 Task: Prepare the resume (37)
Action: Mouse moved to (54, 101)
Screenshot: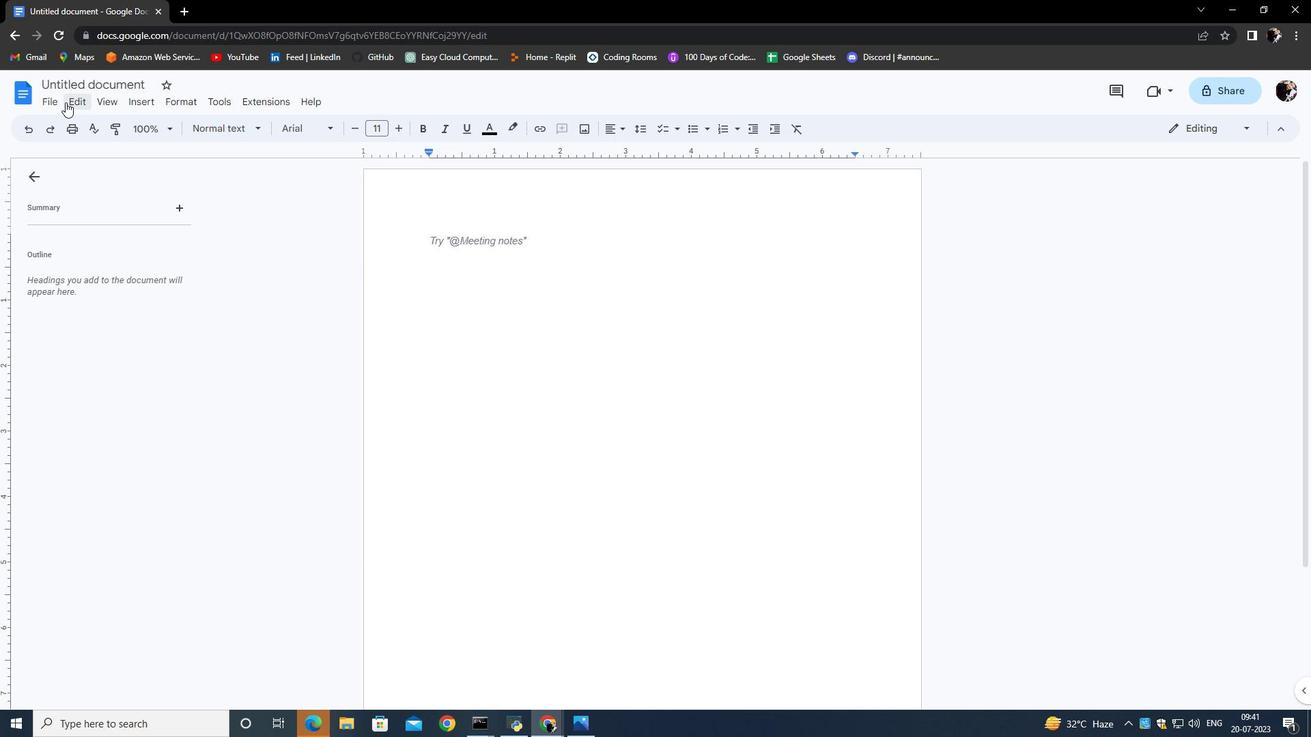 
Action: Mouse pressed left at (54, 101)
Screenshot: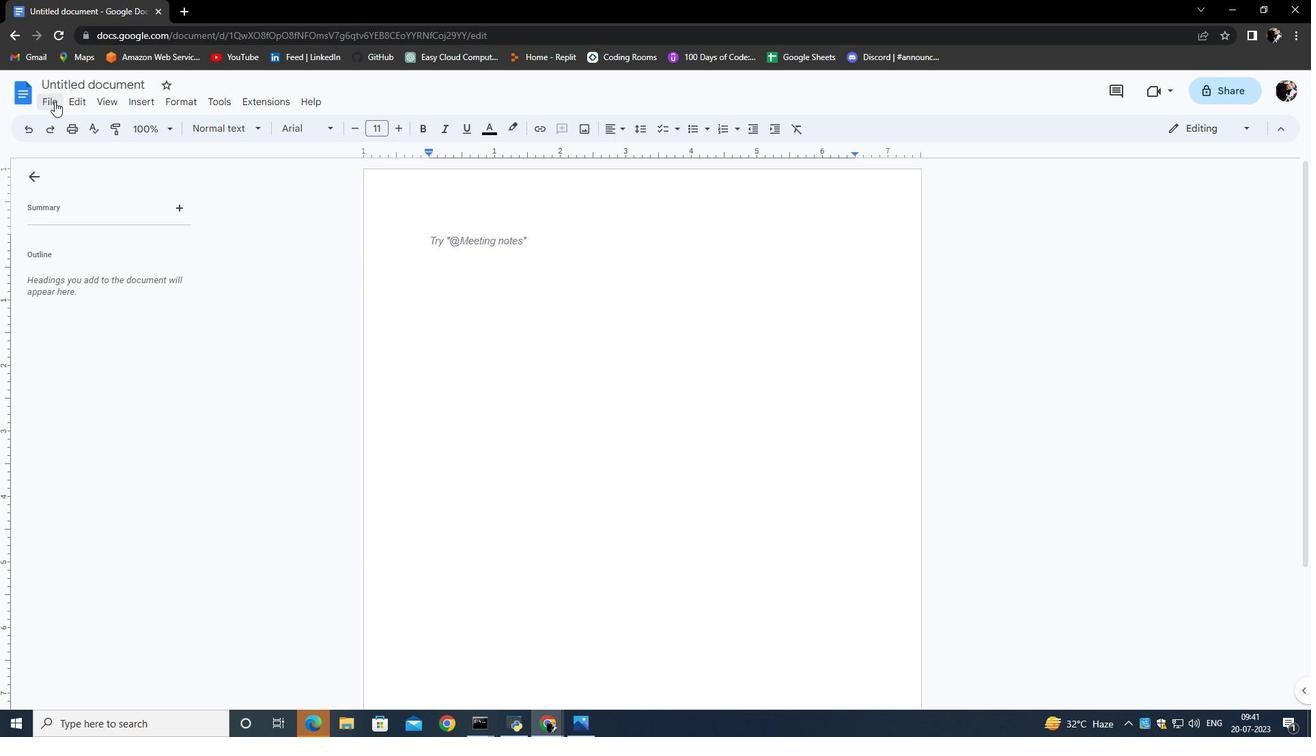
Action: Mouse moved to (94, 427)
Screenshot: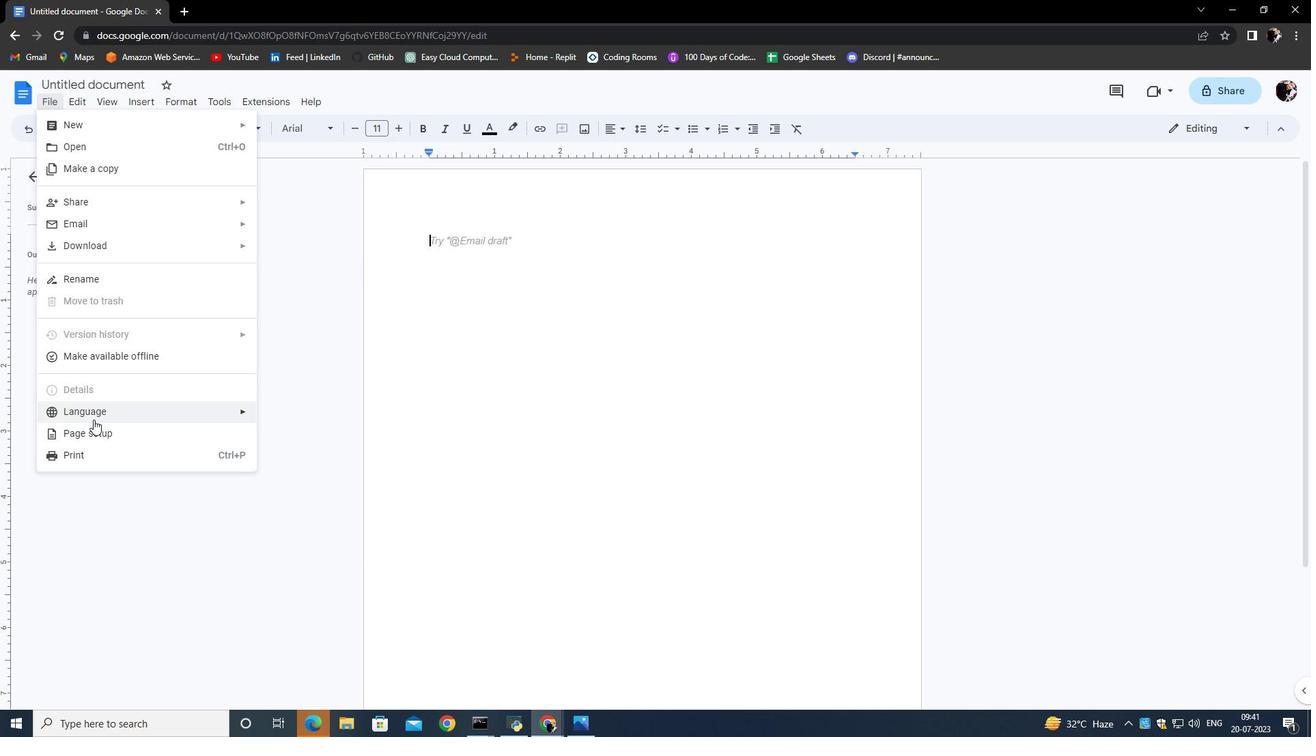 
Action: Mouse pressed left at (94, 427)
Screenshot: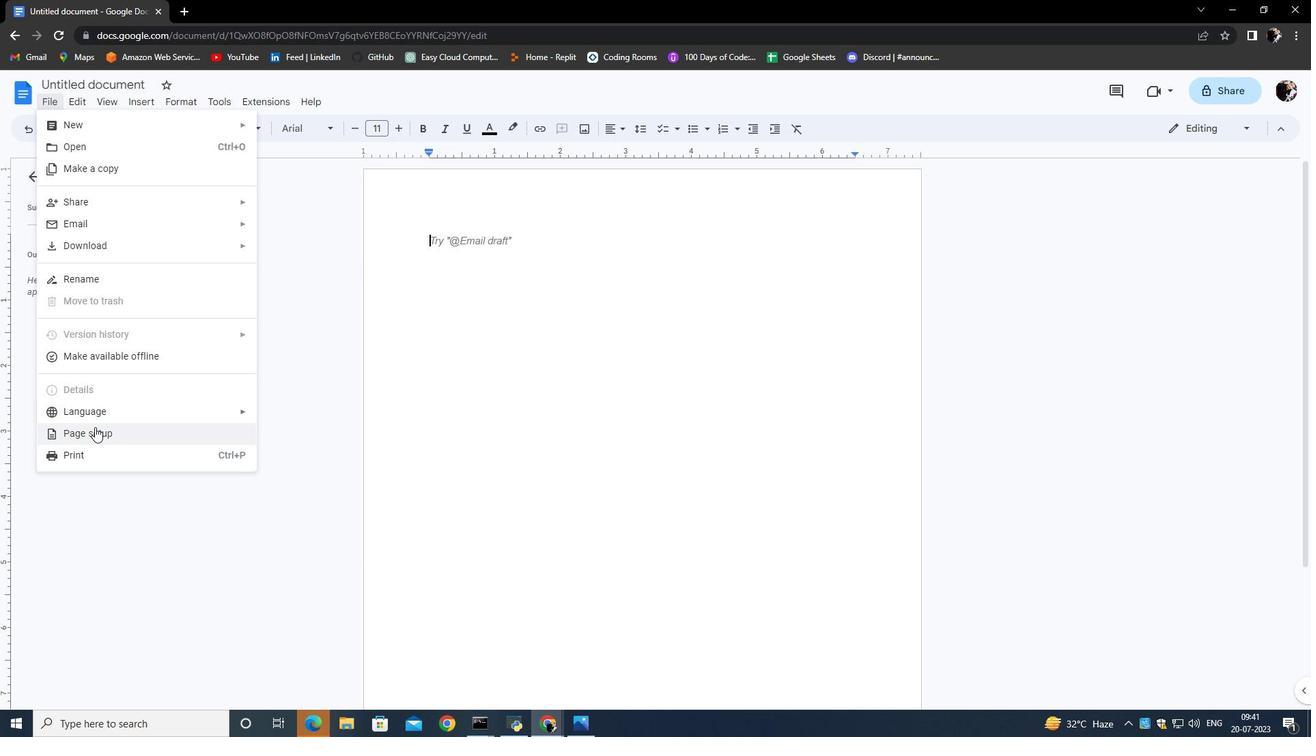 
Action: Mouse moved to (759, 370)
Screenshot: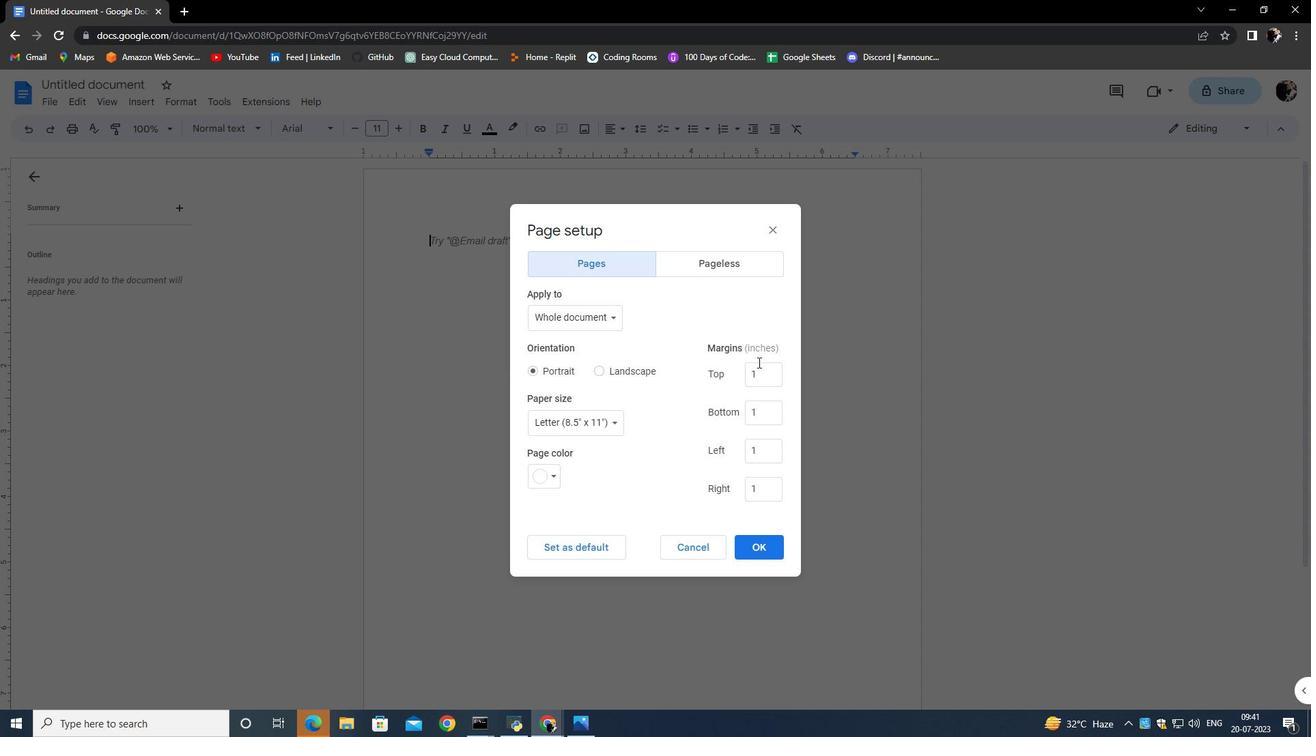 
Action: Mouse pressed left at (759, 370)
Screenshot: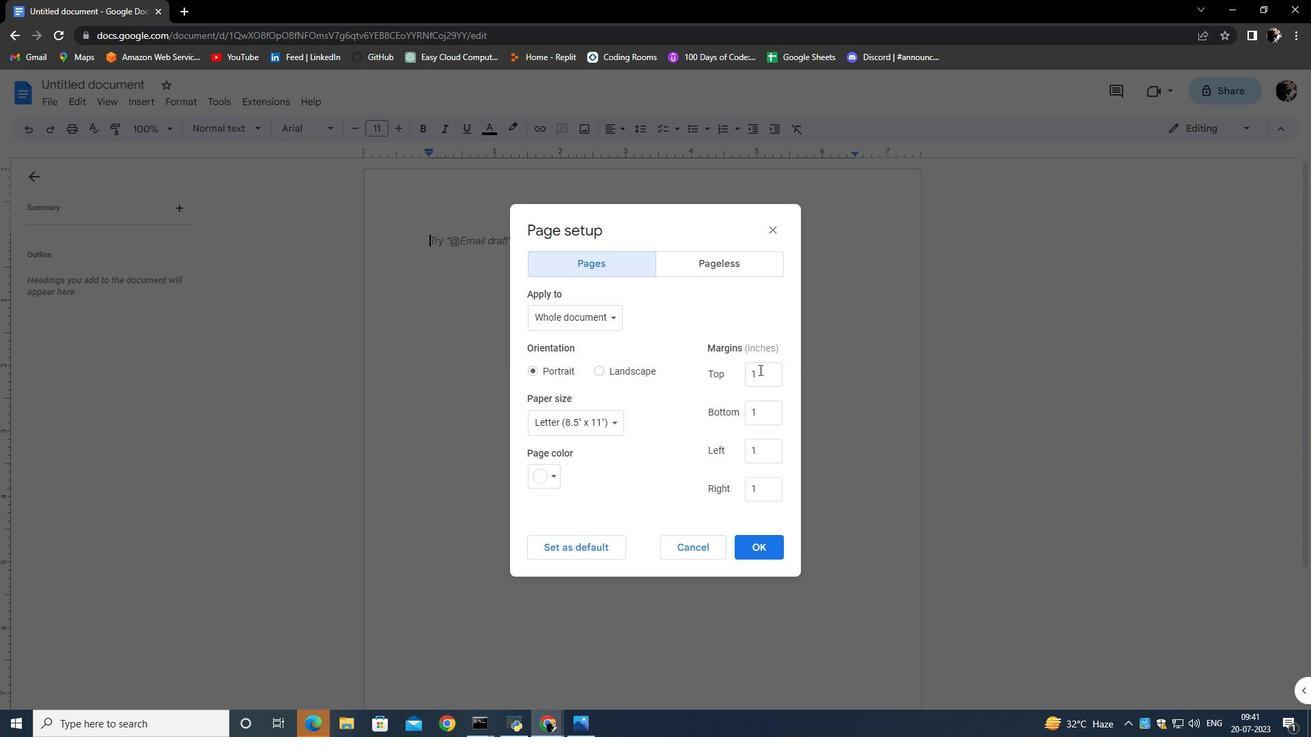 
Action: Key pressed <Key.backspace>0<Key.enter>
Screenshot: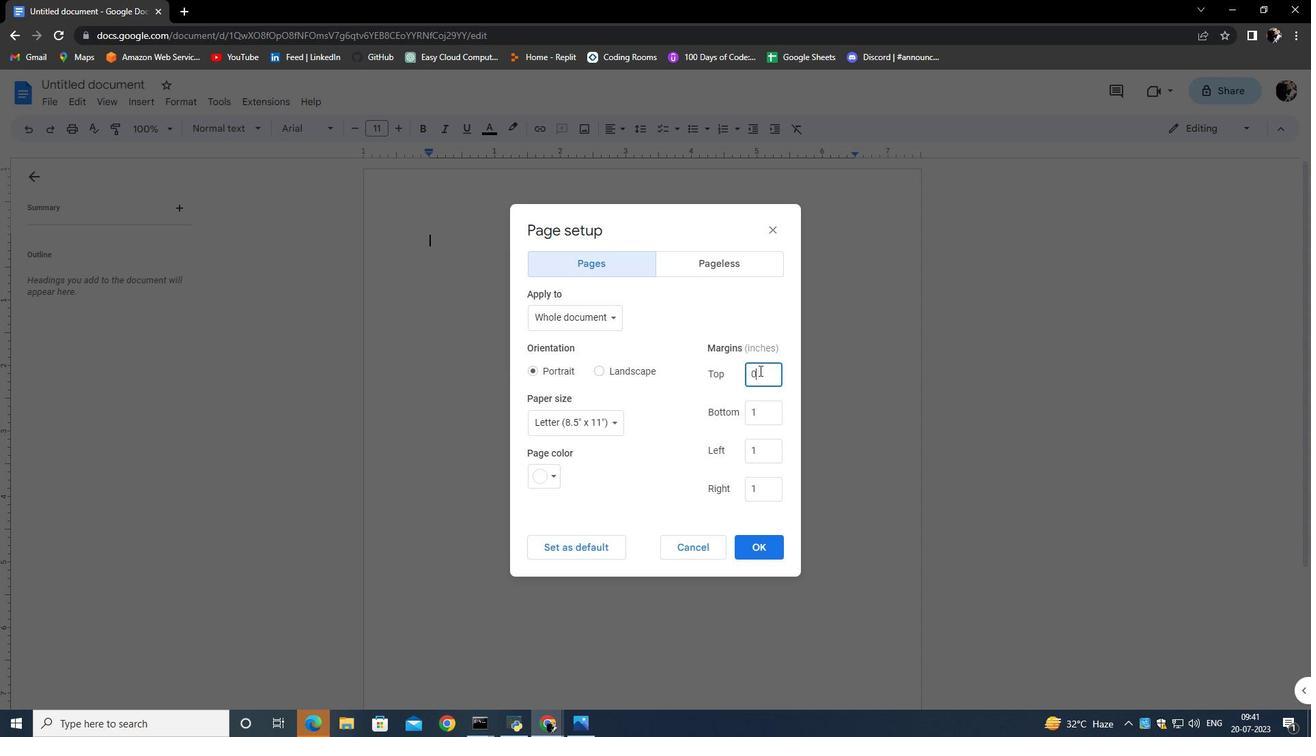 
Action: Mouse moved to (429, 152)
Screenshot: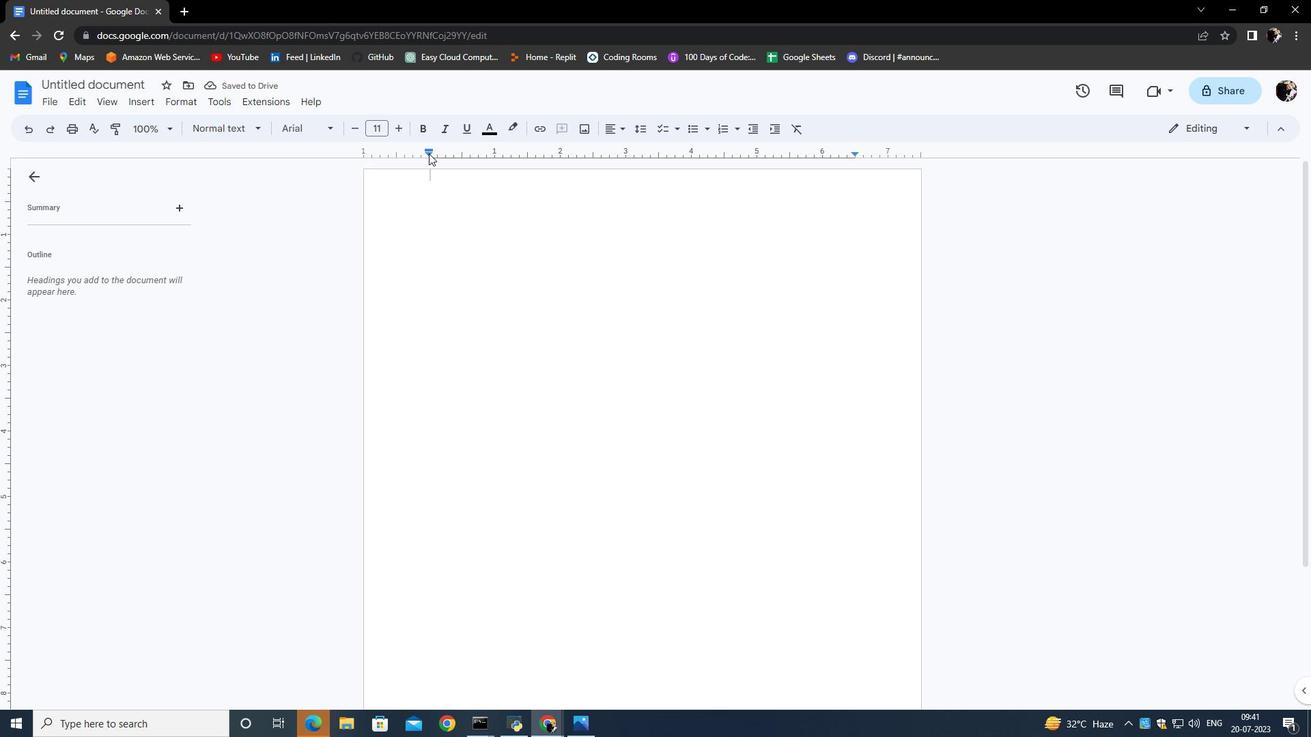 
Action: Mouse pressed left at (429, 152)
Screenshot: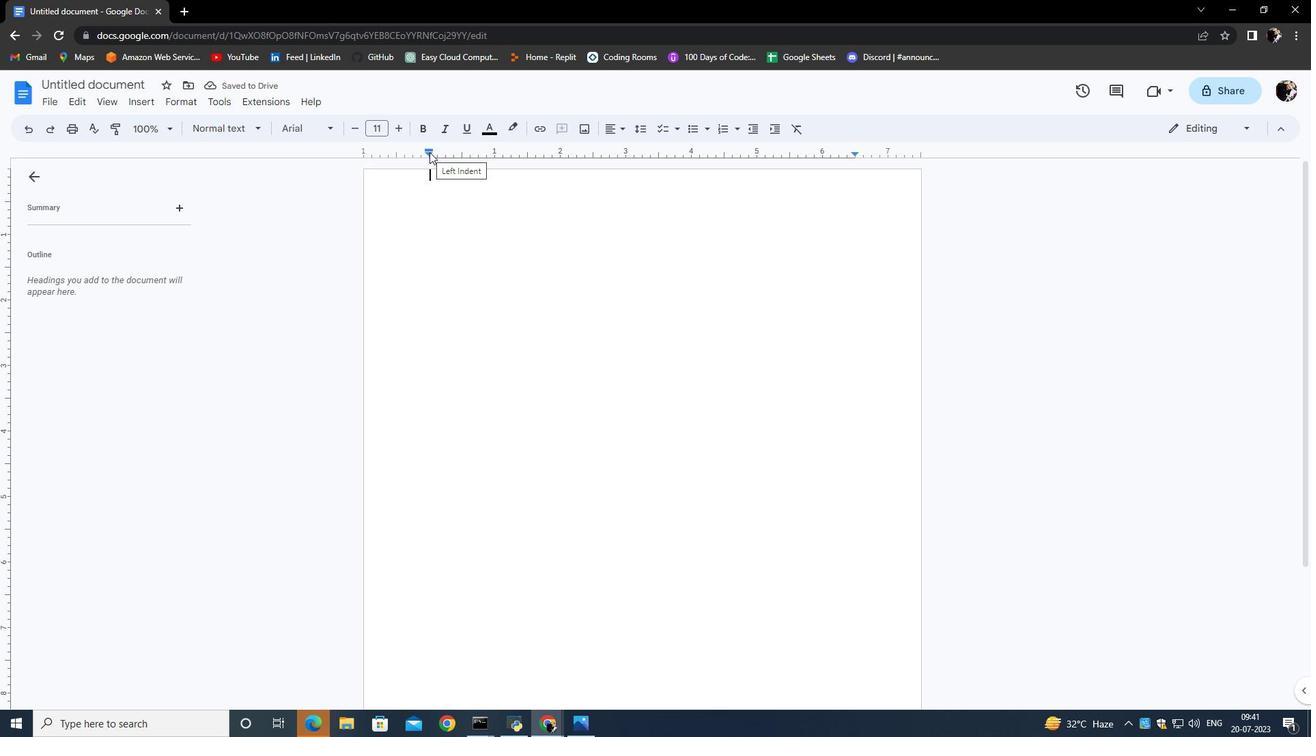
Action: Mouse pressed left at (429, 152)
Screenshot: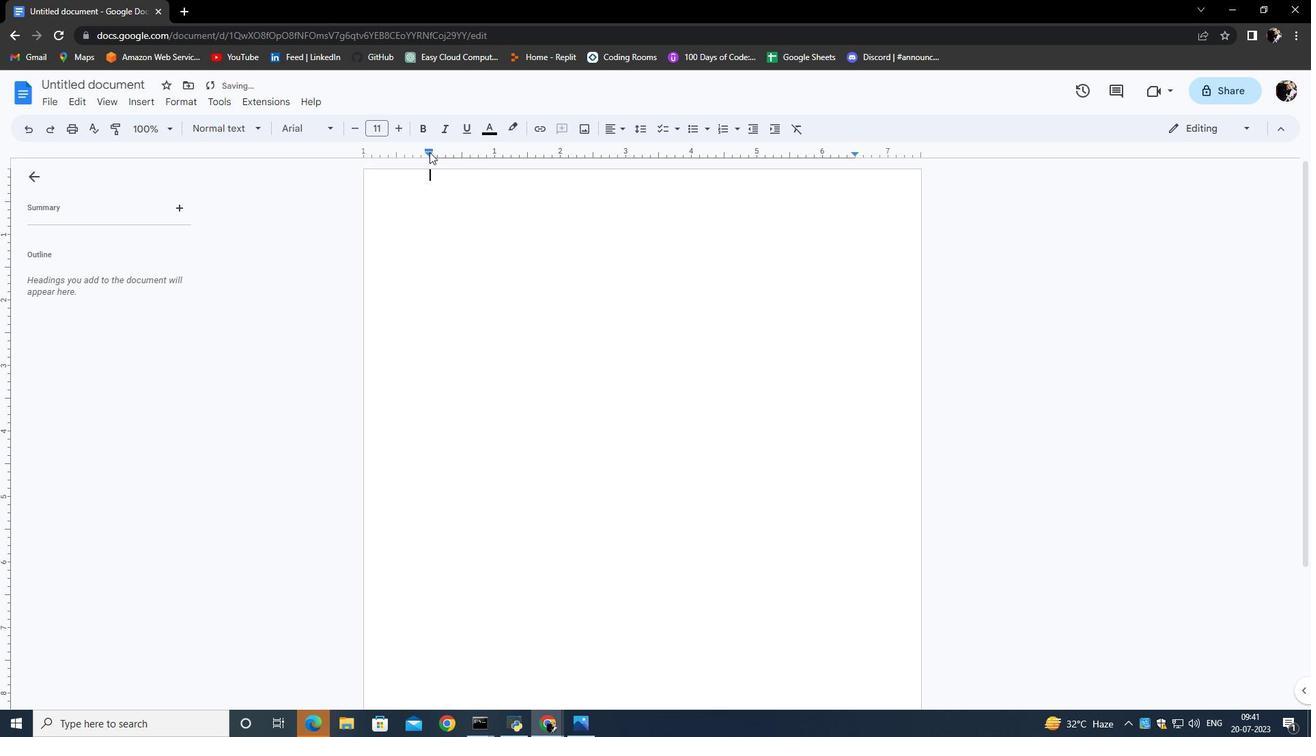 
Action: Mouse moved to (853, 155)
Screenshot: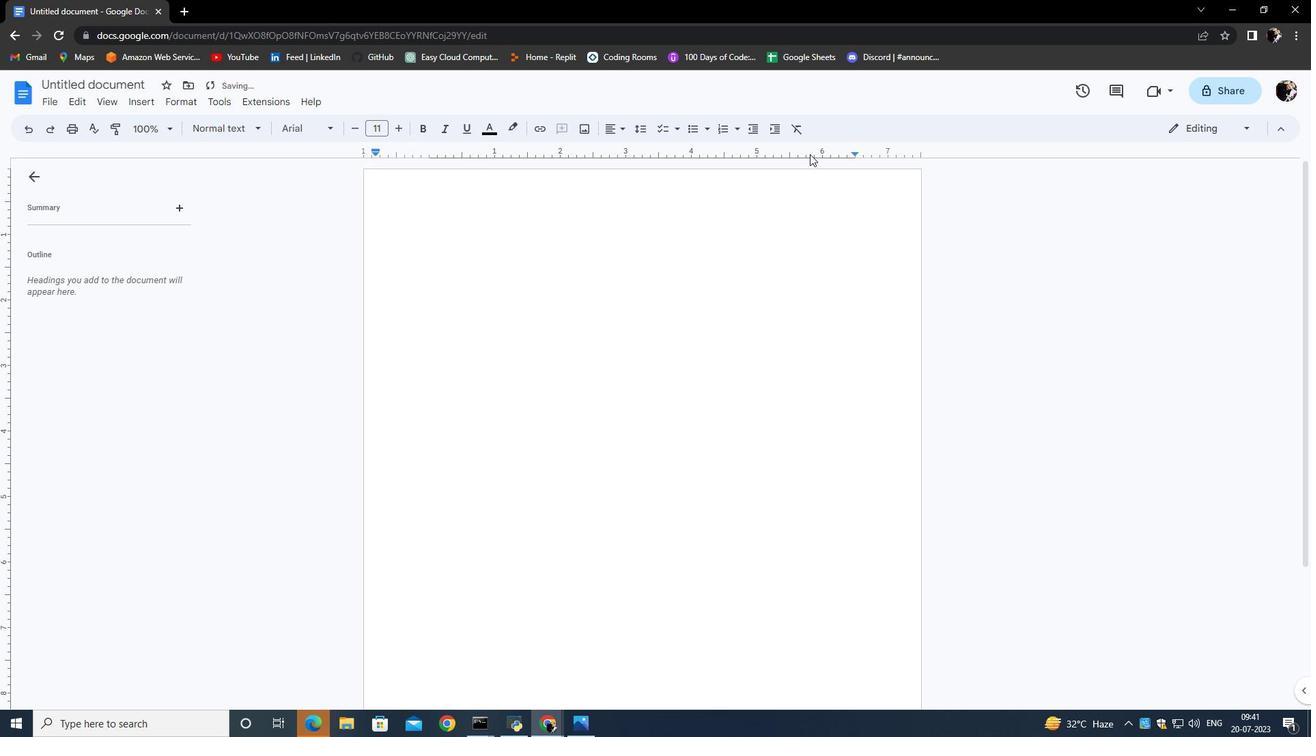 
Action: Mouse pressed left at (853, 155)
Screenshot: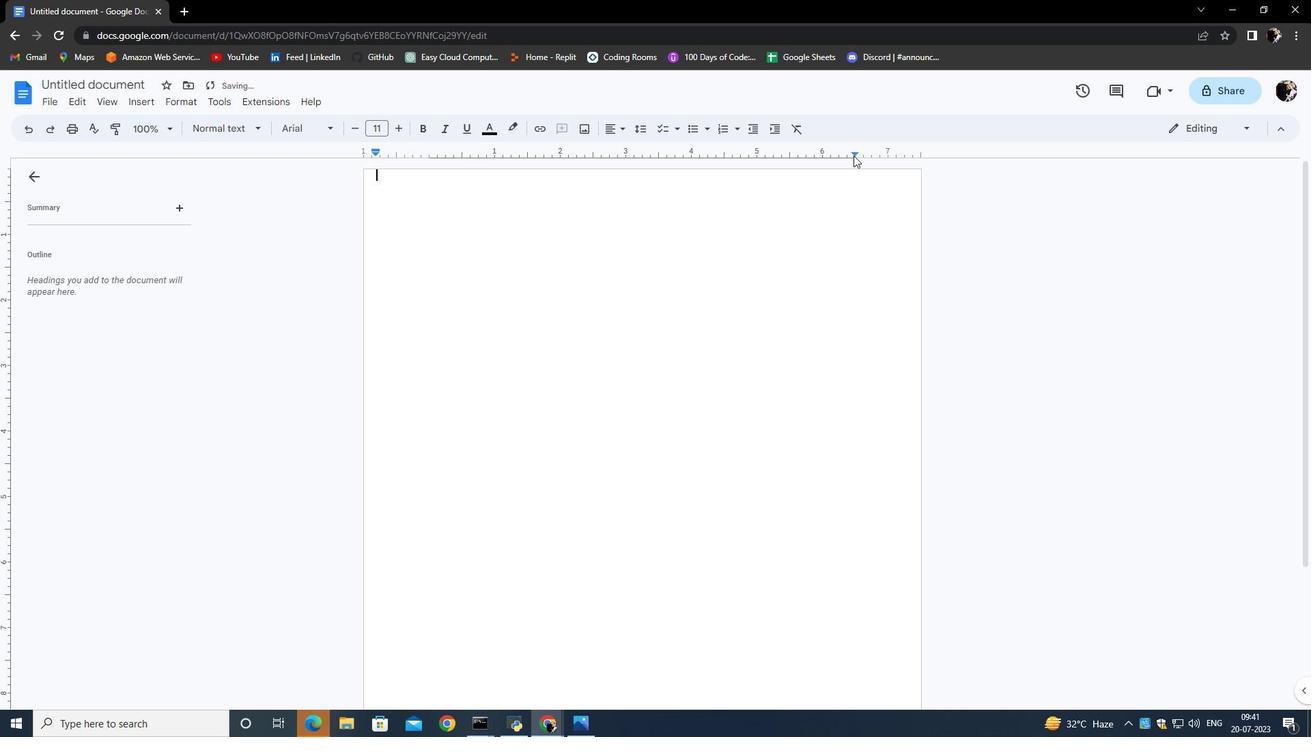 
Action: Mouse moved to (434, 194)
Screenshot: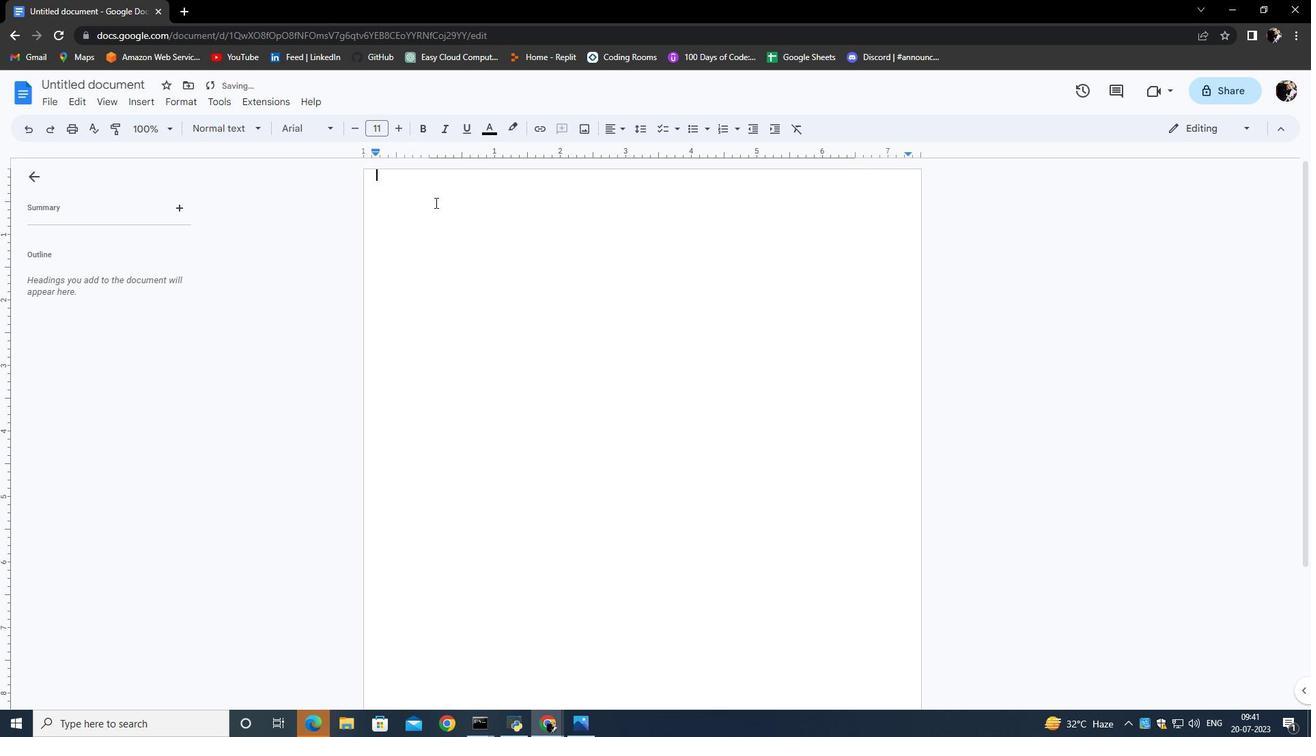 
Action: Mouse pressed left at (434, 194)
Screenshot: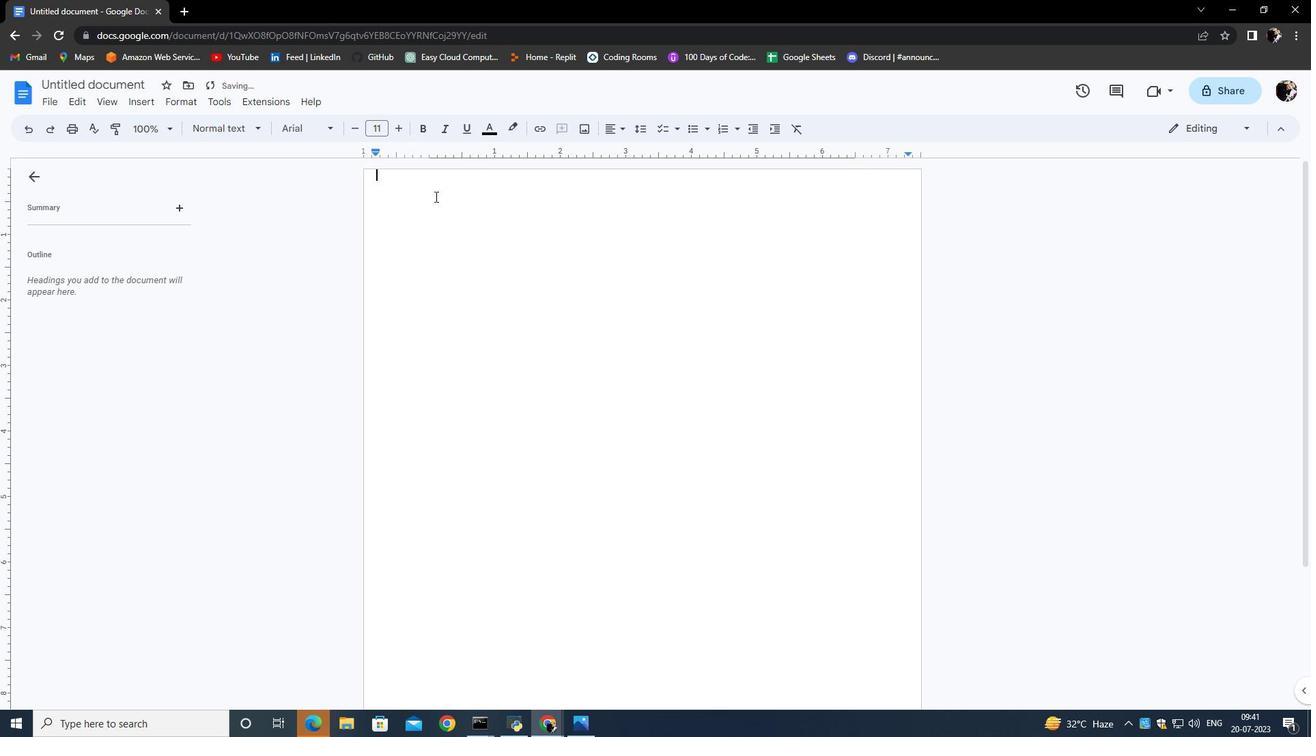 
Action: Mouse moved to (385, 181)
Screenshot: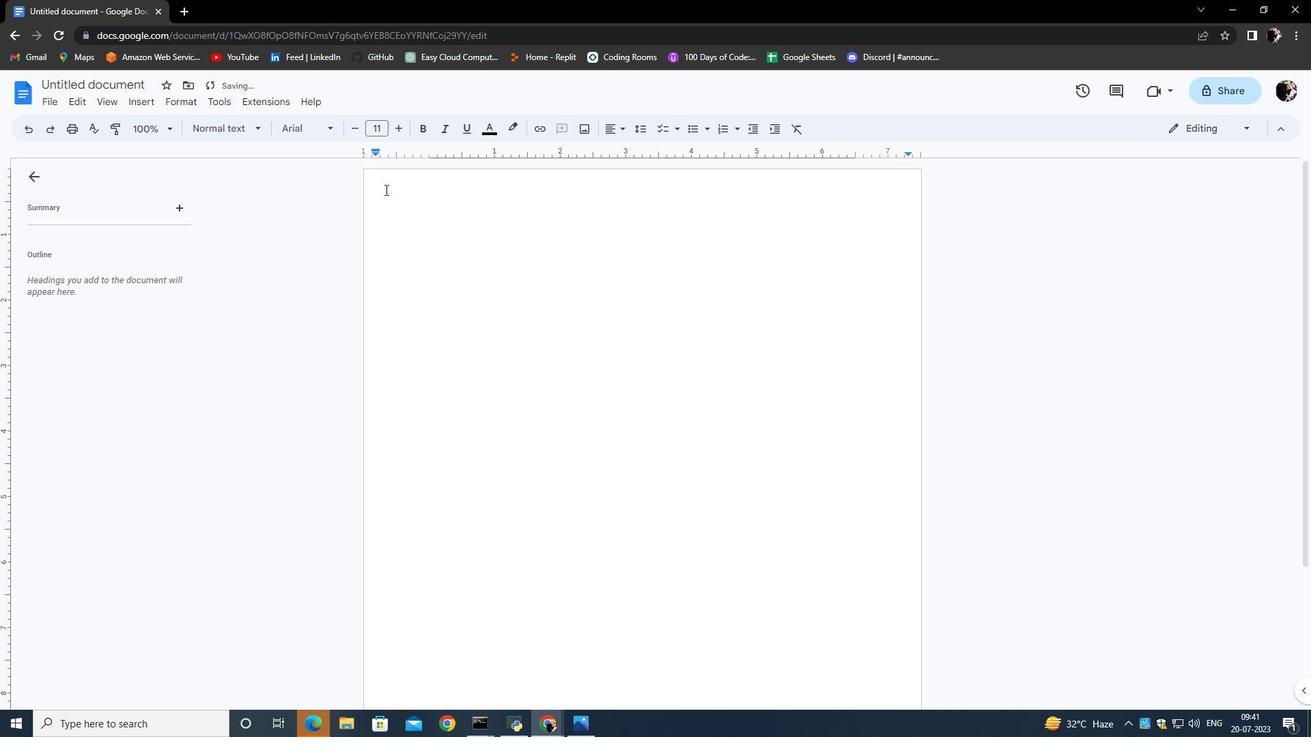
Action: Mouse pressed left at (385, 181)
Screenshot: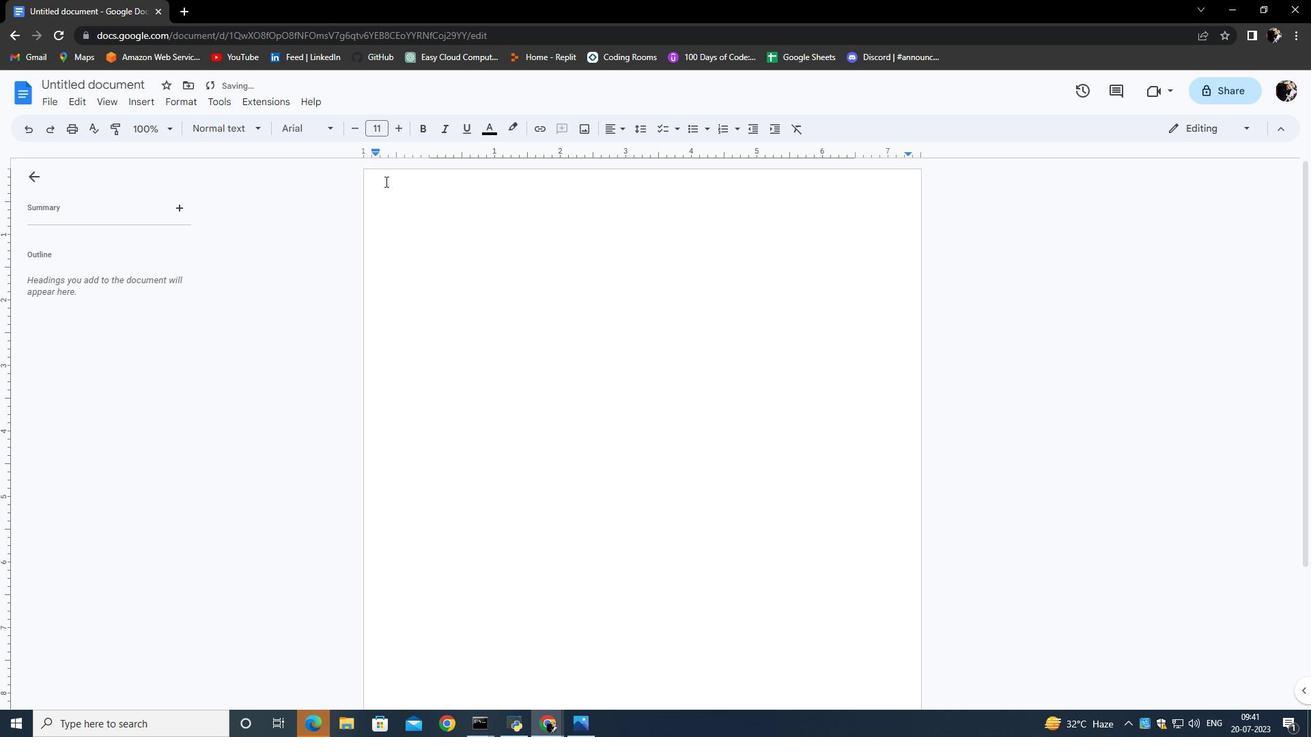 
Action: Mouse moved to (143, 107)
Screenshot: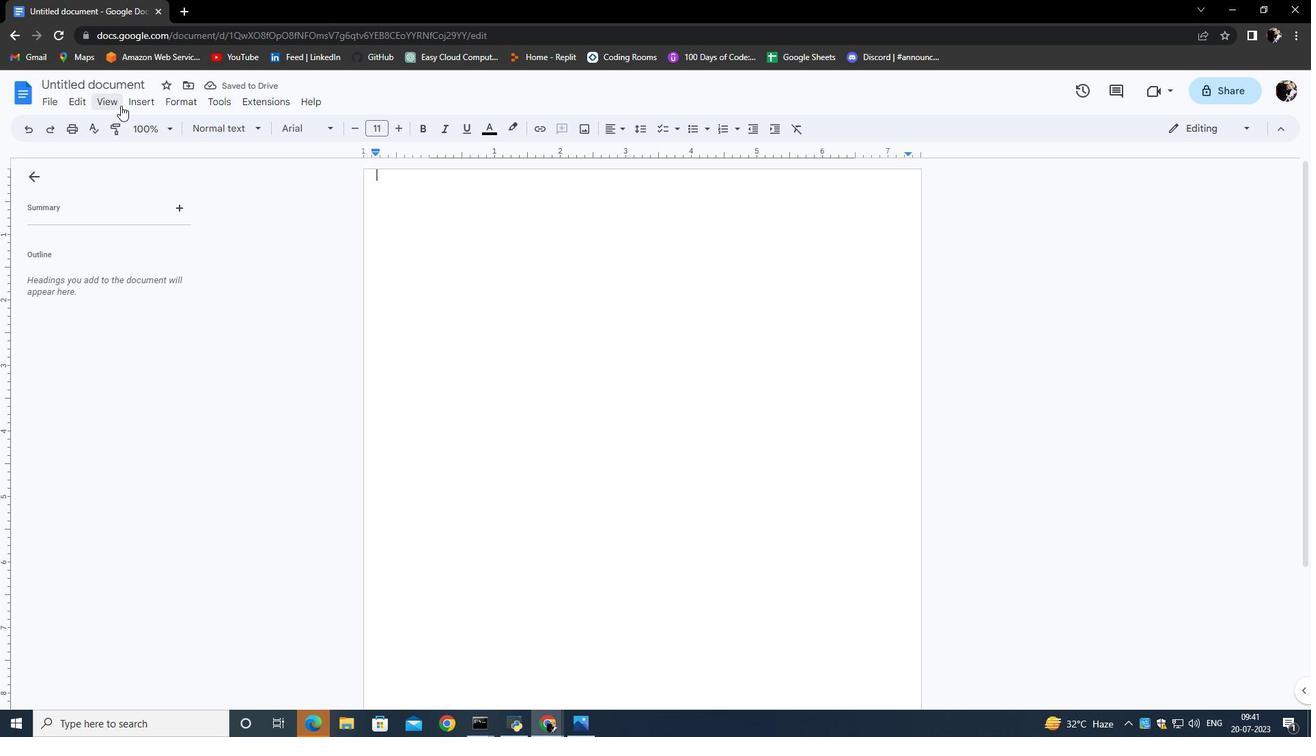 
Action: Mouse pressed left at (143, 107)
Screenshot: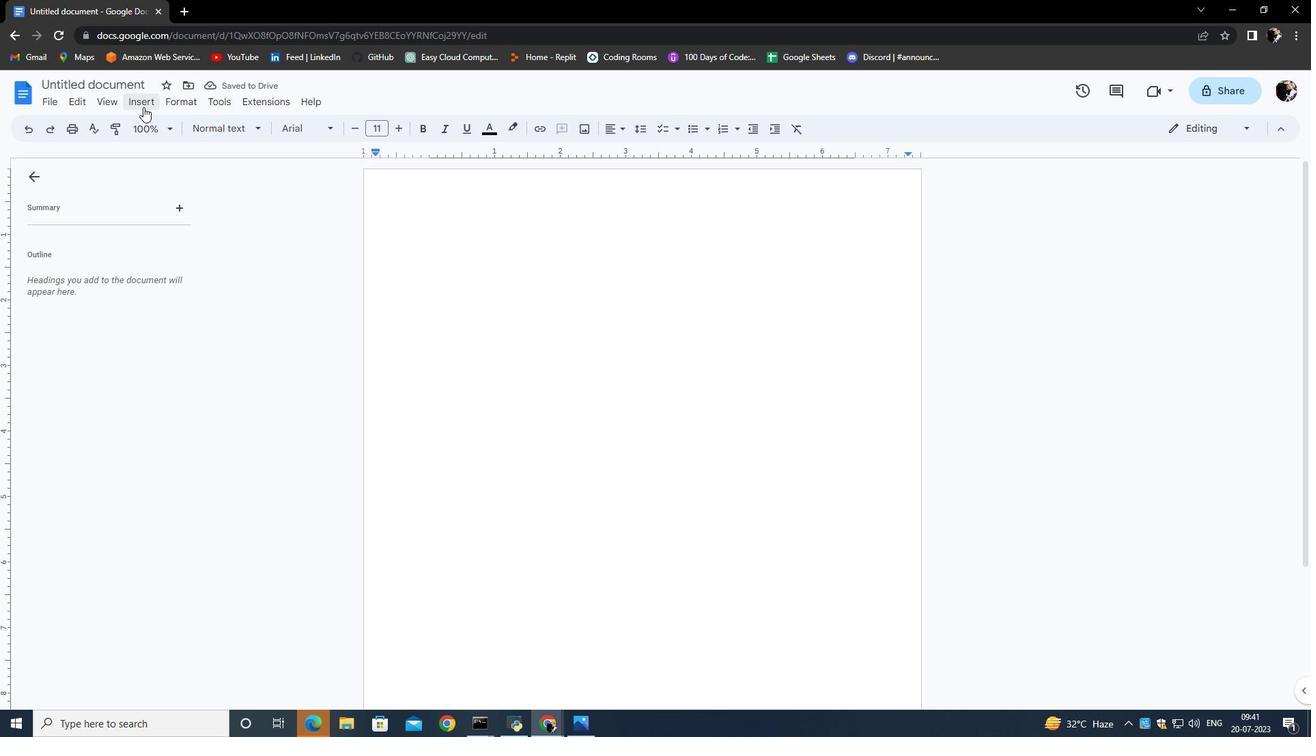 
Action: Mouse moved to (388, 135)
Screenshot: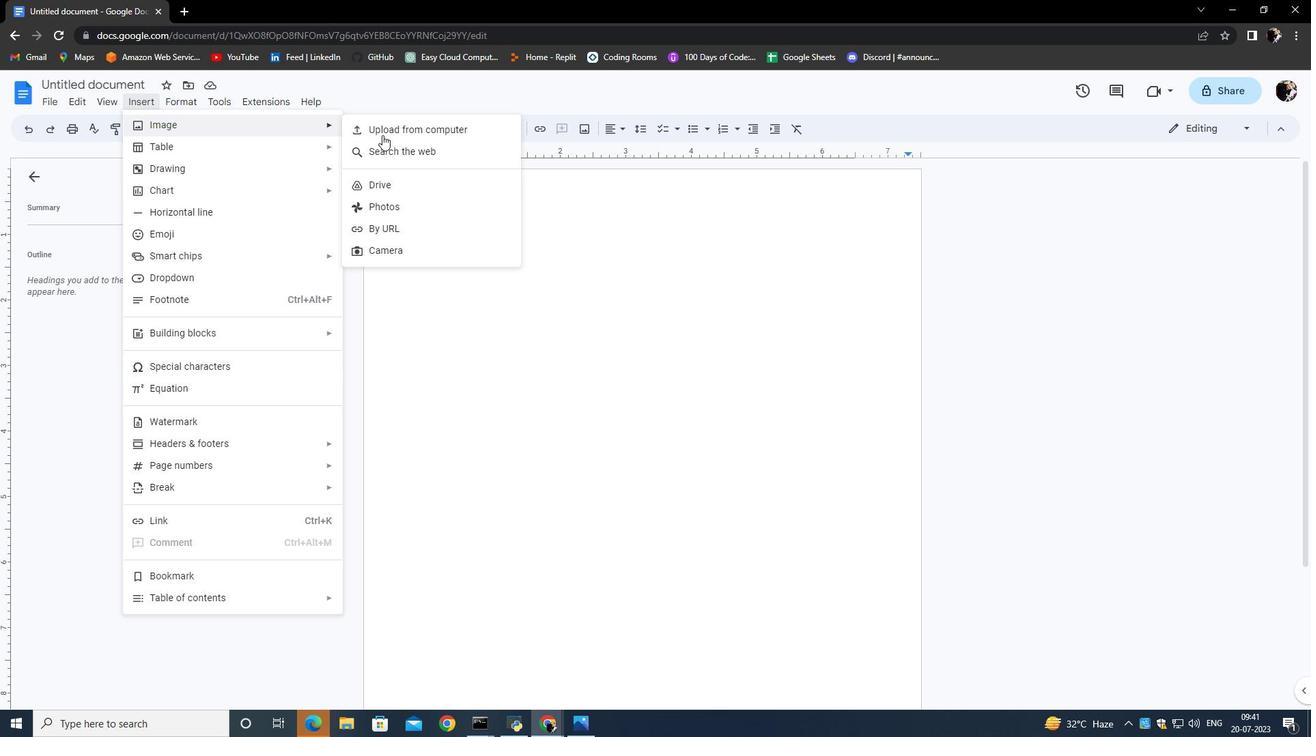
Action: Mouse pressed left at (388, 135)
Screenshot: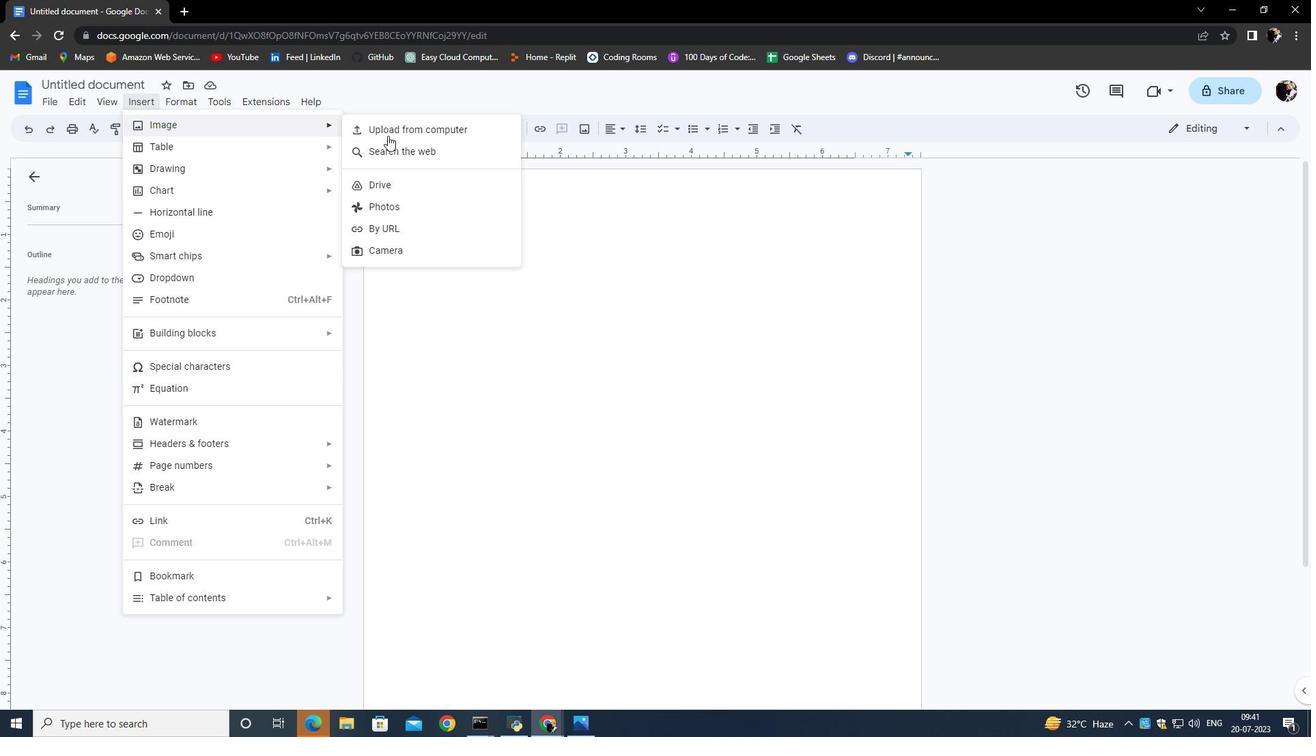 
Action: Mouse moved to (203, 137)
Screenshot: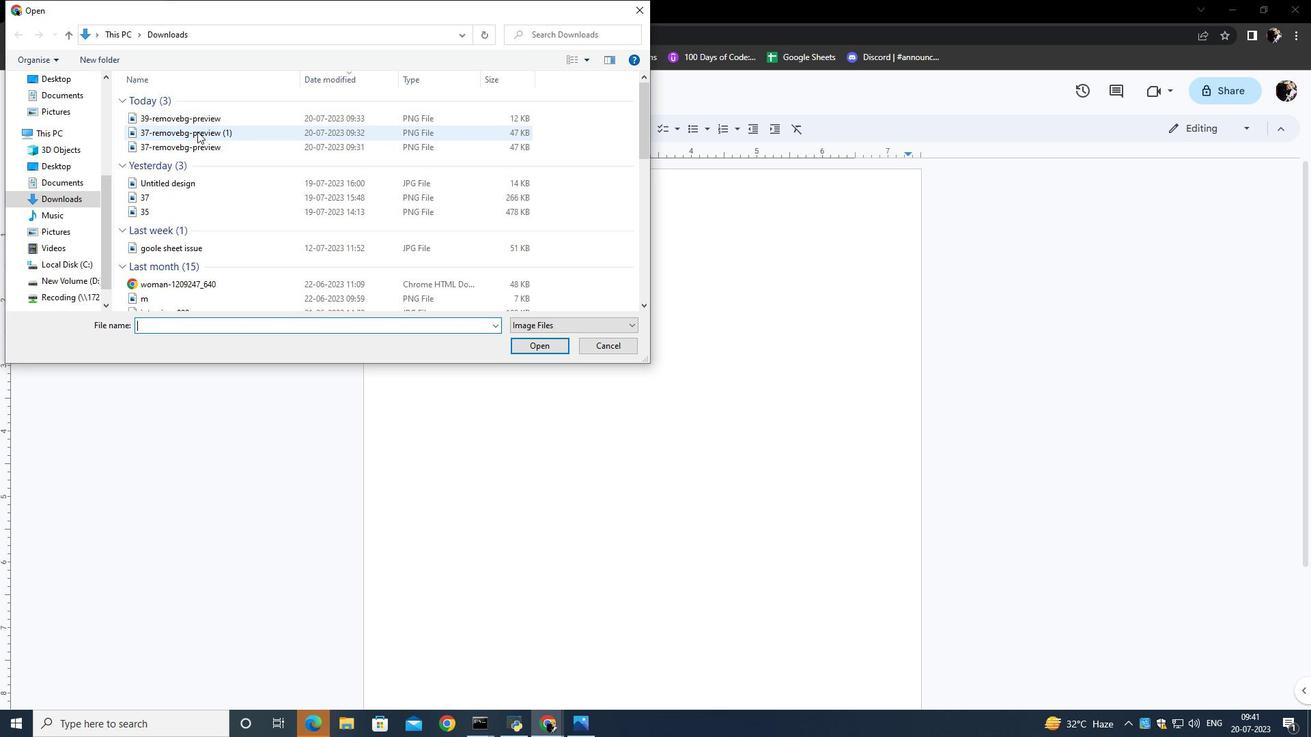 
Action: Mouse pressed left at (203, 137)
Screenshot: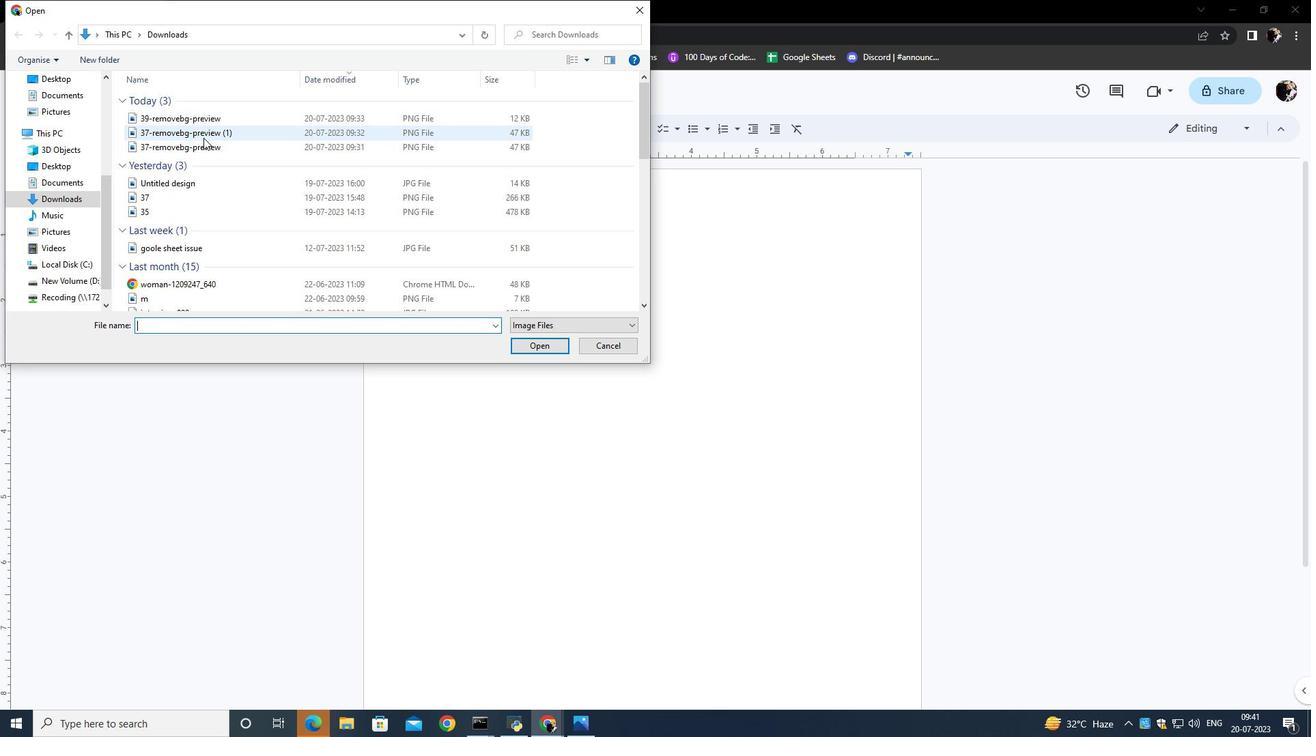 
Action: Mouse moved to (523, 349)
Screenshot: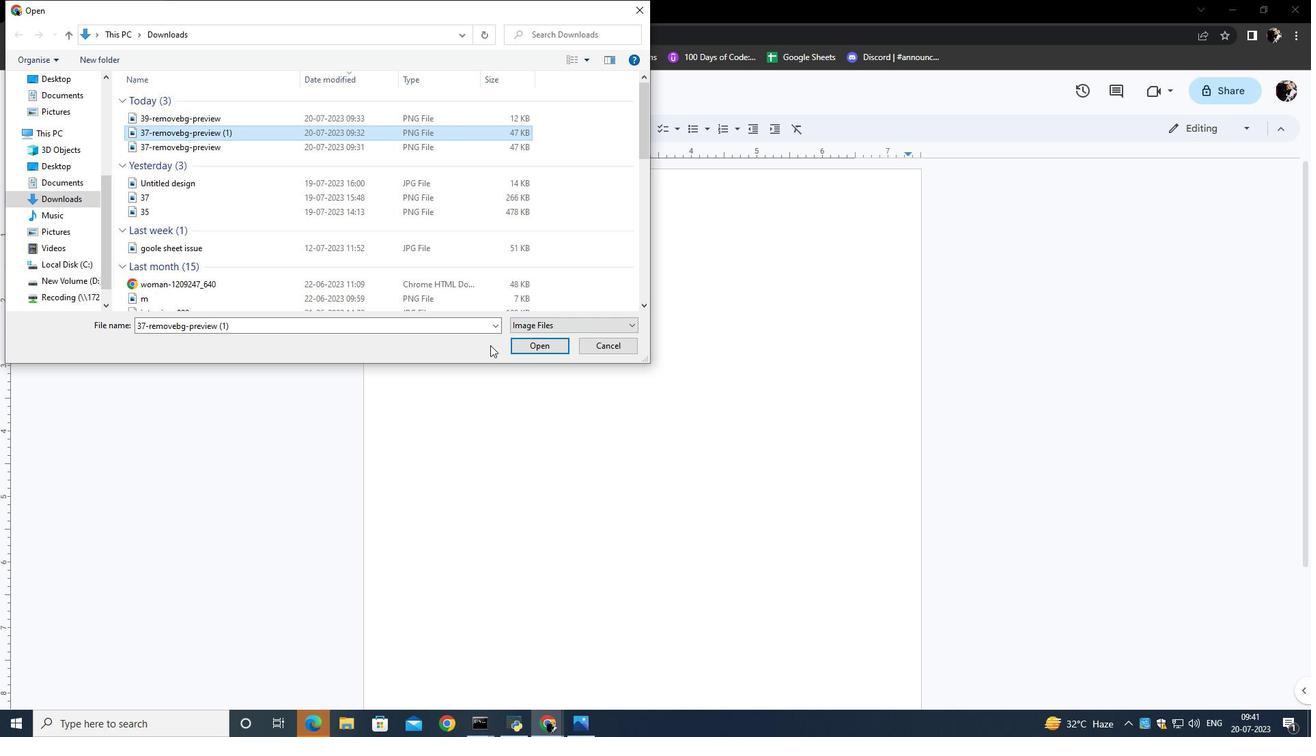 
Action: Mouse pressed left at (523, 349)
Screenshot: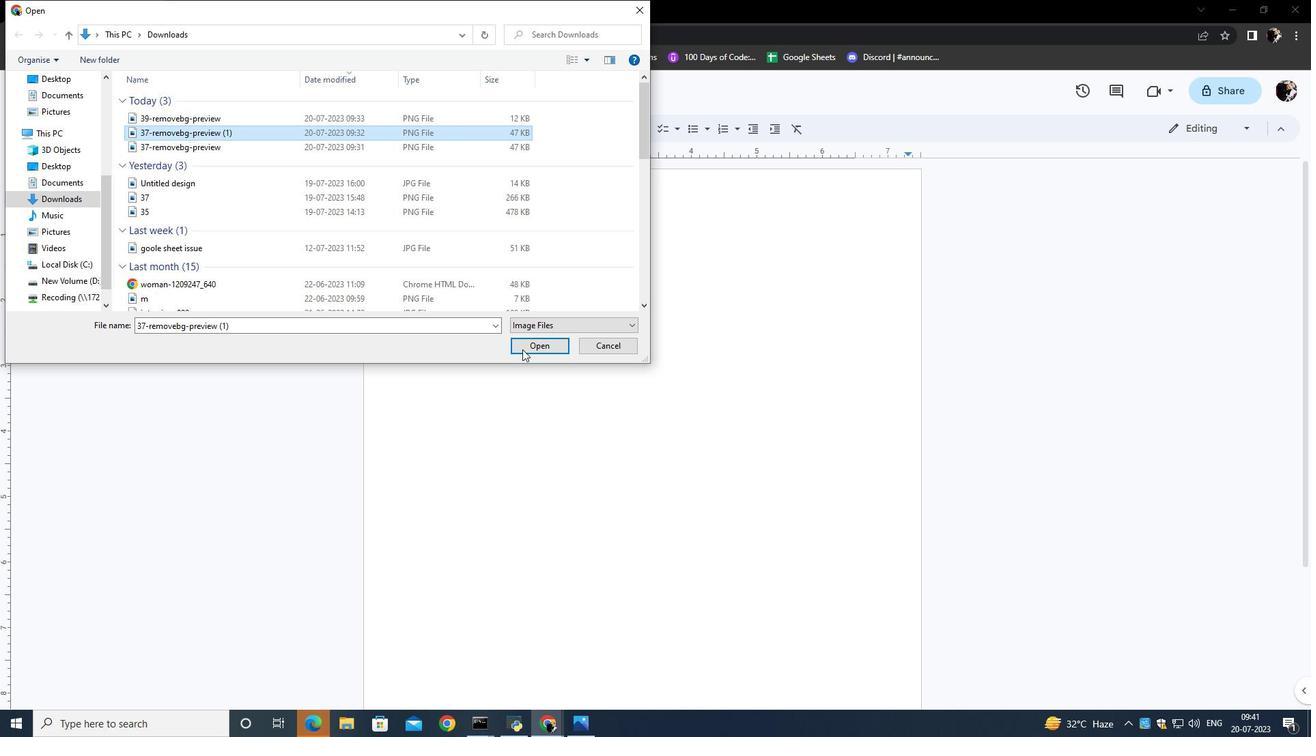 
Action: Mouse moved to (494, 261)
Screenshot: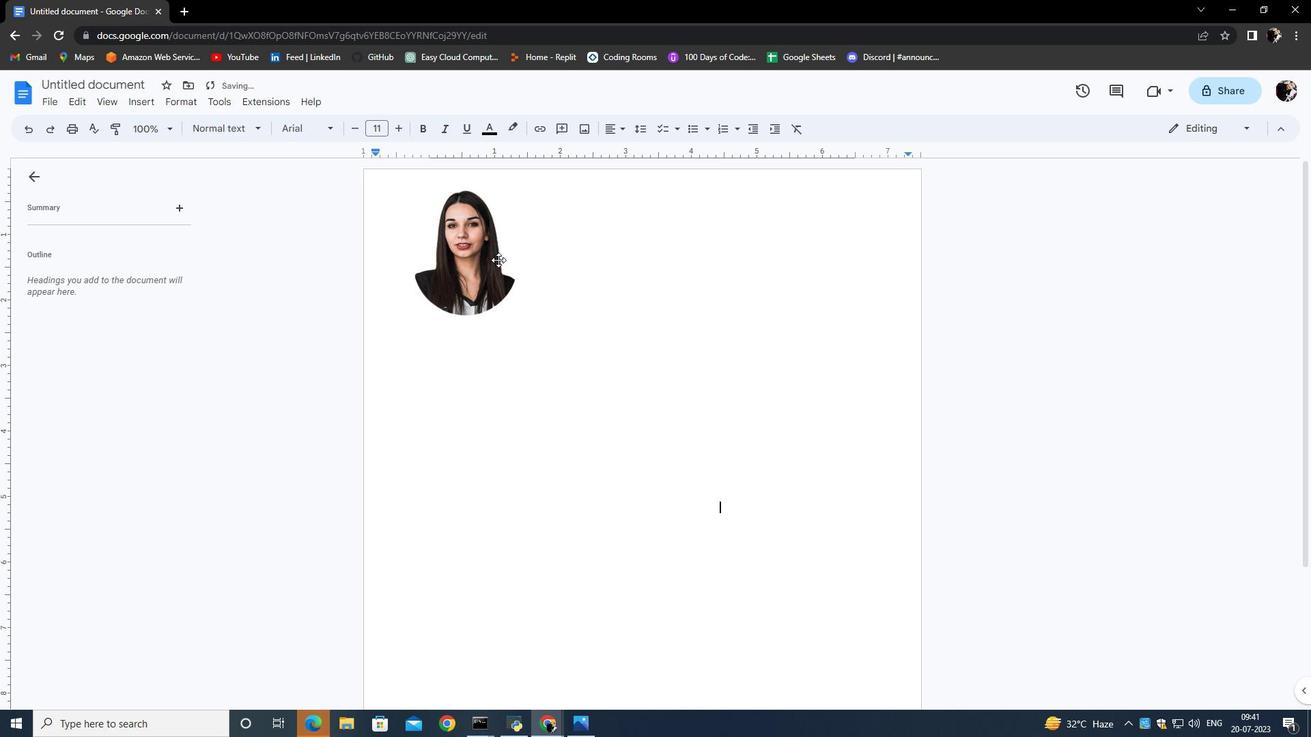 
Action: Mouse pressed left at (494, 261)
Screenshot: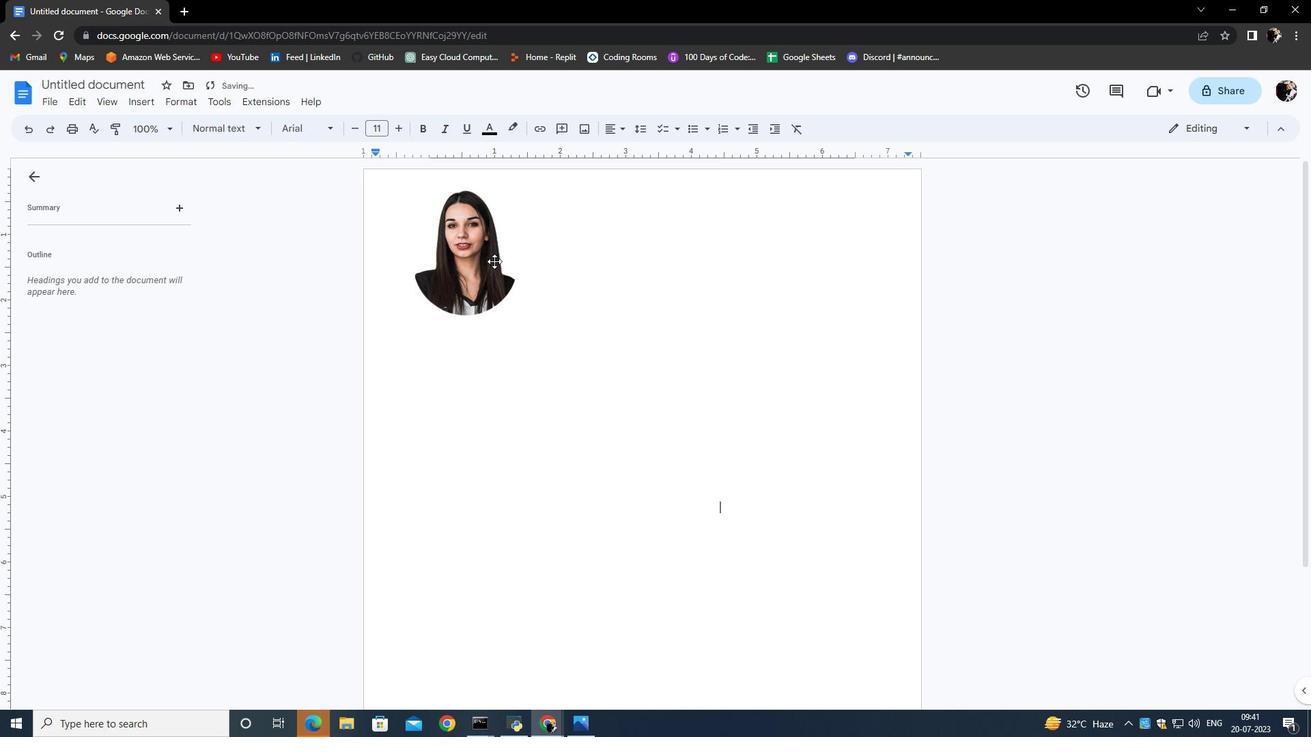 
Action: Mouse moved to (440, 257)
Screenshot: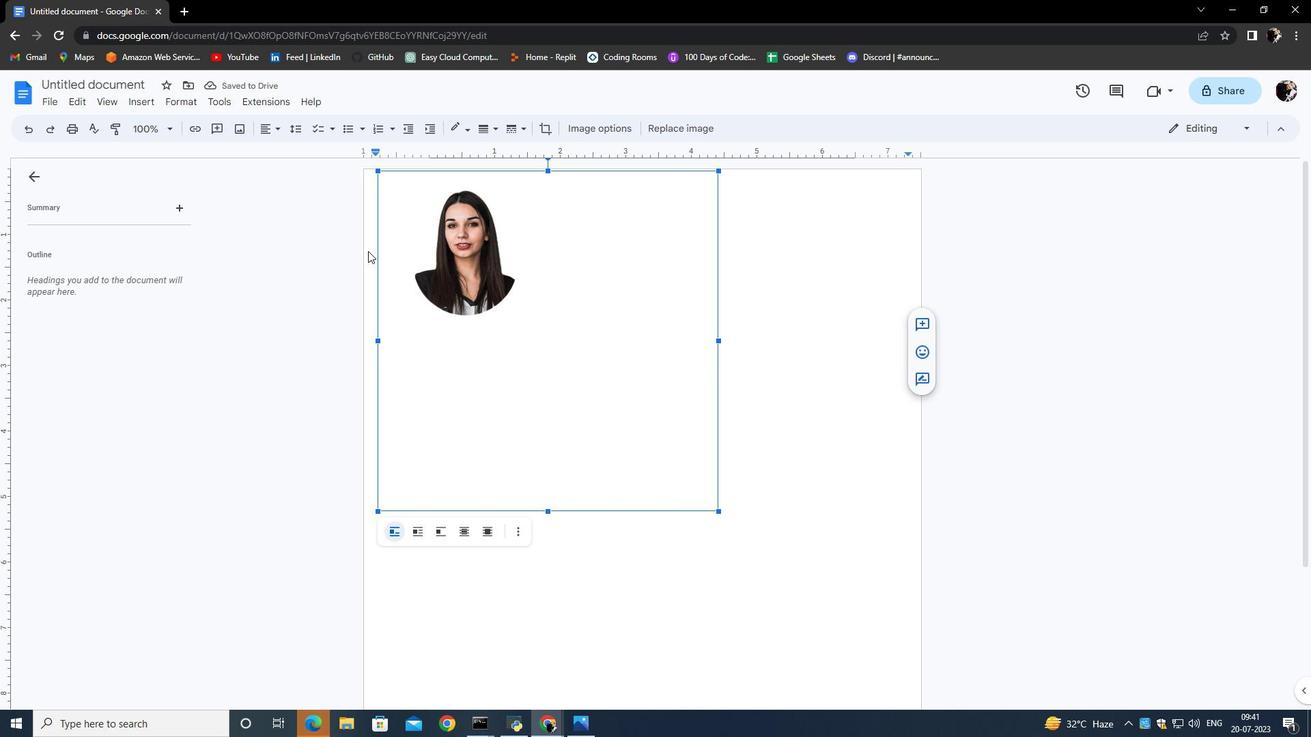 
Action: Mouse pressed left at (440, 257)
Screenshot: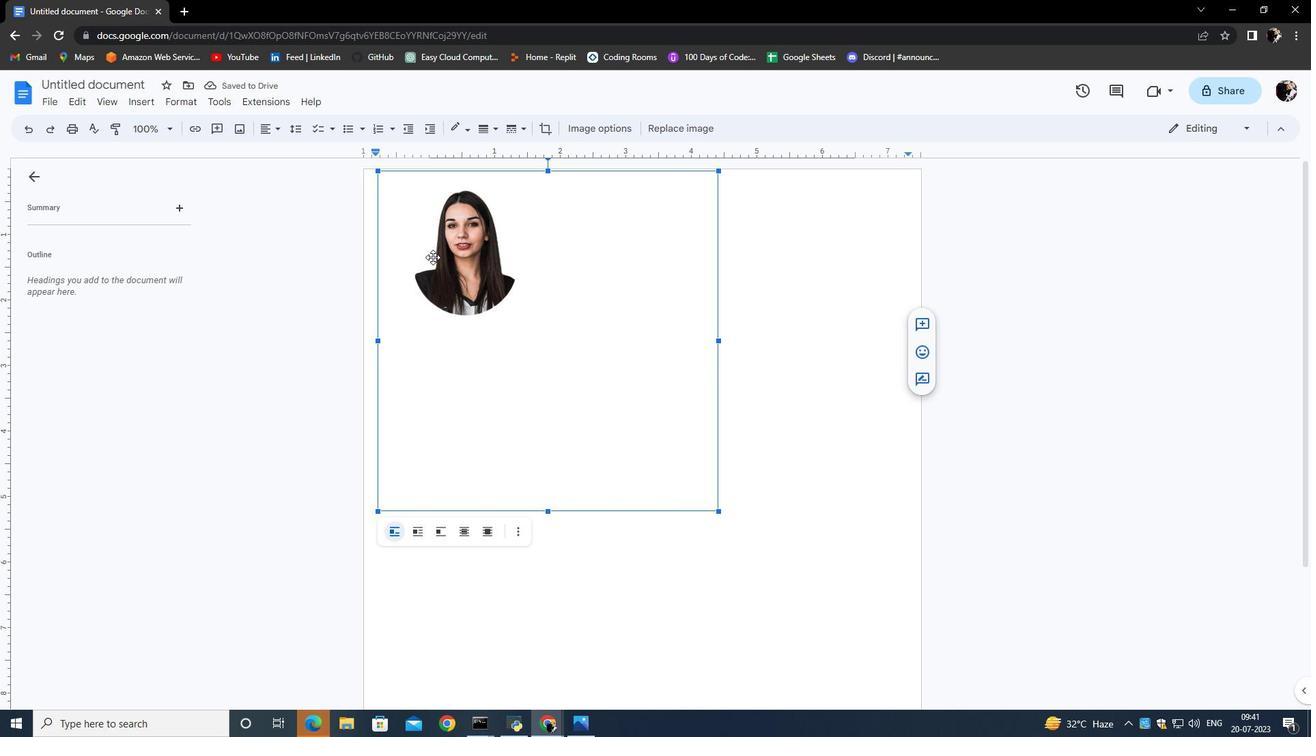 
Action: Mouse pressed left at (440, 257)
Screenshot: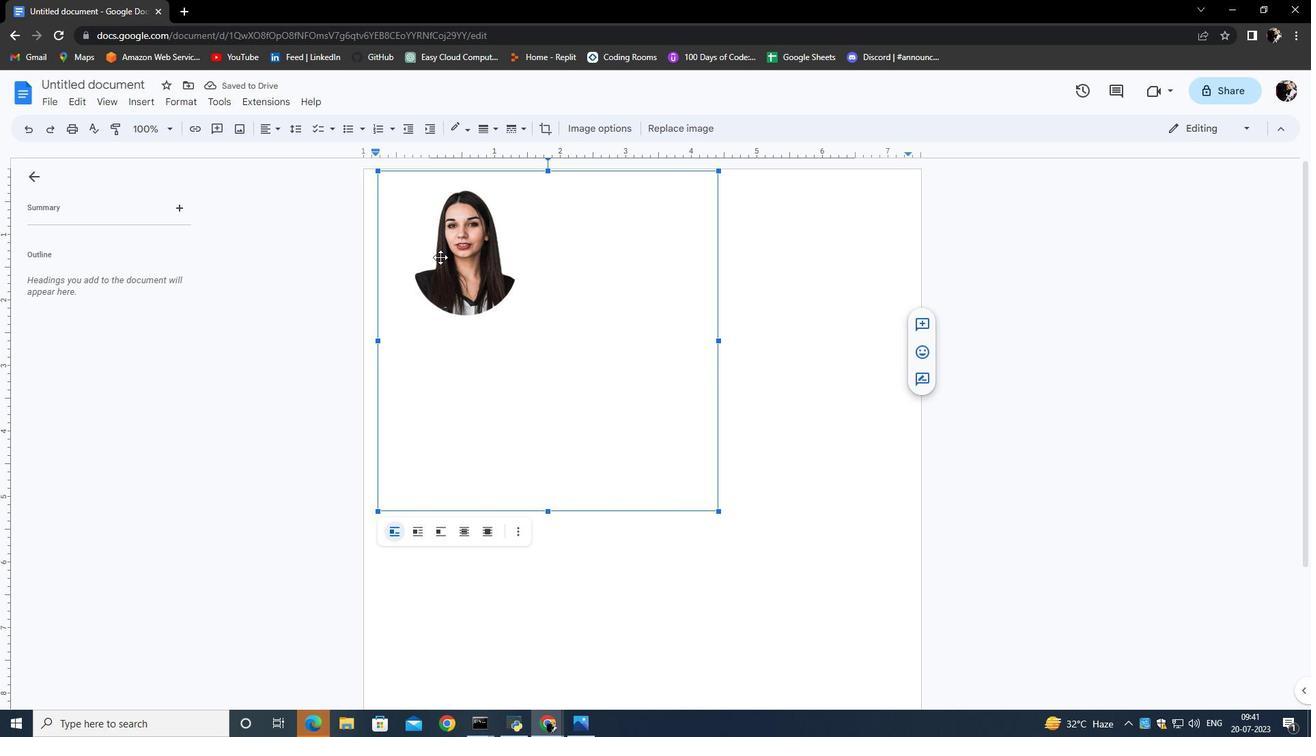 
Action: Mouse moved to (711, 510)
Screenshot: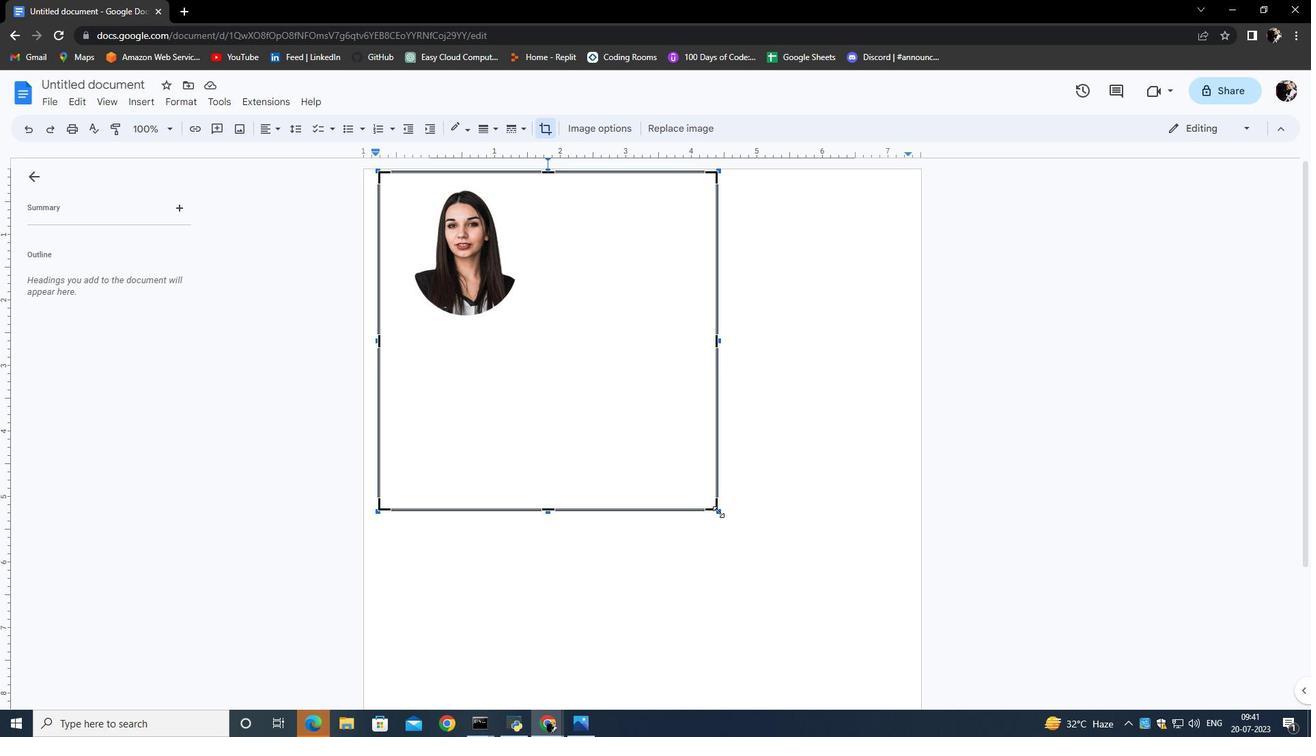 
Action: Mouse pressed left at (711, 510)
Screenshot: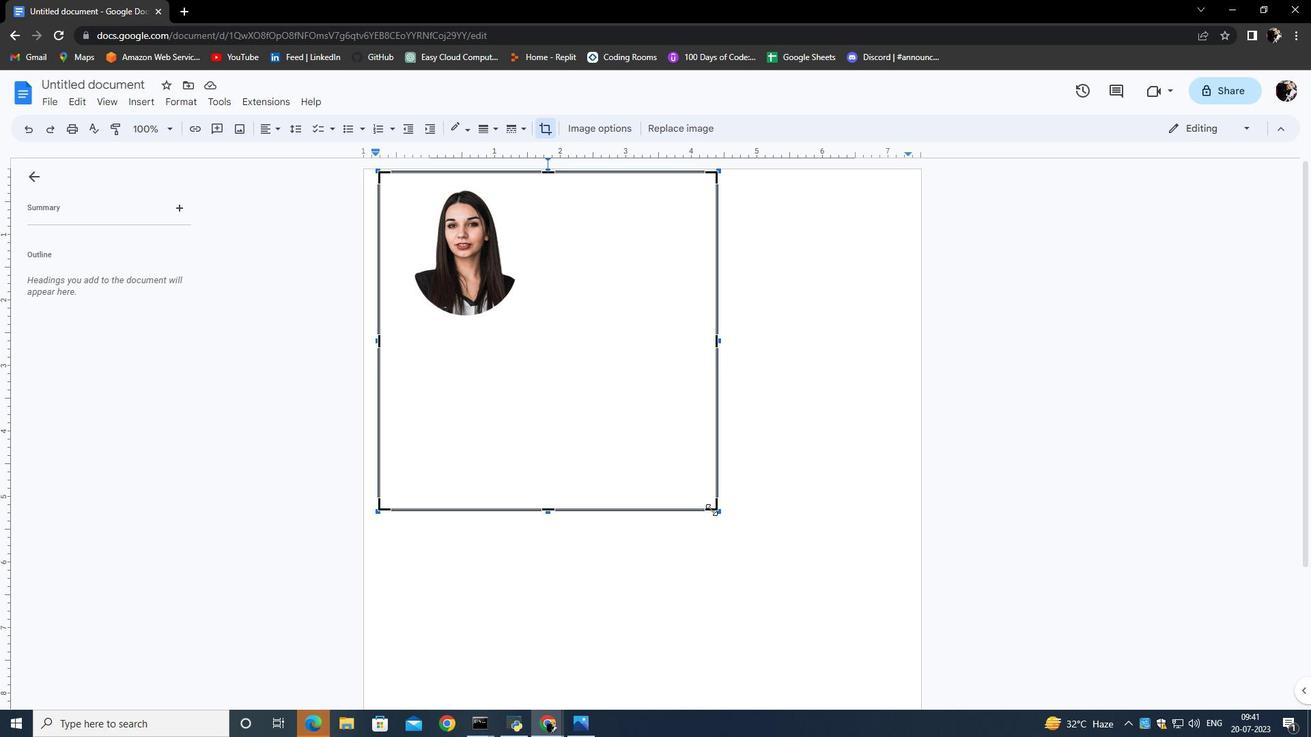 
Action: Mouse moved to (592, 245)
Screenshot: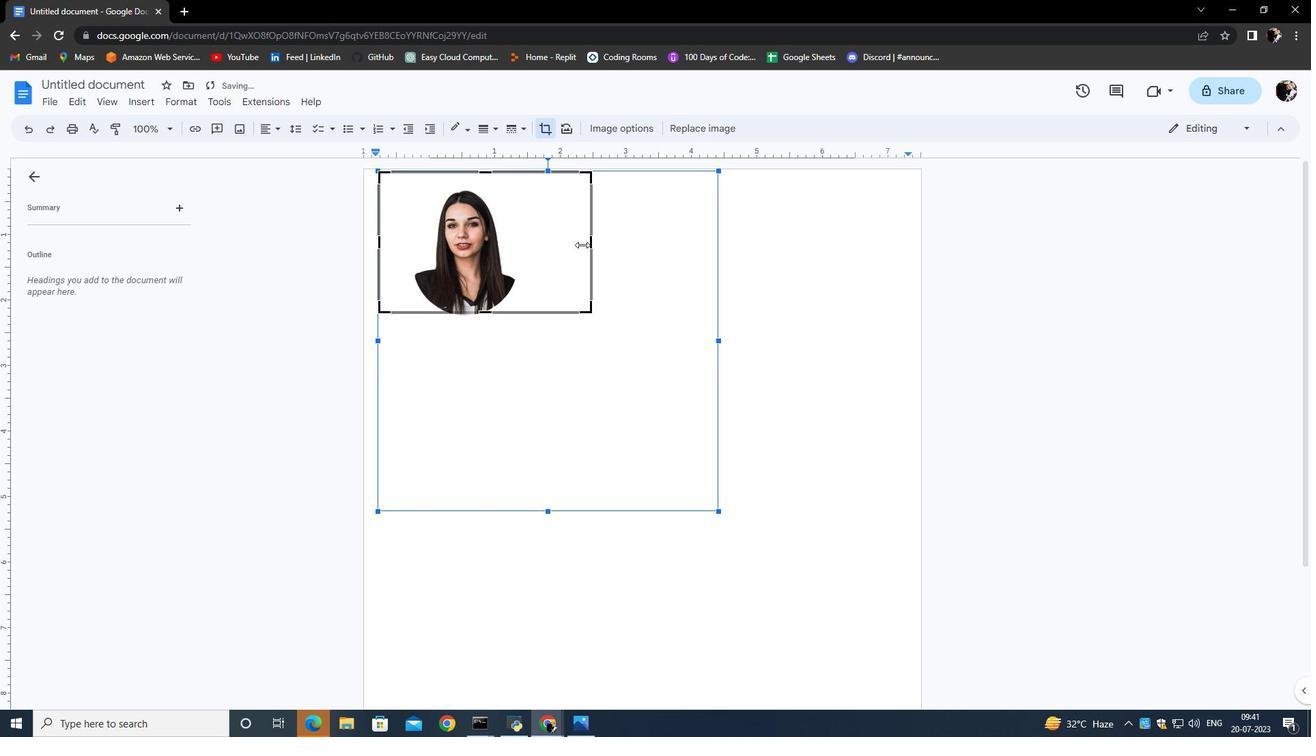 
Action: Mouse pressed left at (592, 245)
Screenshot: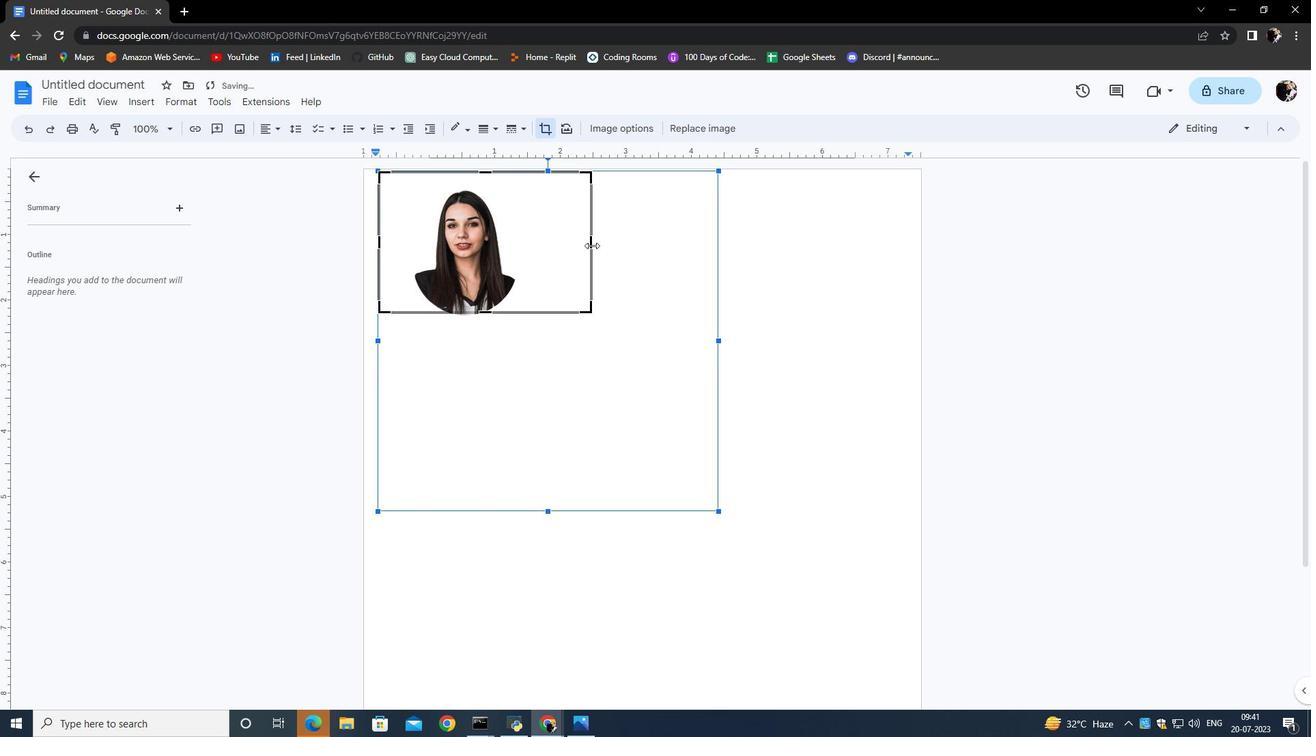 
Action: Mouse moved to (379, 245)
Screenshot: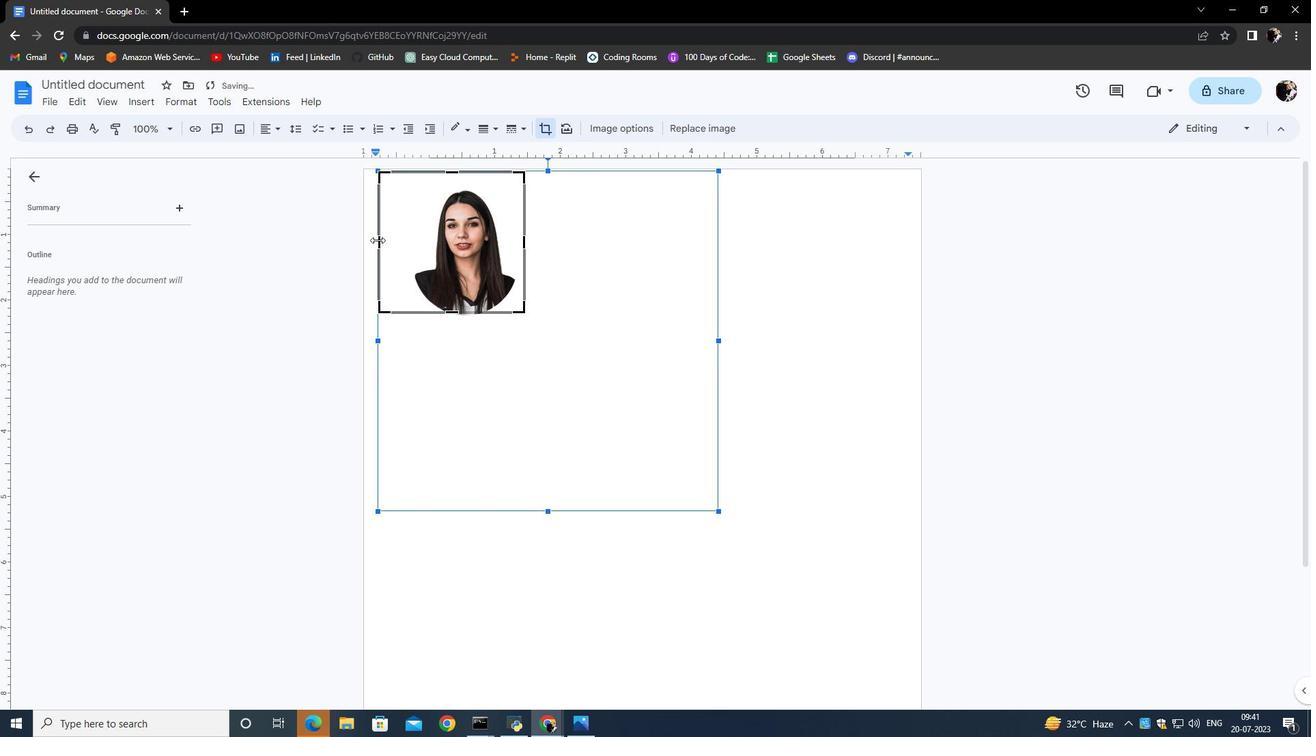 
Action: Mouse pressed left at (379, 245)
Screenshot: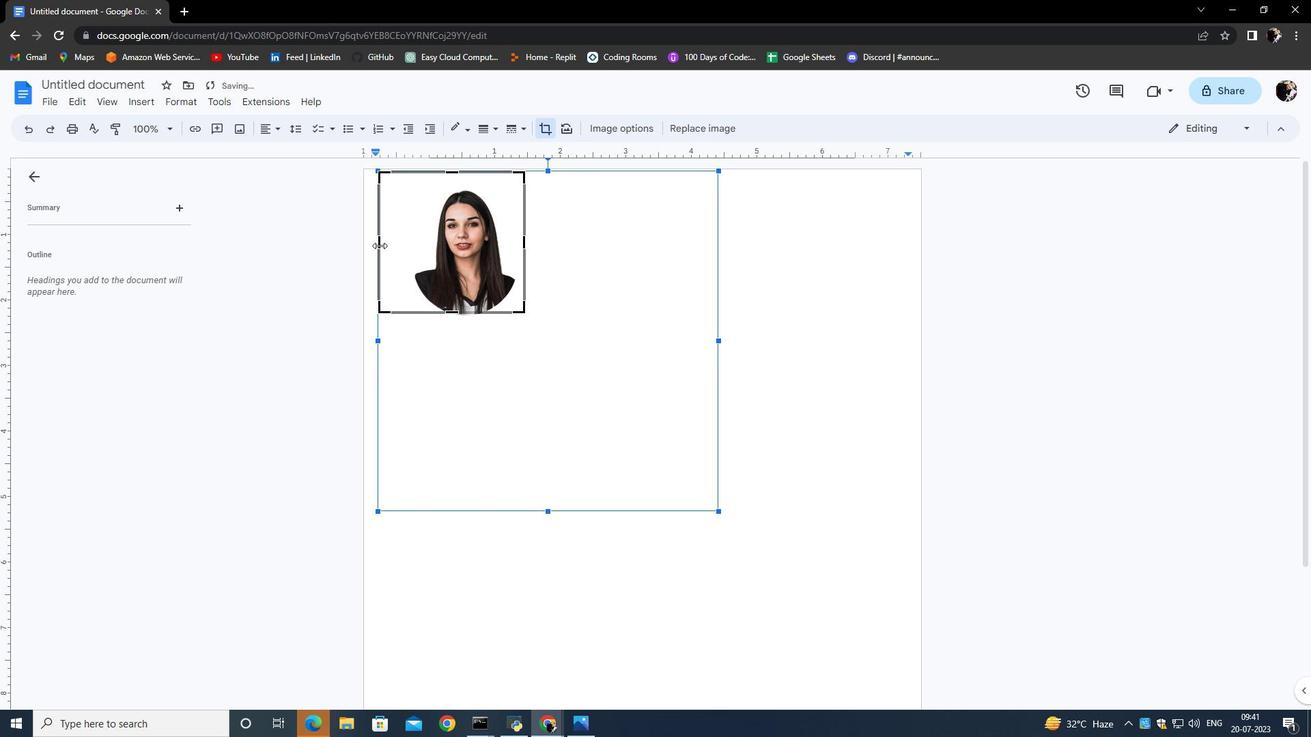 
Action: Mouse moved to (454, 357)
Screenshot: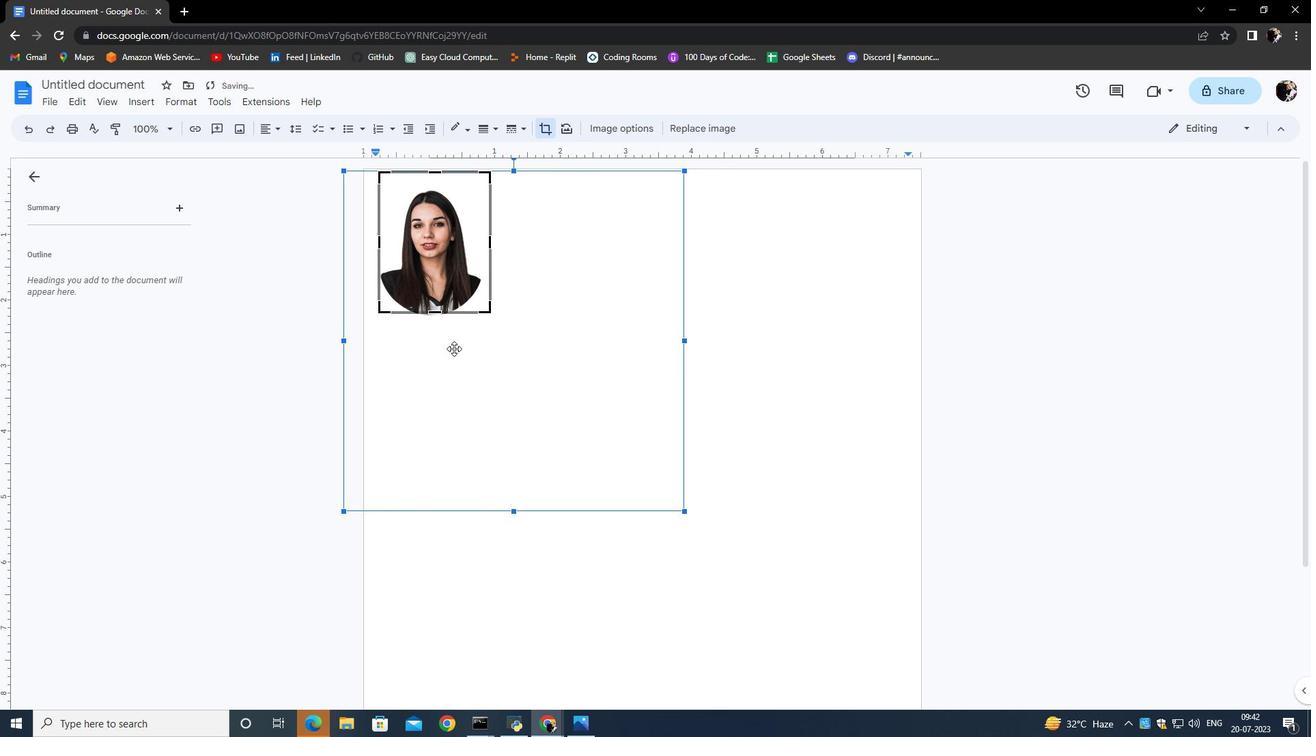 
Action: Mouse pressed left at (454, 357)
Screenshot: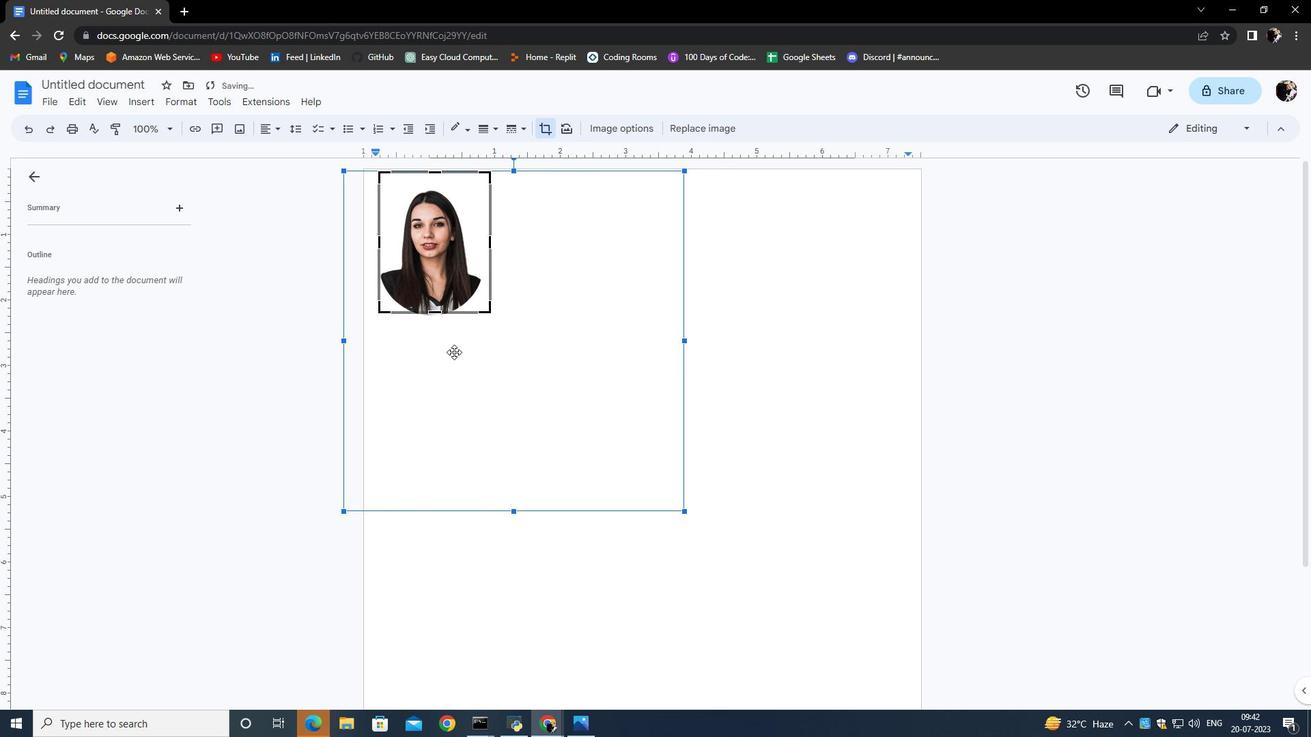 
Action: Mouse moved to (534, 267)
Screenshot: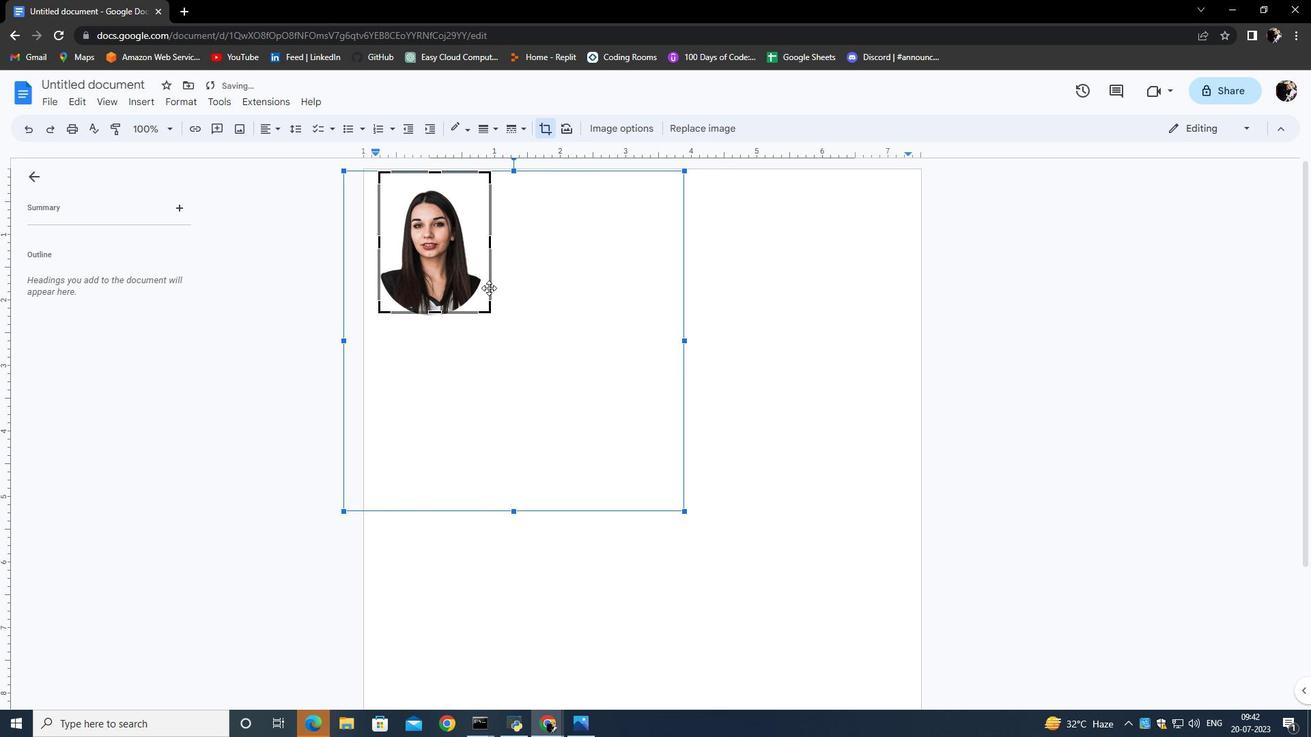 
Action: Mouse pressed left at (534, 267)
Screenshot: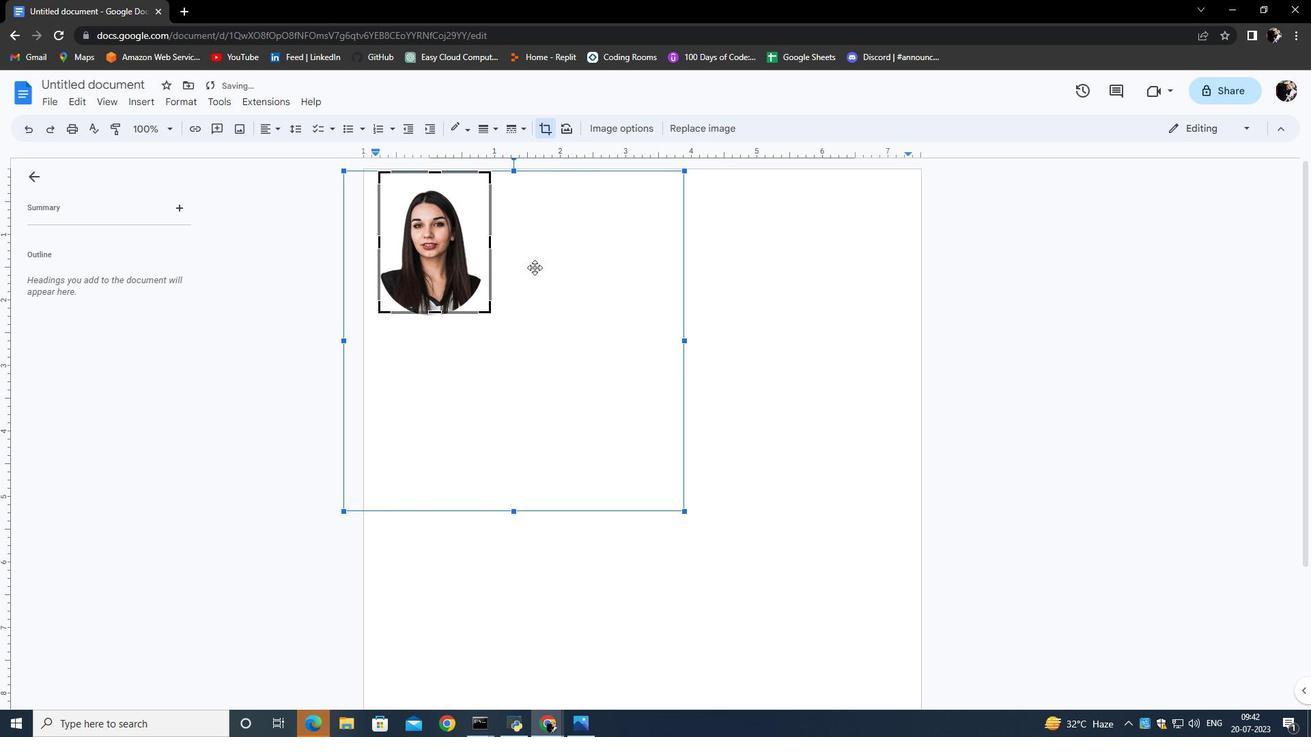 
Action: Mouse moved to (682, 637)
Screenshot: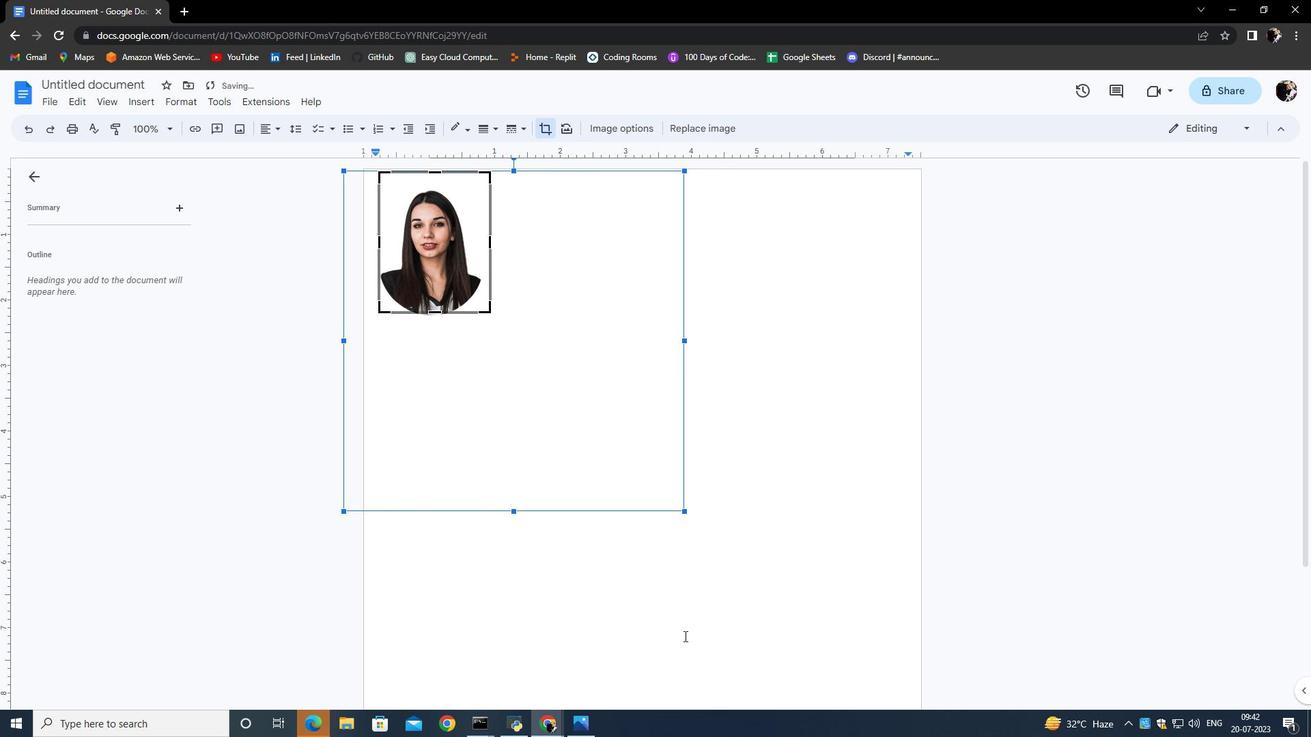 
Action: Mouse pressed left at (682, 637)
Screenshot: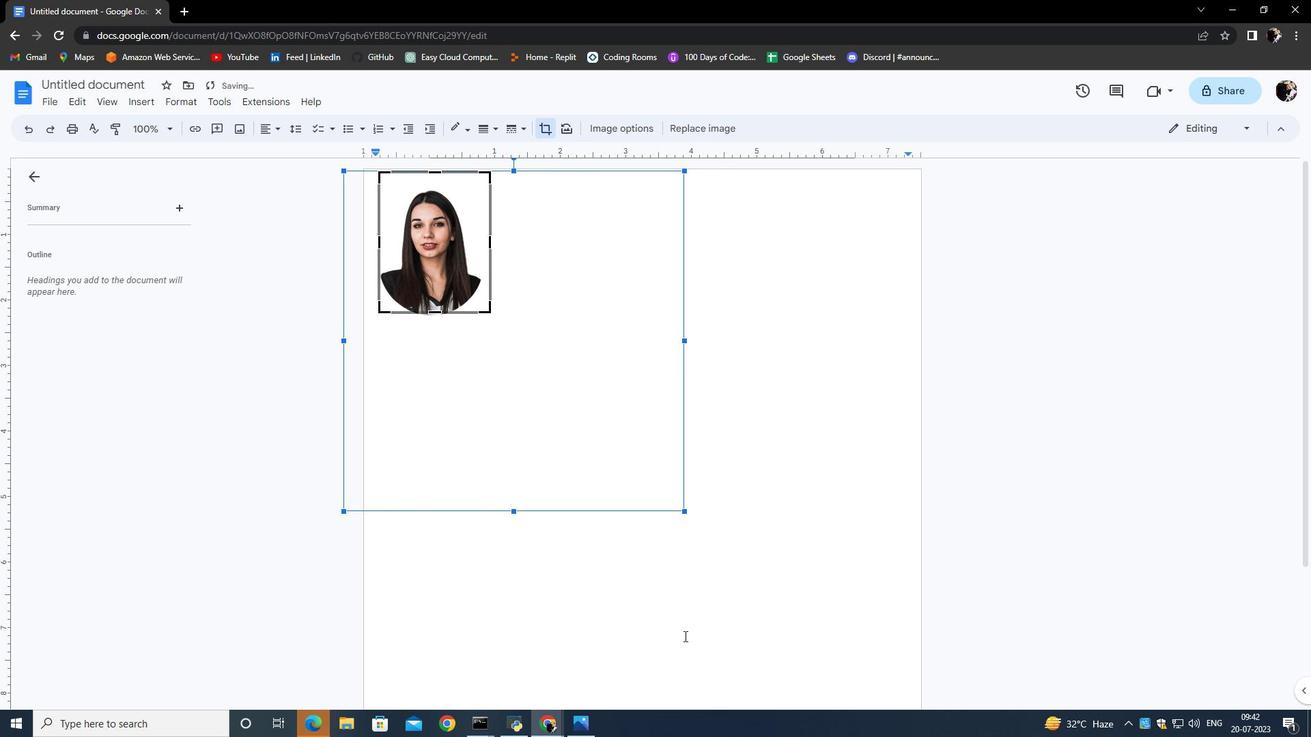 
Action: Mouse moved to (500, 375)
Screenshot: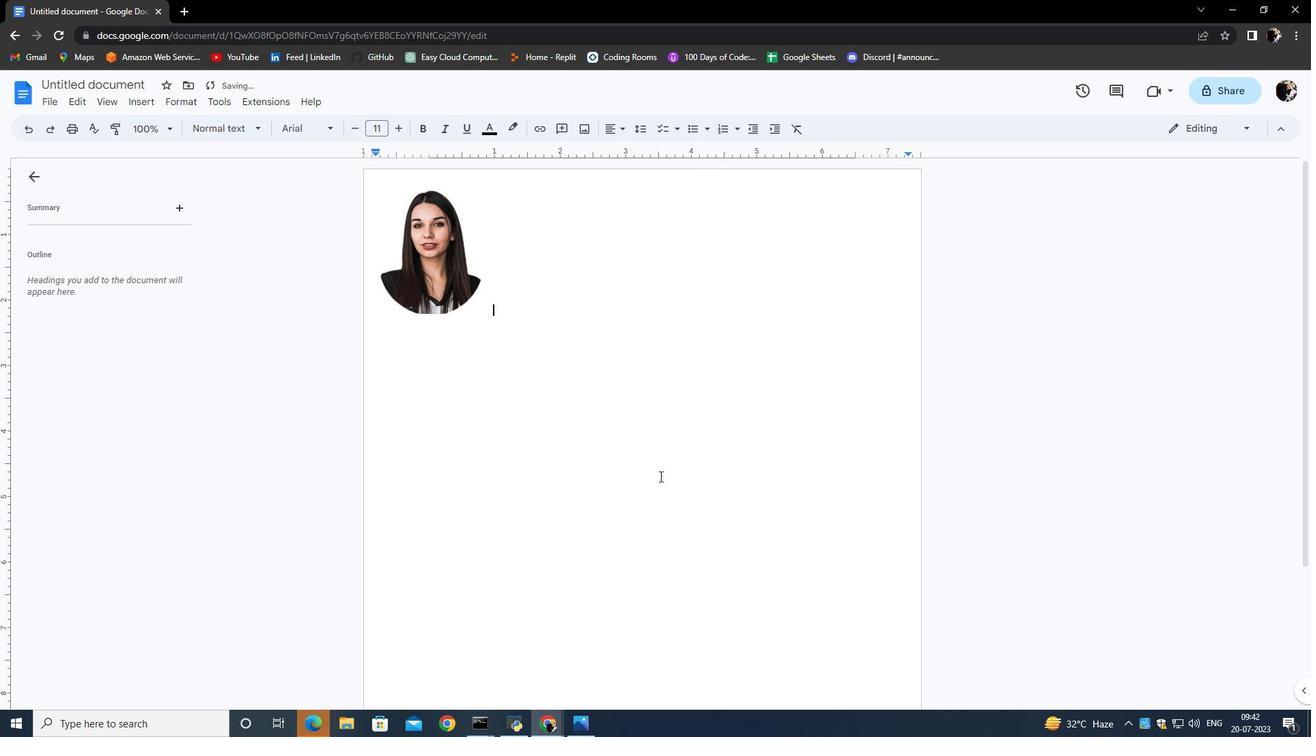 
Action: Mouse pressed left at (500, 375)
Screenshot: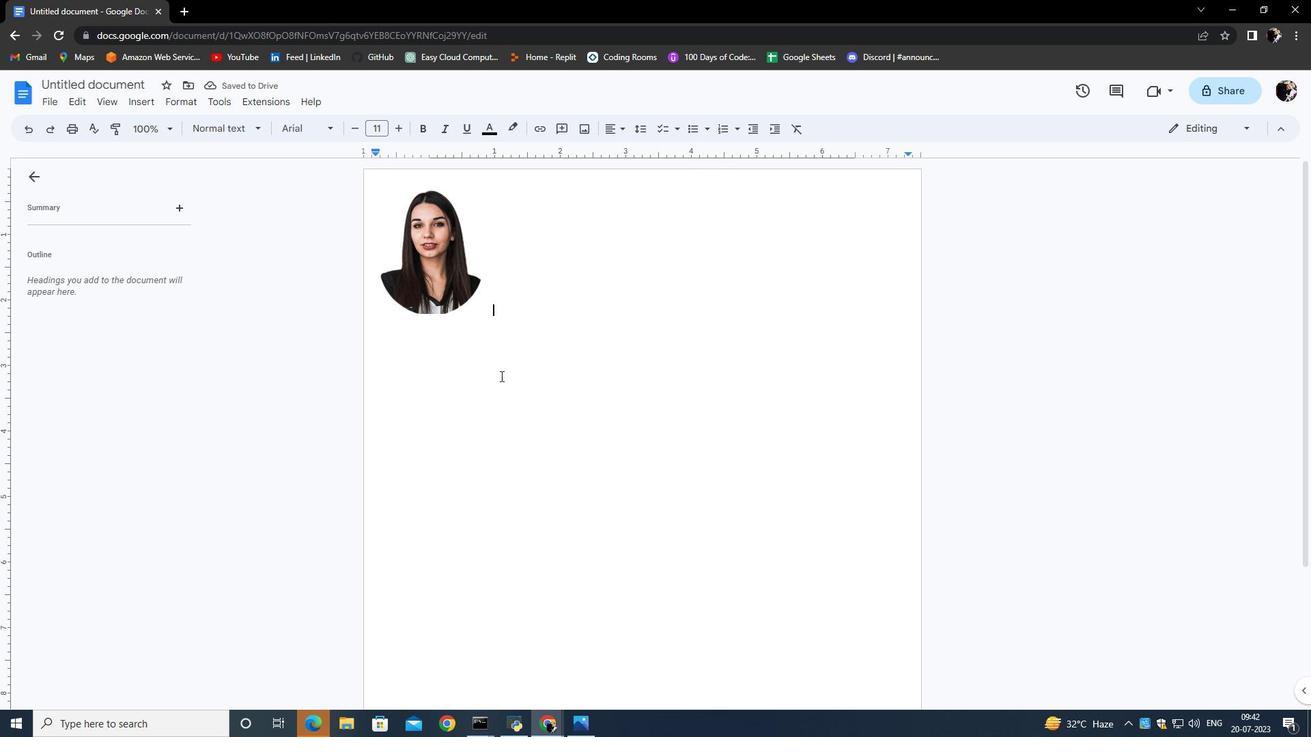 
Action: Mouse moved to (457, 323)
Screenshot: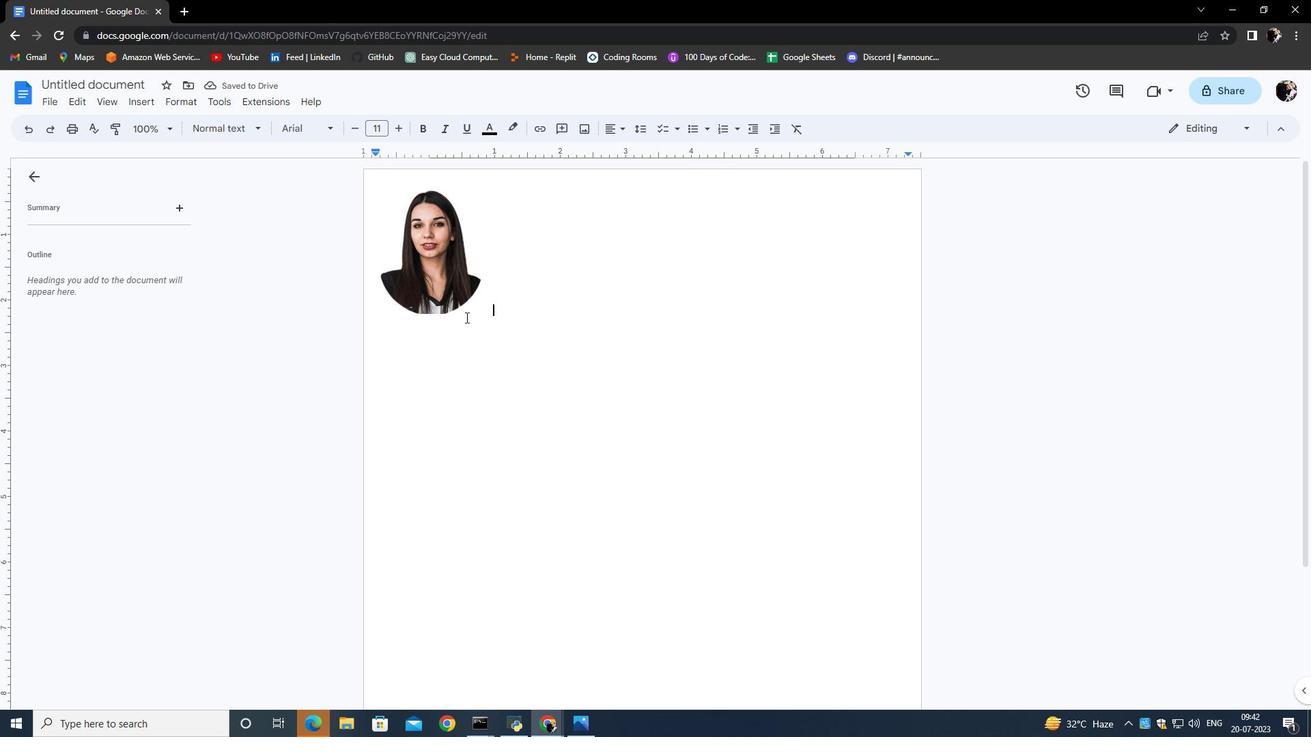 
Action: Mouse pressed left at (457, 323)
Screenshot: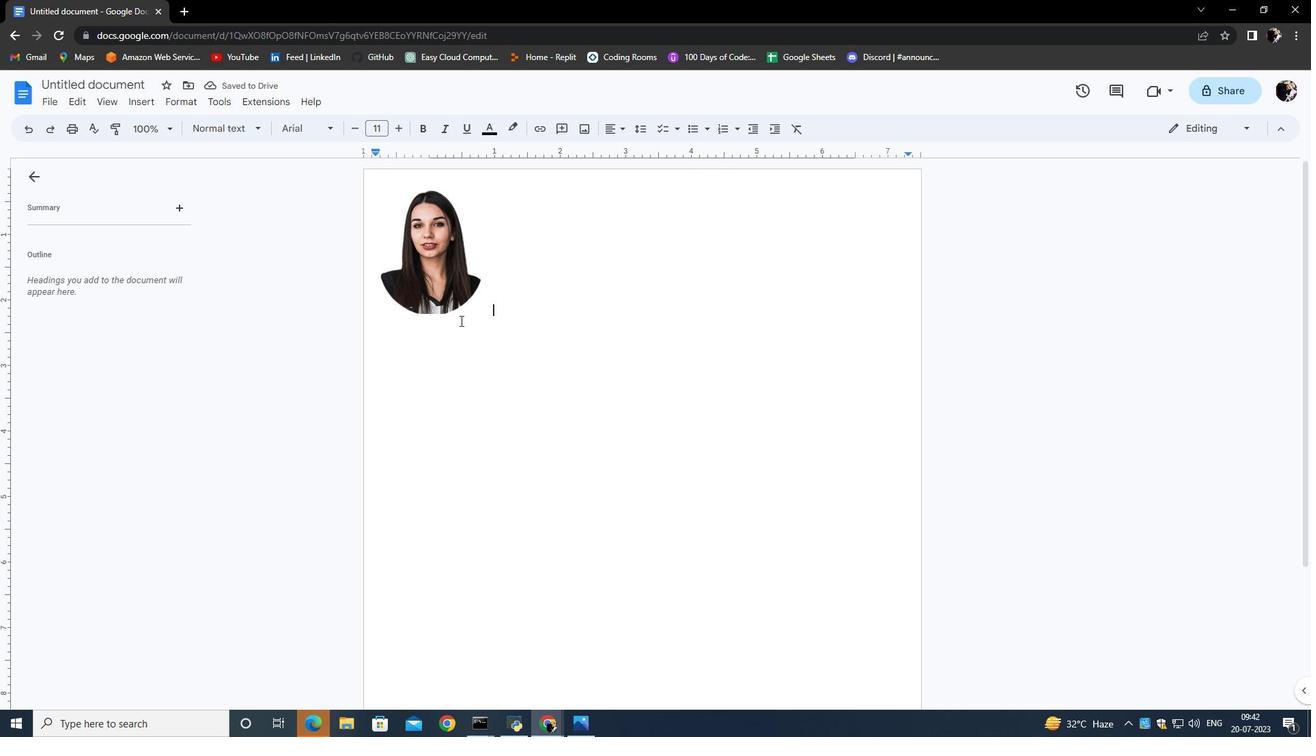 
Action: Mouse moved to (449, 372)
Screenshot: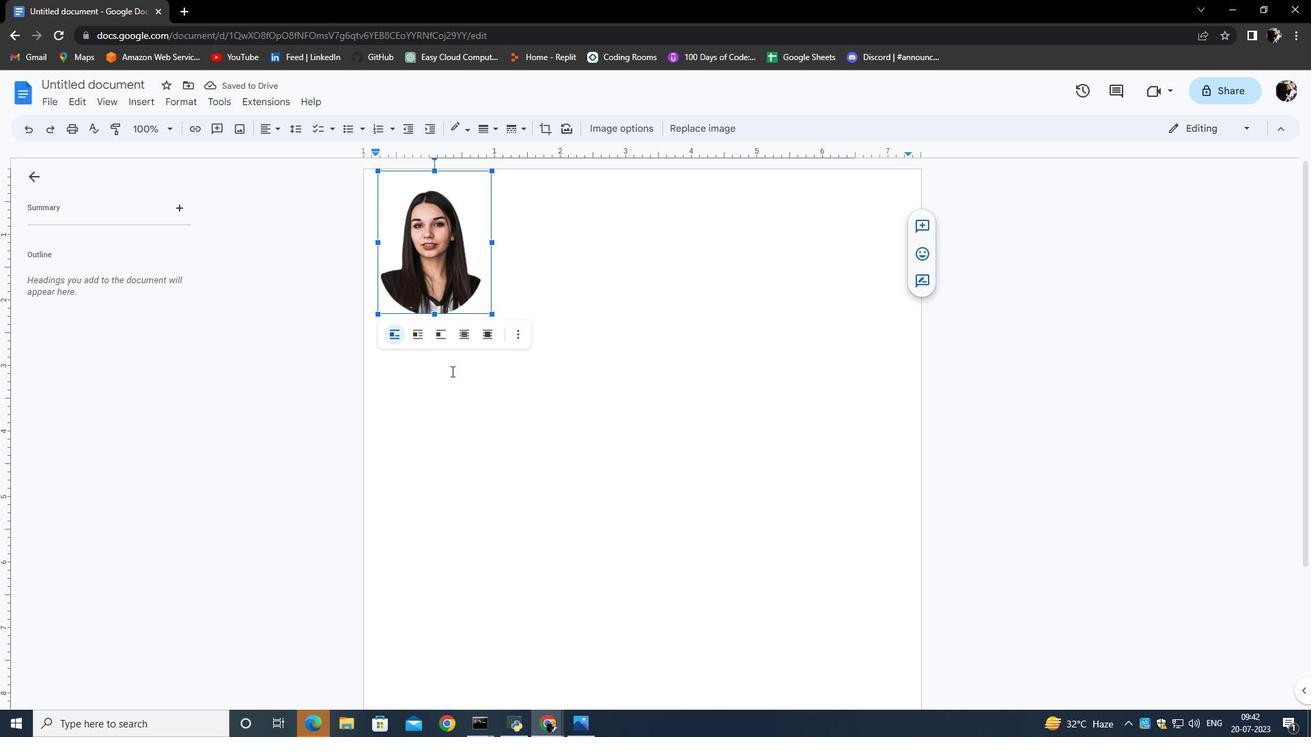 
Action: Mouse pressed left at (449, 372)
Screenshot: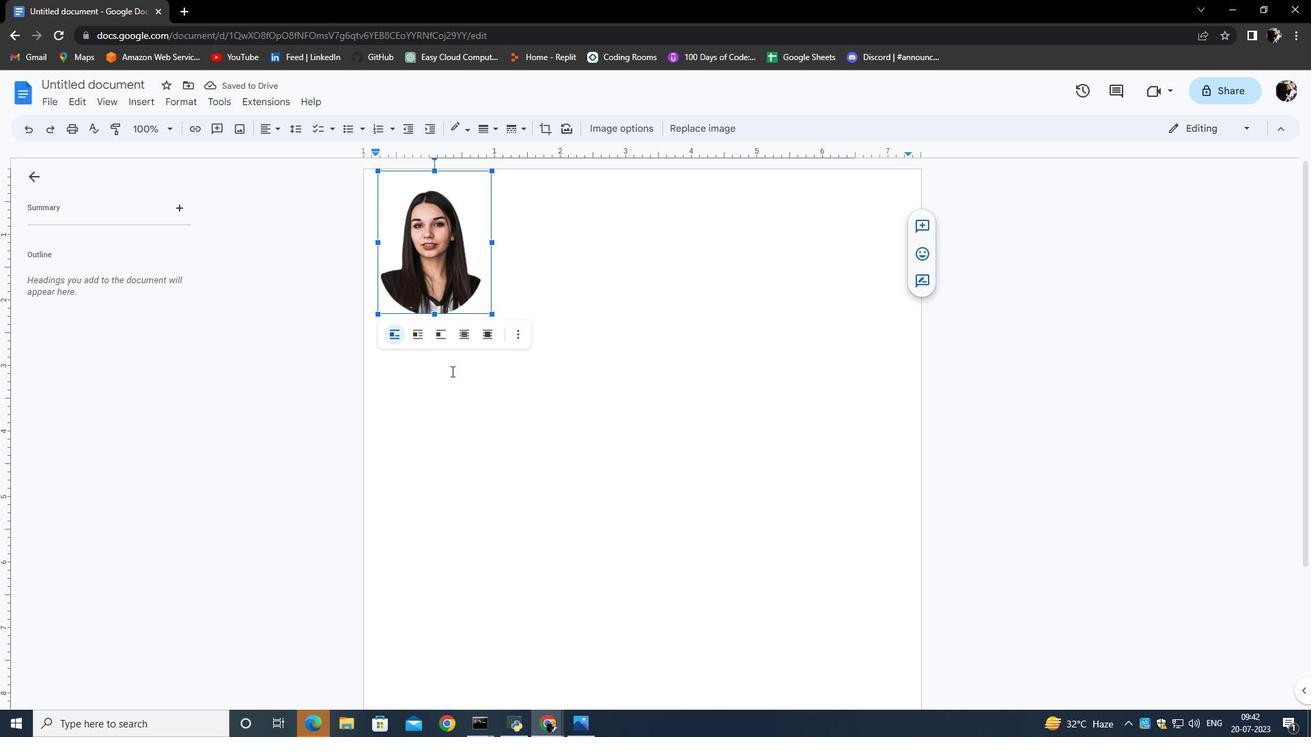 
Action: Mouse moved to (410, 363)
Screenshot: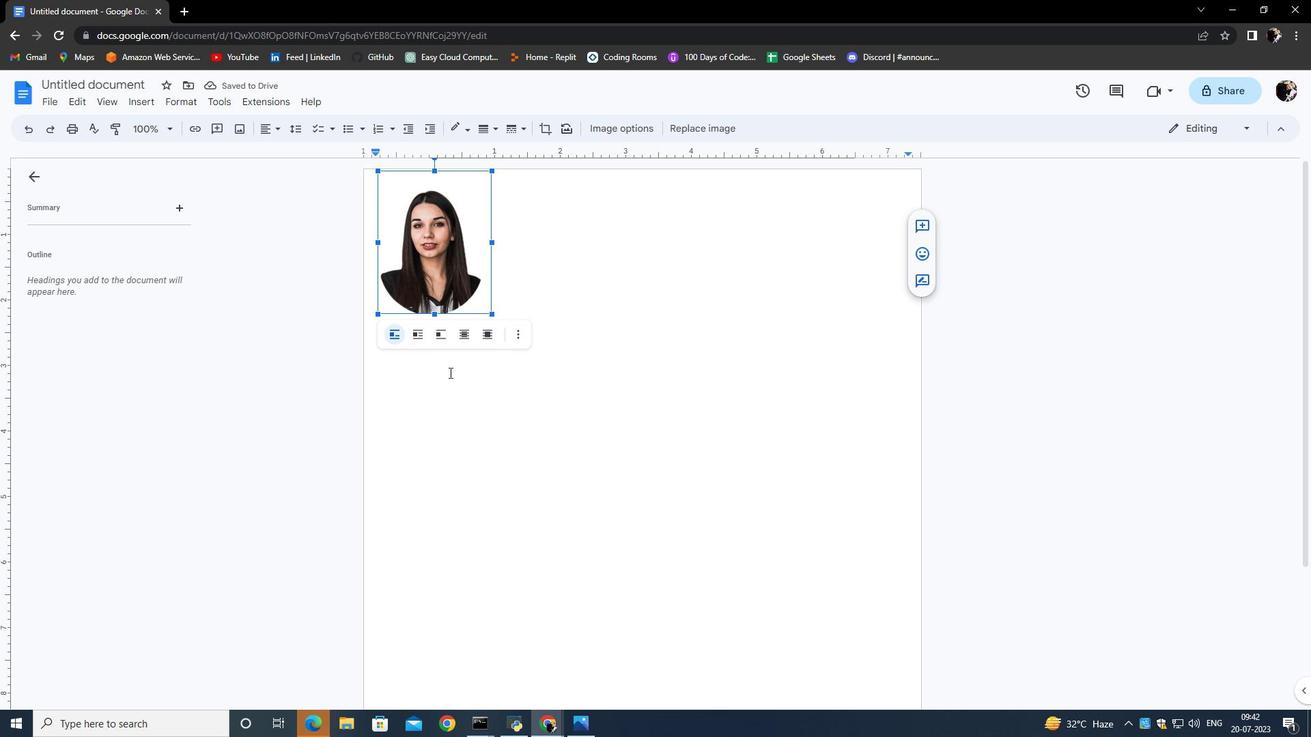 
Action: Mouse pressed left at (410, 363)
Screenshot: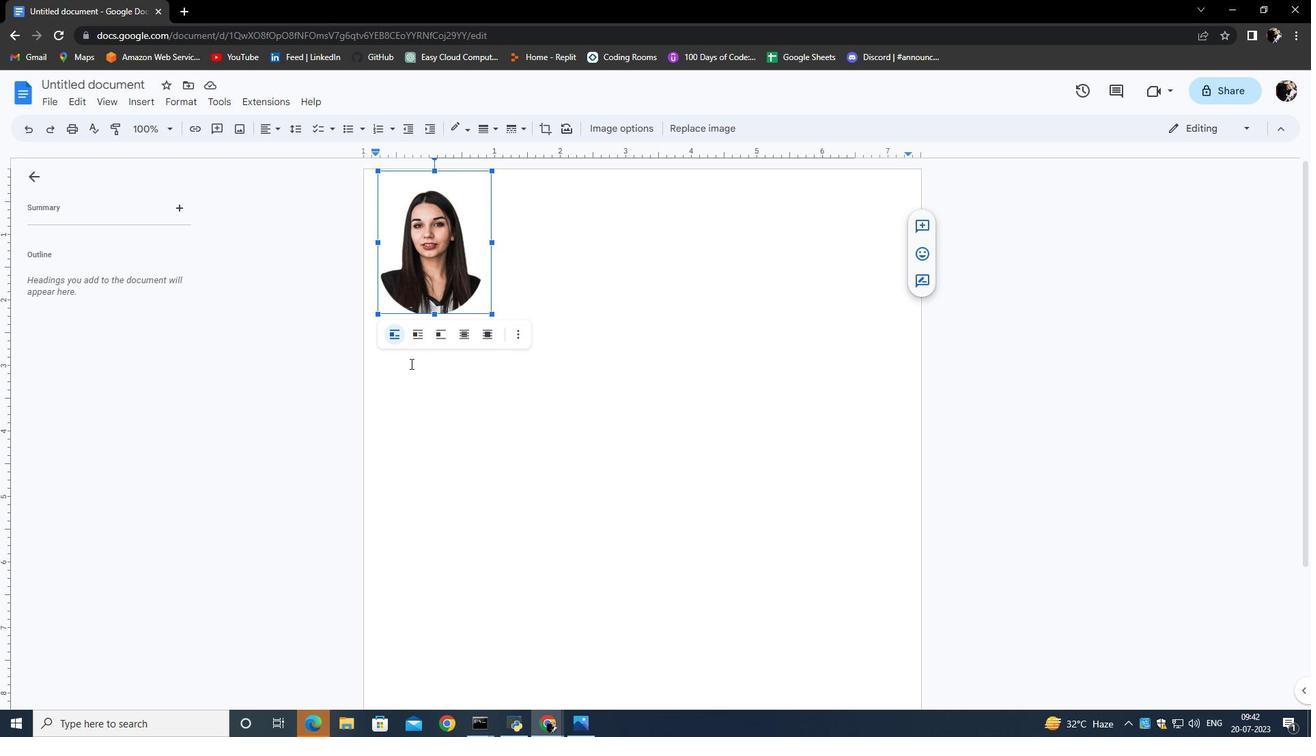 
Action: Mouse moved to (488, 381)
Screenshot: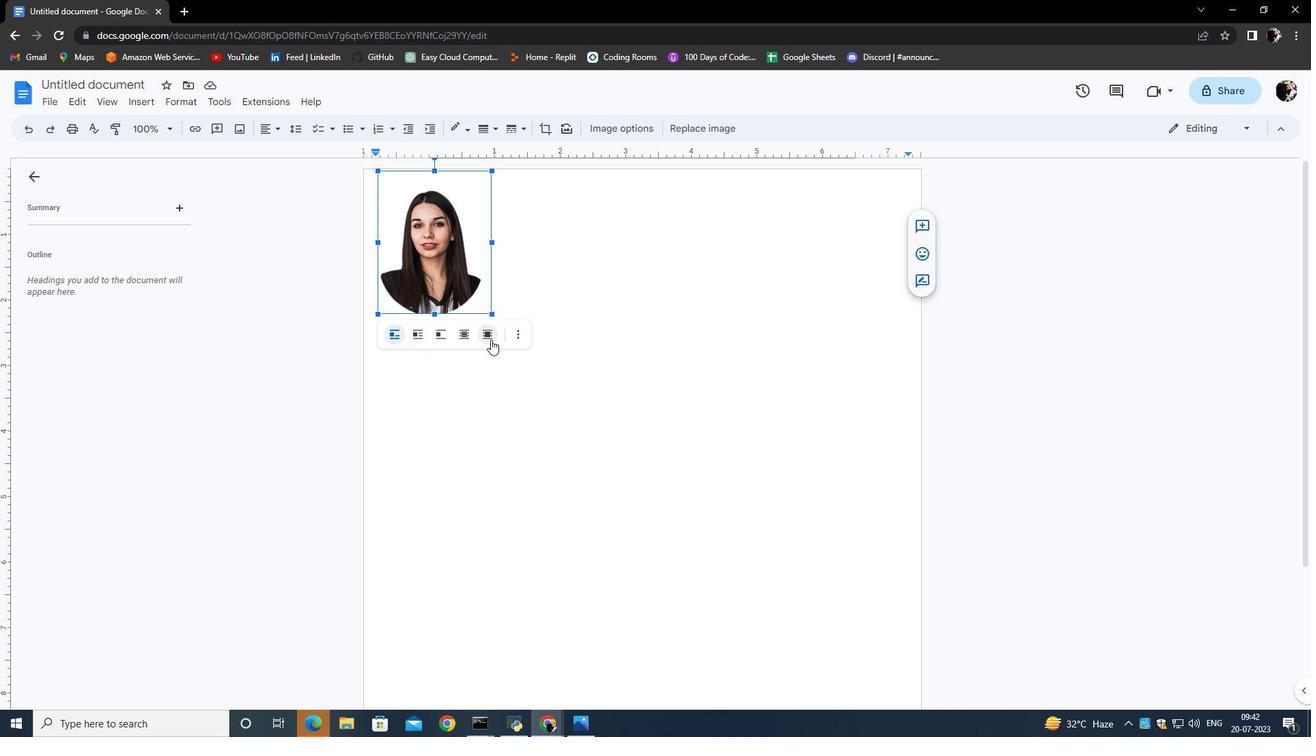 
Action: Mouse pressed left at (488, 381)
Screenshot: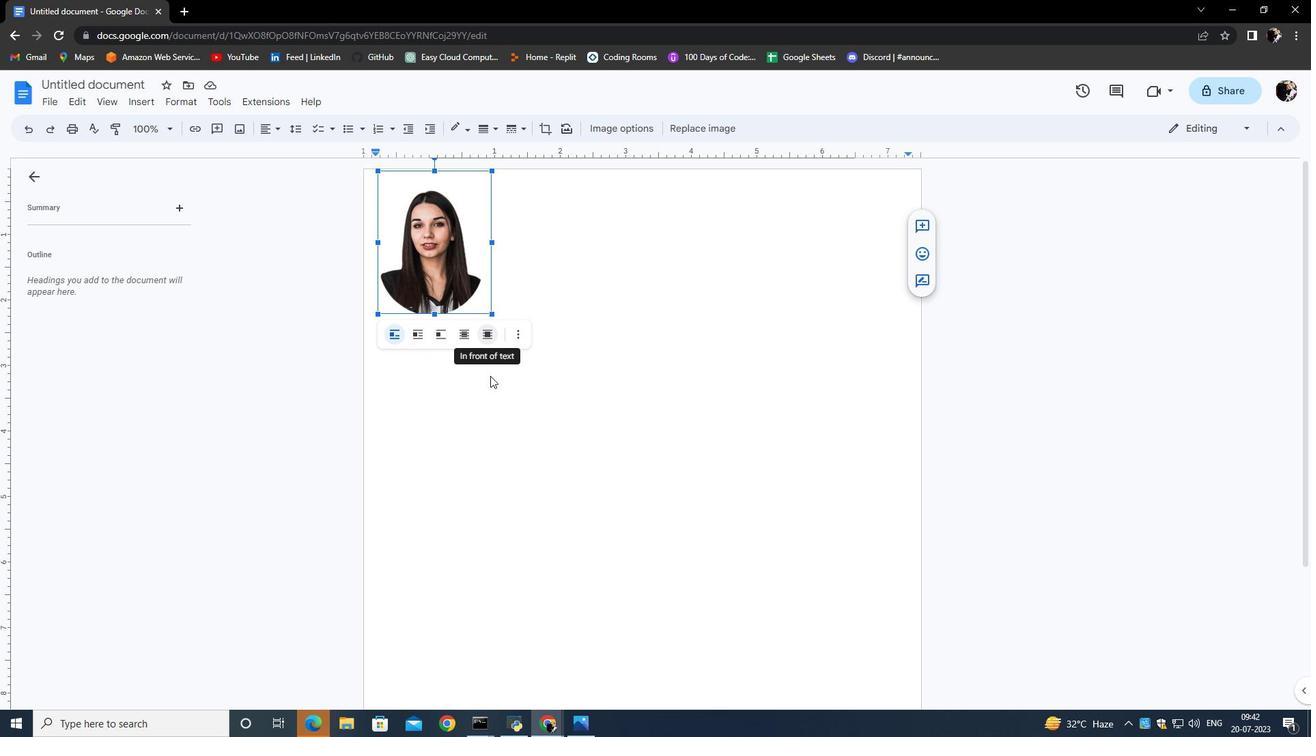 
Action: Mouse moved to (516, 330)
Screenshot: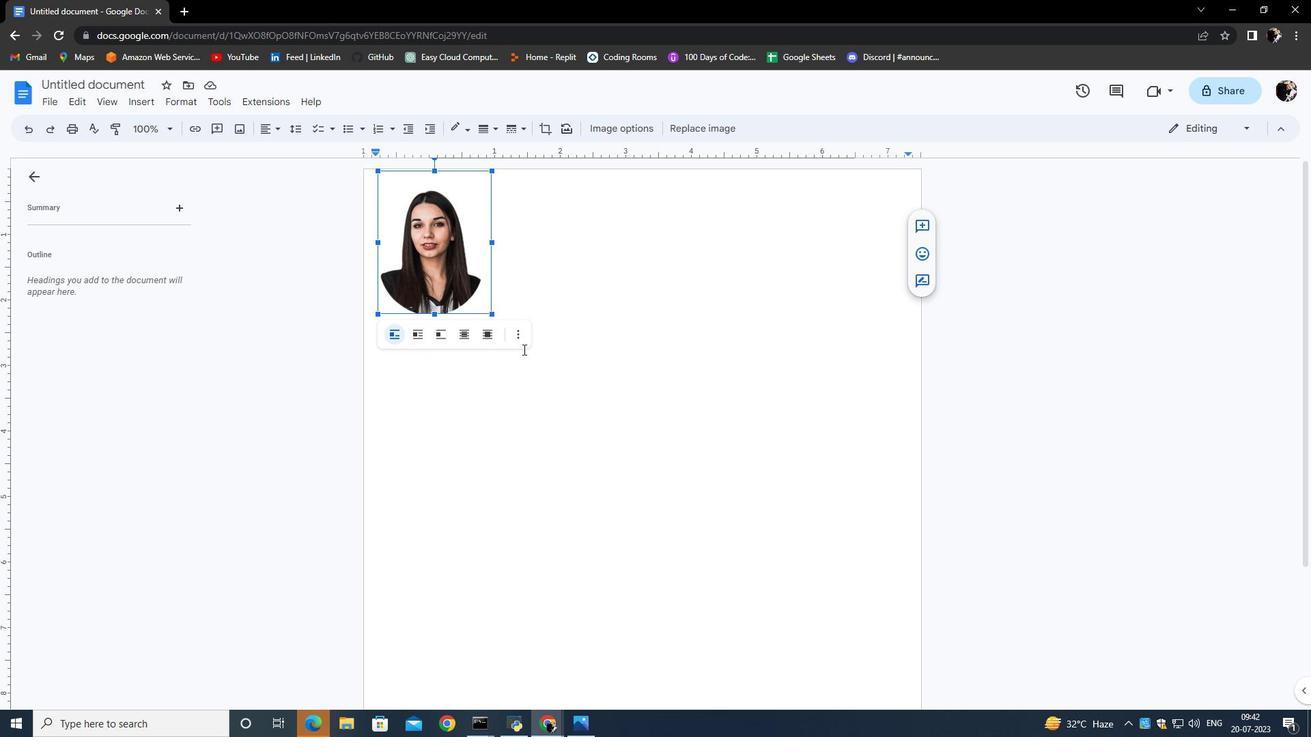
Action: Mouse pressed left at (516, 330)
Screenshot: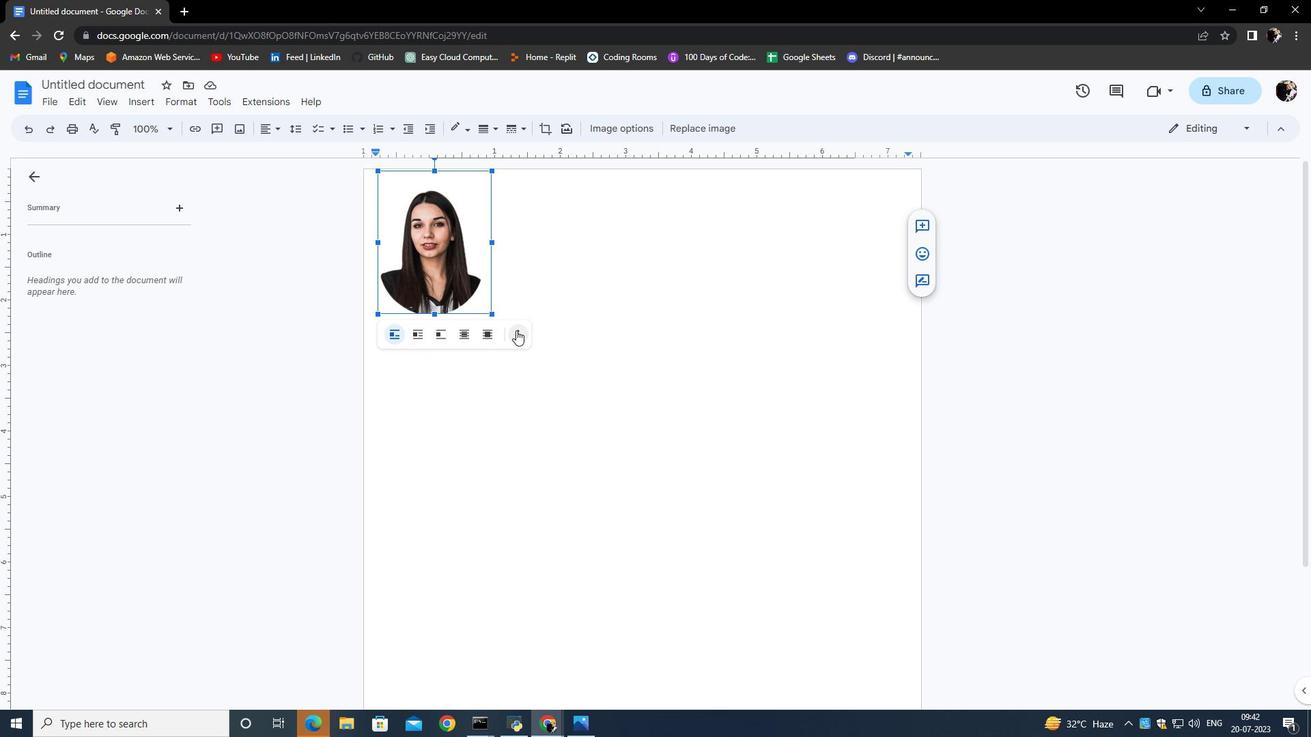 
Action: Mouse moved to (488, 340)
Screenshot: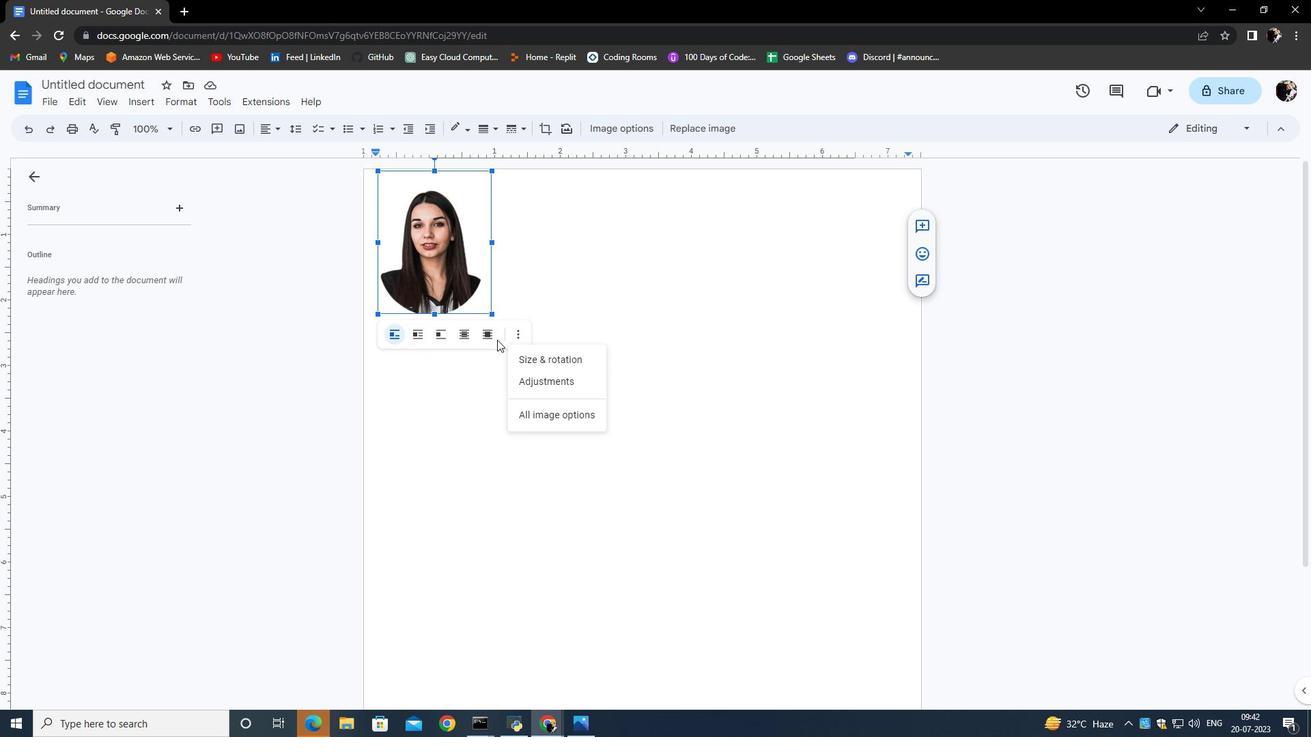 
Action: Mouse pressed left at (488, 340)
Screenshot: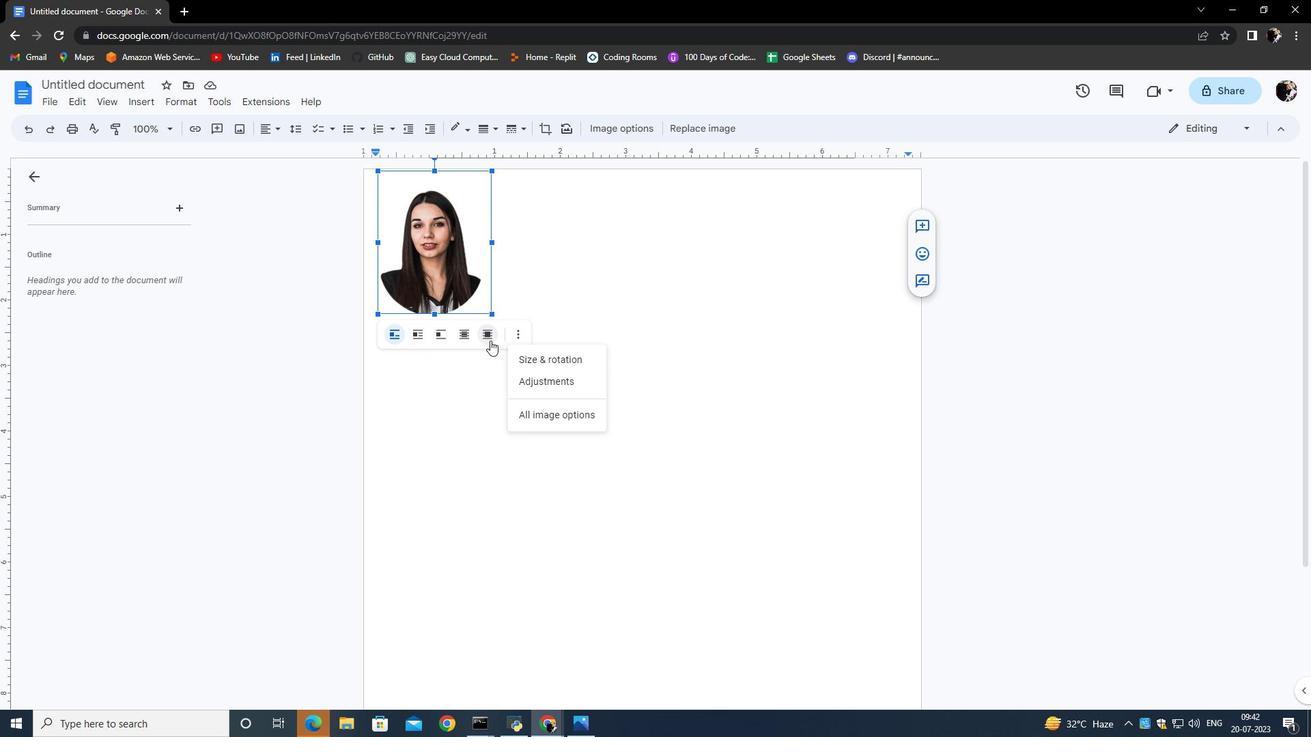 
Action: Mouse moved to (538, 346)
Screenshot: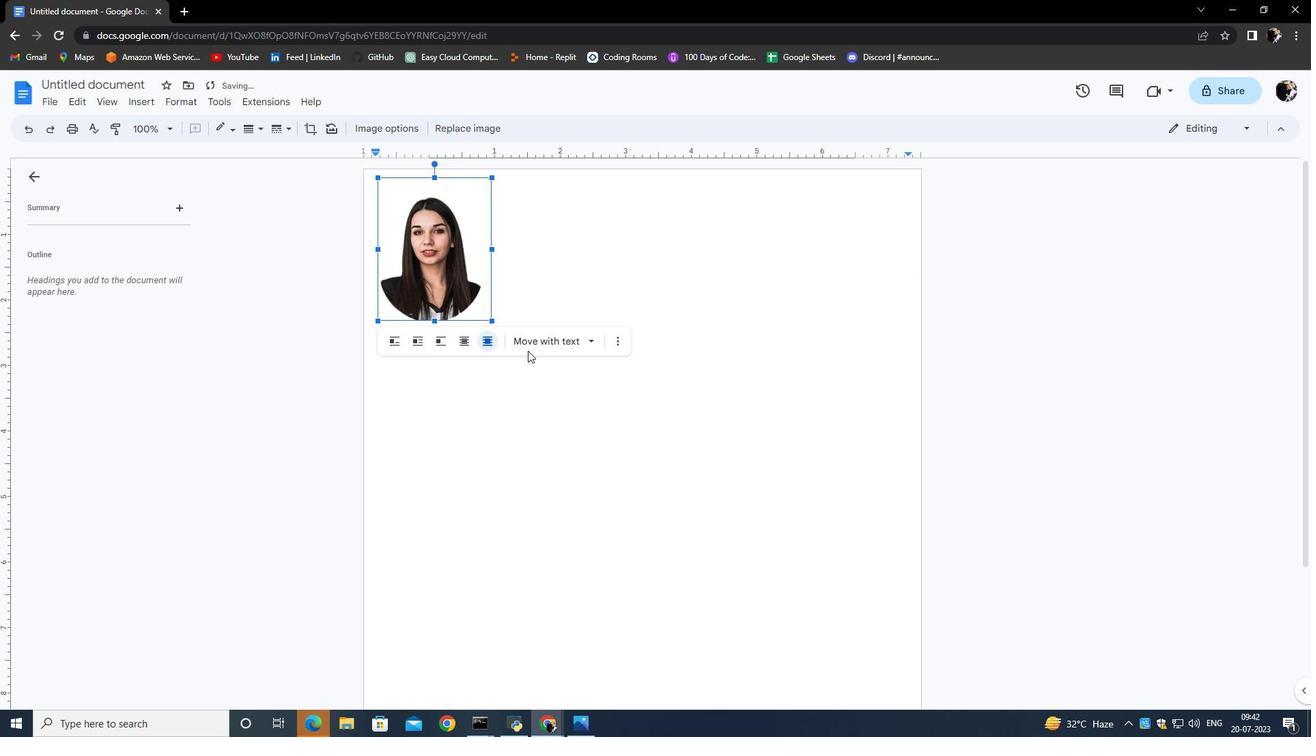 
Action: Mouse pressed left at (538, 346)
Screenshot: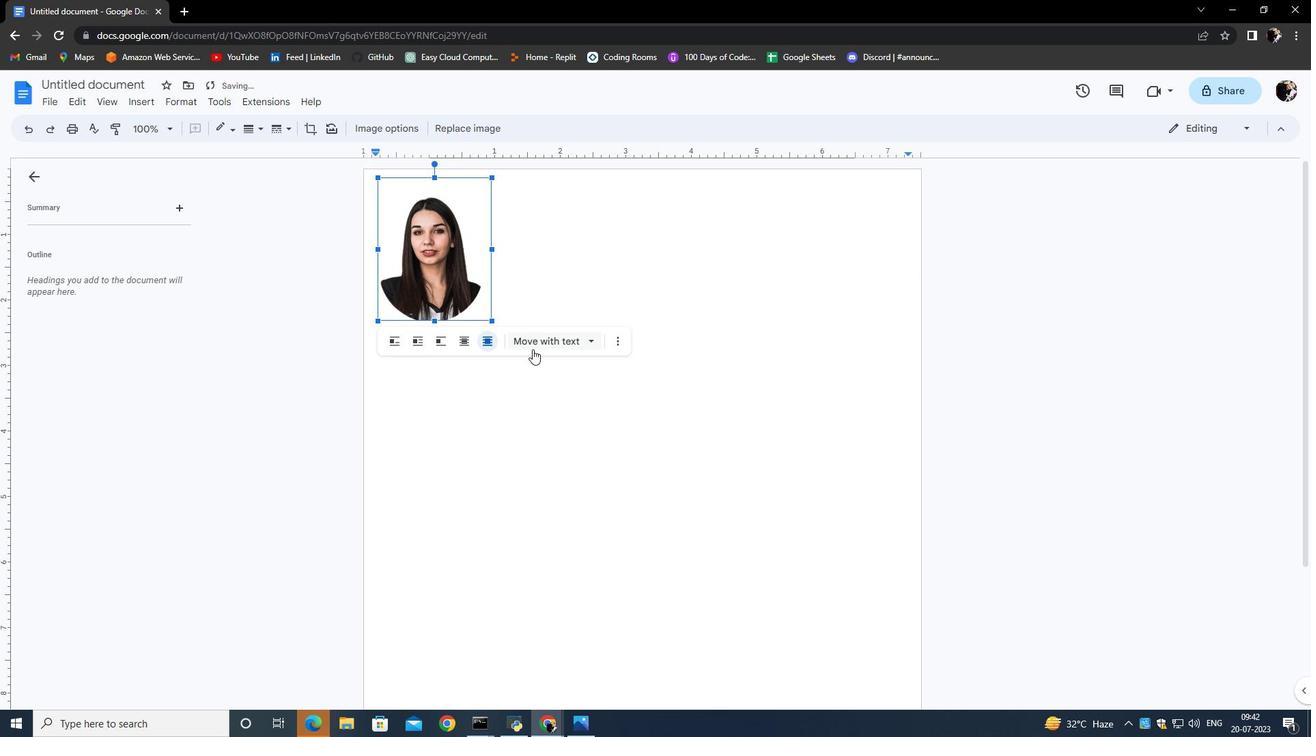 
Action: Mouse moved to (543, 391)
Screenshot: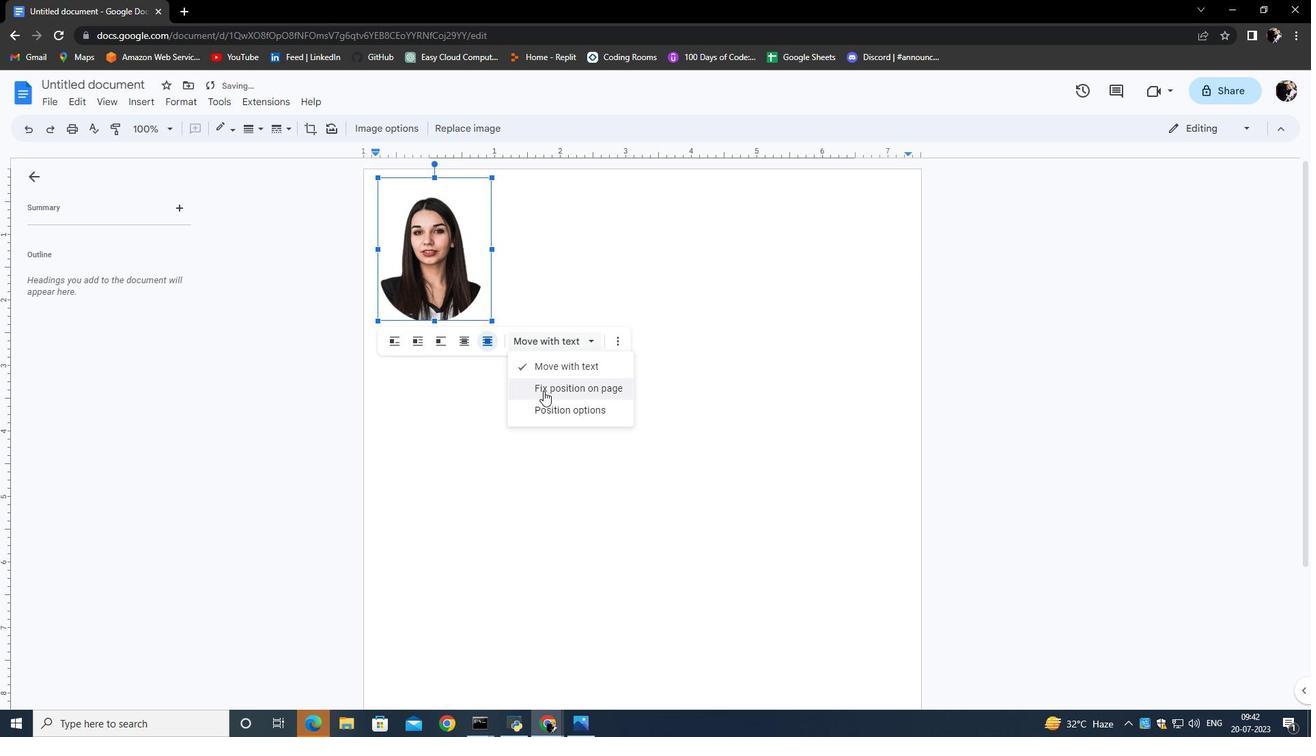 
Action: Mouse pressed left at (543, 391)
Screenshot: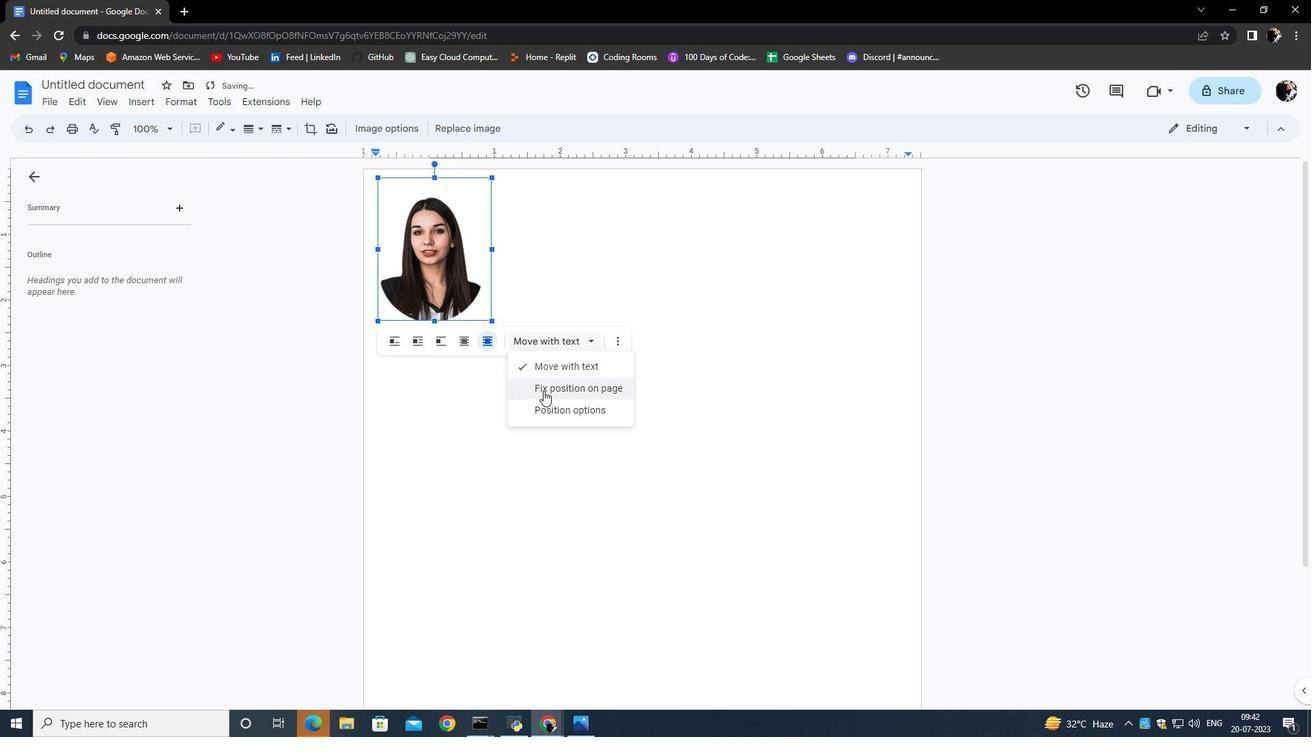 
Action: Mouse moved to (424, 402)
Screenshot: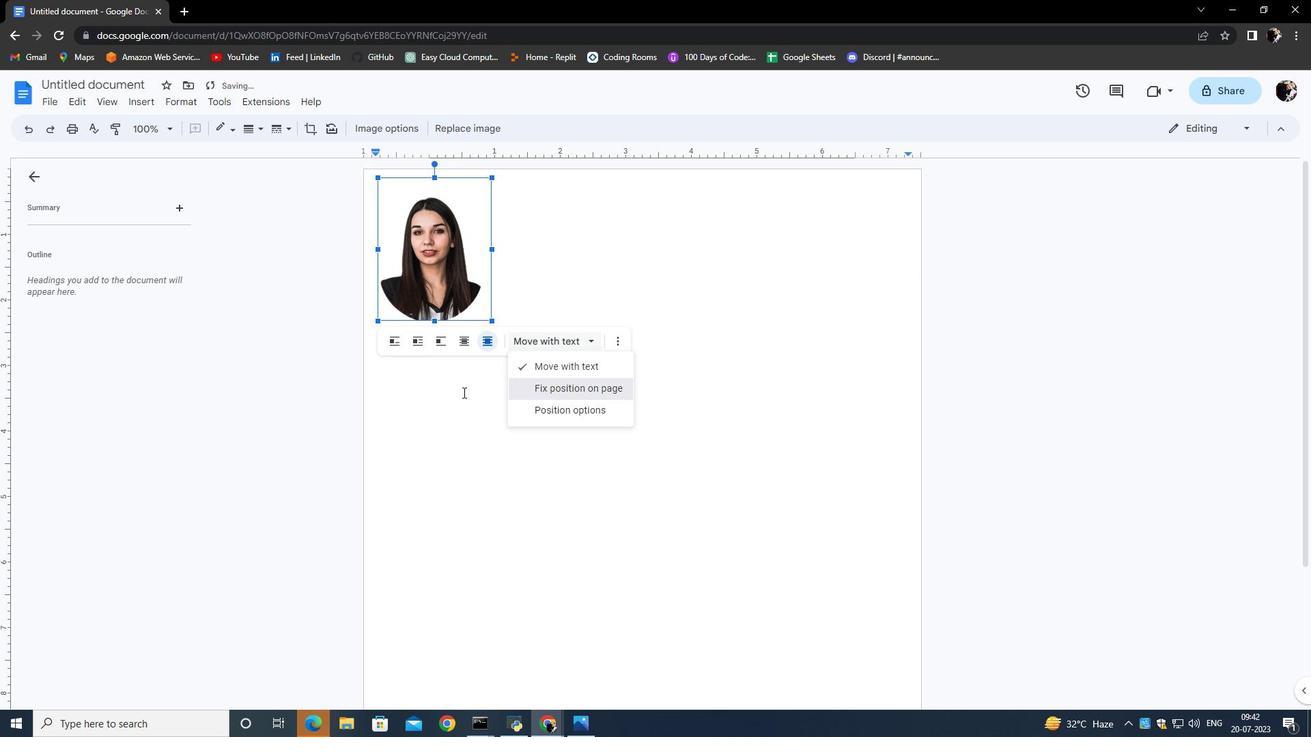 
Action: Mouse pressed left at (424, 402)
Screenshot: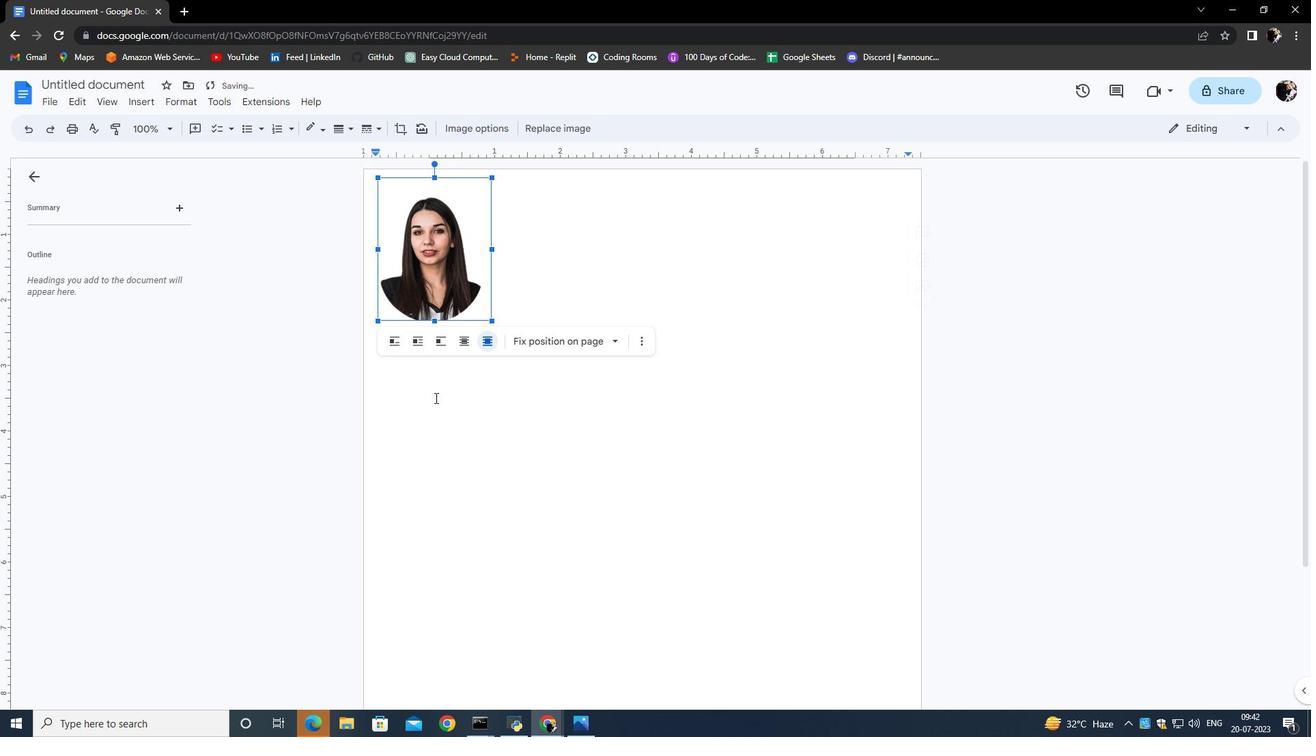 
Action: Mouse moved to (425, 372)
Screenshot: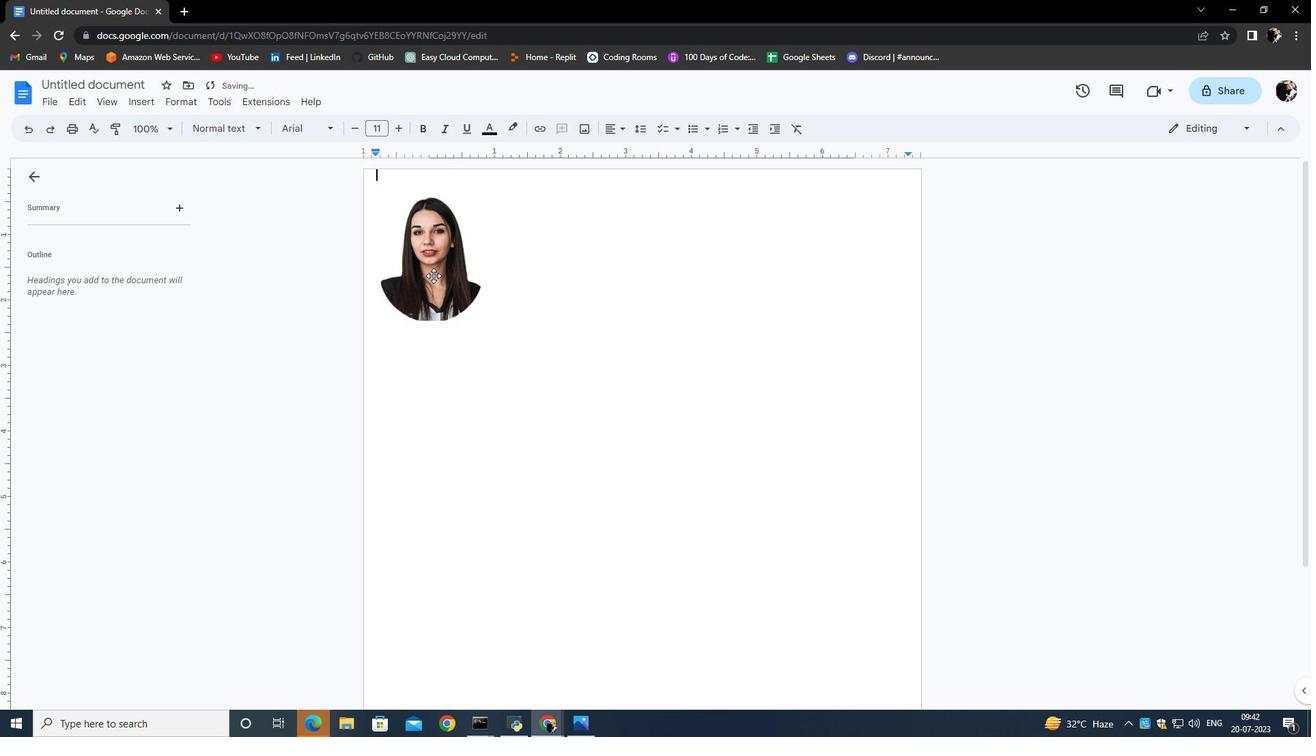 
Action: Mouse pressed left at (425, 372)
Screenshot: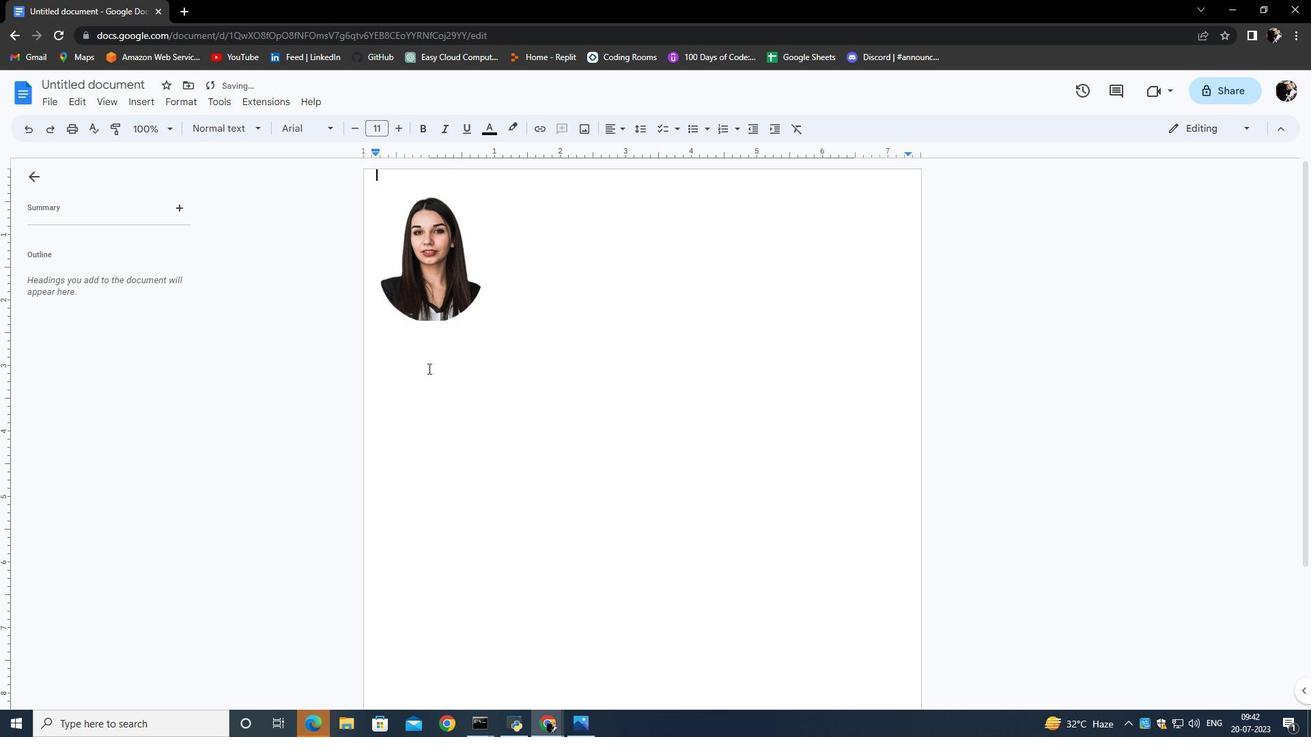 
Action: Mouse moved to (424, 371)
Screenshot: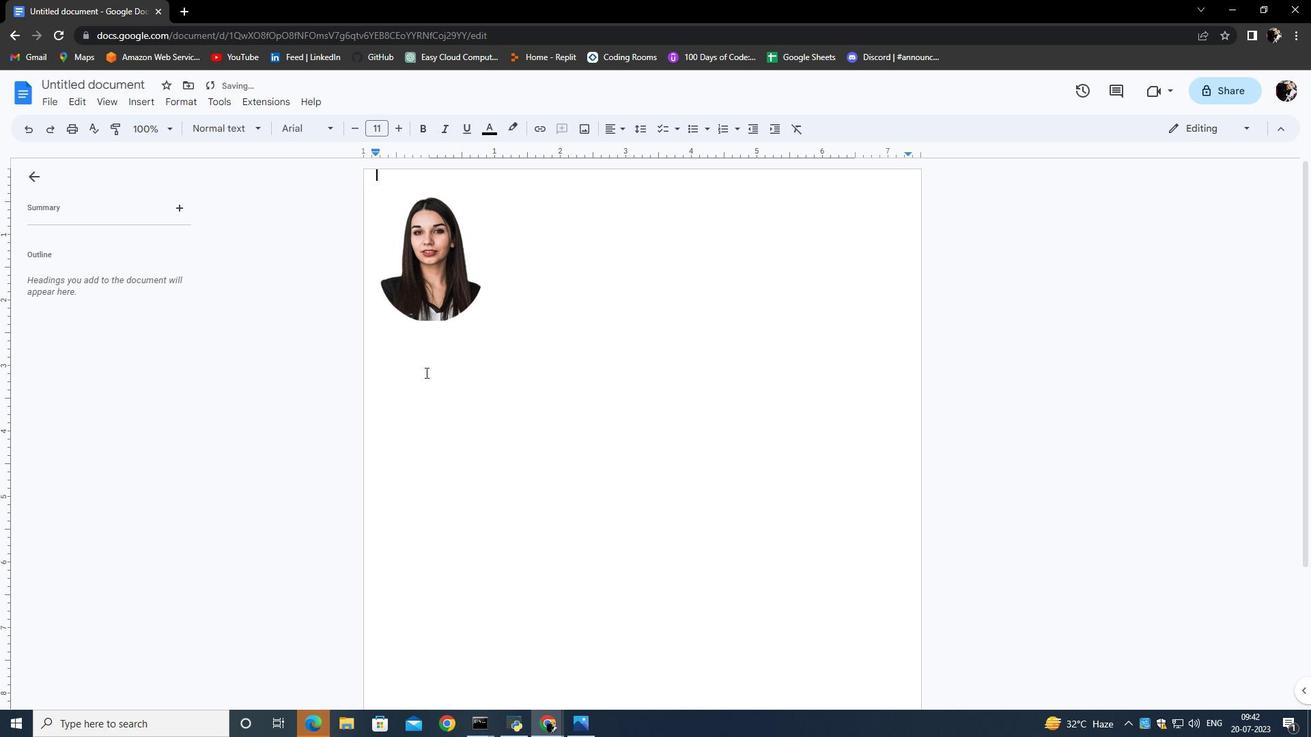 
Action: Mouse pressed left at (424, 371)
Screenshot: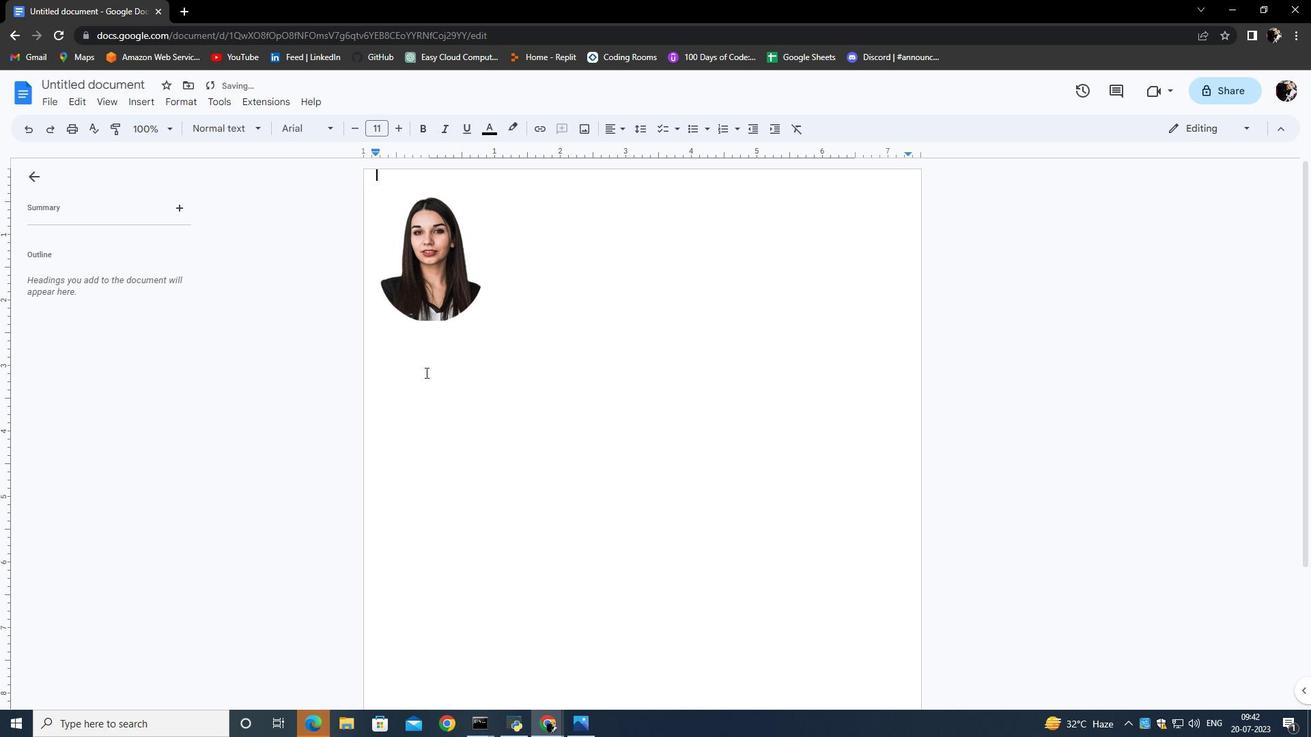 
Action: Mouse moved to (401, 349)
Screenshot: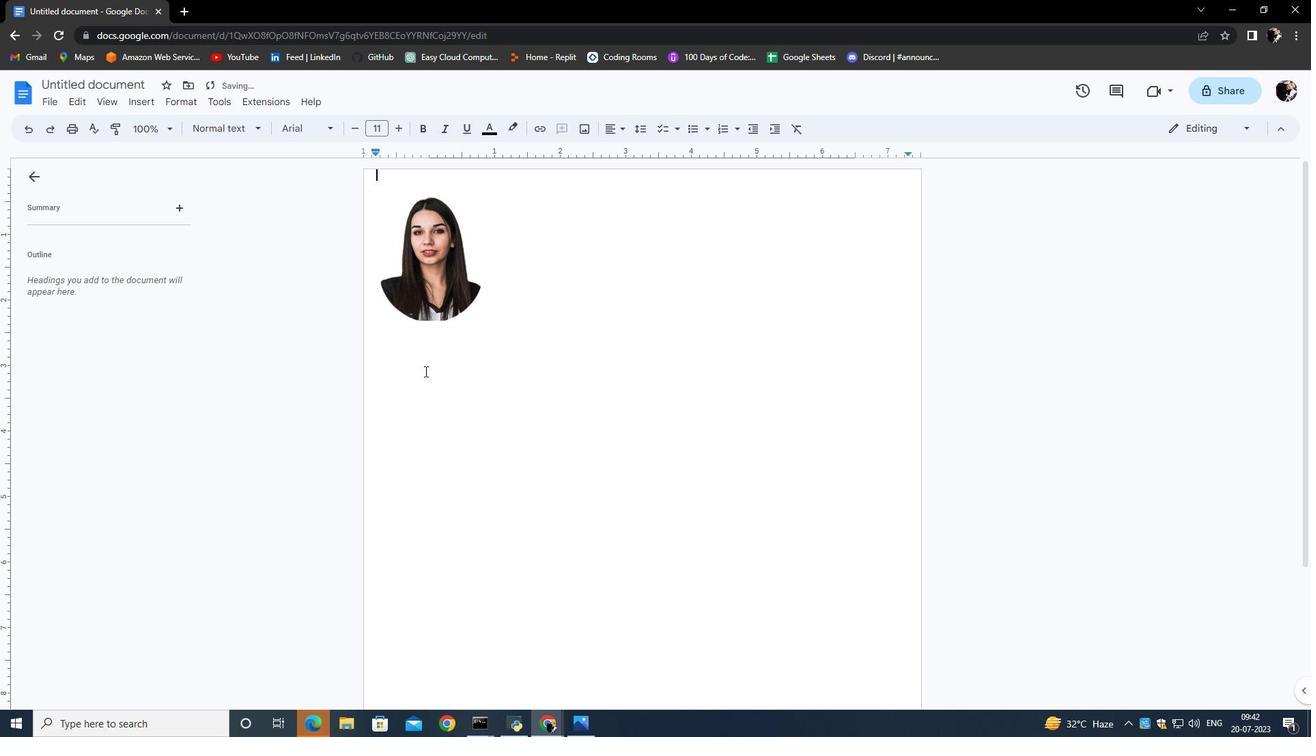 
Action: Mouse pressed left at (401, 349)
Screenshot: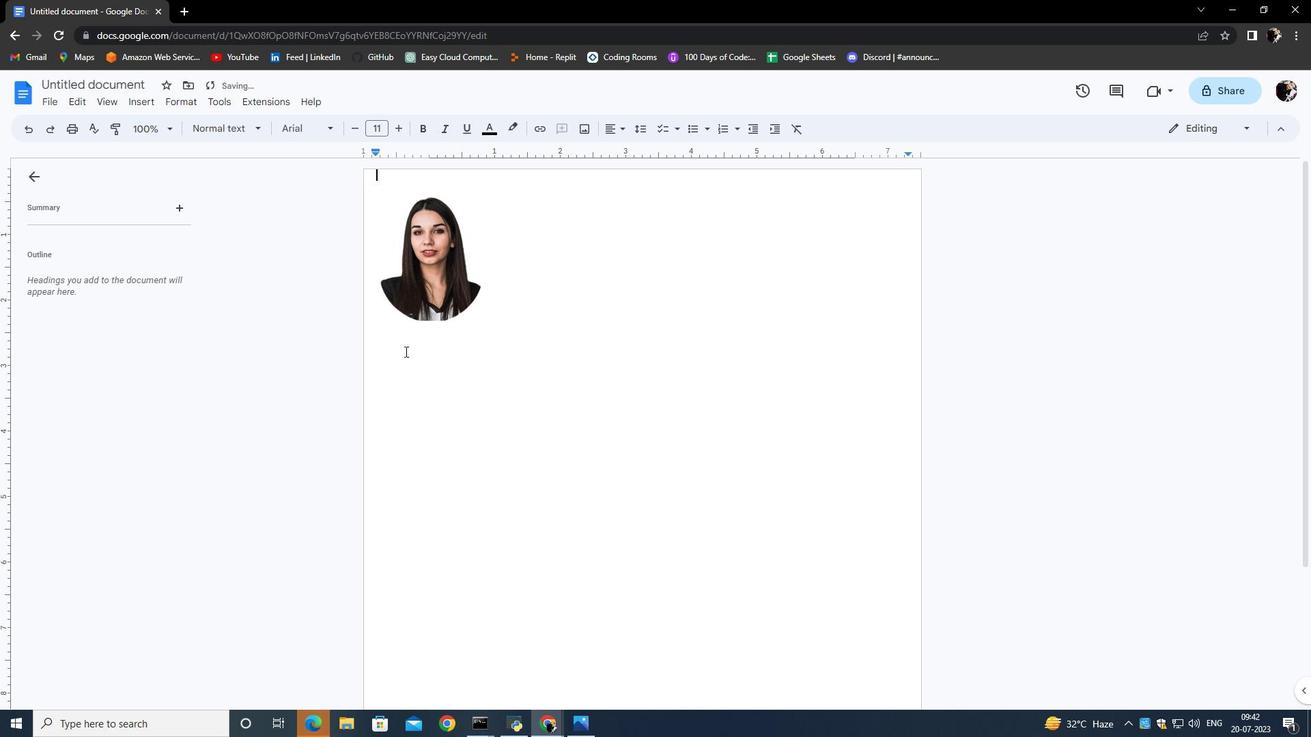 
Action: Mouse pressed left at (401, 349)
Screenshot: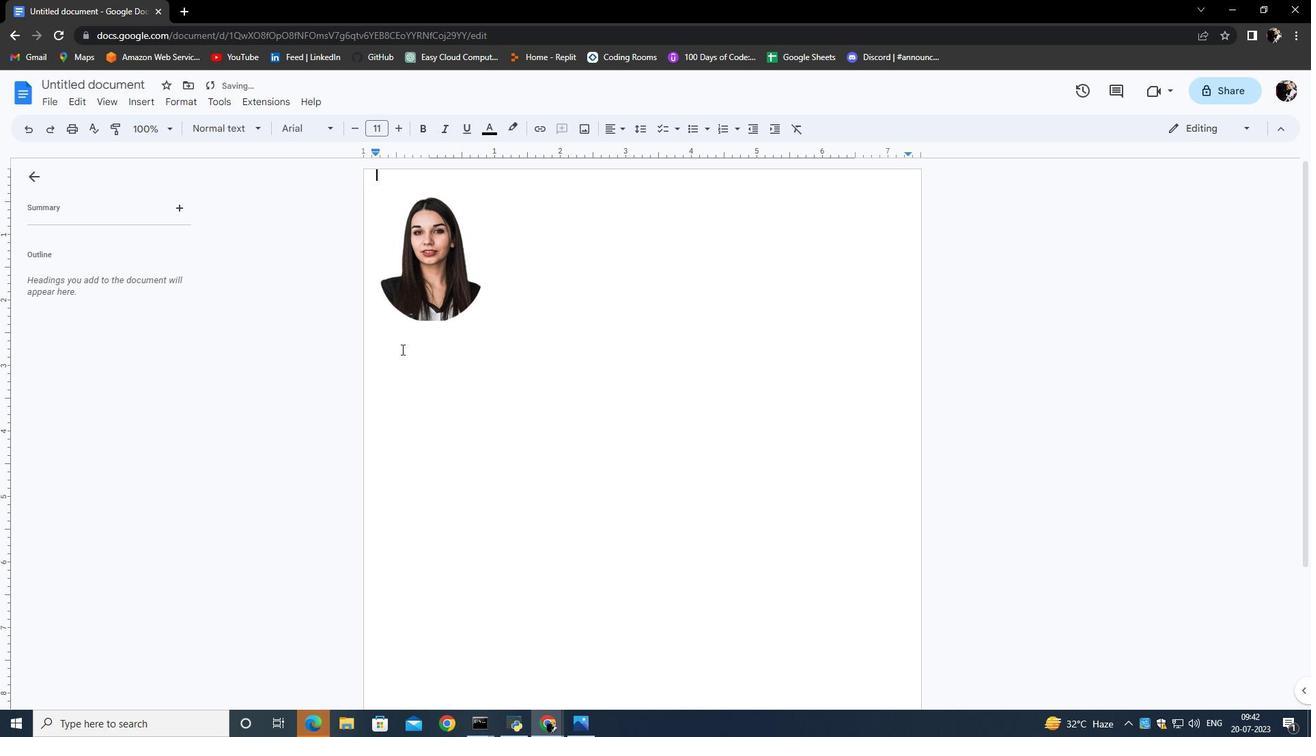 
Action: Mouse moved to (431, 239)
Screenshot: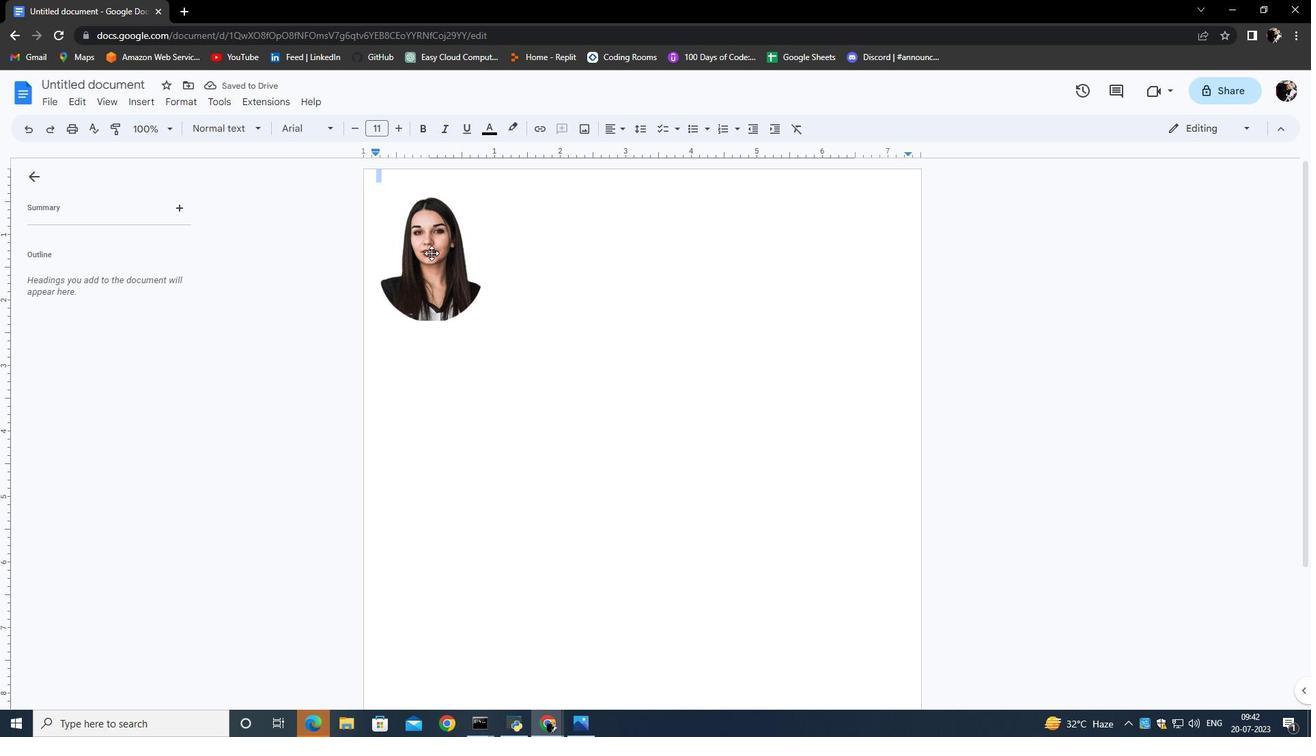 
Action: Mouse pressed left at (431, 239)
Screenshot: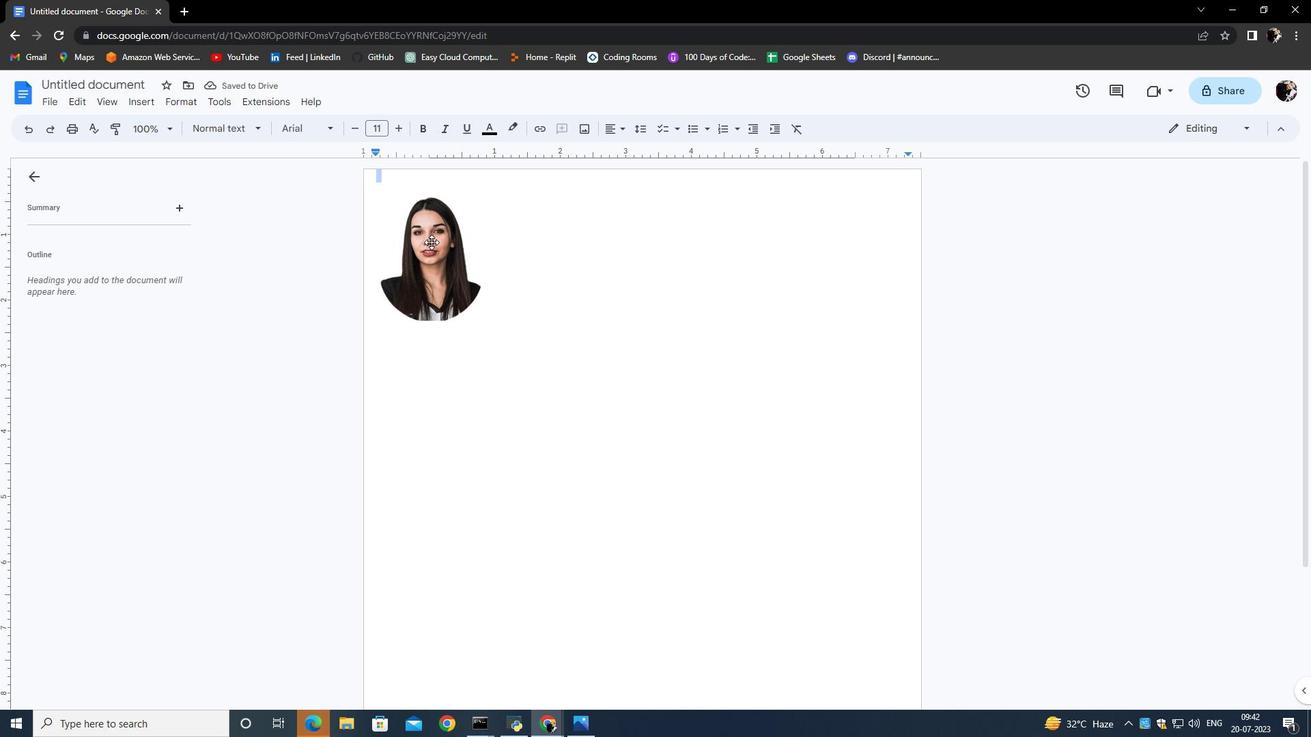 
Action: Mouse moved to (450, 286)
Screenshot: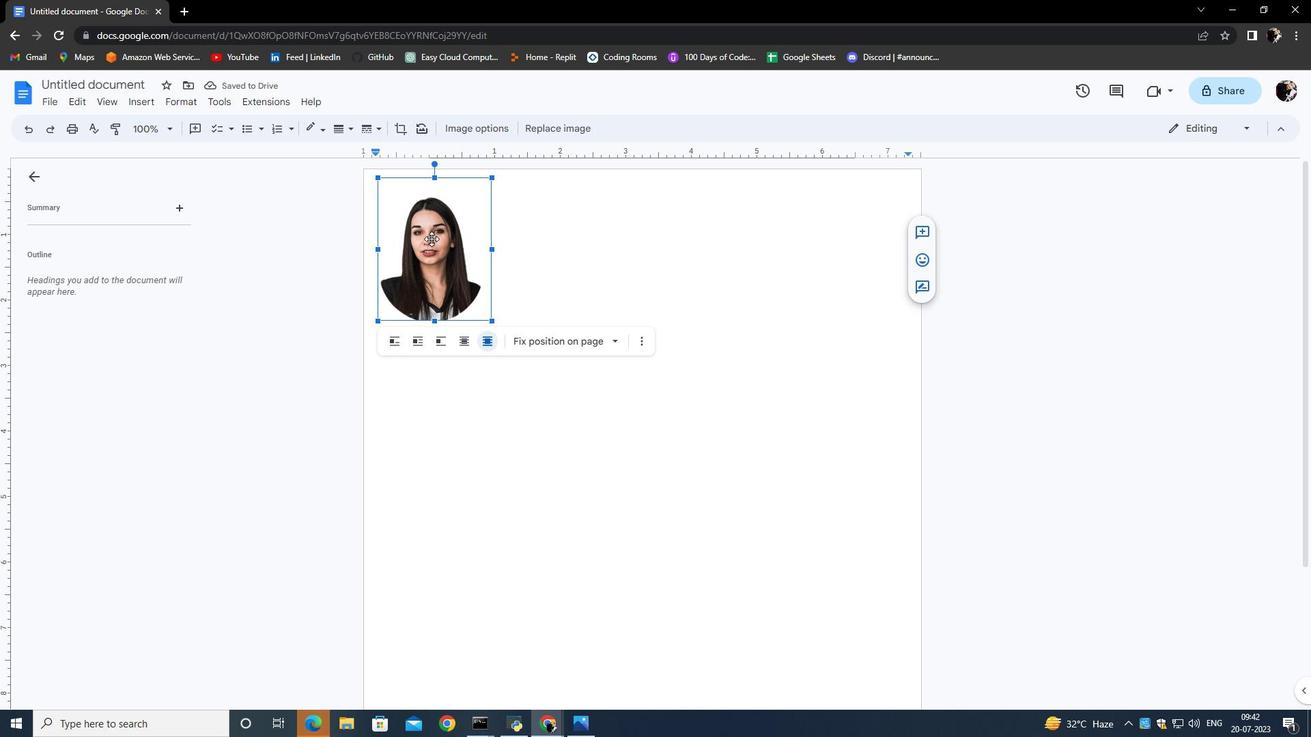 
Action: Mouse pressed left at (450, 286)
Screenshot: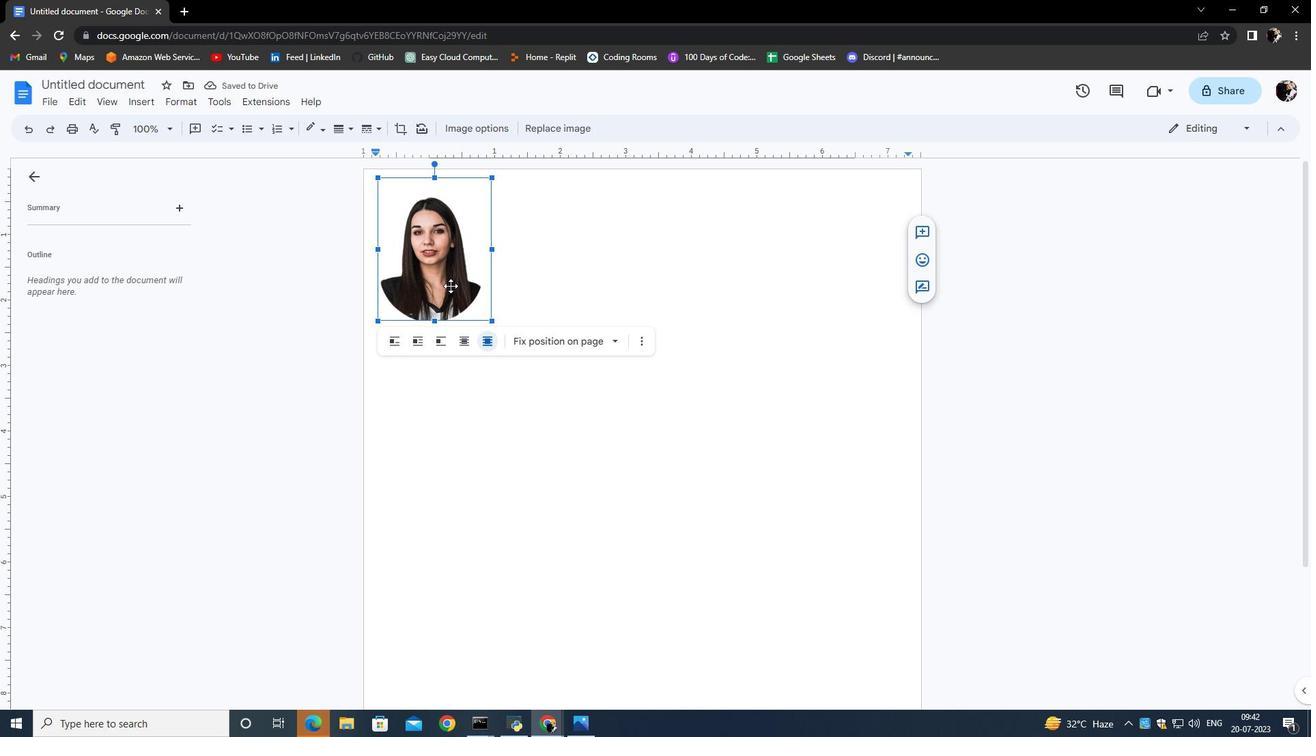 
Action: Mouse moved to (554, 279)
Screenshot: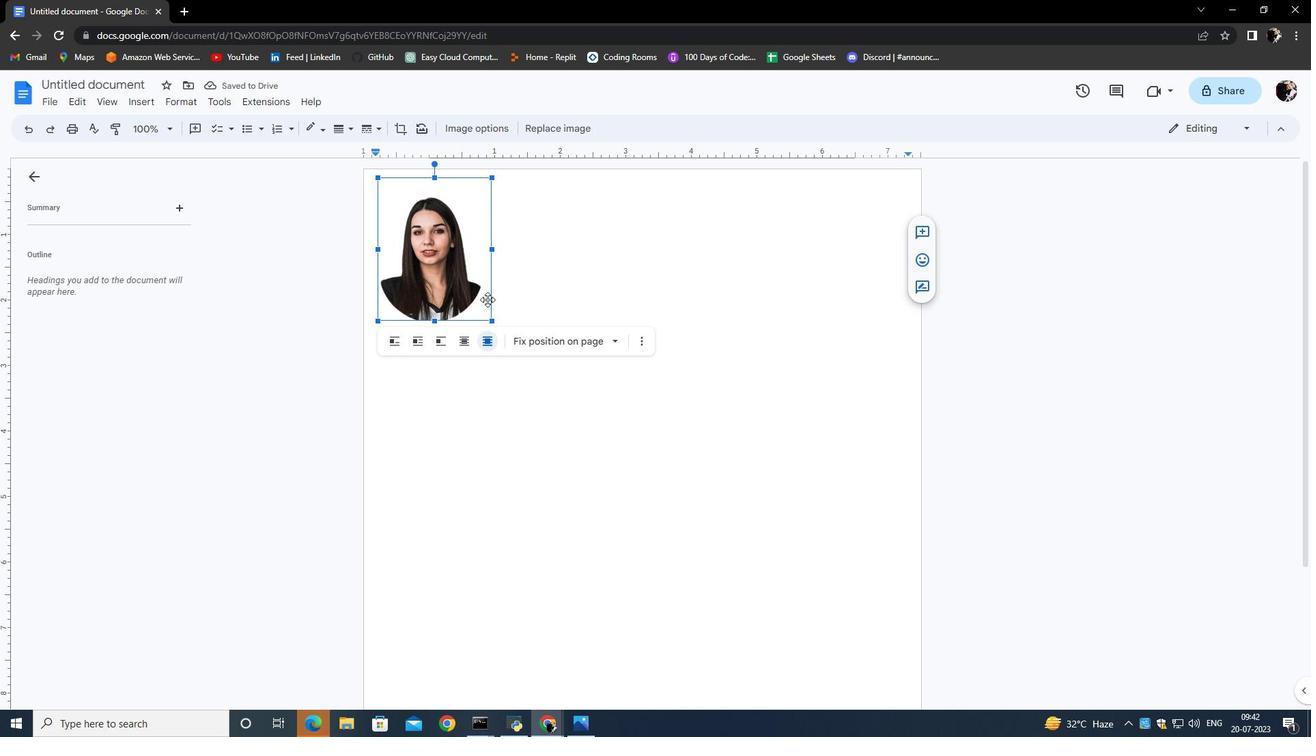 
Action: Mouse pressed left at (554, 279)
Screenshot: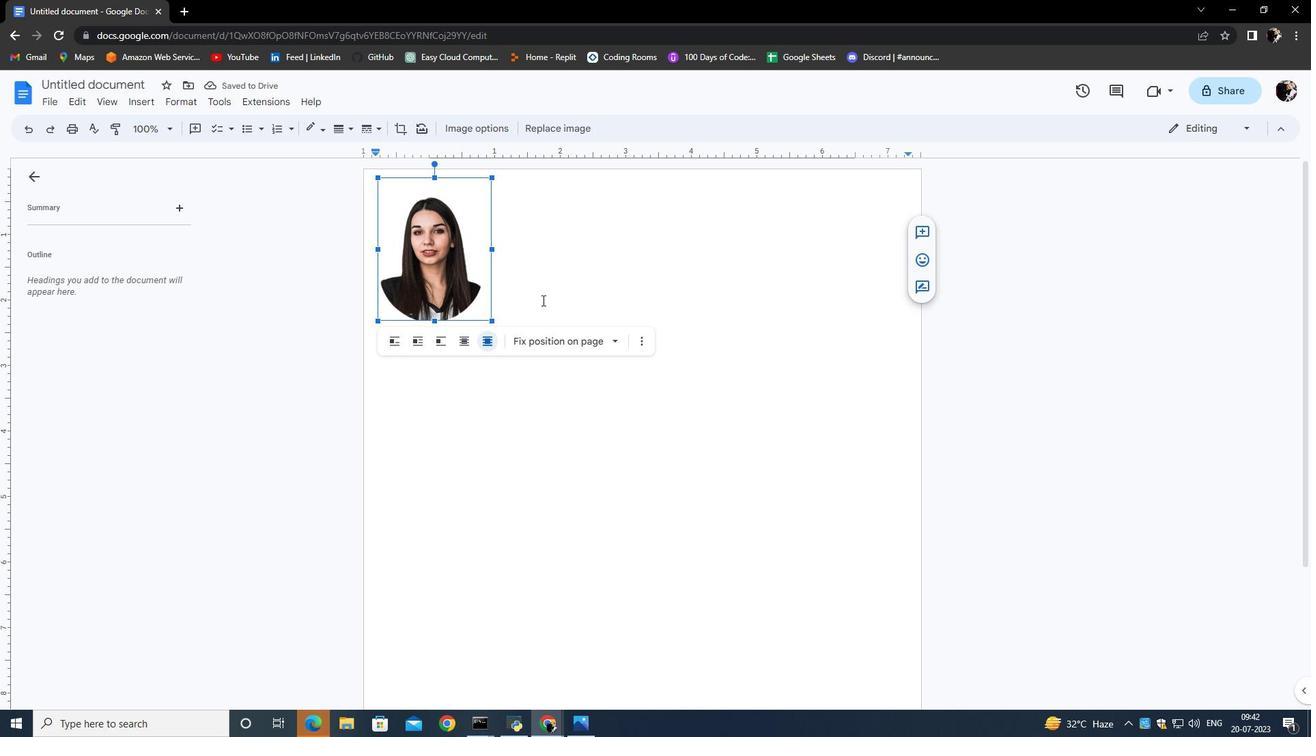 
Action: Mouse pressed left at (554, 279)
Screenshot: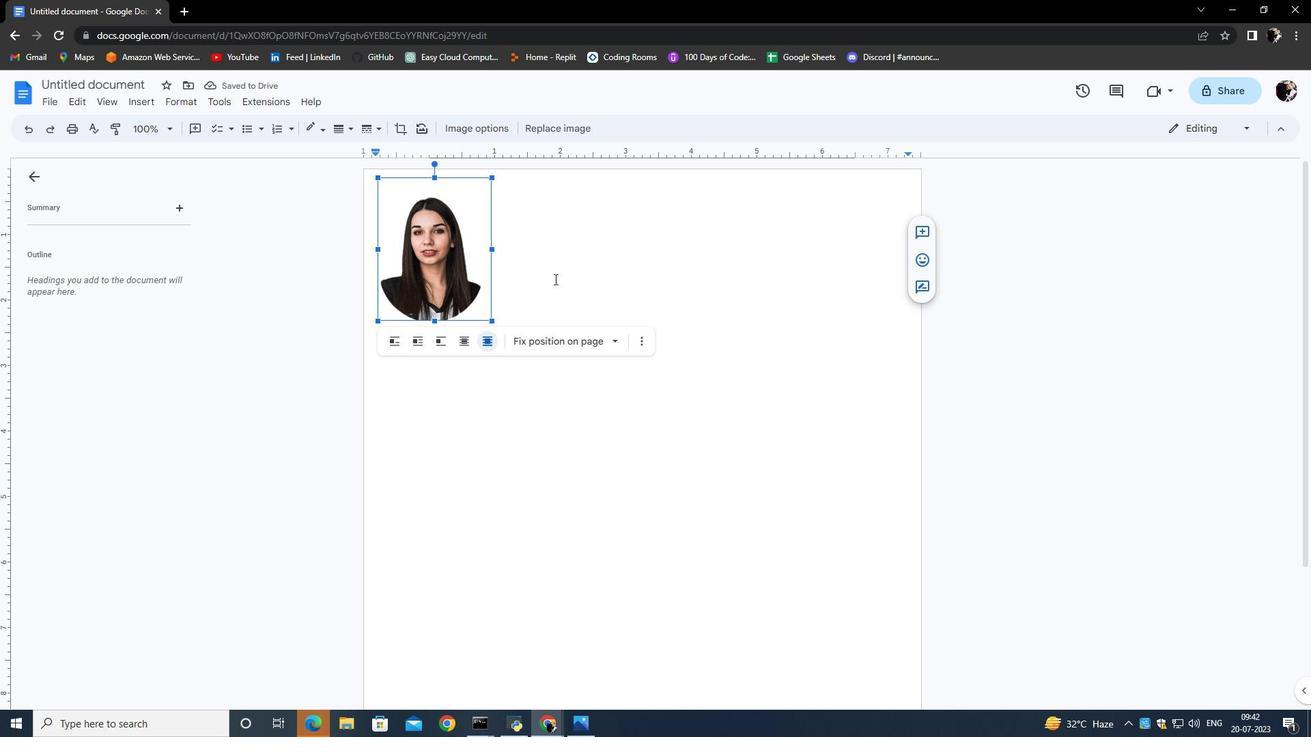
Action: Mouse moved to (530, 216)
Screenshot: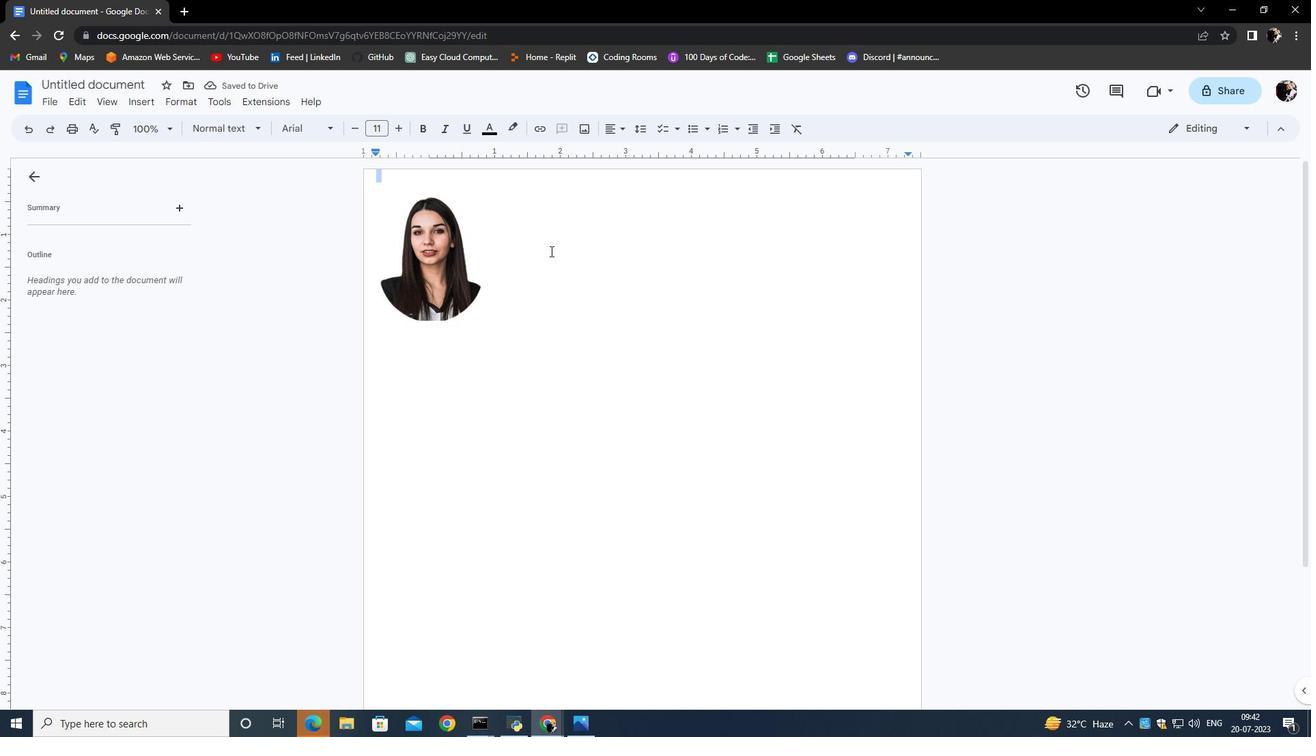 
Action: Mouse pressed left at (530, 216)
Screenshot: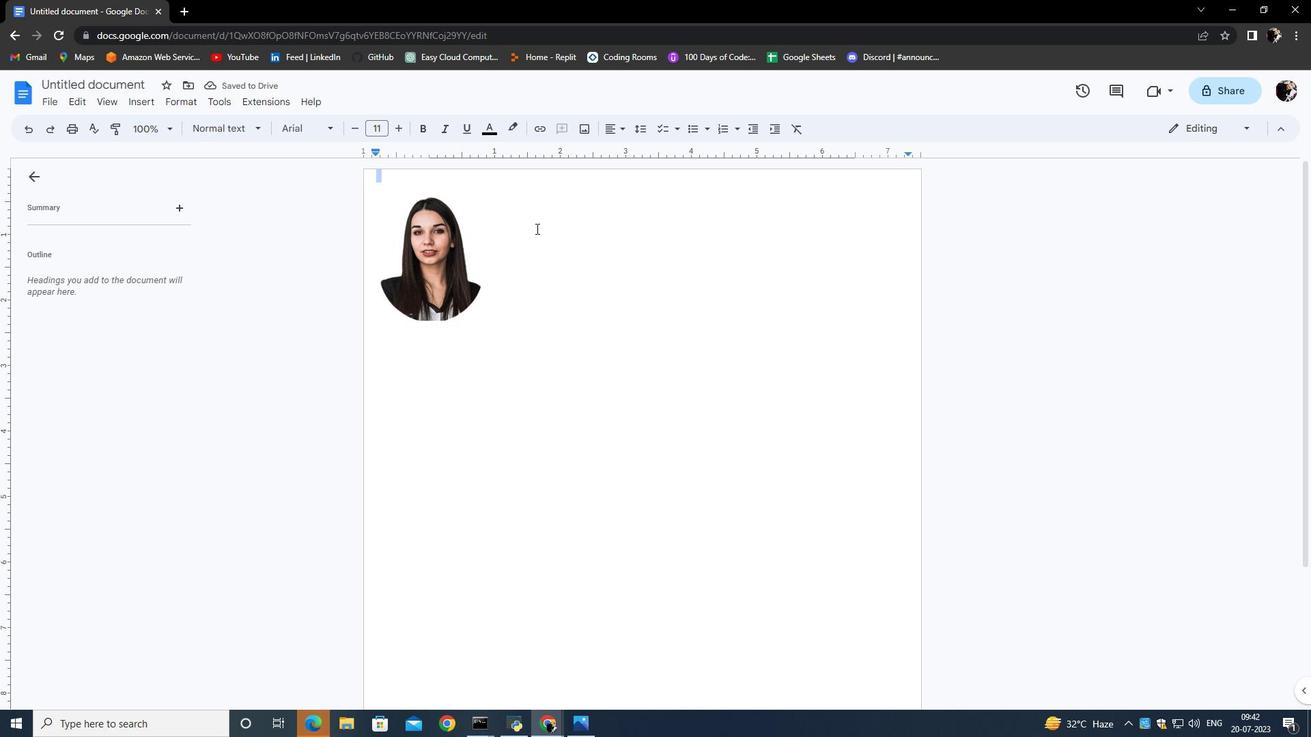 
Action: Mouse moved to (417, 248)
Screenshot: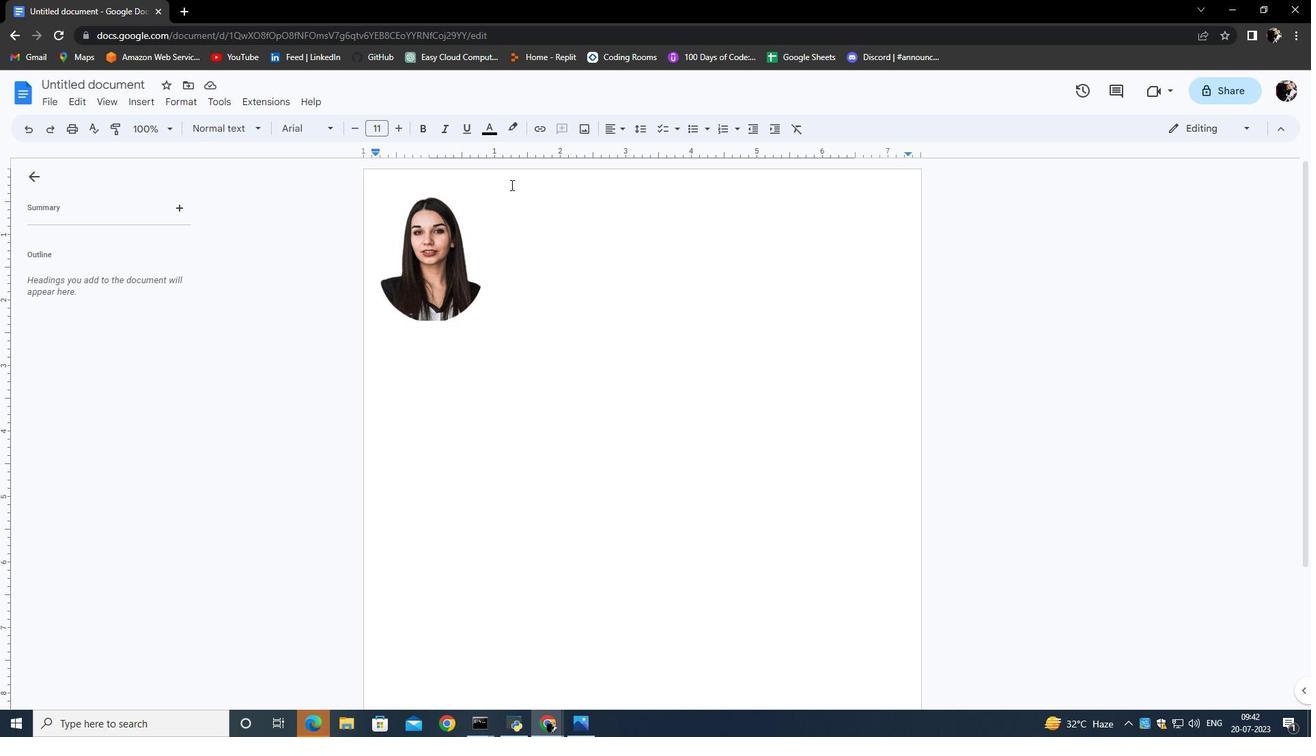 
Action: Mouse pressed left at (417, 248)
Screenshot: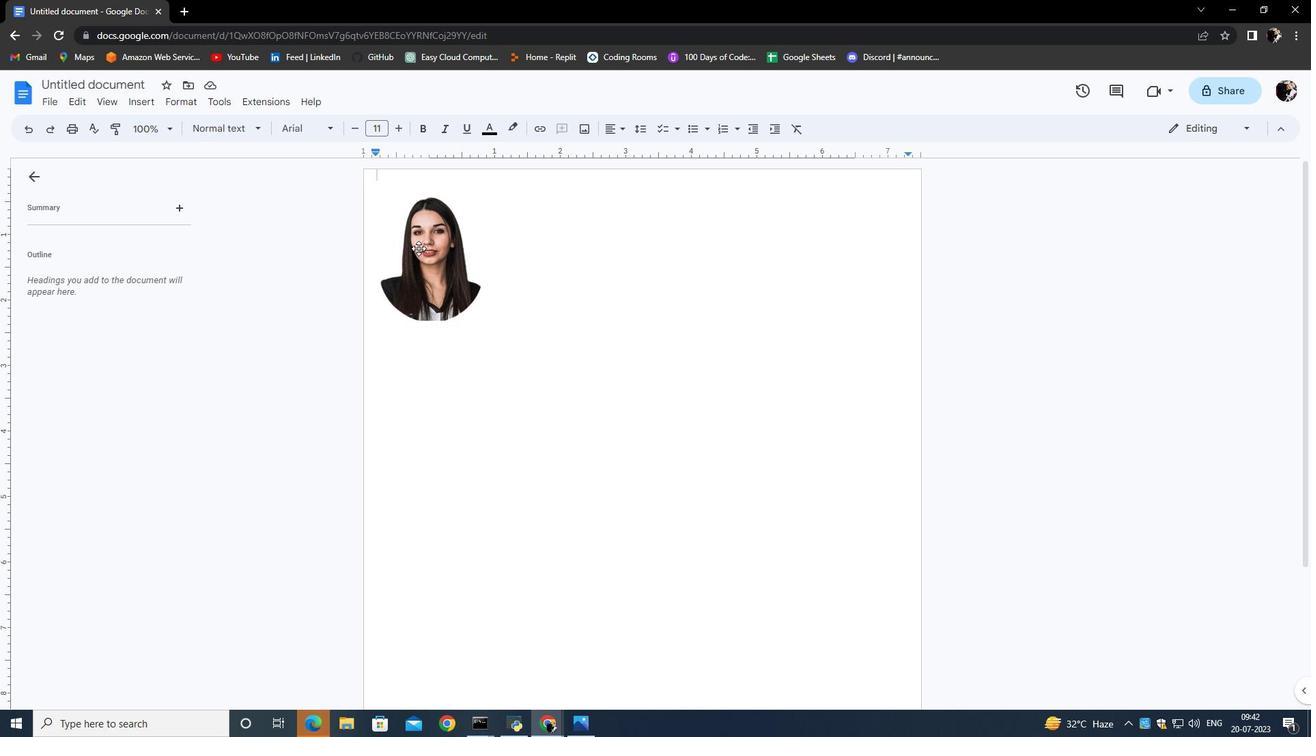 
Action: Key pressed ctrl+Zctrl+Zctrl+Zctrl+Zctrl+Zctrl+Z
Screenshot: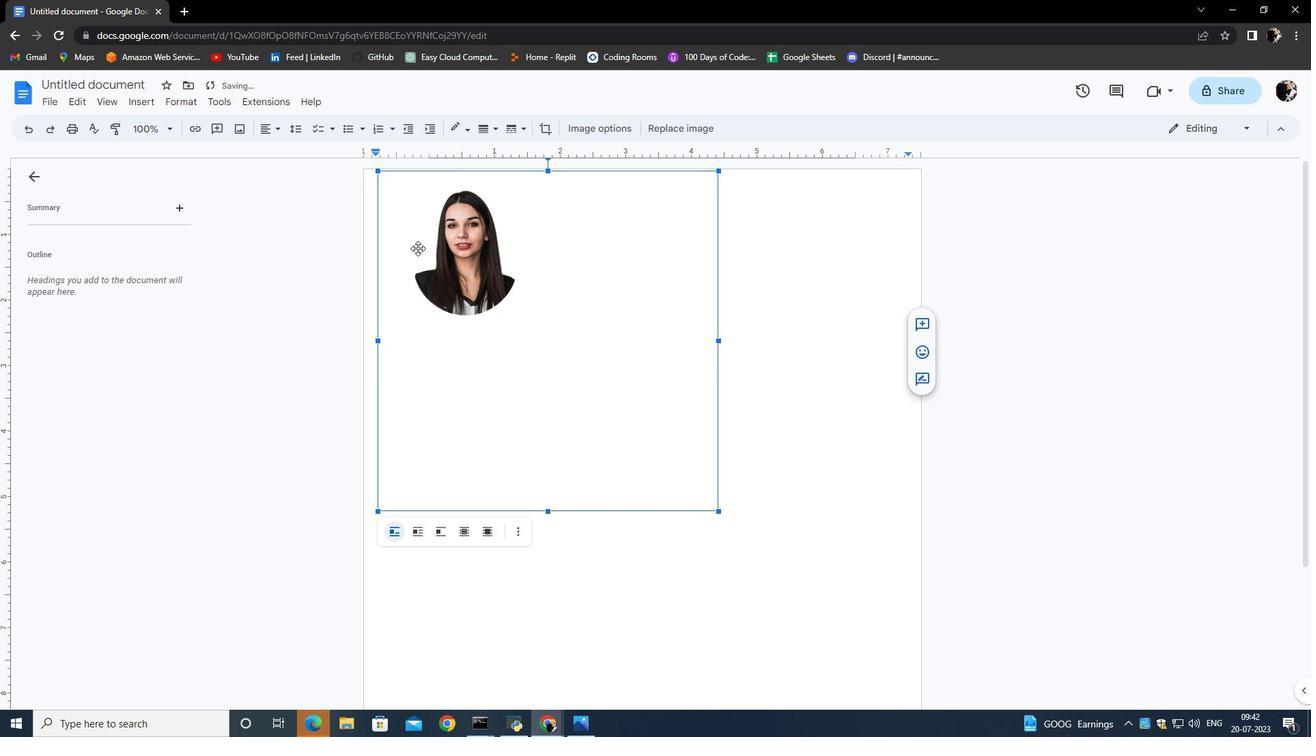 
Action: Mouse moved to (417, 213)
Screenshot: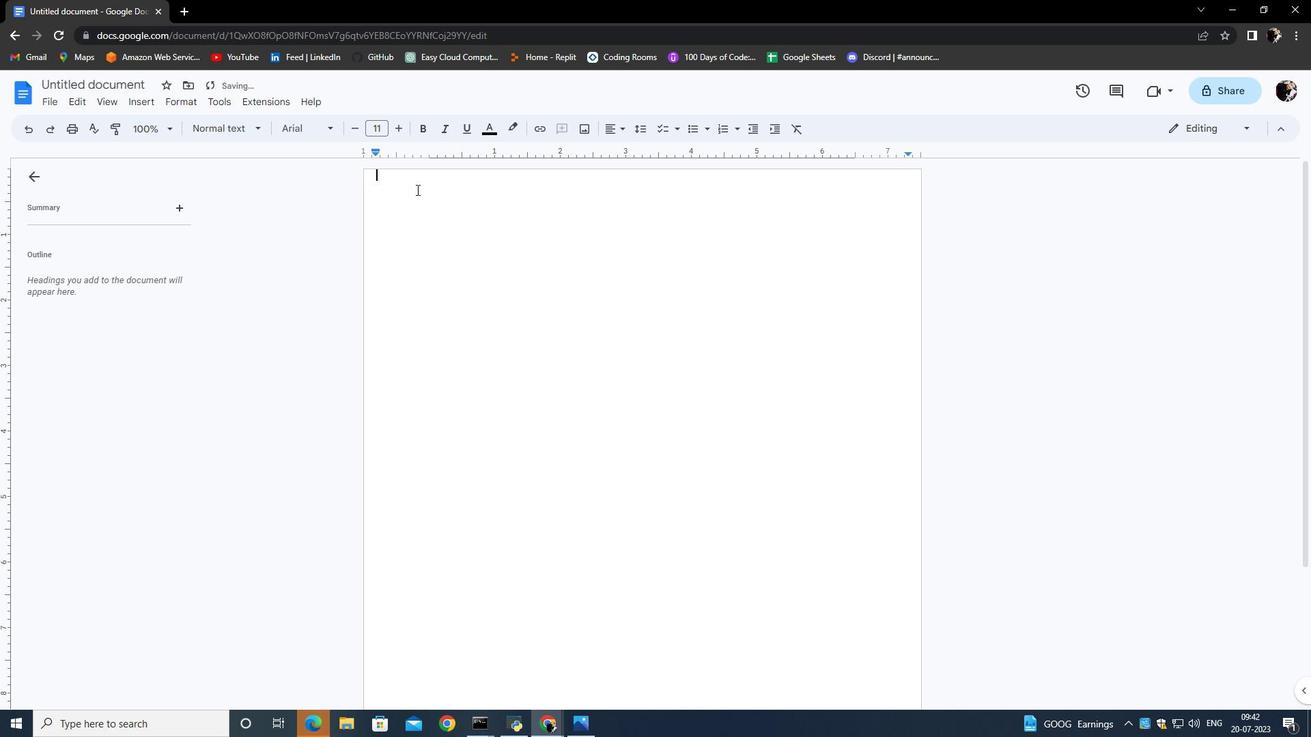 
Action: Mouse pressed left at (417, 213)
Screenshot: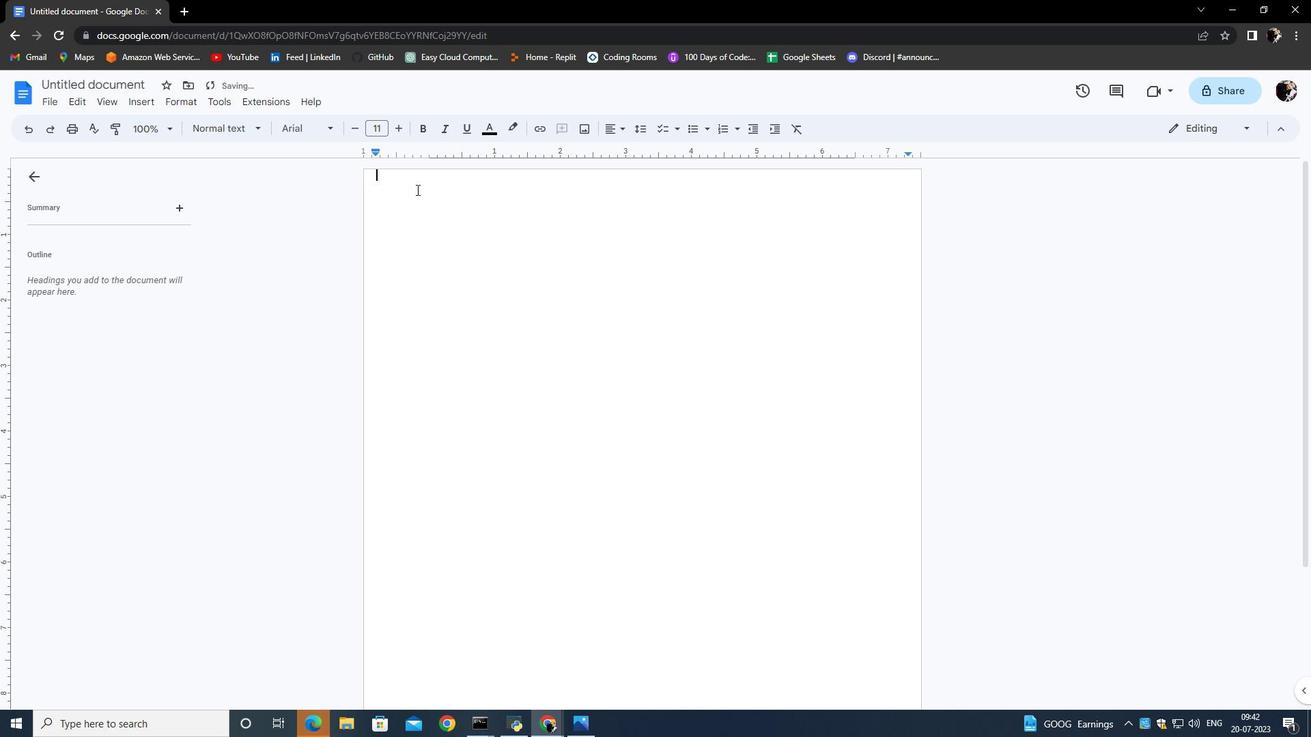 
Action: Mouse moved to (142, 101)
Screenshot: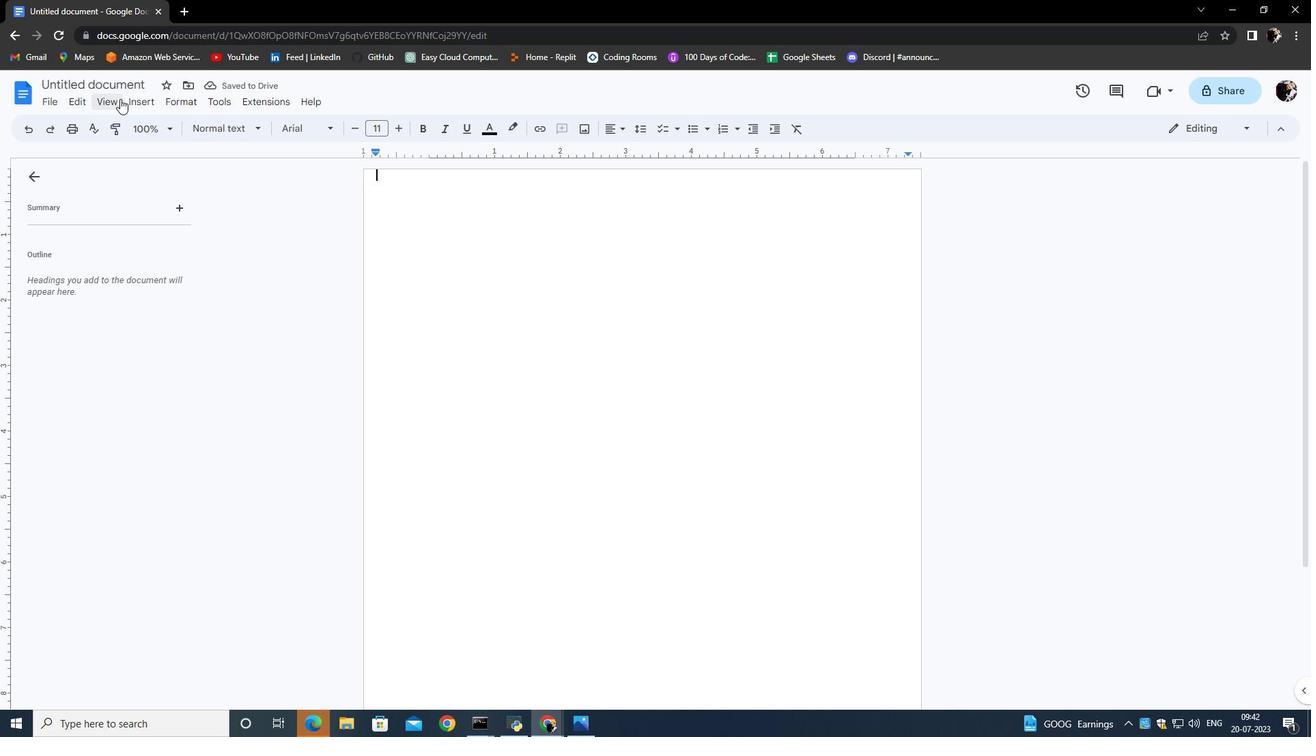 
Action: Mouse pressed left at (142, 101)
Screenshot: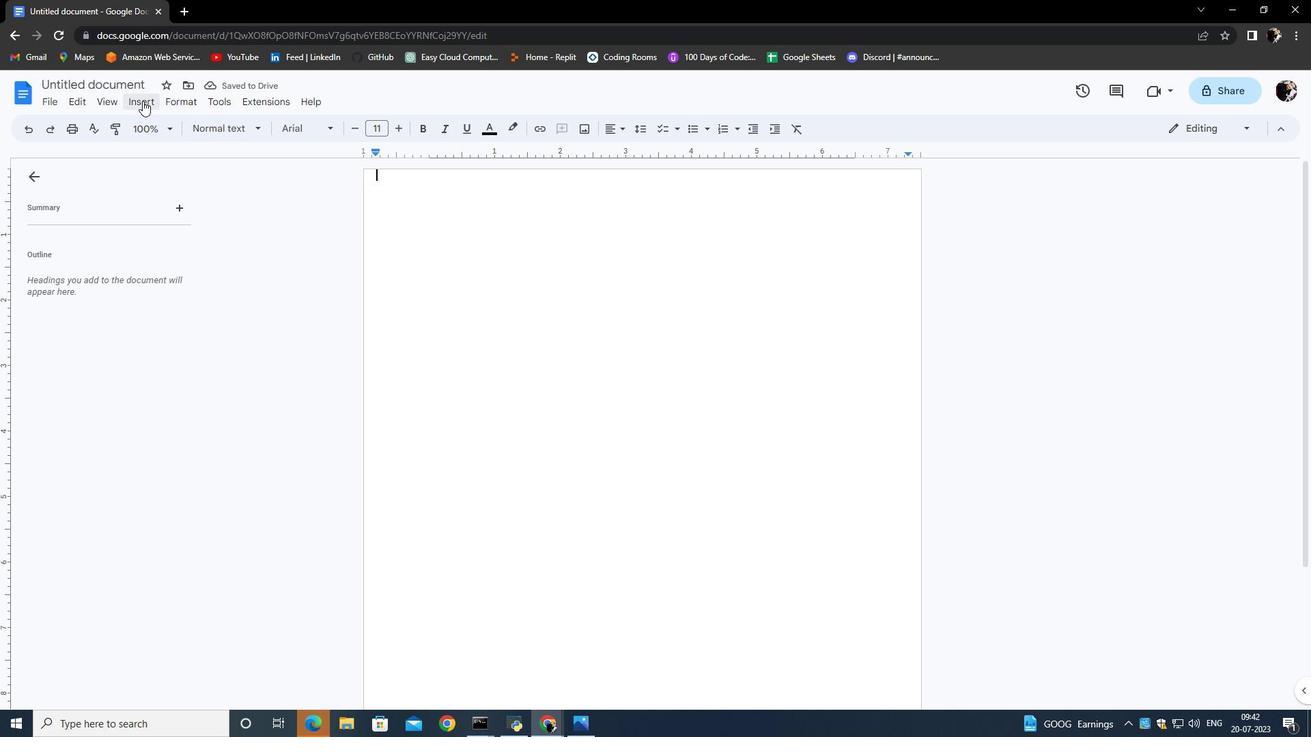 
Action: Mouse moved to (372, 176)
Screenshot: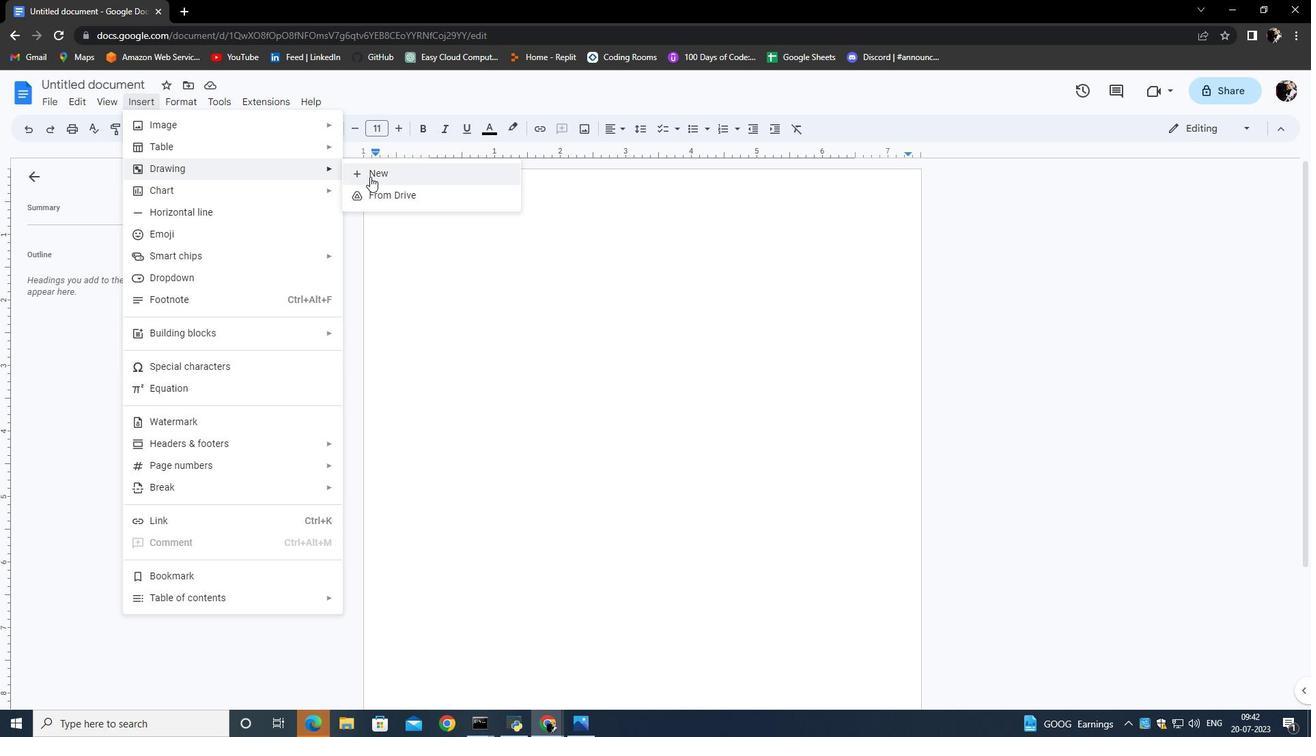 
Action: Mouse pressed left at (372, 176)
Screenshot: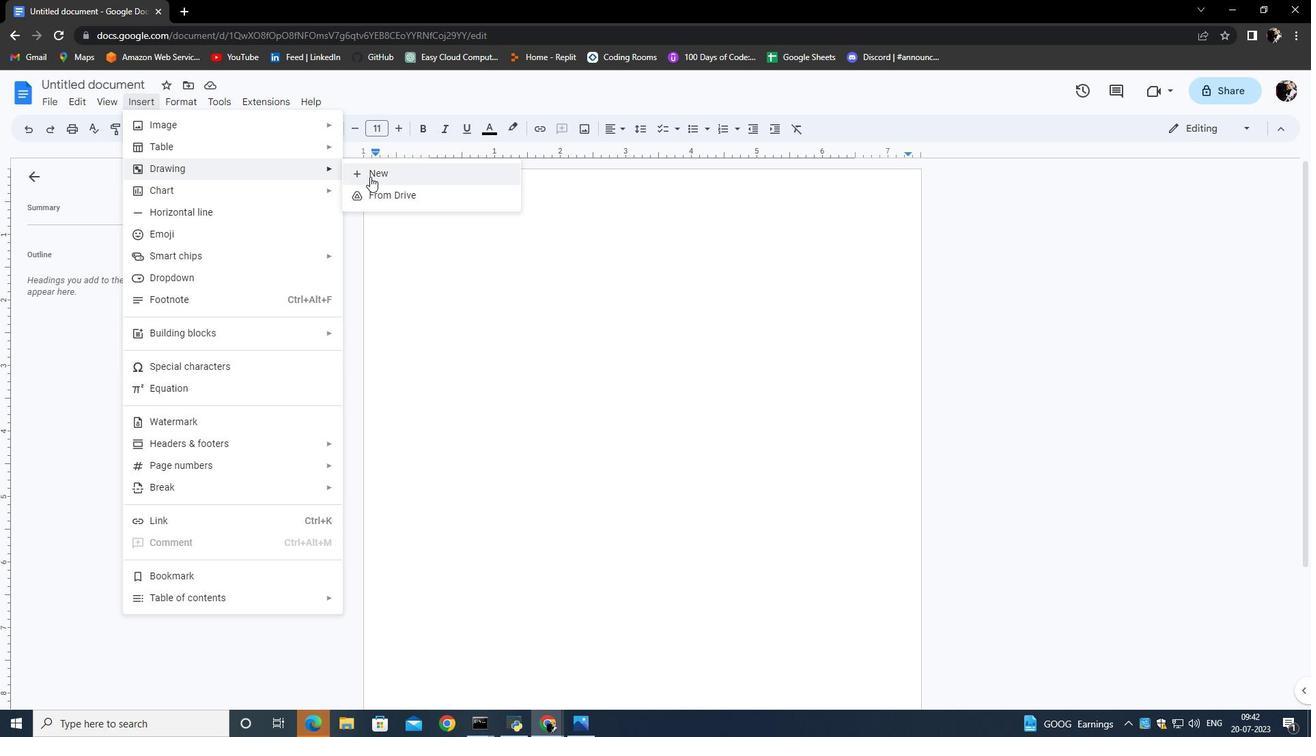 
Action: Mouse moved to (945, 121)
Screenshot: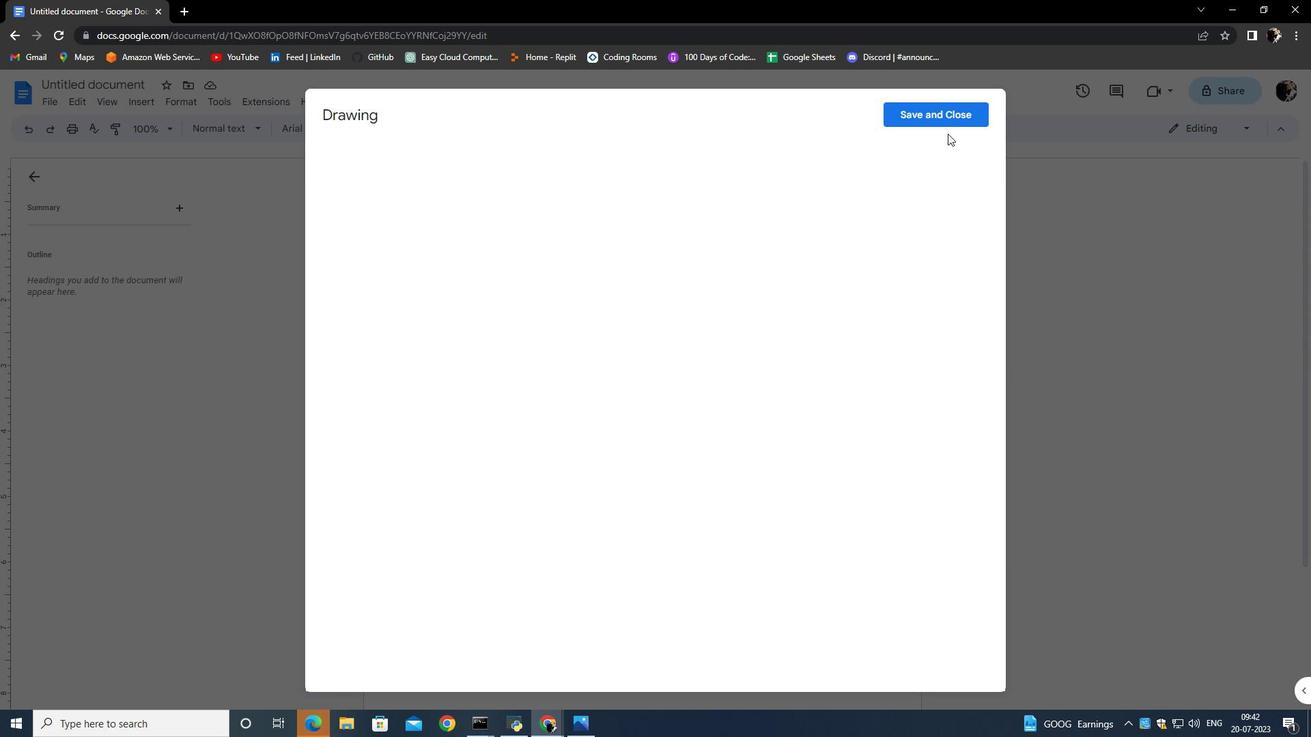 
Action: Mouse pressed left at (945, 121)
Screenshot: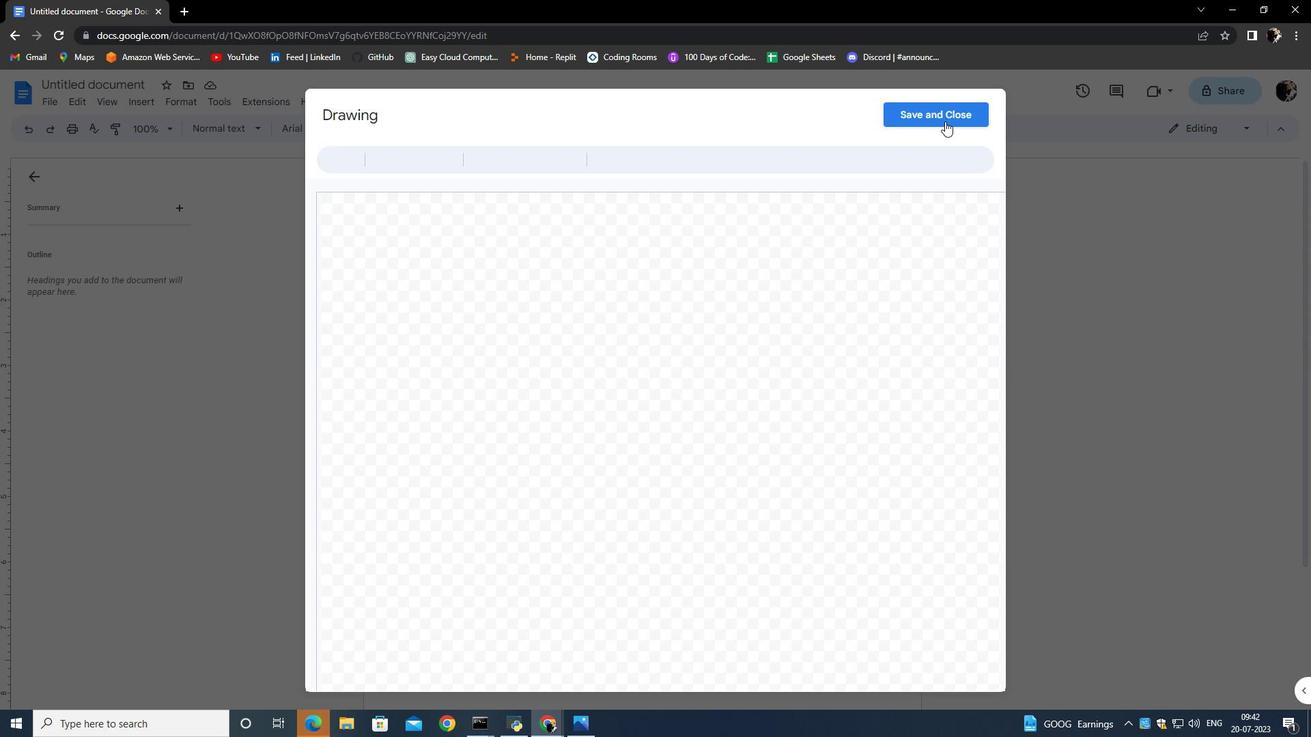 
Action: Mouse moved to (153, 99)
Screenshot: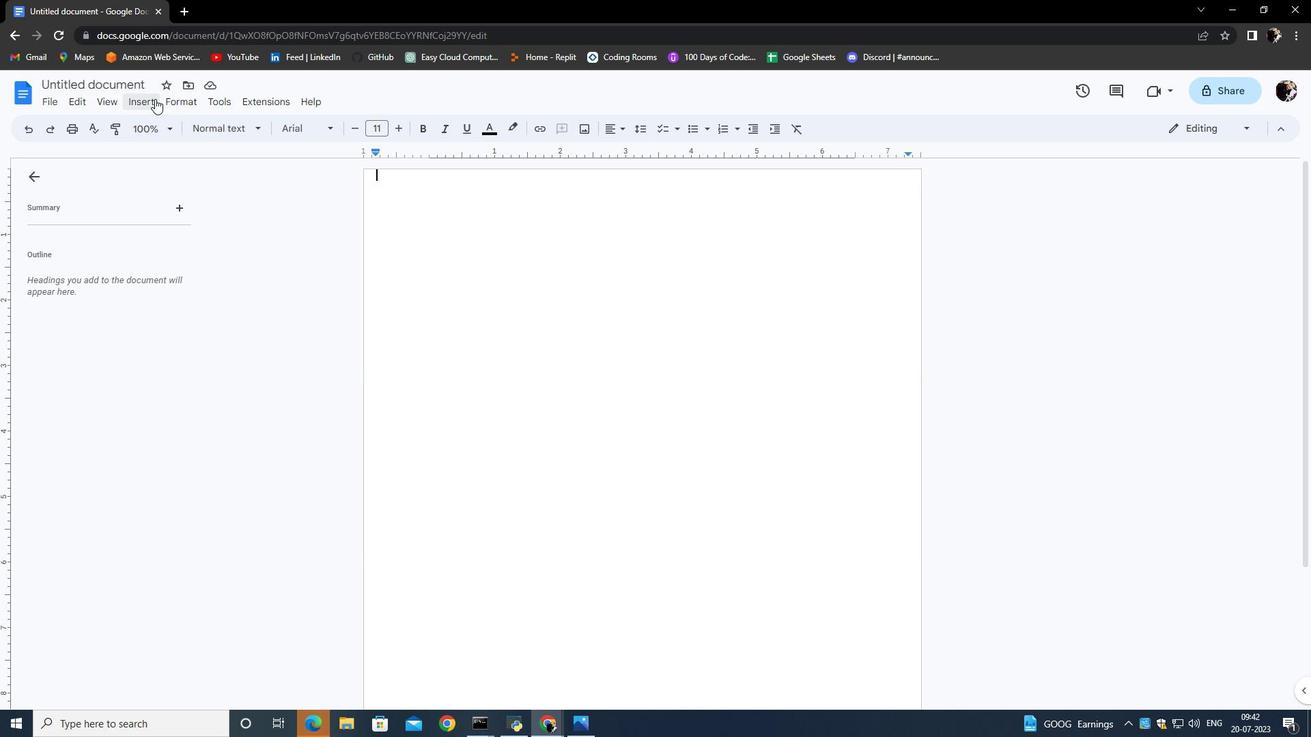 
Action: Mouse pressed left at (153, 99)
Screenshot: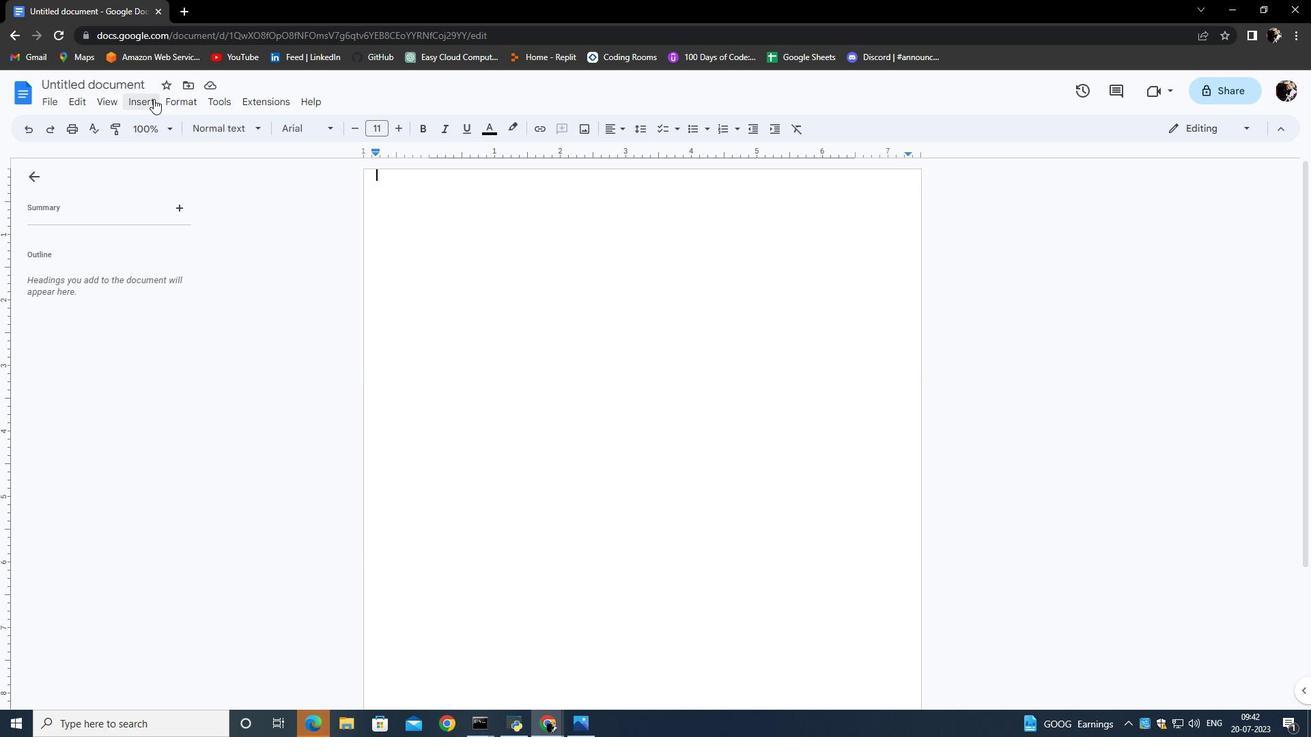 
Action: Mouse moved to (401, 170)
Screenshot: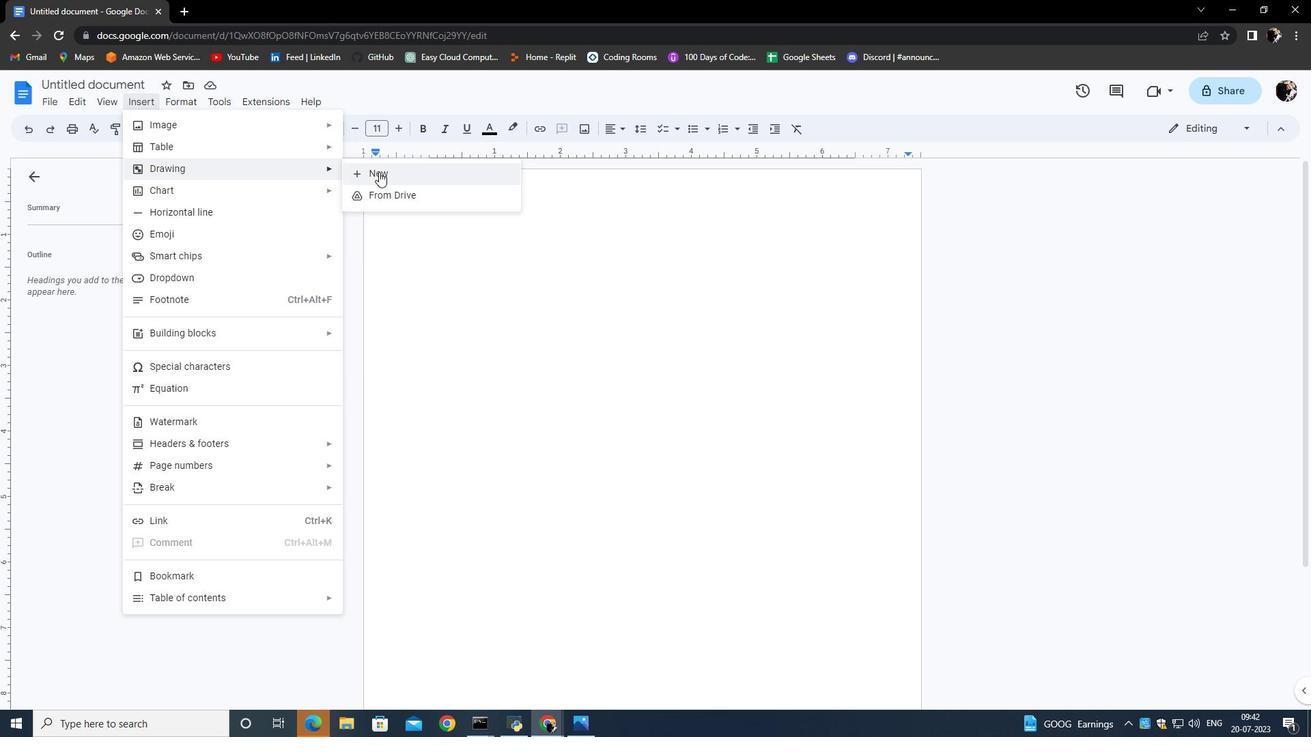
Action: Mouse pressed left at (401, 170)
Screenshot: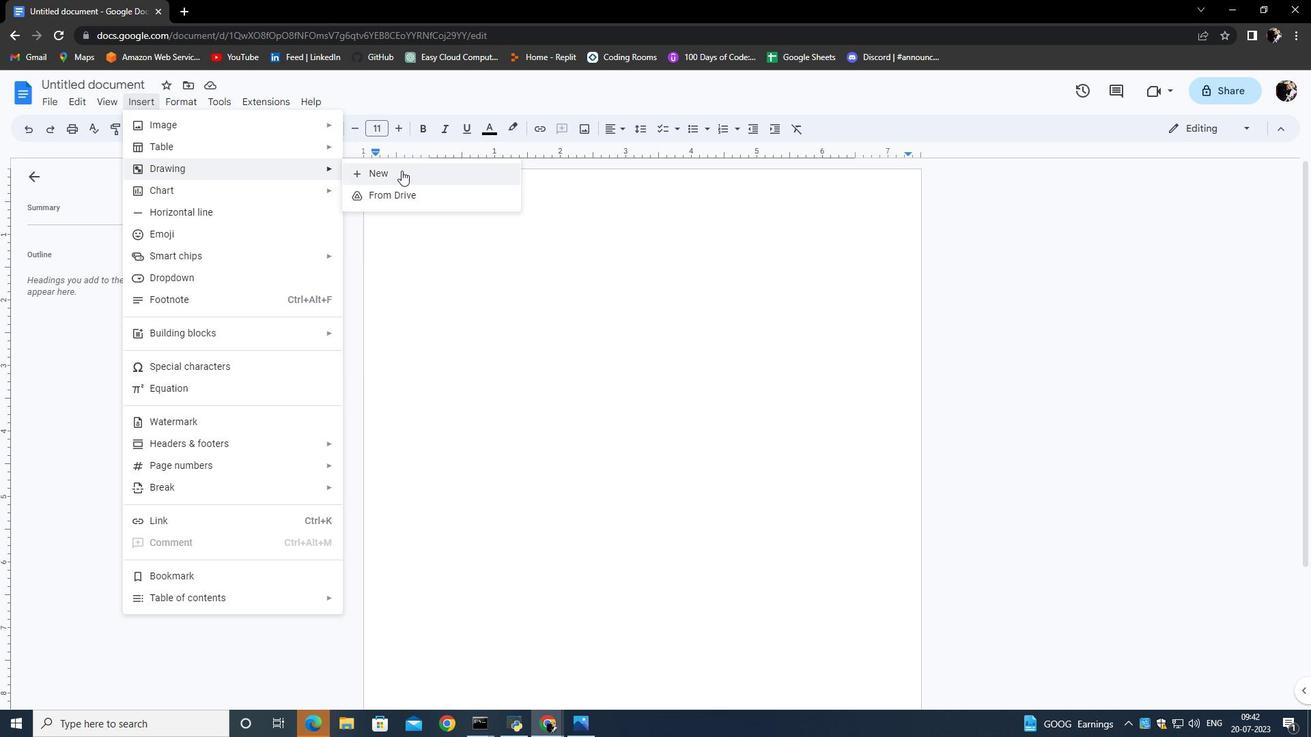 
Action: Mouse moved to (581, 156)
Screenshot: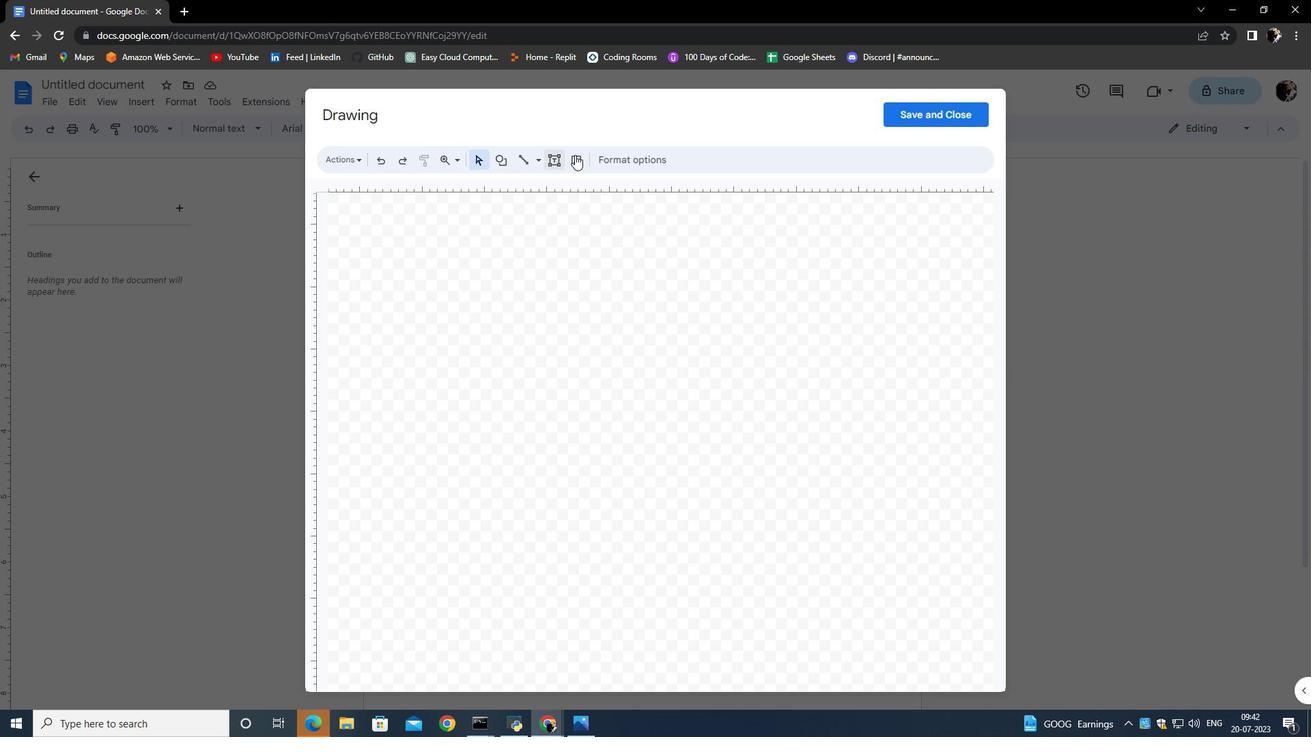 
Action: Mouse pressed left at (581, 156)
Screenshot: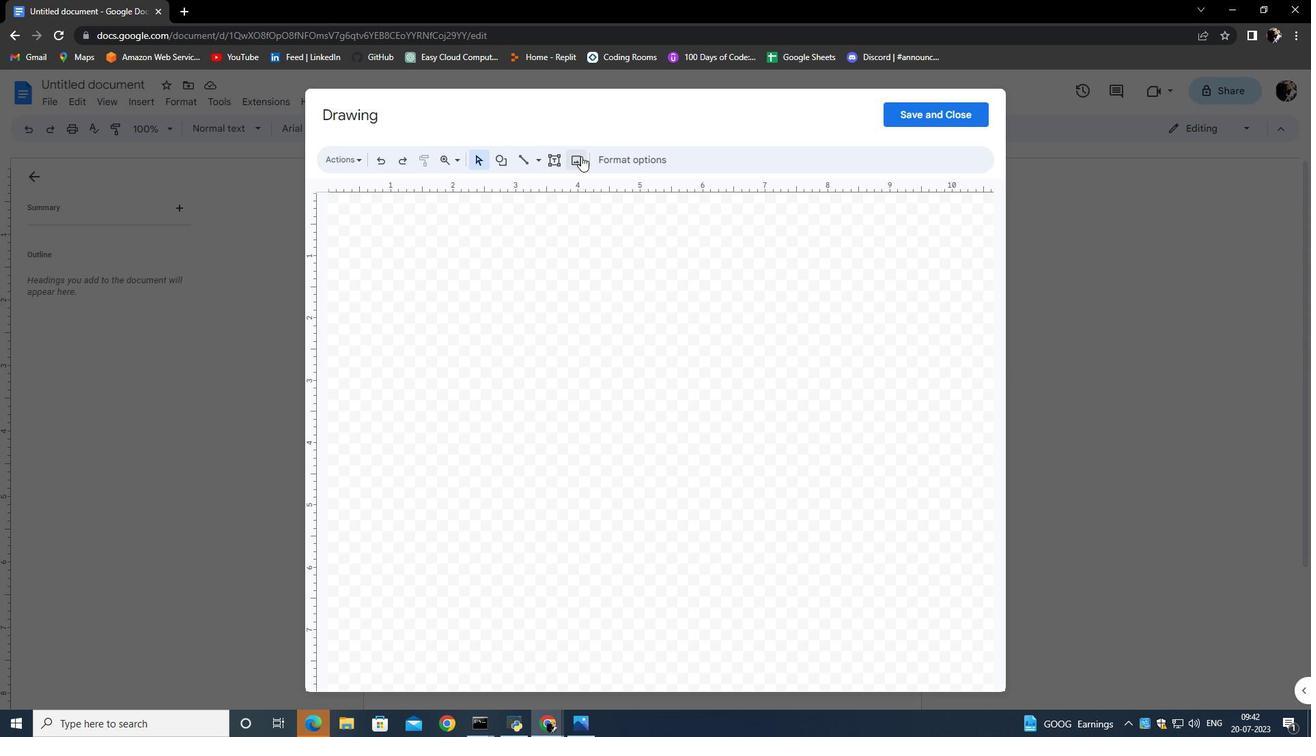 
Action: Mouse moved to (632, 443)
Screenshot: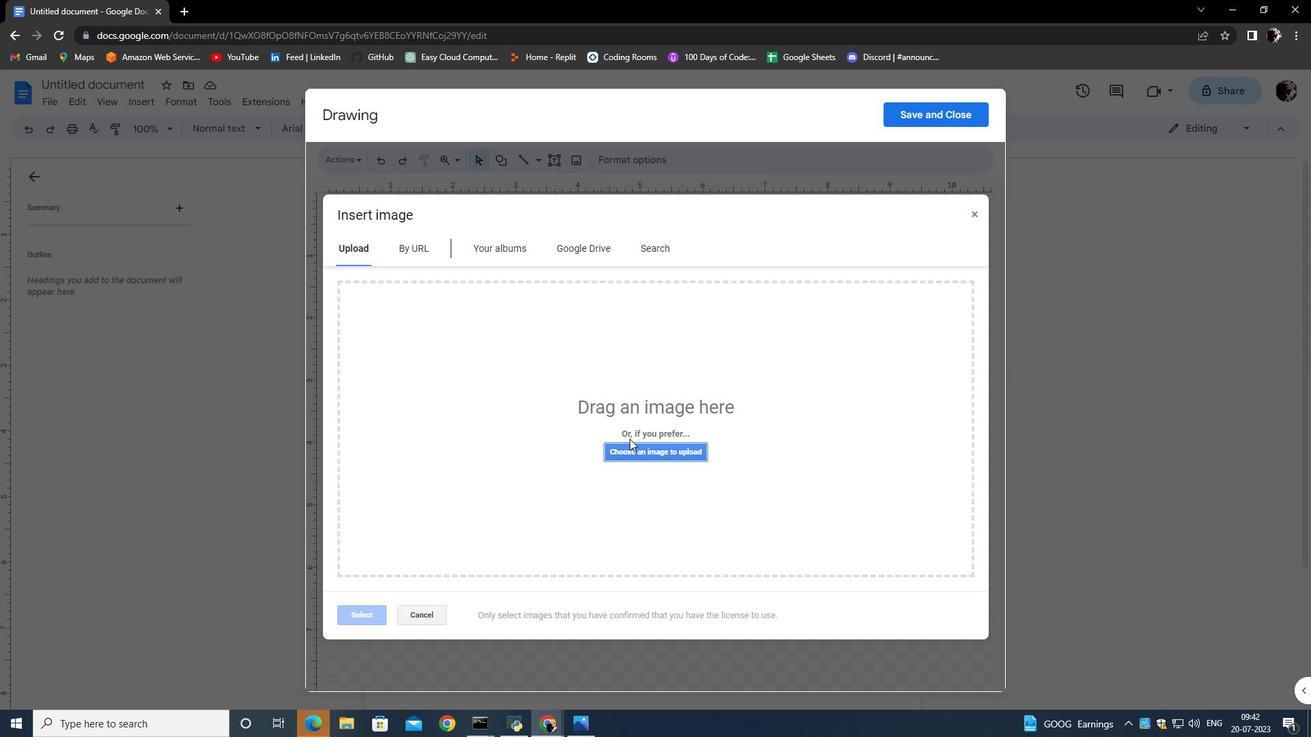
Action: Mouse pressed left at (632, 443)
Screenshot: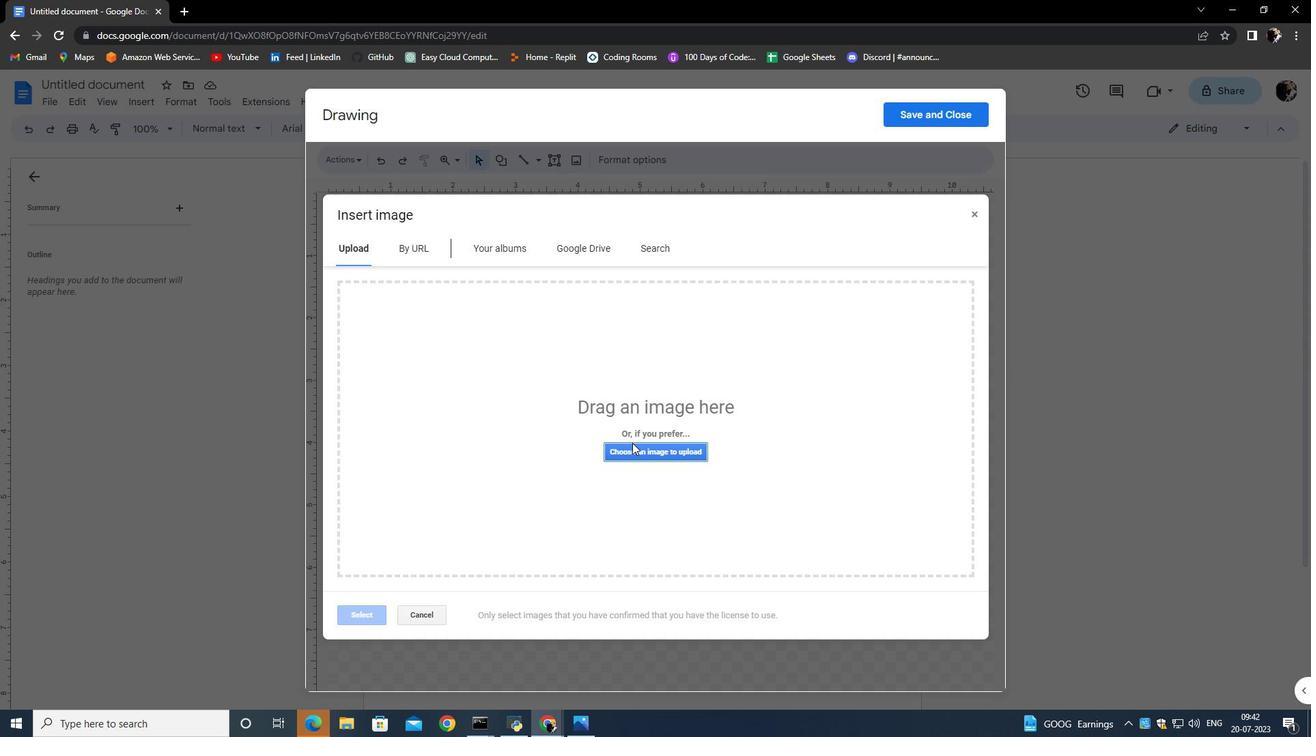 
Action: Mouse moved to (202, 144)
Screenshot: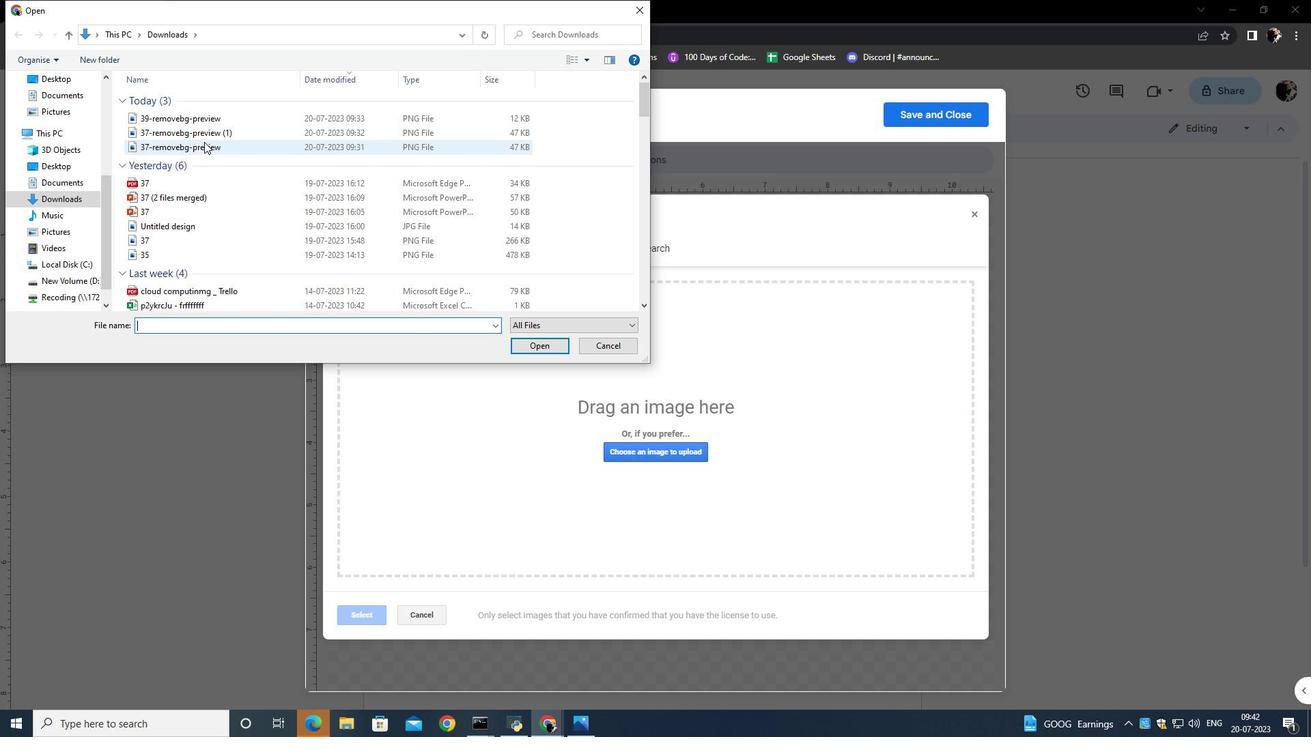 
Action: Mouse pressed left at (202, 144)
Screenshot: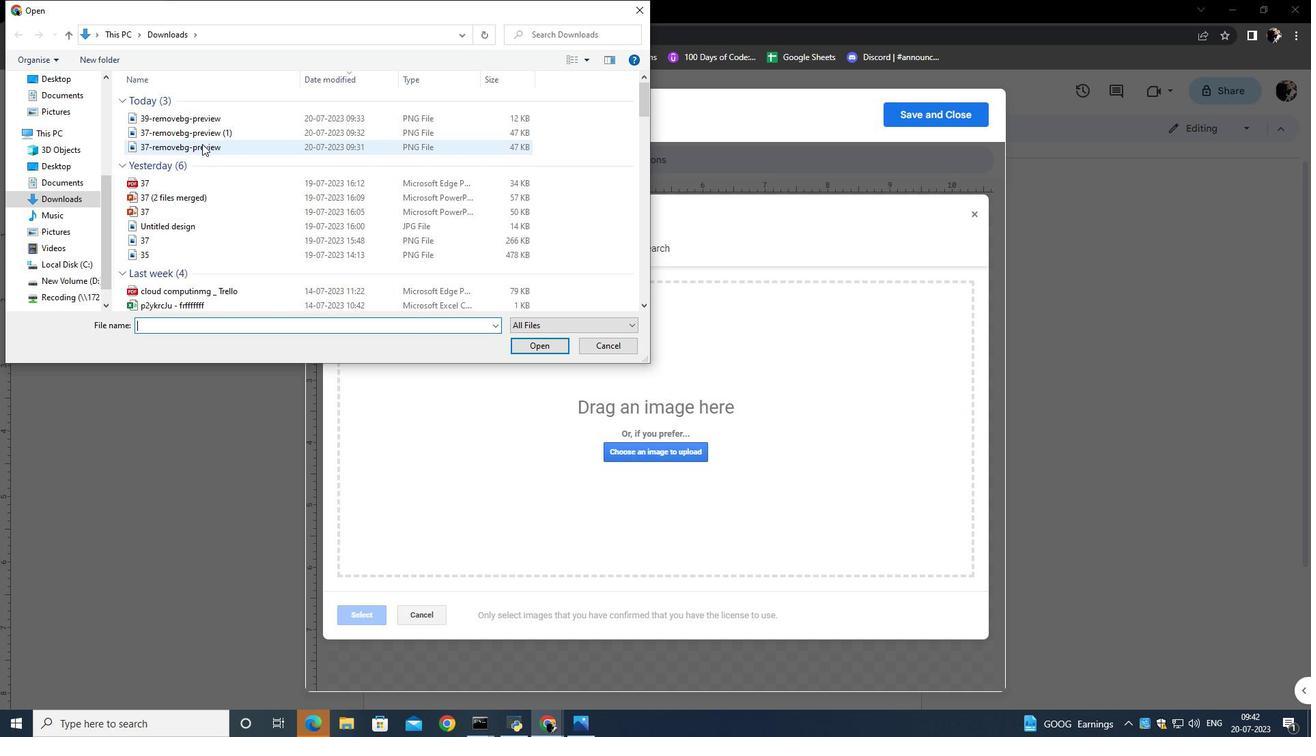 
Action: Mouse moved to (525, 350)
Screenshot: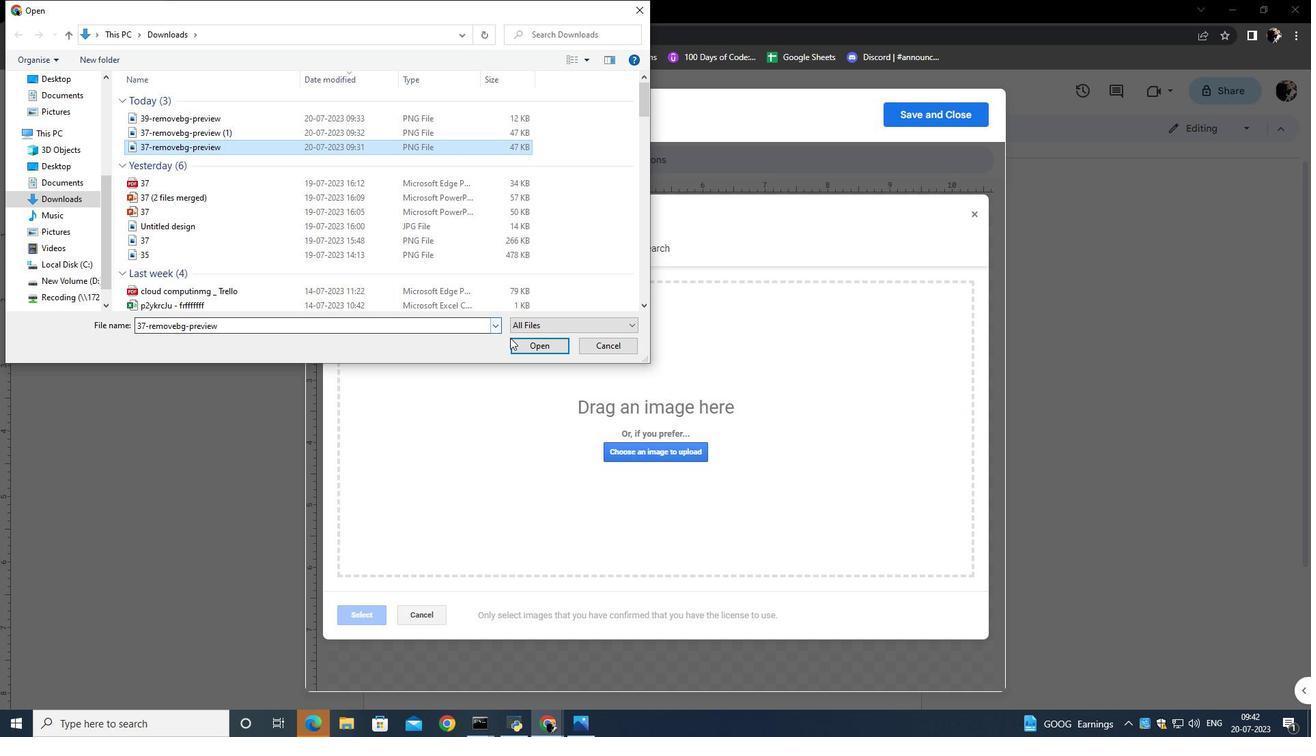 
Action: Mouse pressed left at (525, 350)
Screenshot: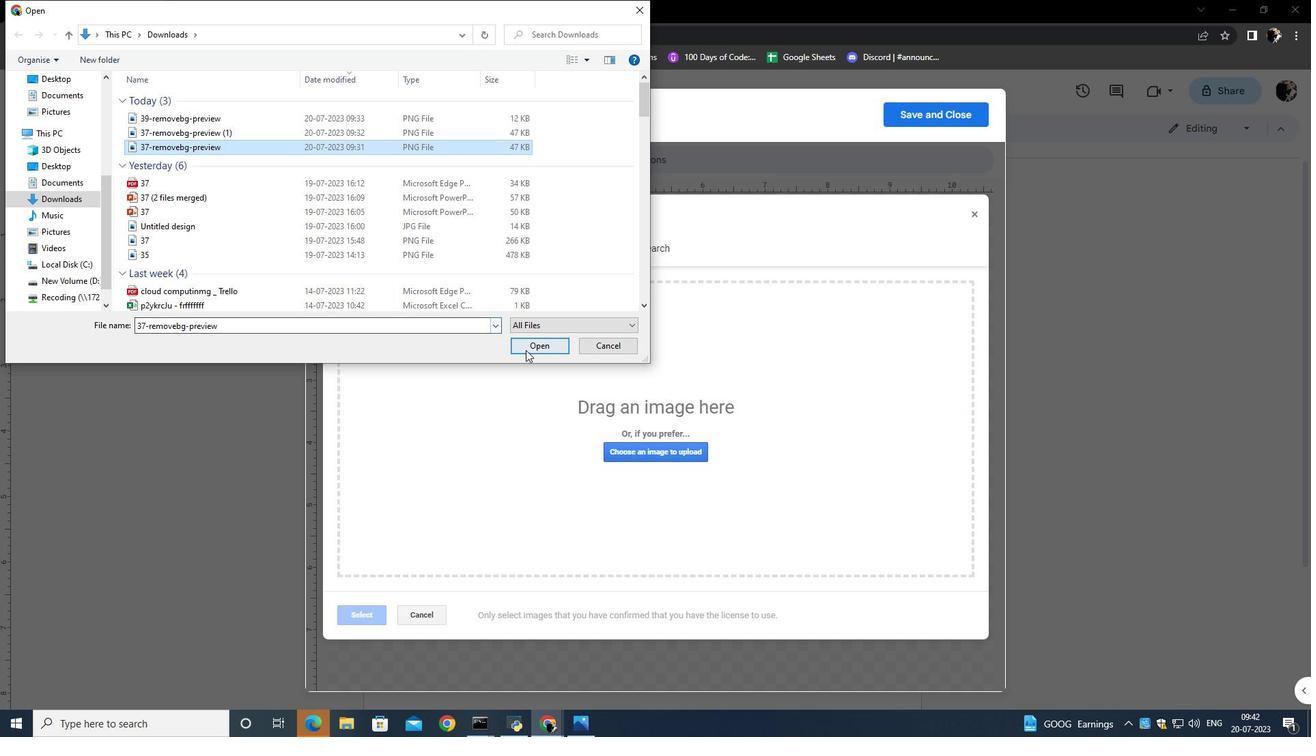 
Action: Mouse moved to (671, 155)
Screenshot: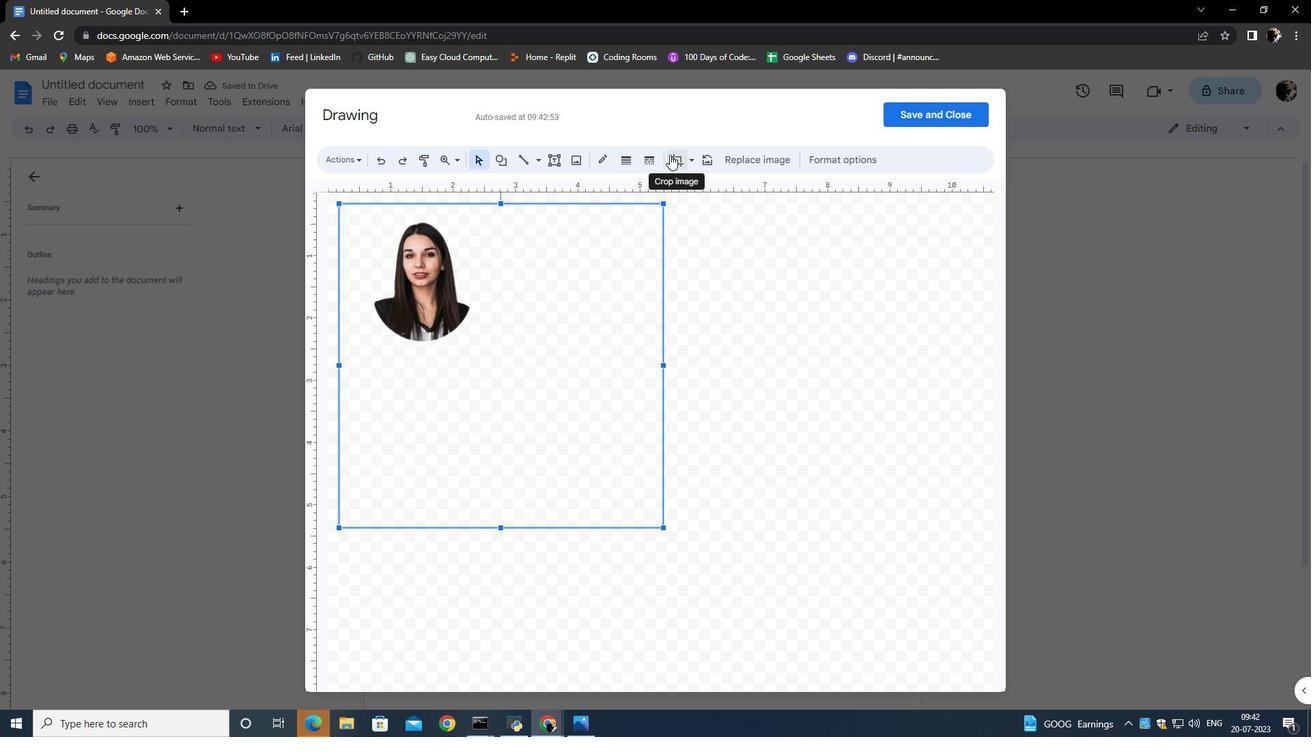 
Action: Mouse pressed left at (671, 155)
Screenshot: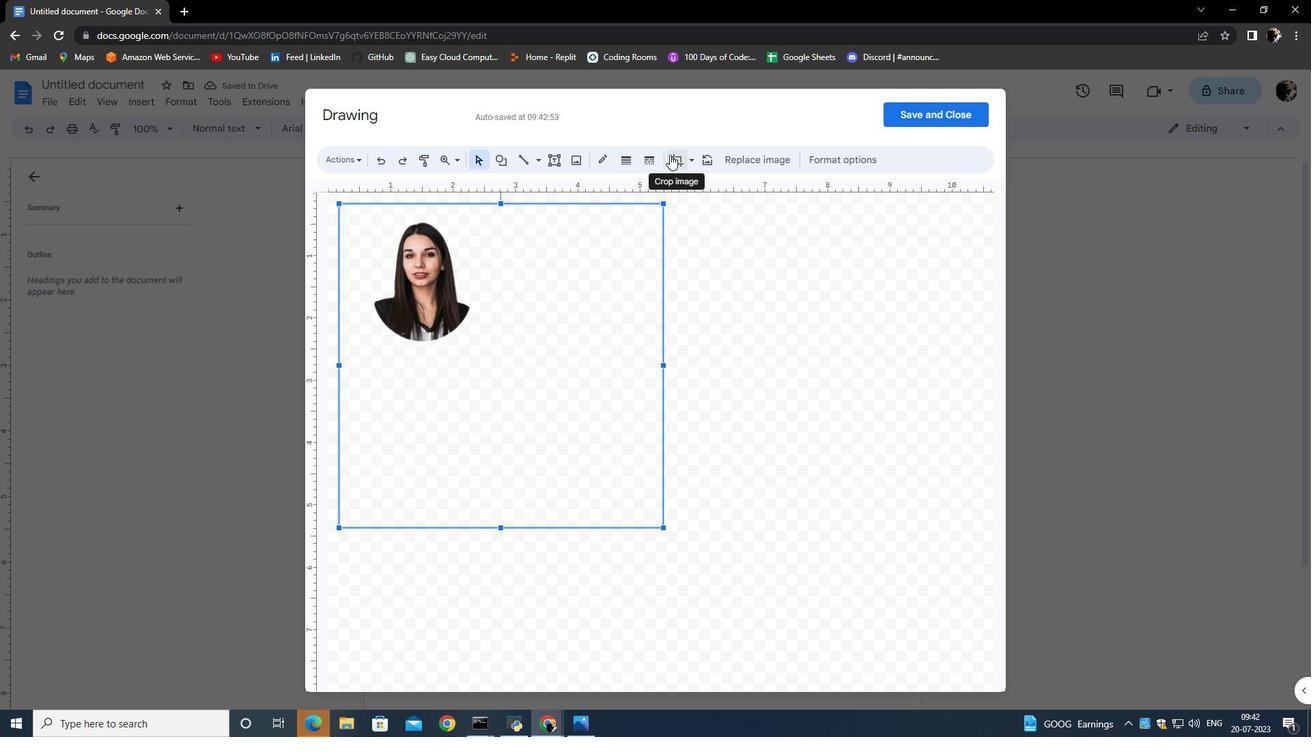 
Action: Mouse moved to (661, 529)
Screenshot: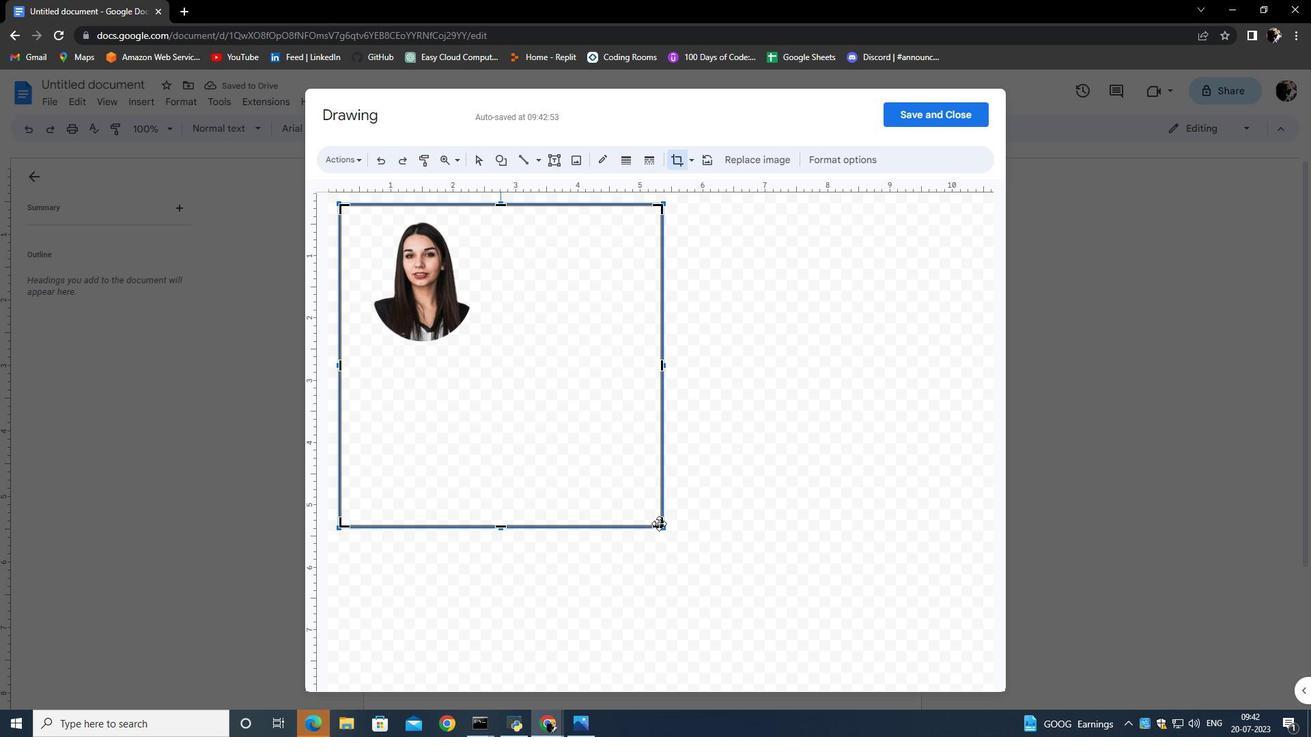 
Action: Mouse pressed left at (661, 529)
Screenshot: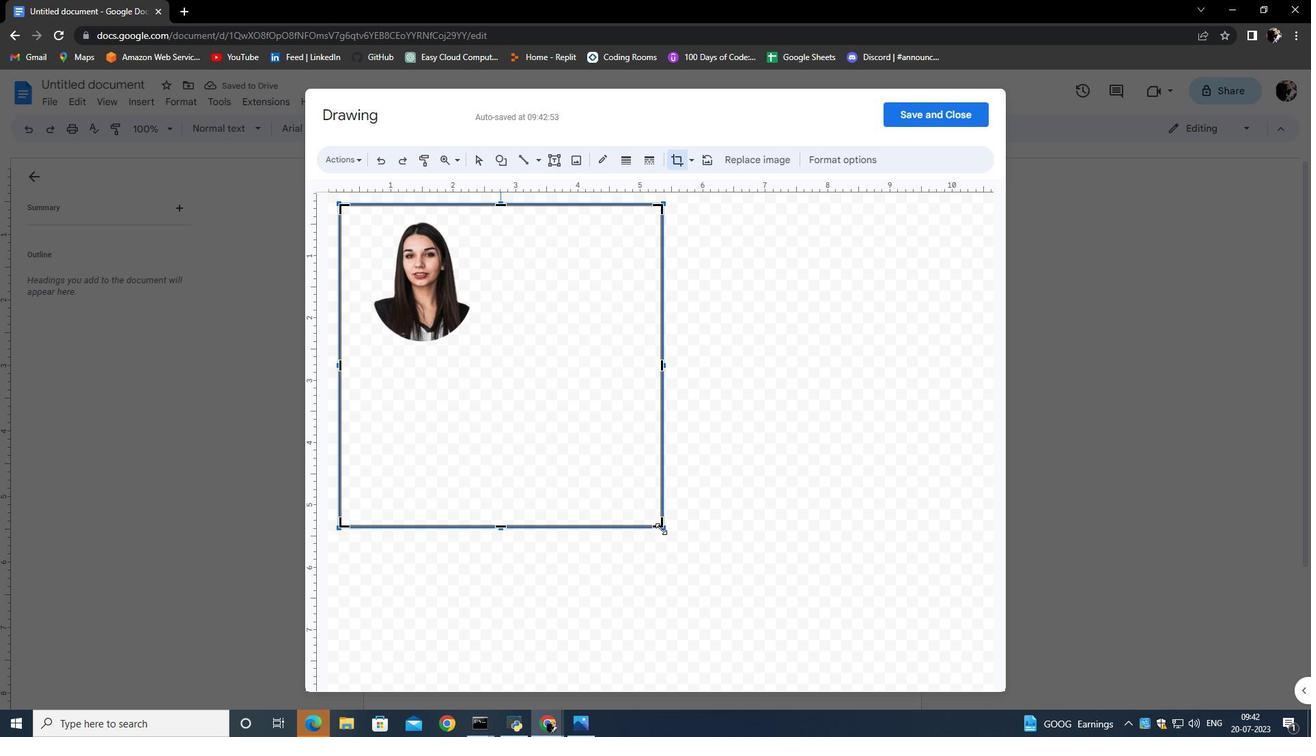 
Action: Mouse moved to (475, 339)
Screenshot: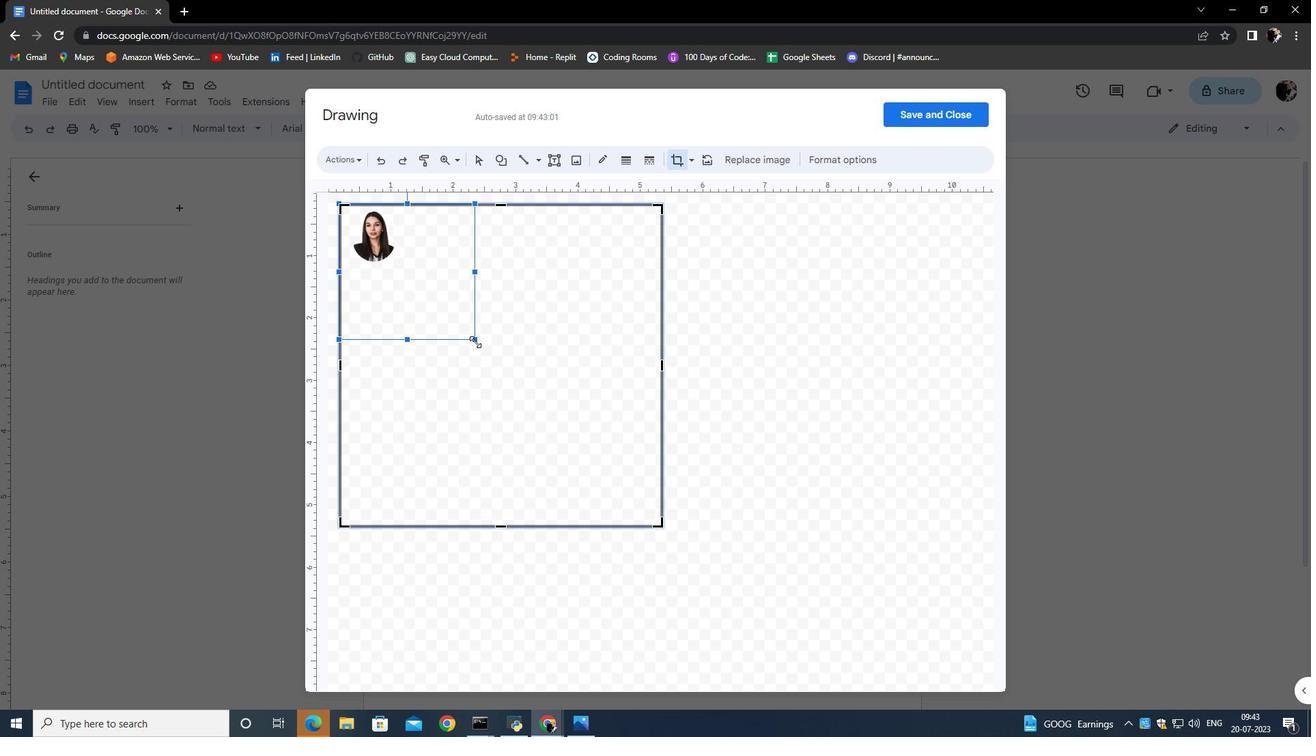 
Action: Mouse pressed left at (475, 339)
Screenshot: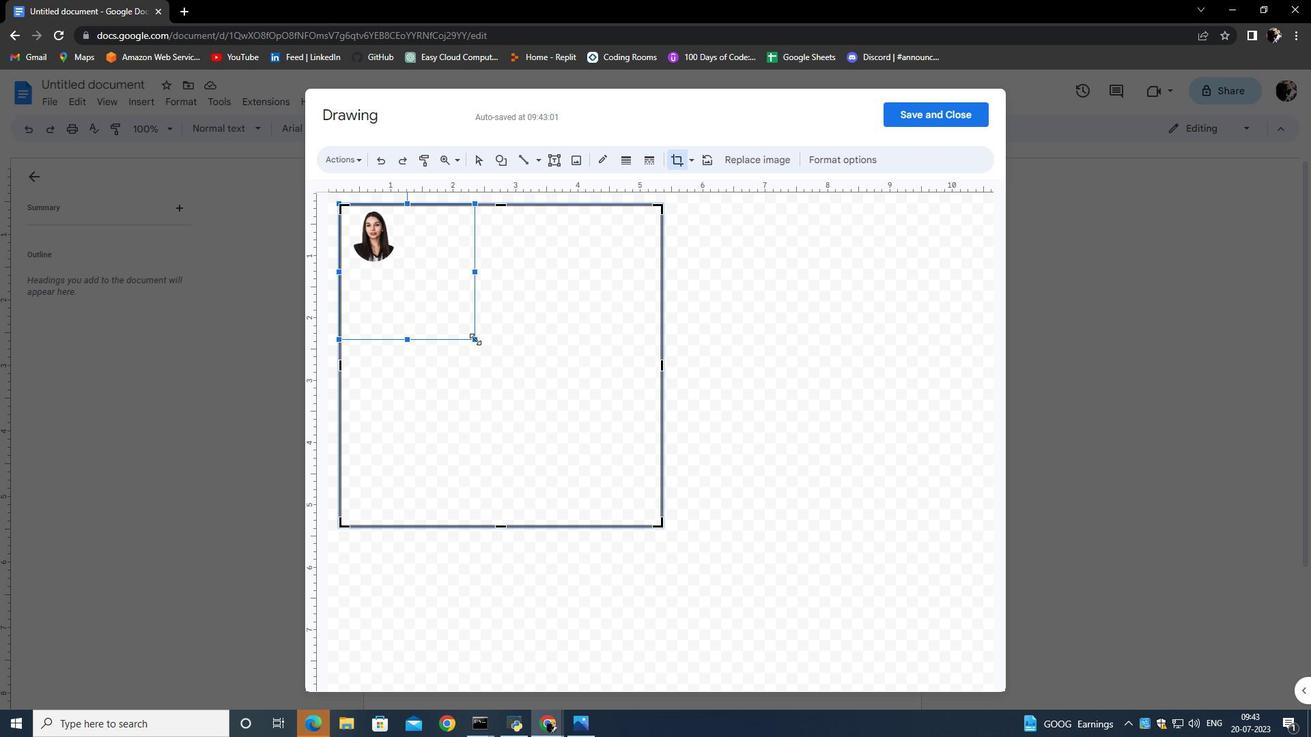 
Action: Mouse moved to (416, 291)
Screenshot: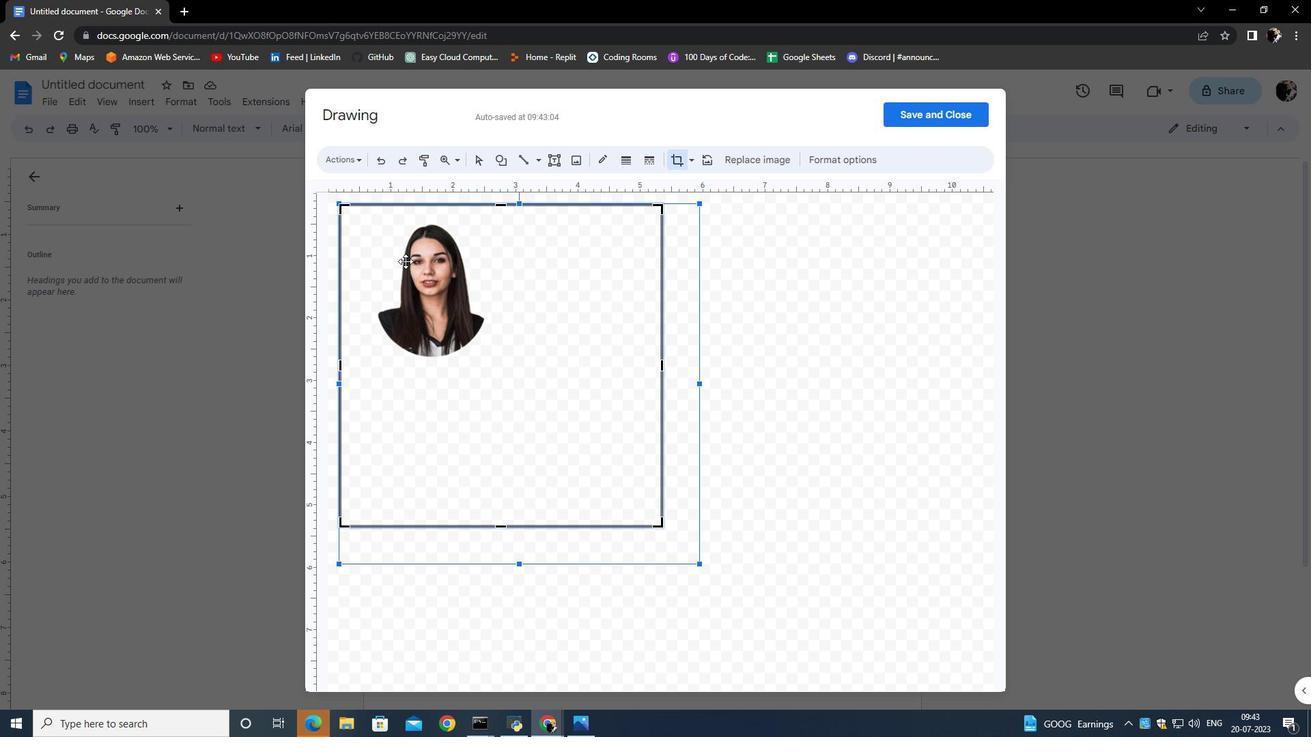 
Action: Mouse pressed left at (416, 291)
Screenshot: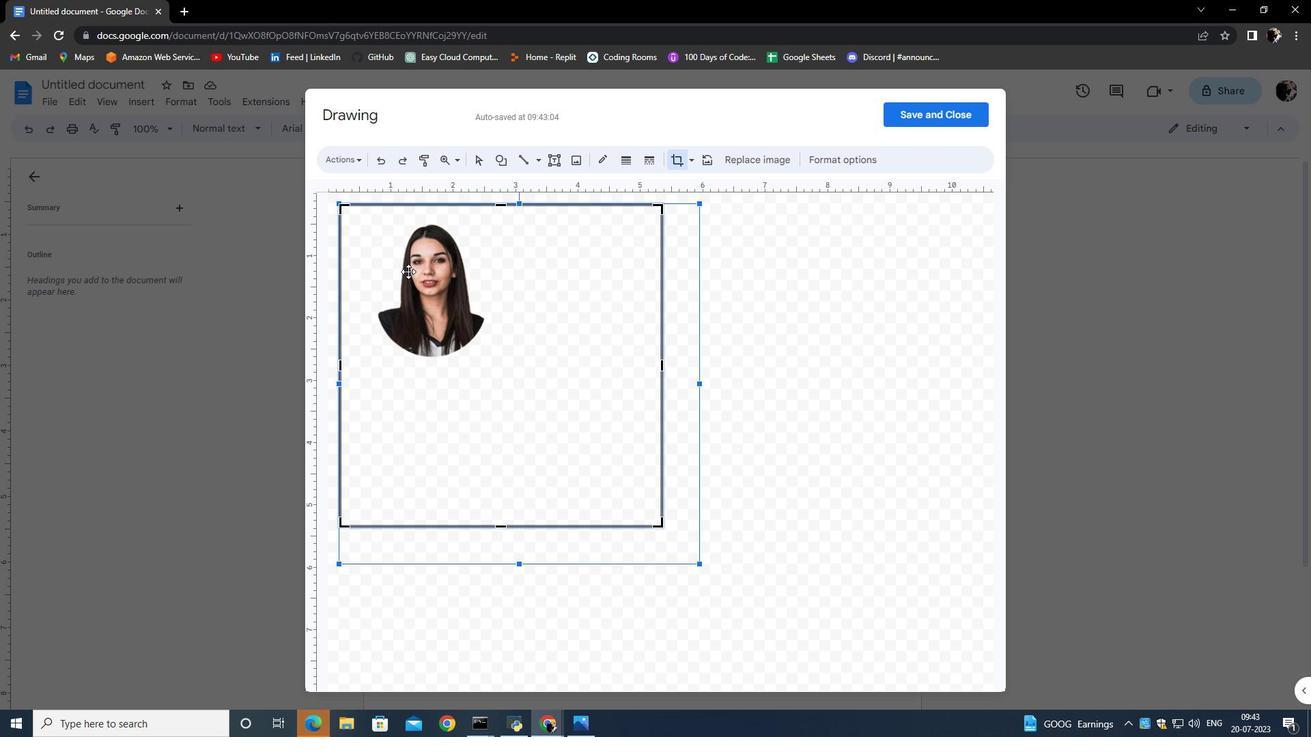 
Action: Mouse moved to (697, 562)
Screenshot: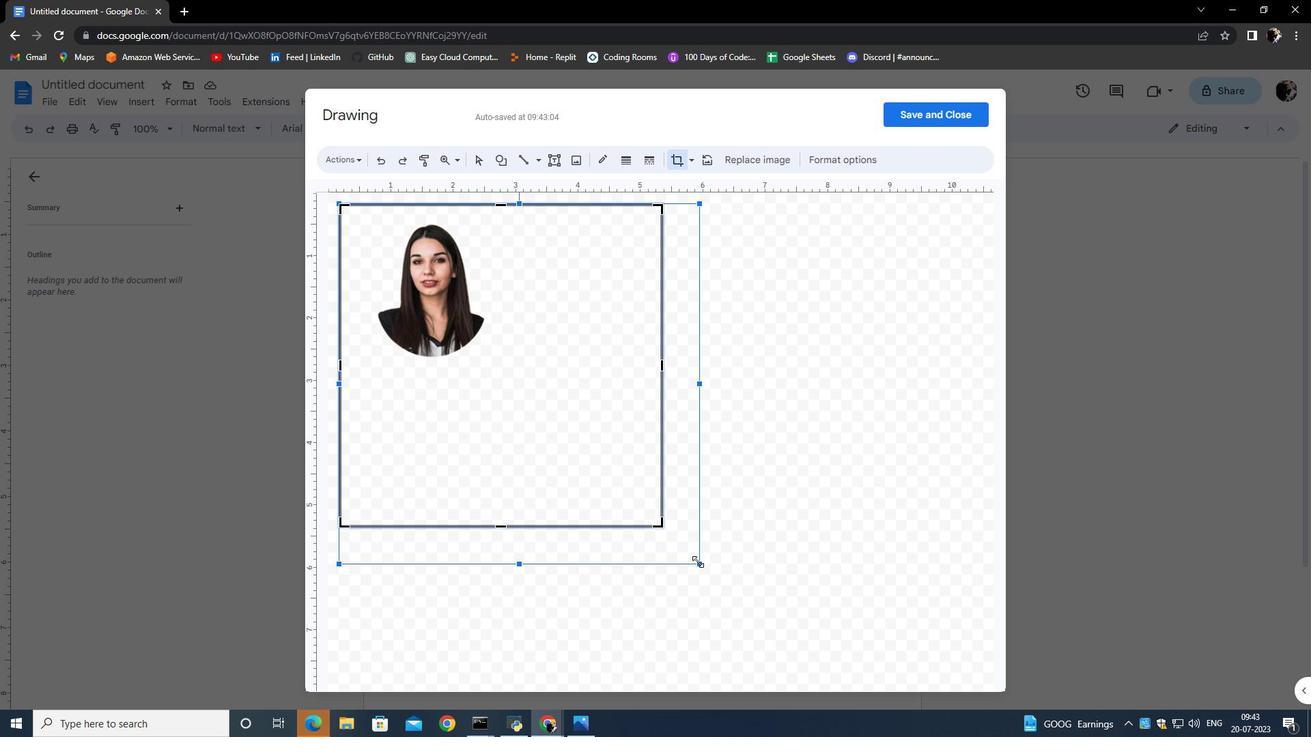 
Action: Mouse pressed left at (697, 562)
Screenshot: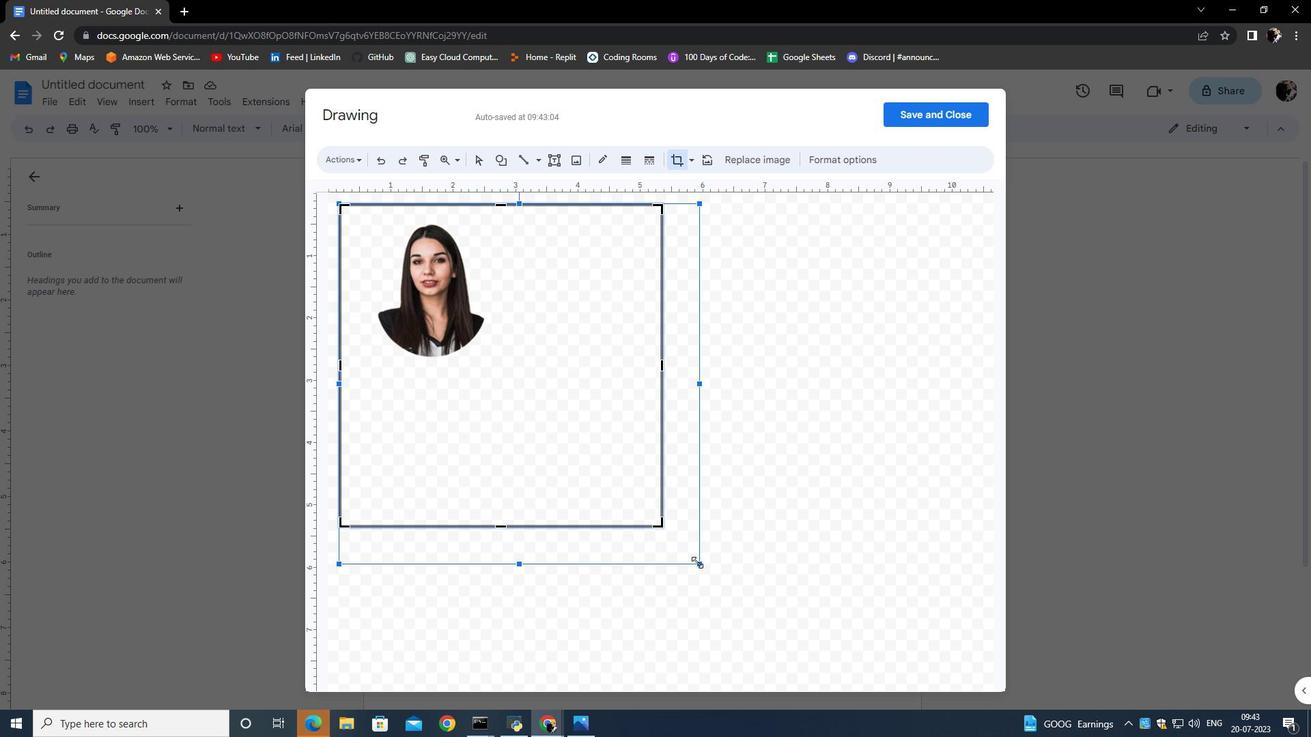 
Action: Mouse moved to (489, 341)
Screenshot: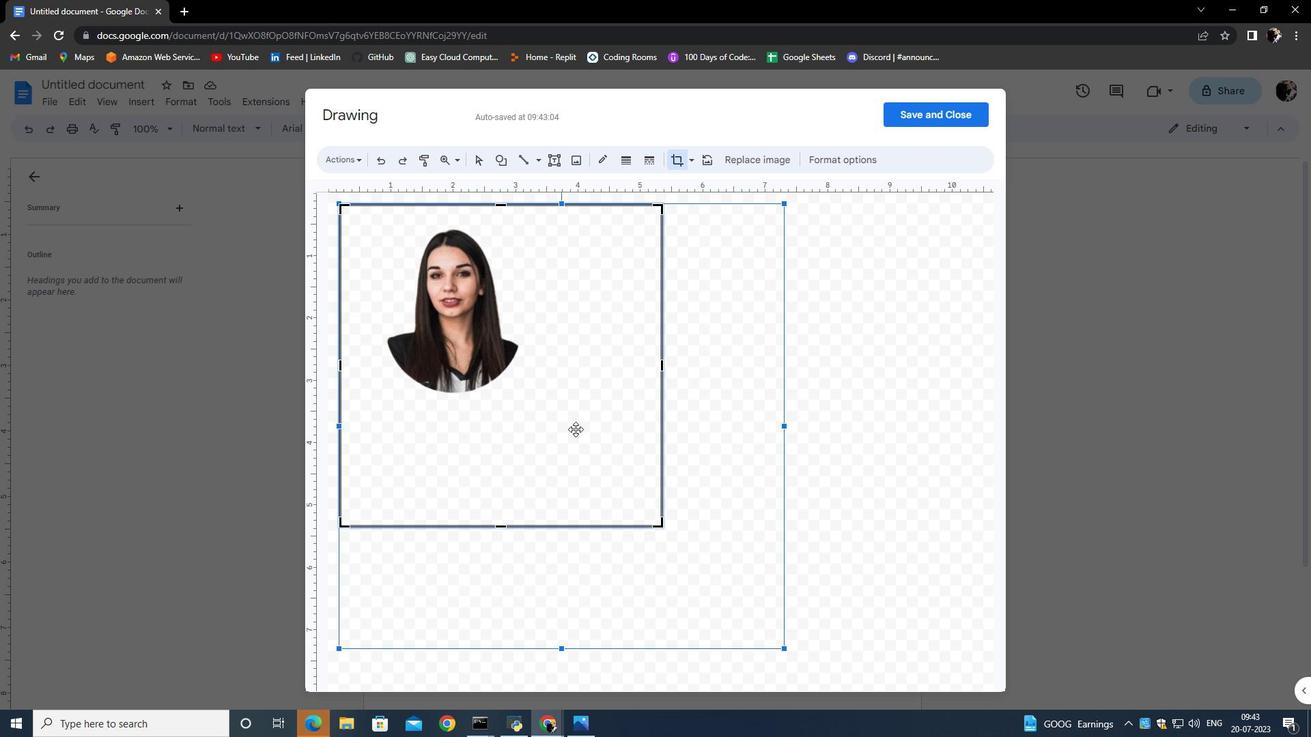 
Action: Mouse pressed left at (489, 341)
Screenshot: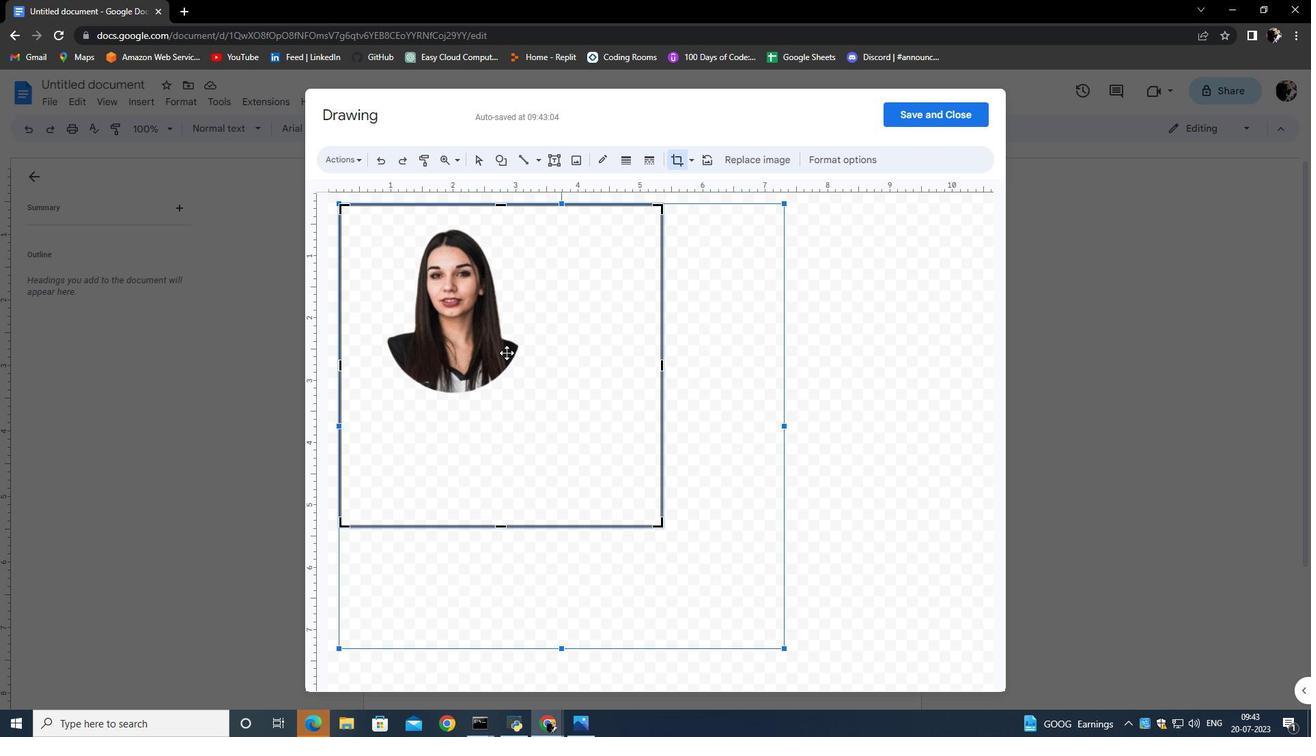 
Action: Mouse moved to (663, 525)
Screenshot: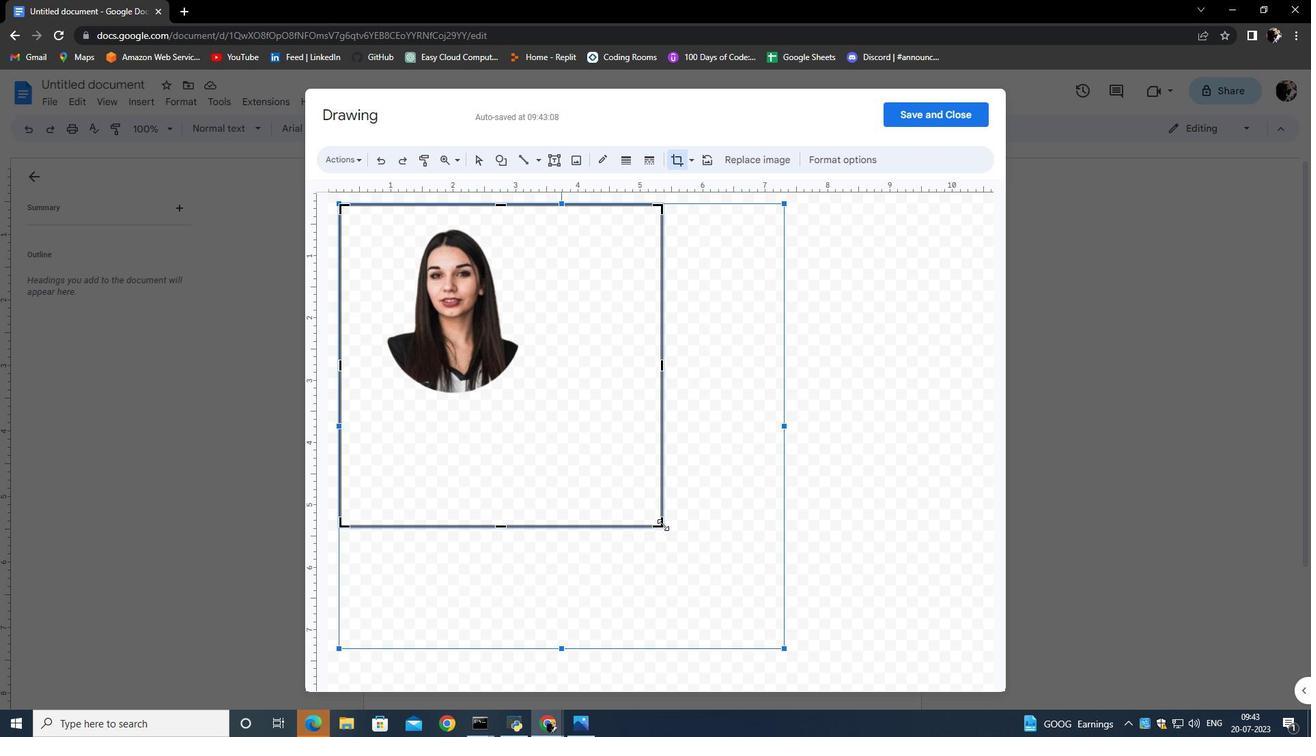 
Action: Mouse pressed left at (663, 525)
Screenshot: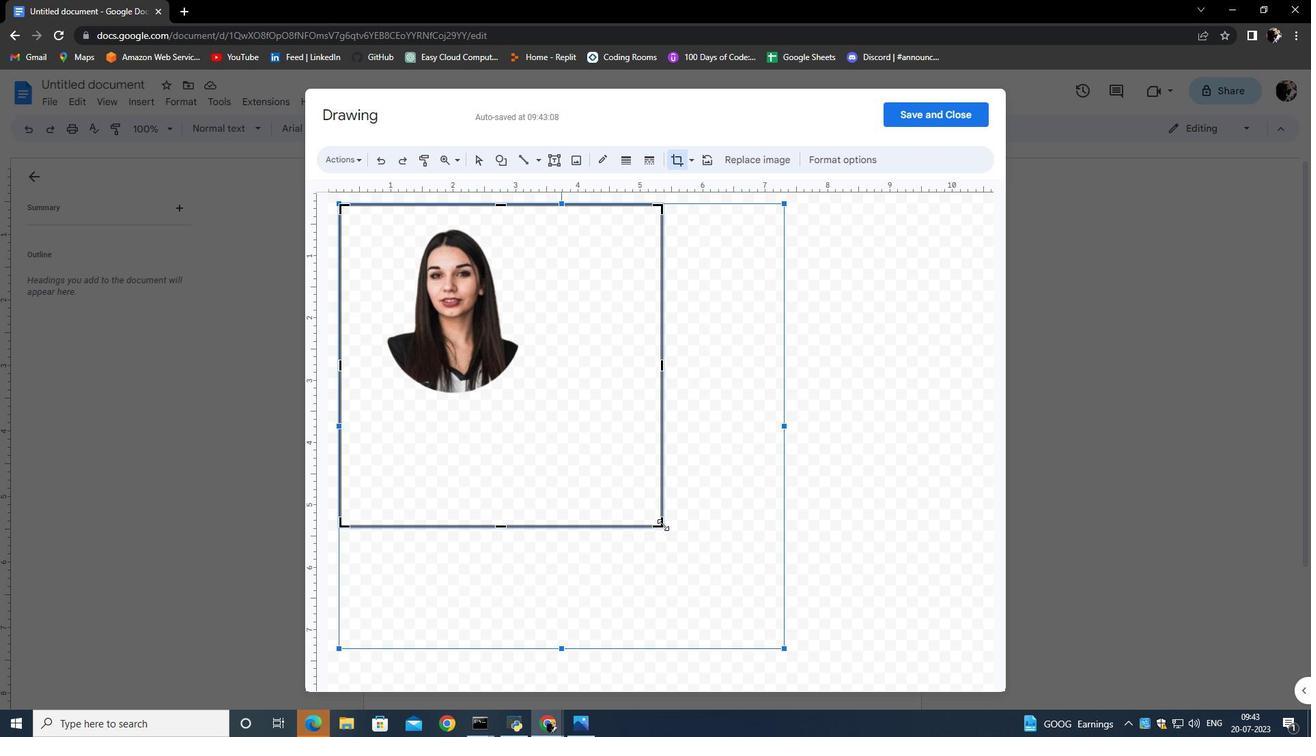 
Action: Mouse moved to (621, 313)
Screenshot: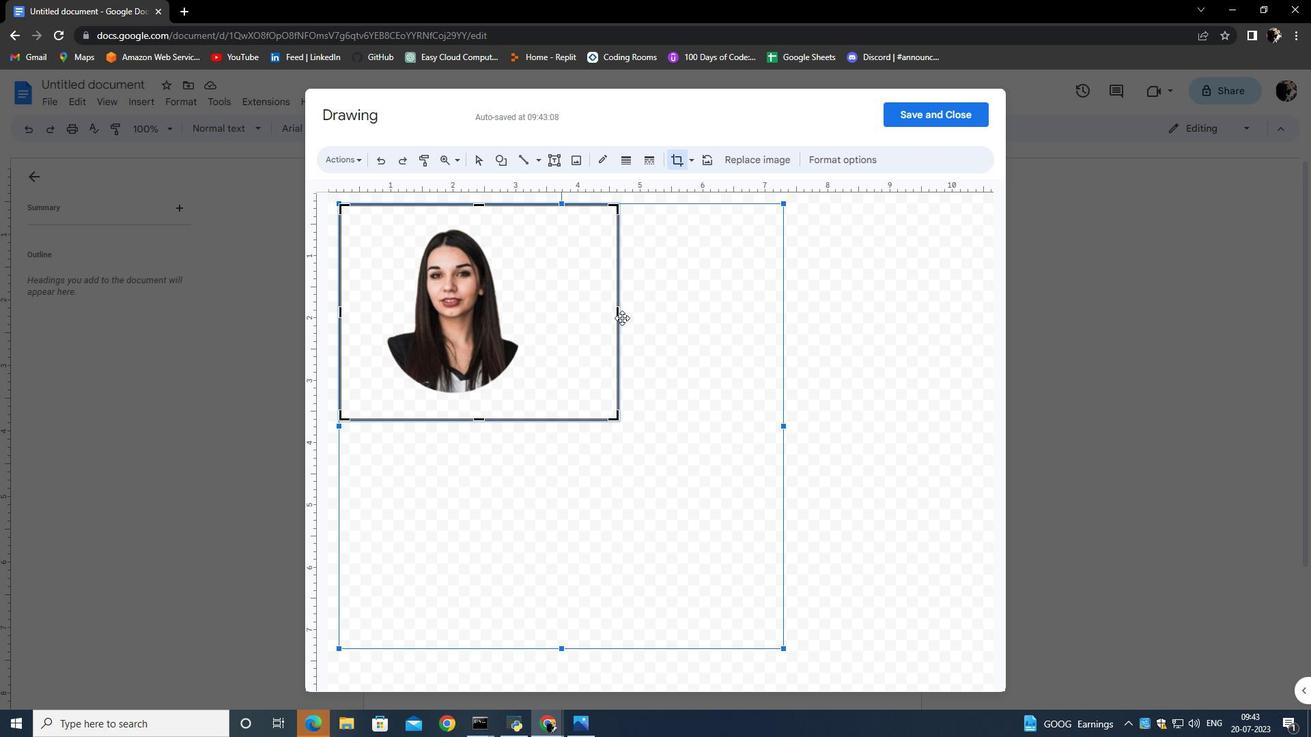 
Action: Mouse pressed left at (621, 313)
Screenshot: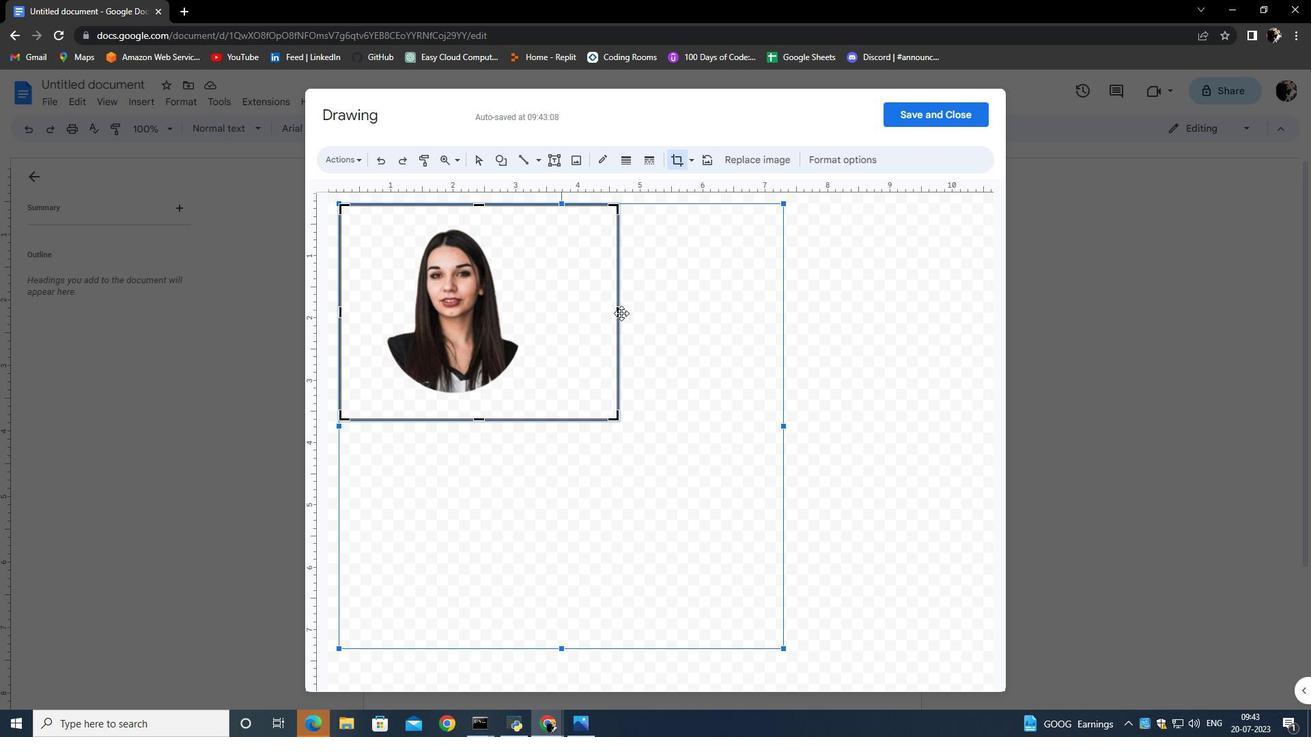 
Action: Mouse moved to (618, 312)
Screenshot: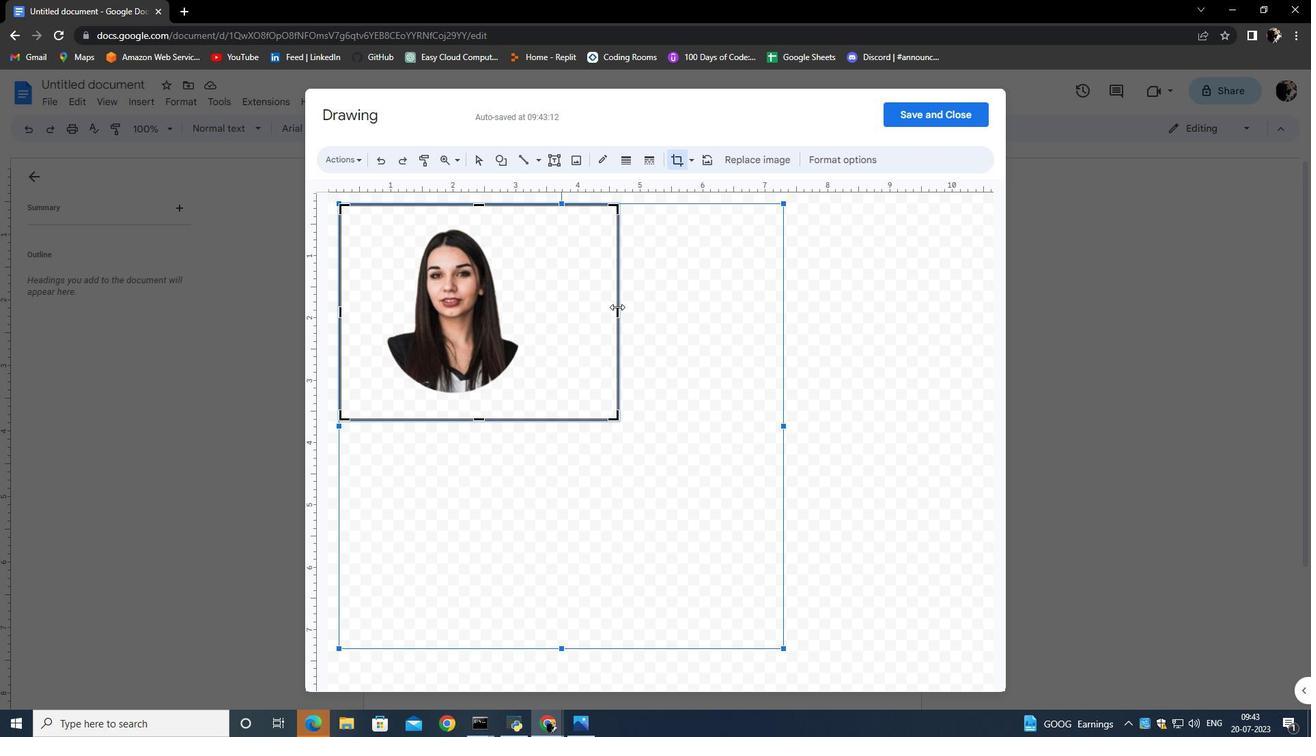
Action: Mouse pressed left at (618, 312)
Screenshot: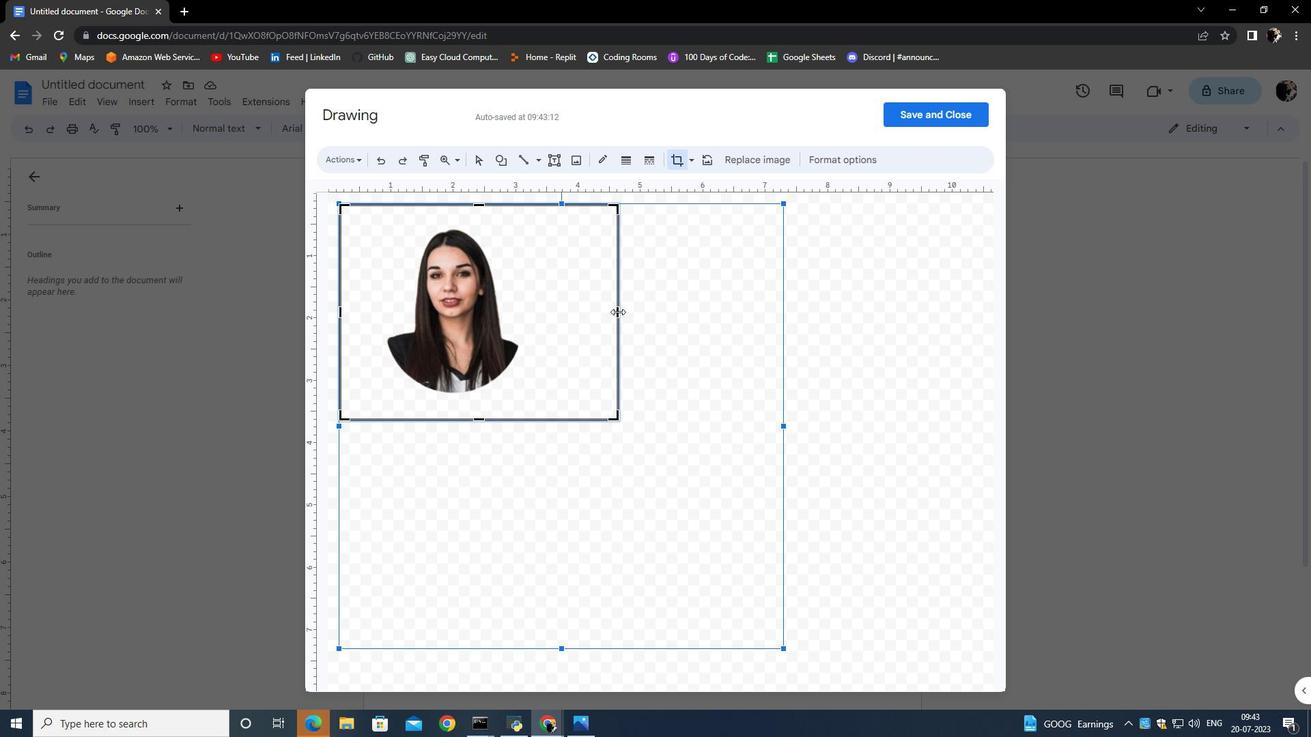 
Action: Mouse moved to (340, 310)
Screenshot: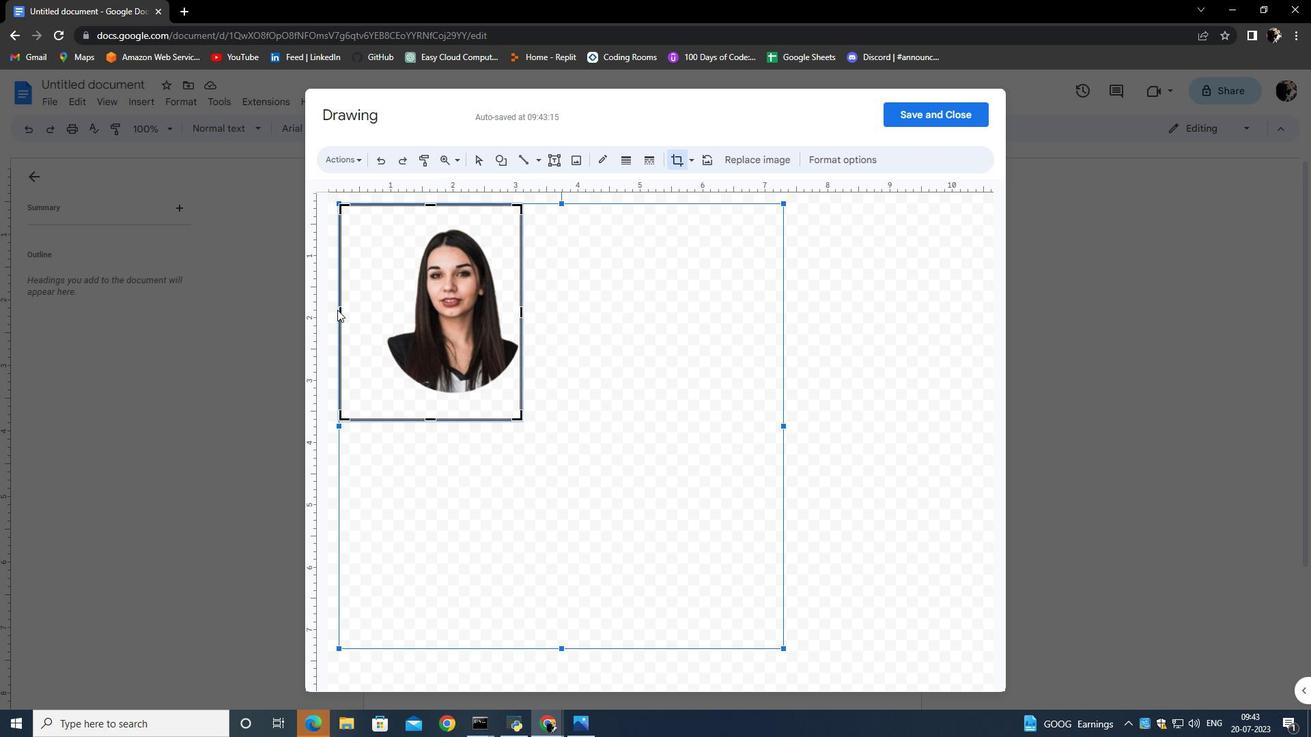 
Action: Mouse pressed left at (340, 310)
Screenshot: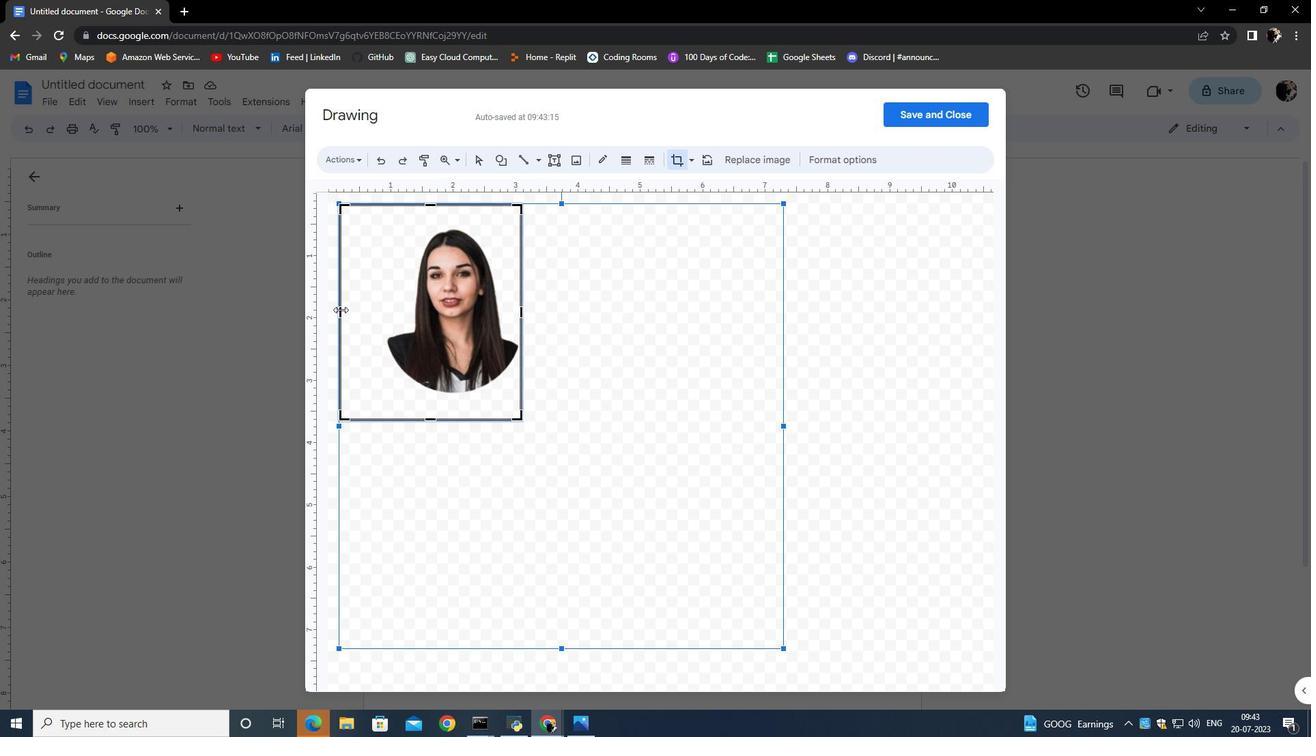 
Action: Mouse moved to (454, 439)
Screenshot: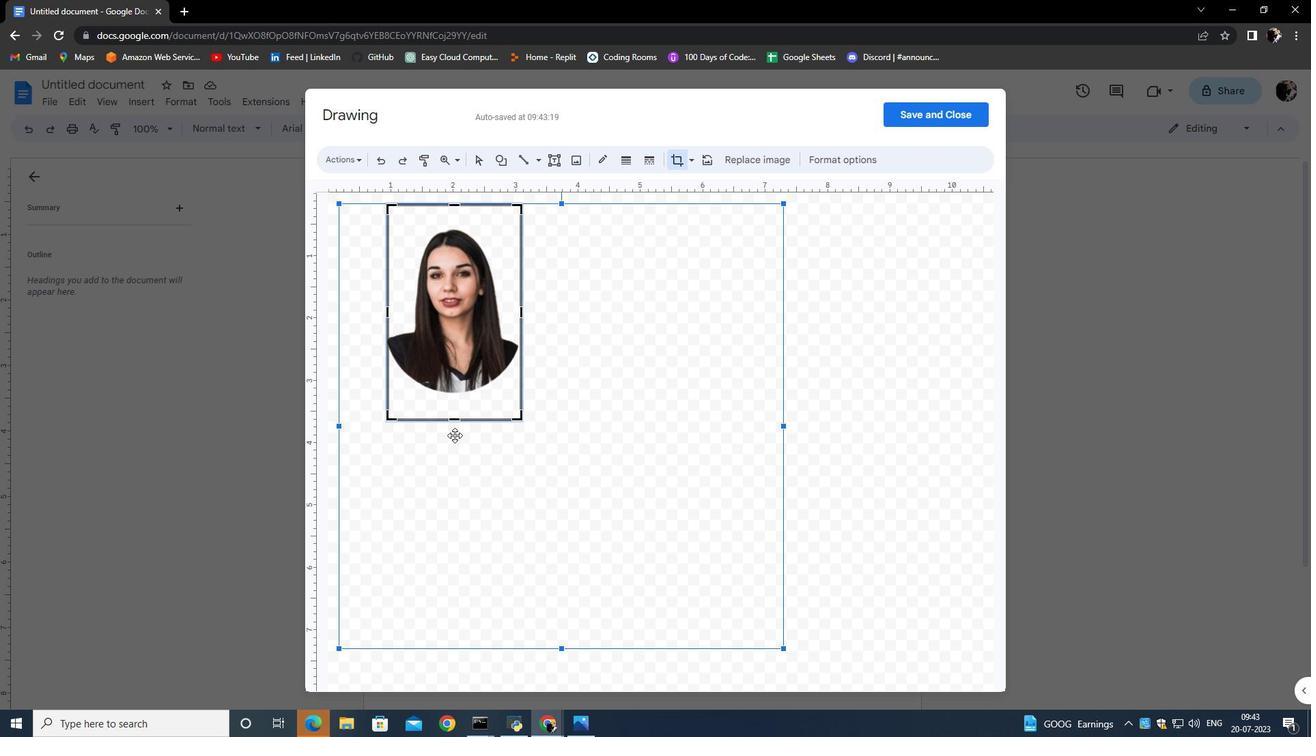 
Action: Mouse pressed left at (454, 439)
Screenshot: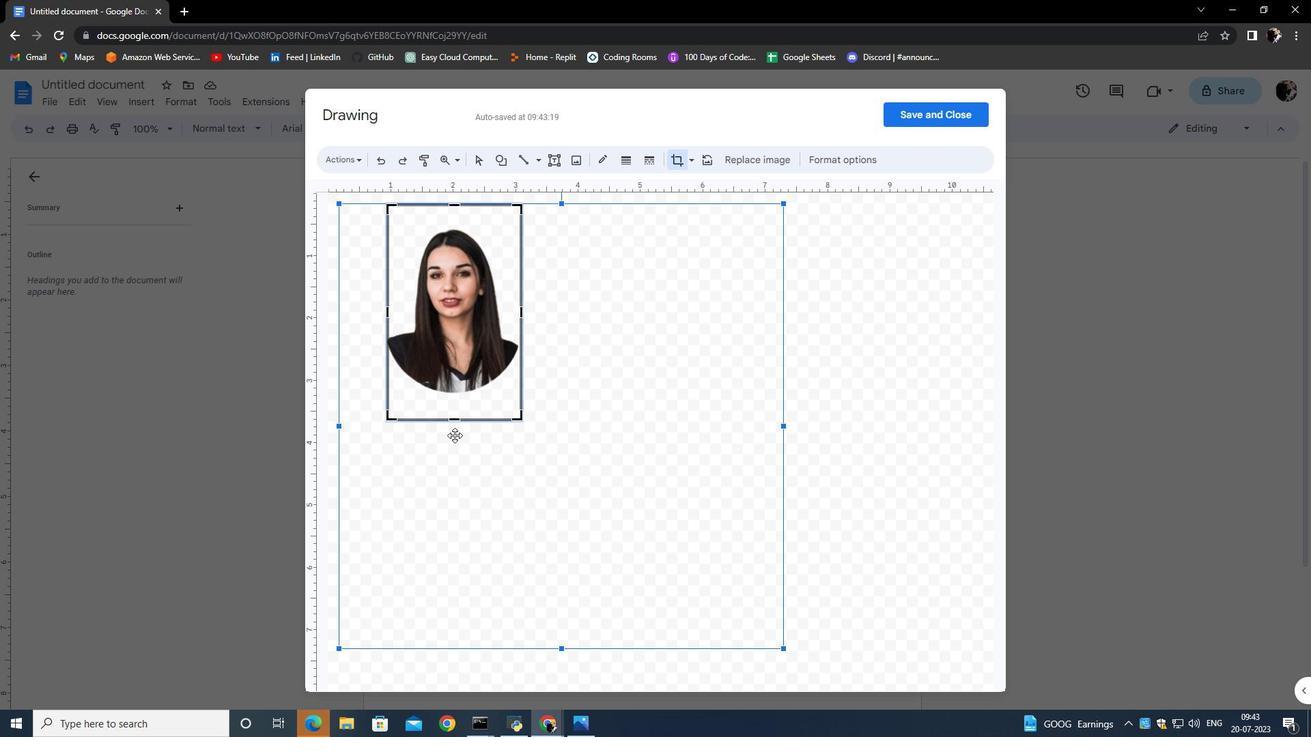 
Action: Mouse moved to (456, 421)
Screenshot: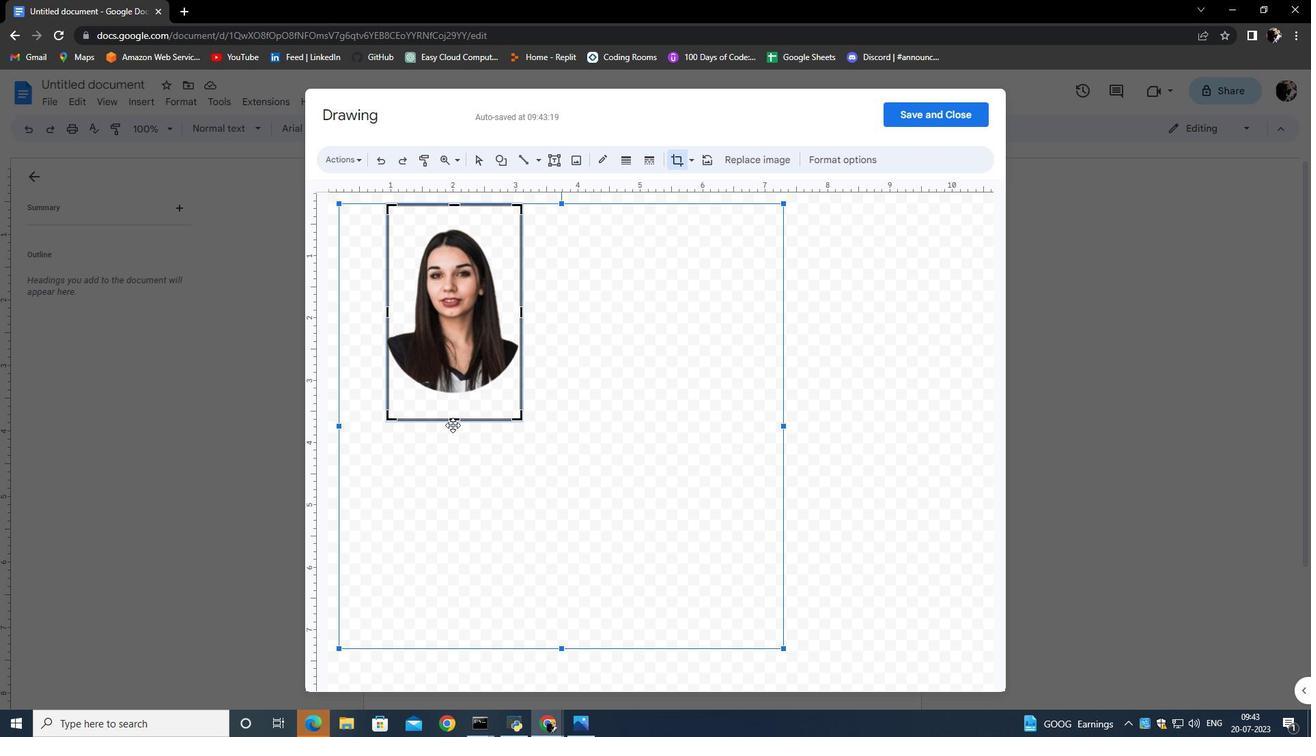 
Action: Mouse pressed left at (456, 421)
Screenshot: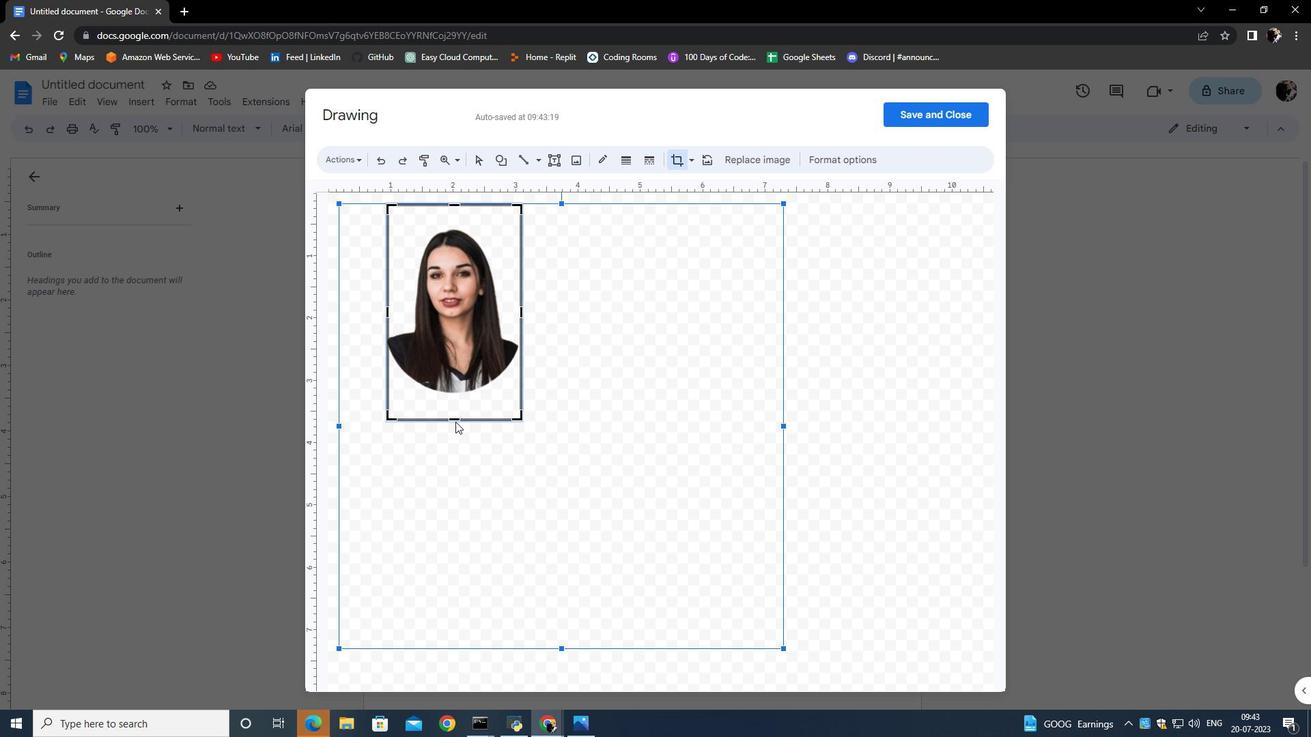 
Action: Mouse moved to (456, 418)
Screenshot: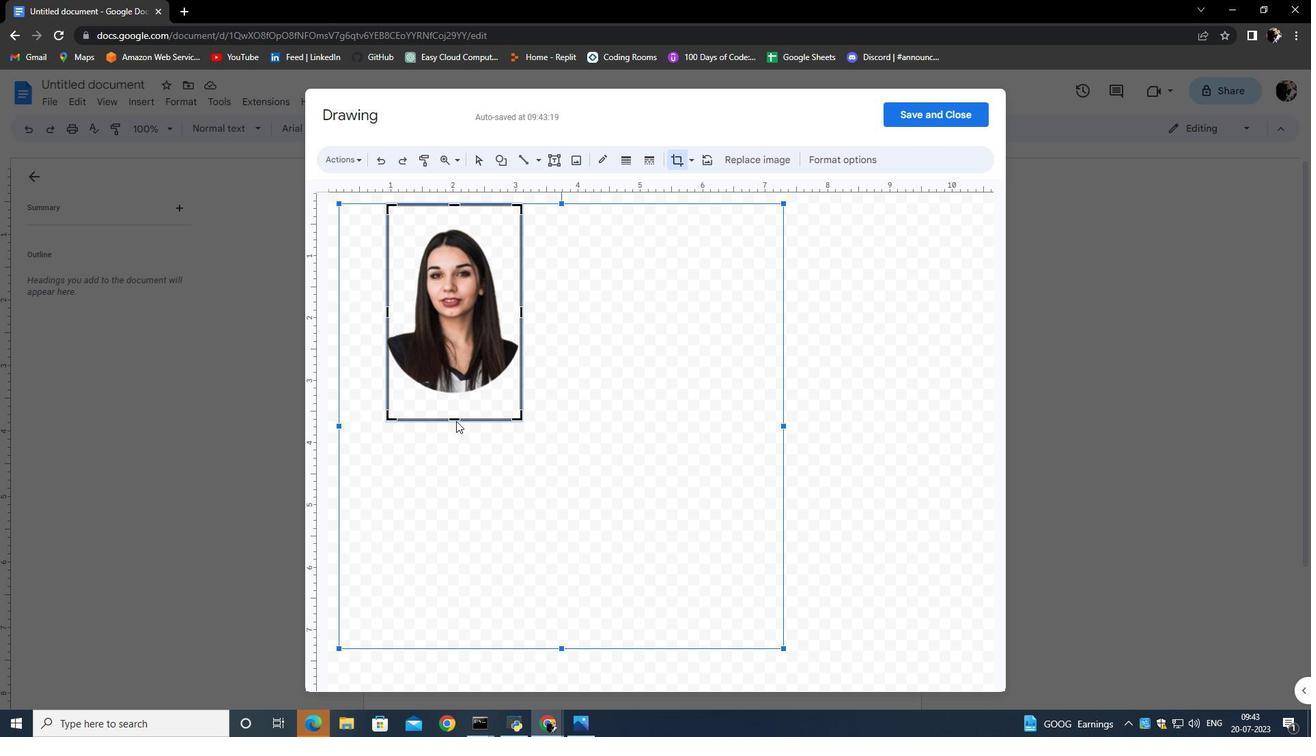 
Action: Mouse pressed left at (456, 418)
Screenshot: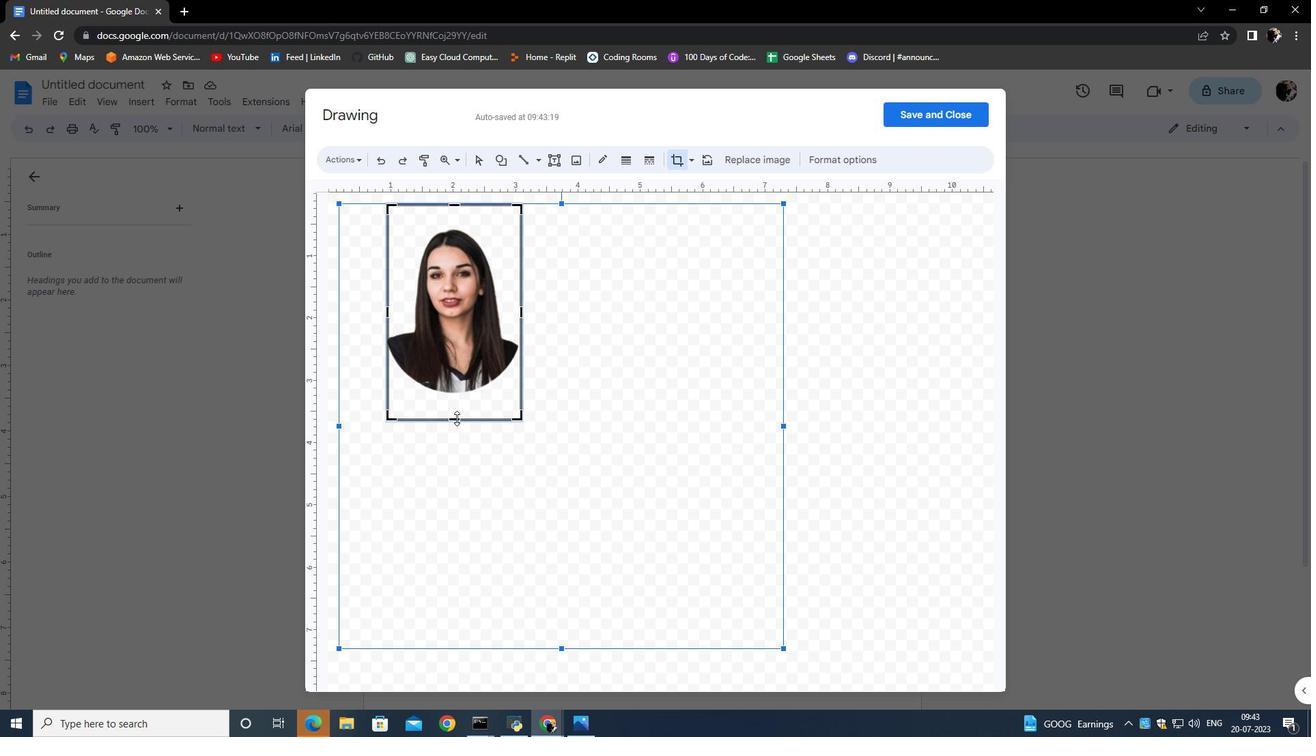 
Action: Mouse pressed left at (456, 418)
Screenshot: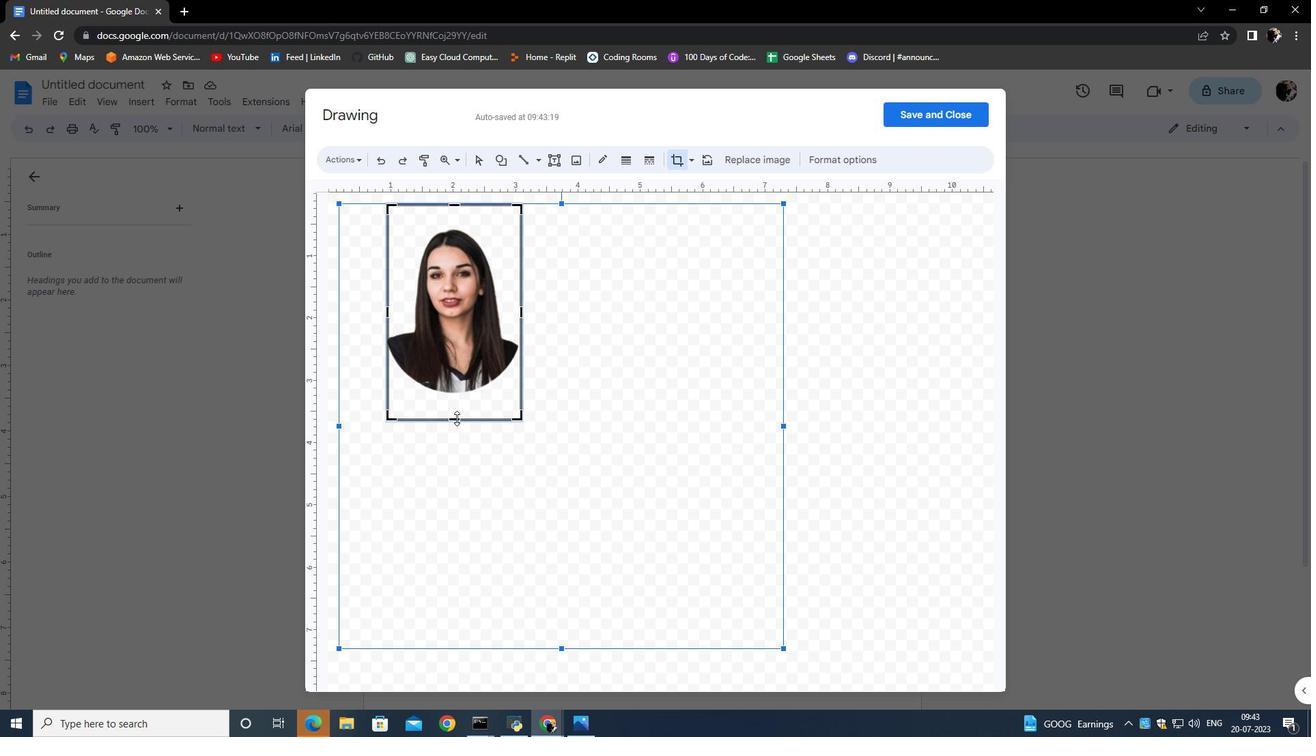 
Action: Mouse moved to (455, 204)
Screenshot: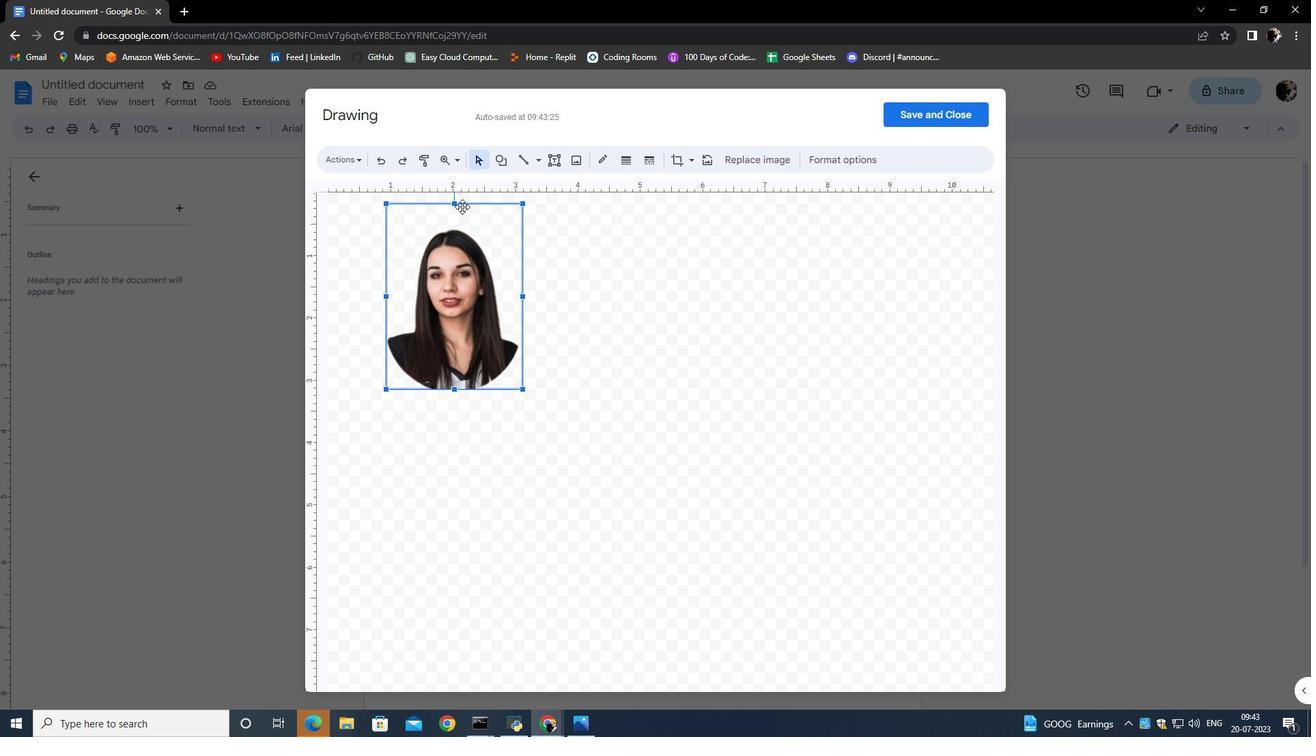 
Action: Mouse pressed left at (455, 204)
Screenshot: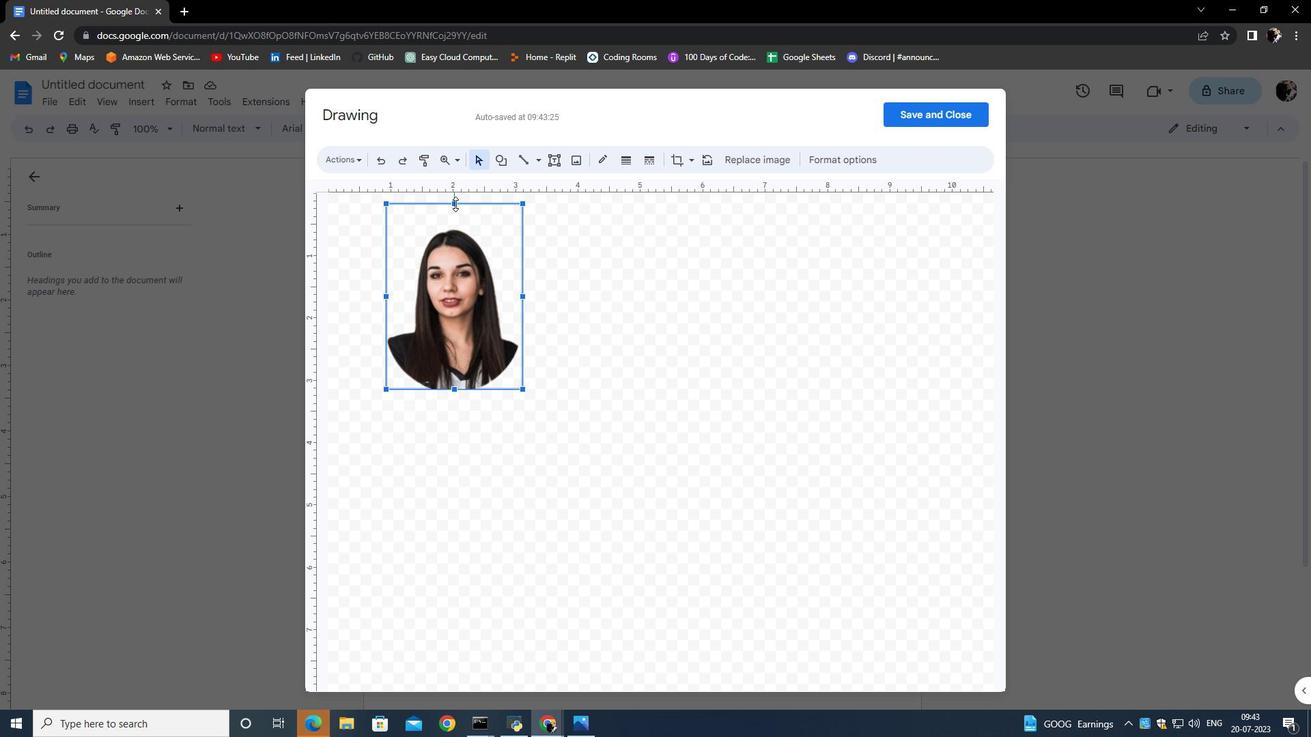 
Action: Mouse moved to (457, 226)
Screenshot: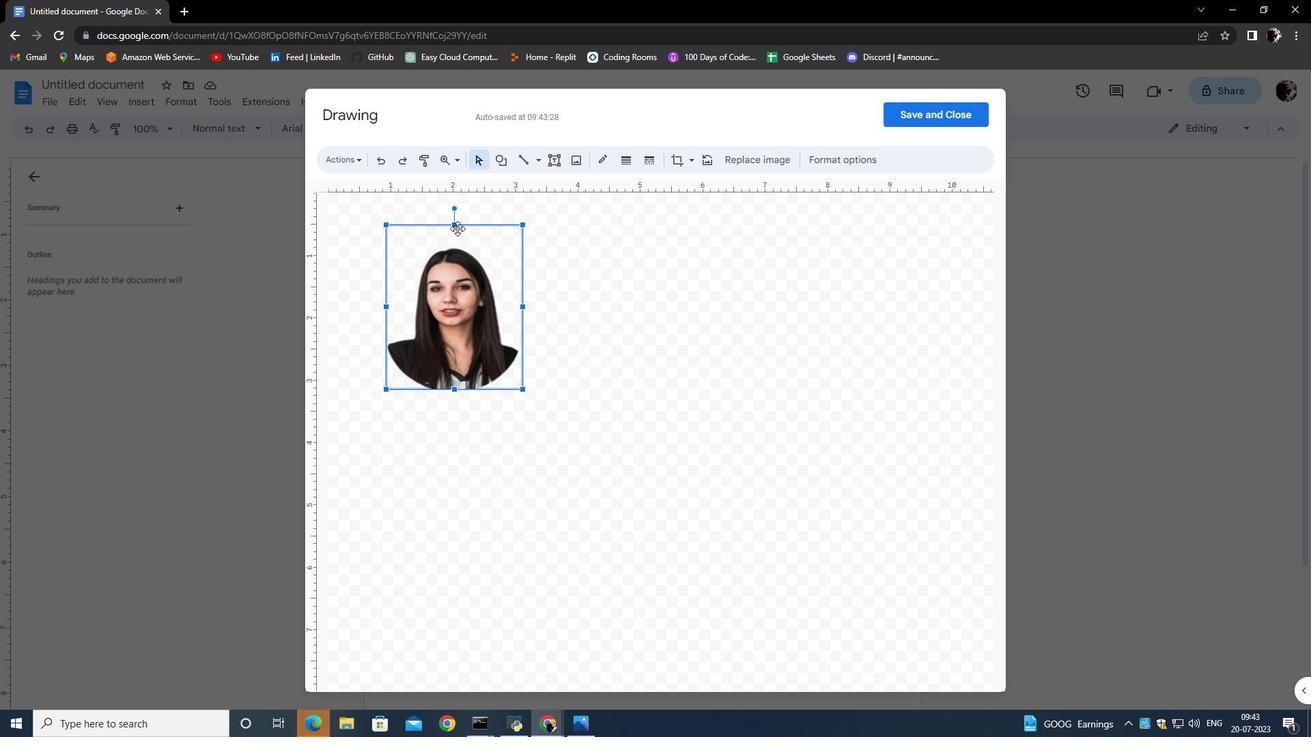 
Action: Mouse pressed left at (457, 226)
Screenshot: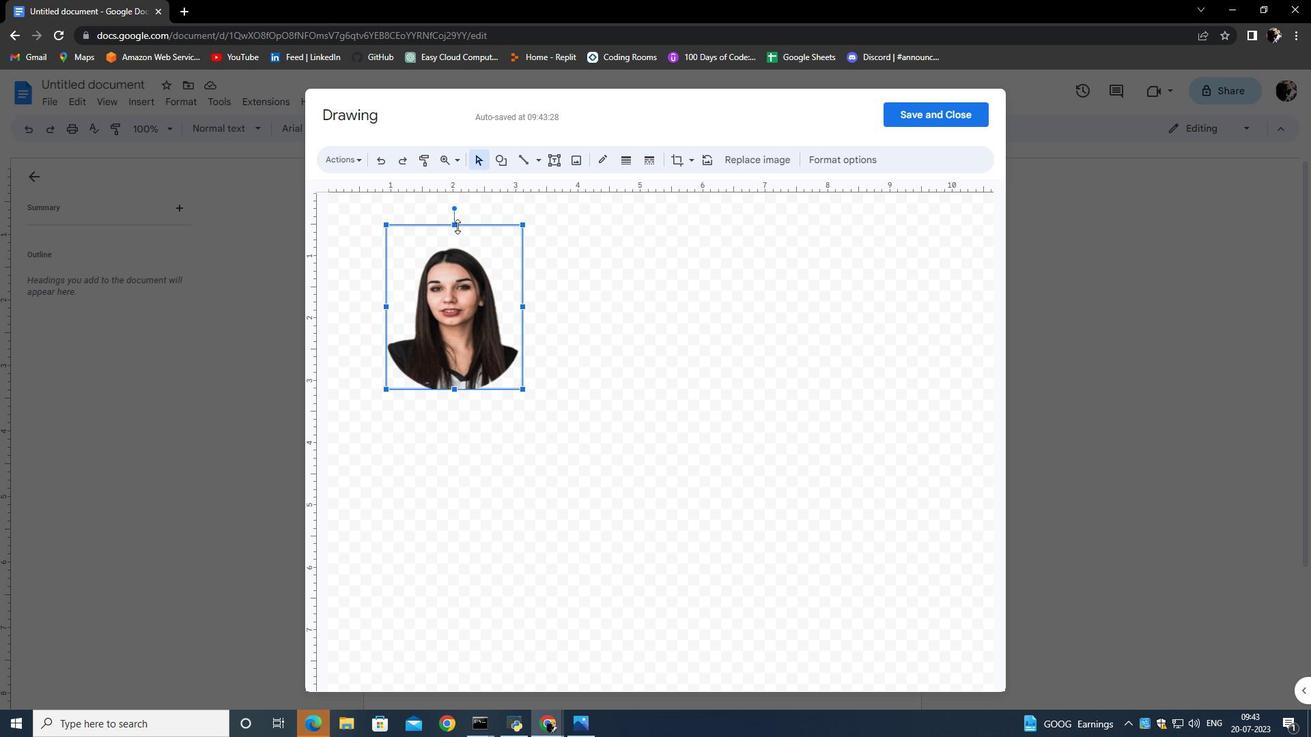 
Action: Mouse moved to (455, 247)
Screenshot: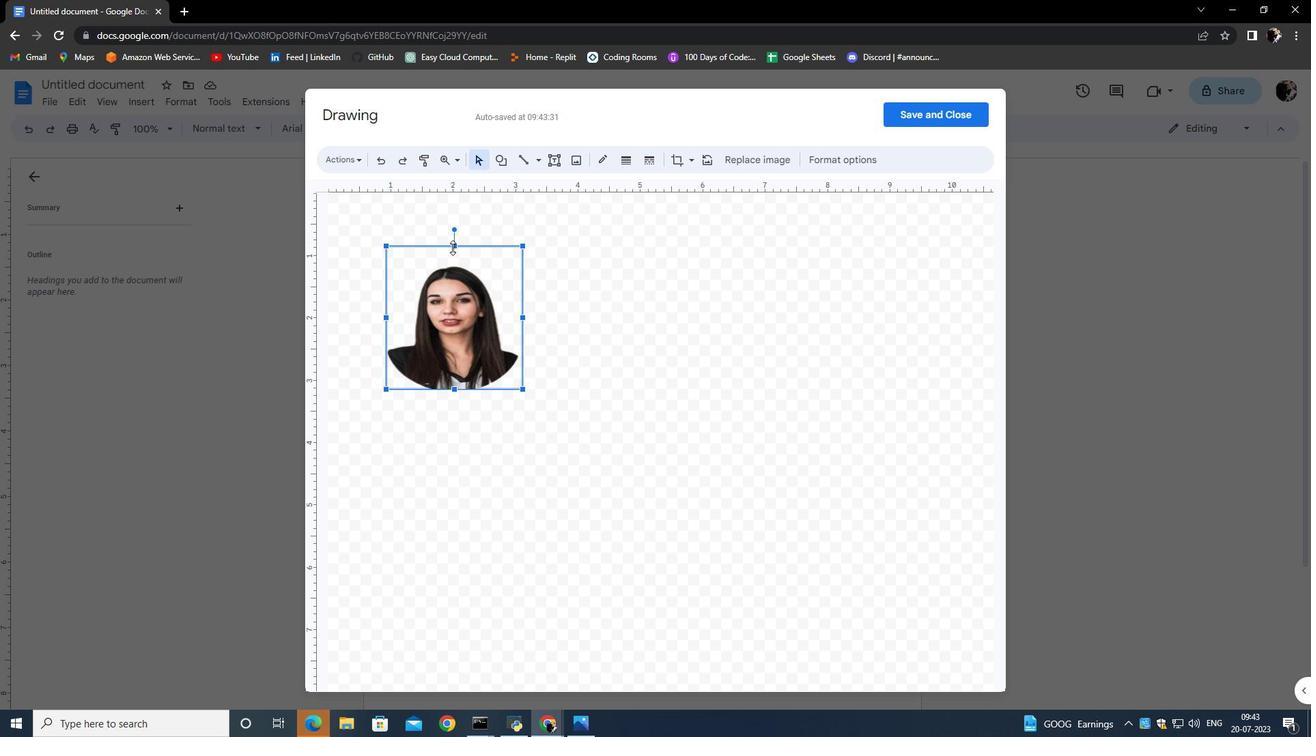 
Action: Mouse pressed left at (455, 247)
Screenshot: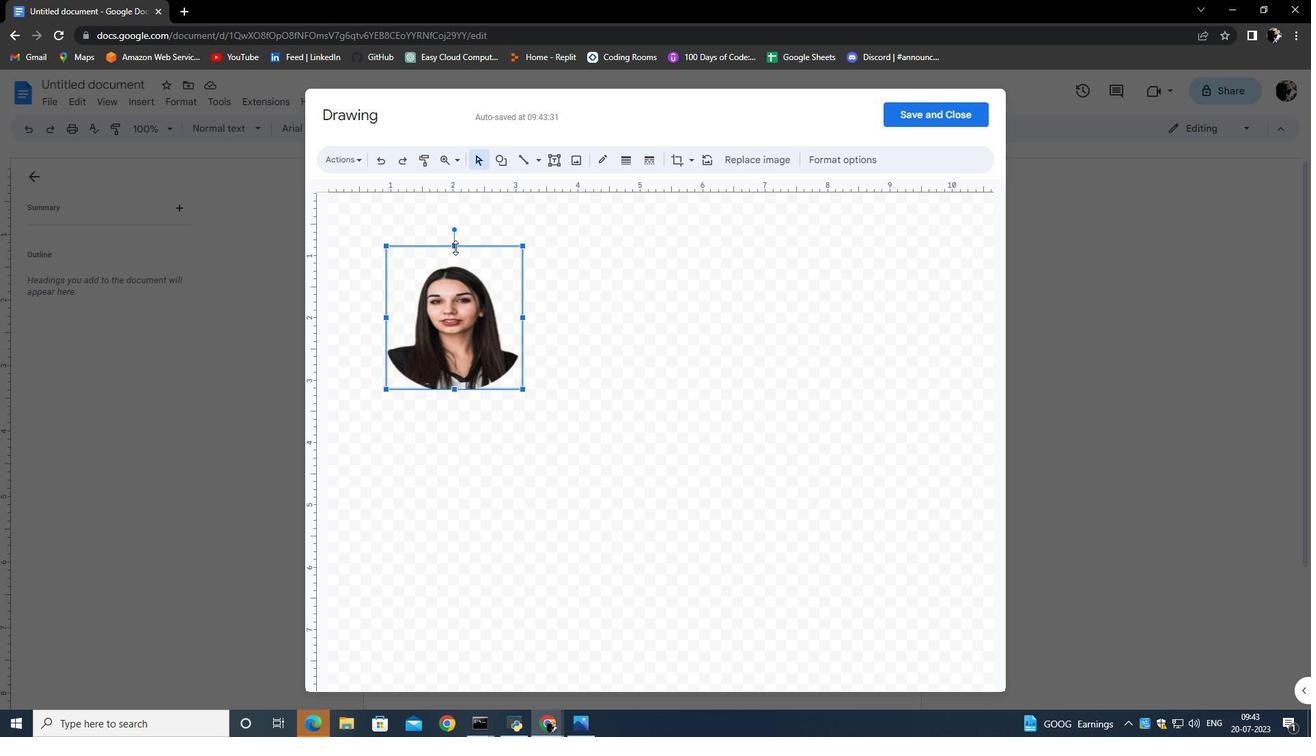 
Action: Mouse moved to (522, 310)
Screenshot: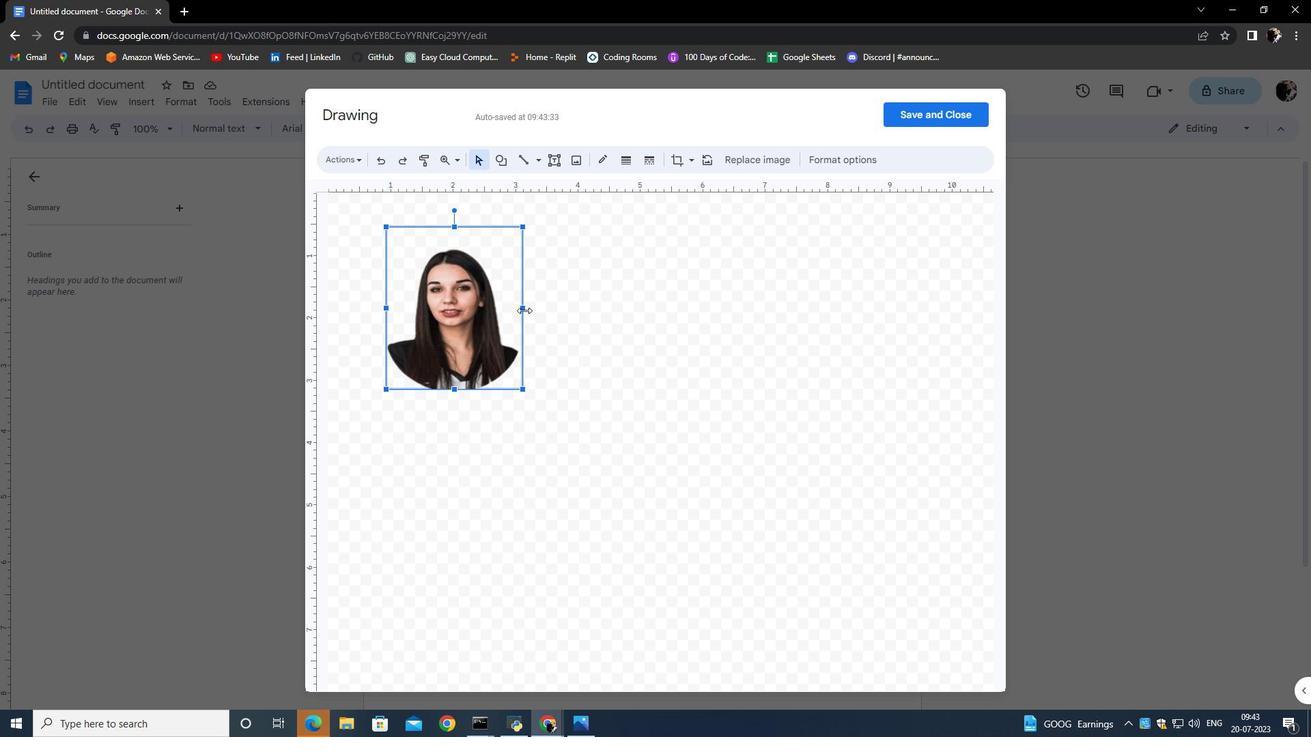 
Action: Mouse pressed left at (522, 310)
Screenshot: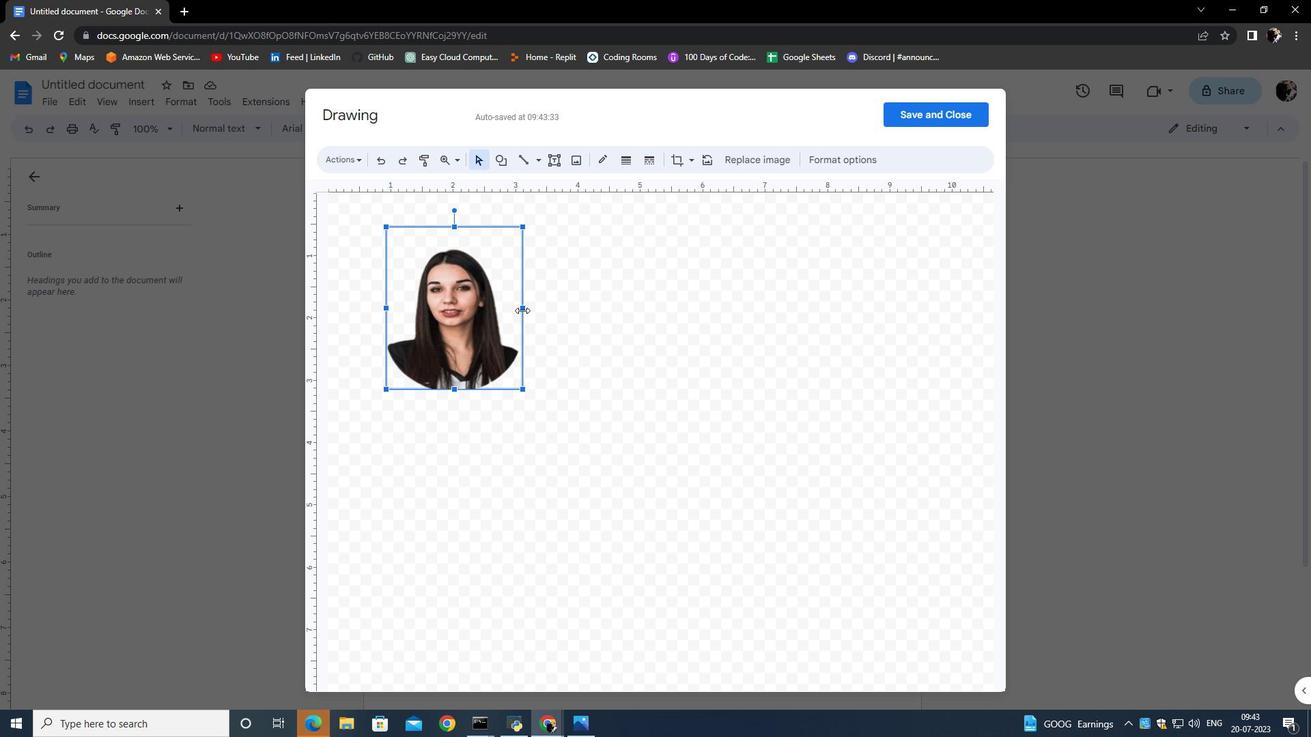 
Action: Mouse moved to (950, 114)
Screenshot: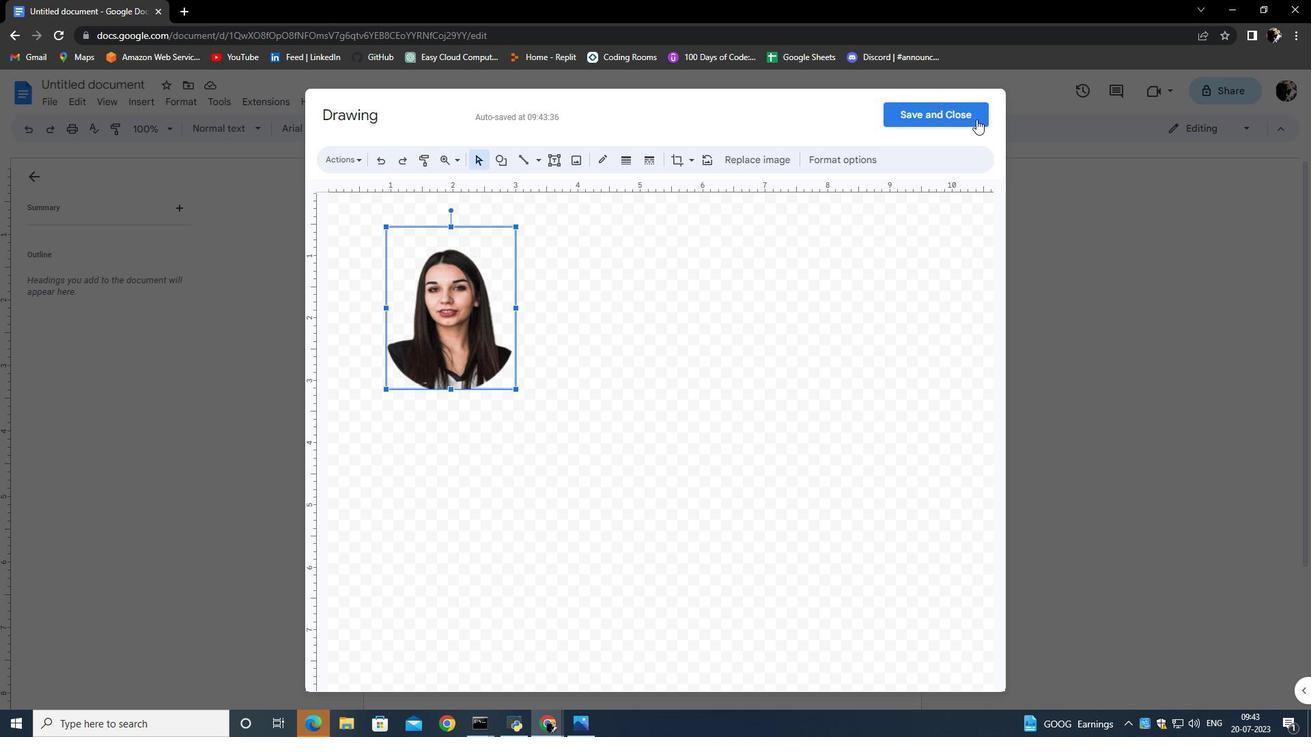 
Action: Mouse pressed left at (950, 114)
Screenshot: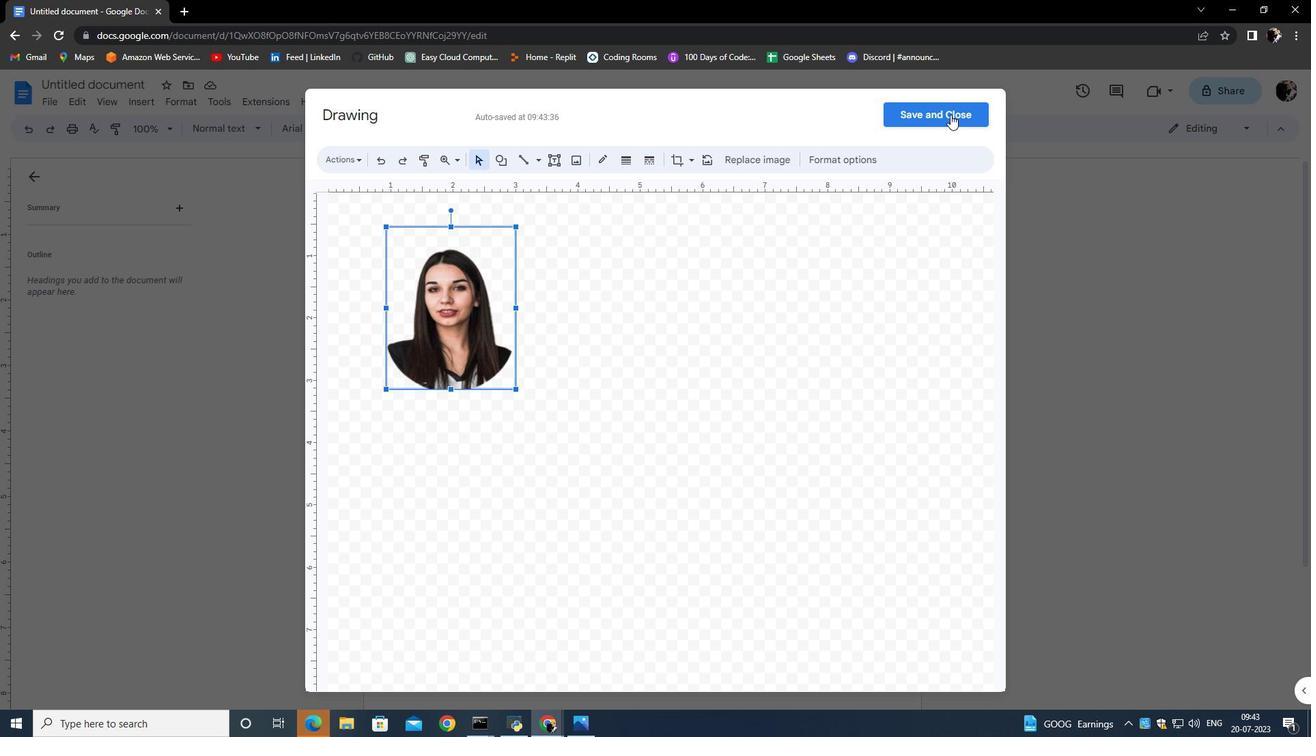 
Action: Mouse moved to (459, 288)
Screenshot: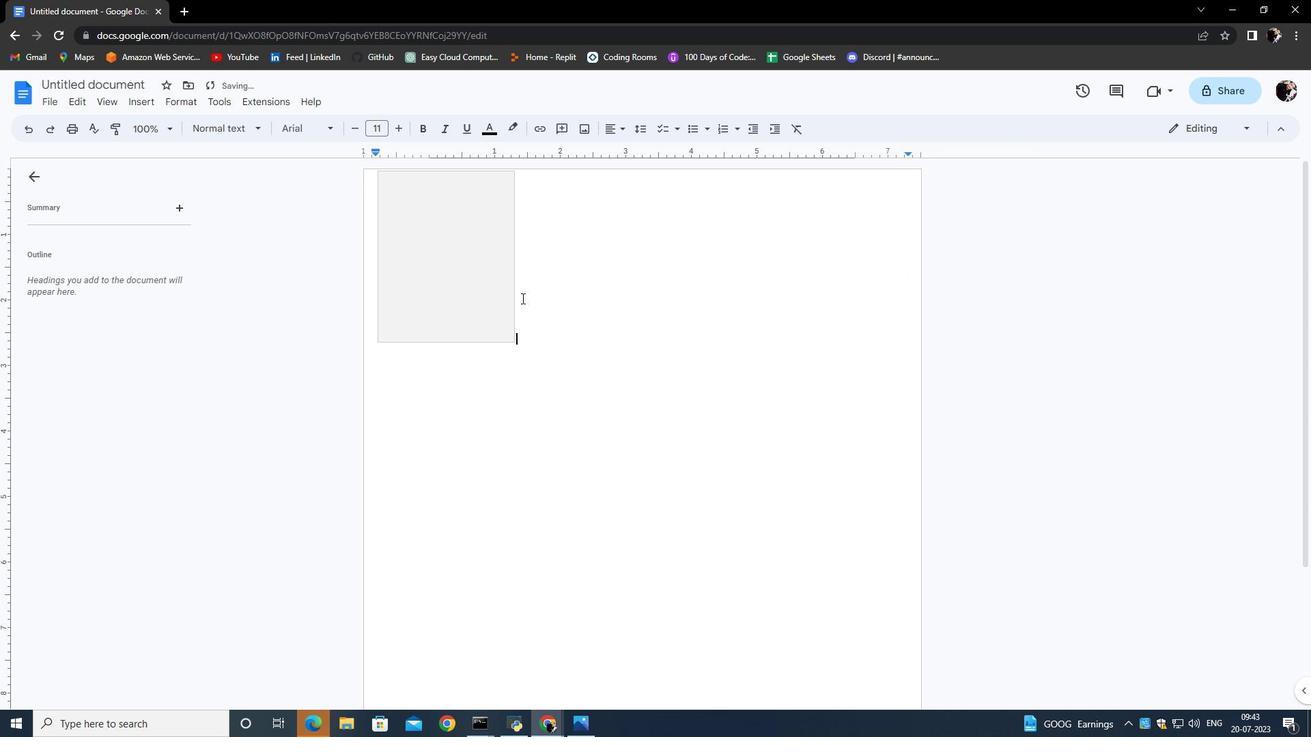 
Action: Mouse pressed left at (459, 288)
Screenshot: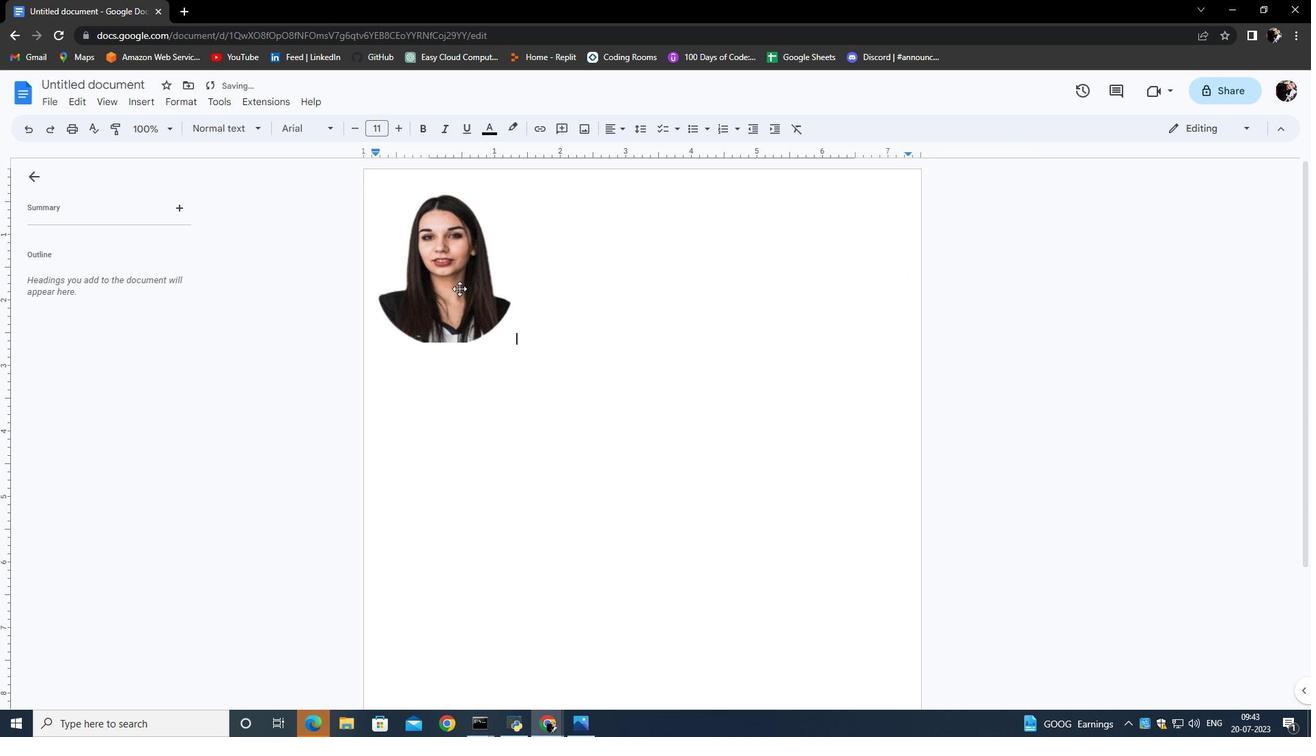 
Action: Mouse moved to (481, 378)
Screenshot: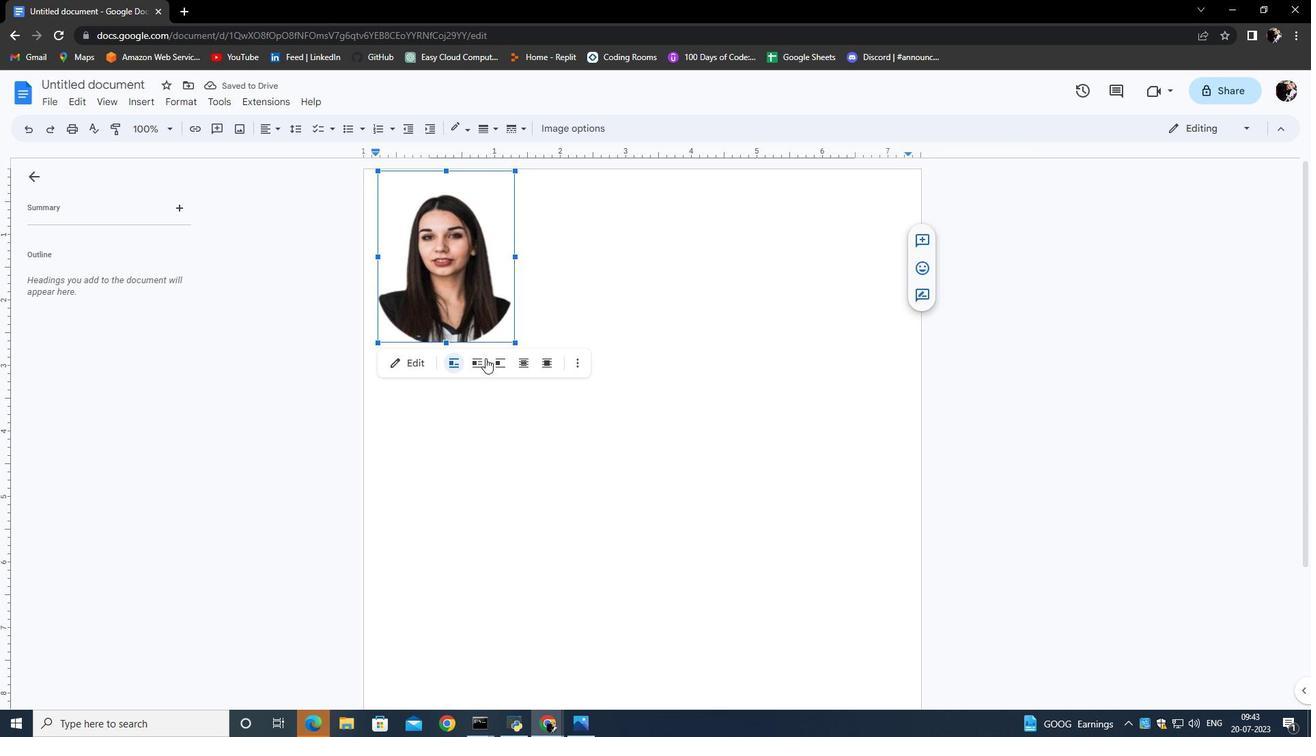 
Action: Mouse pressed left at (481, 378)
Screenshot: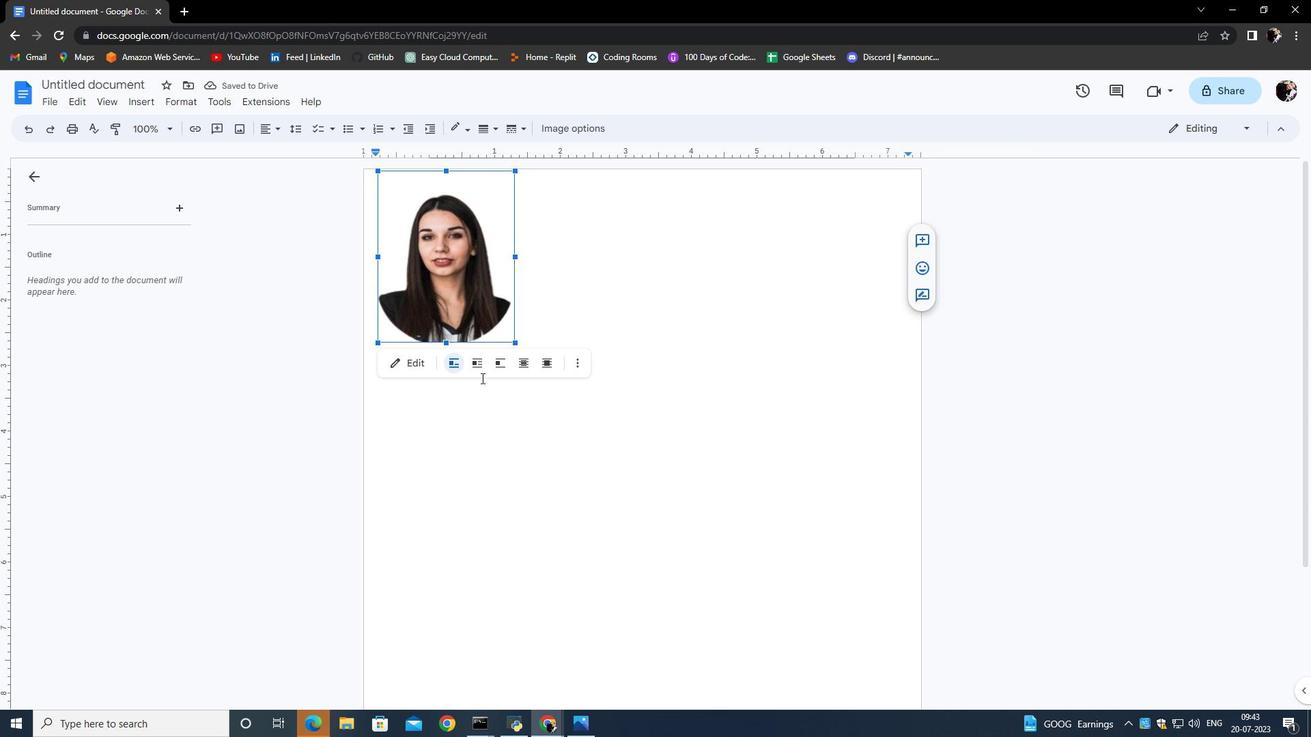 
Action: Mouse moved to (461, 390)
Screenshot: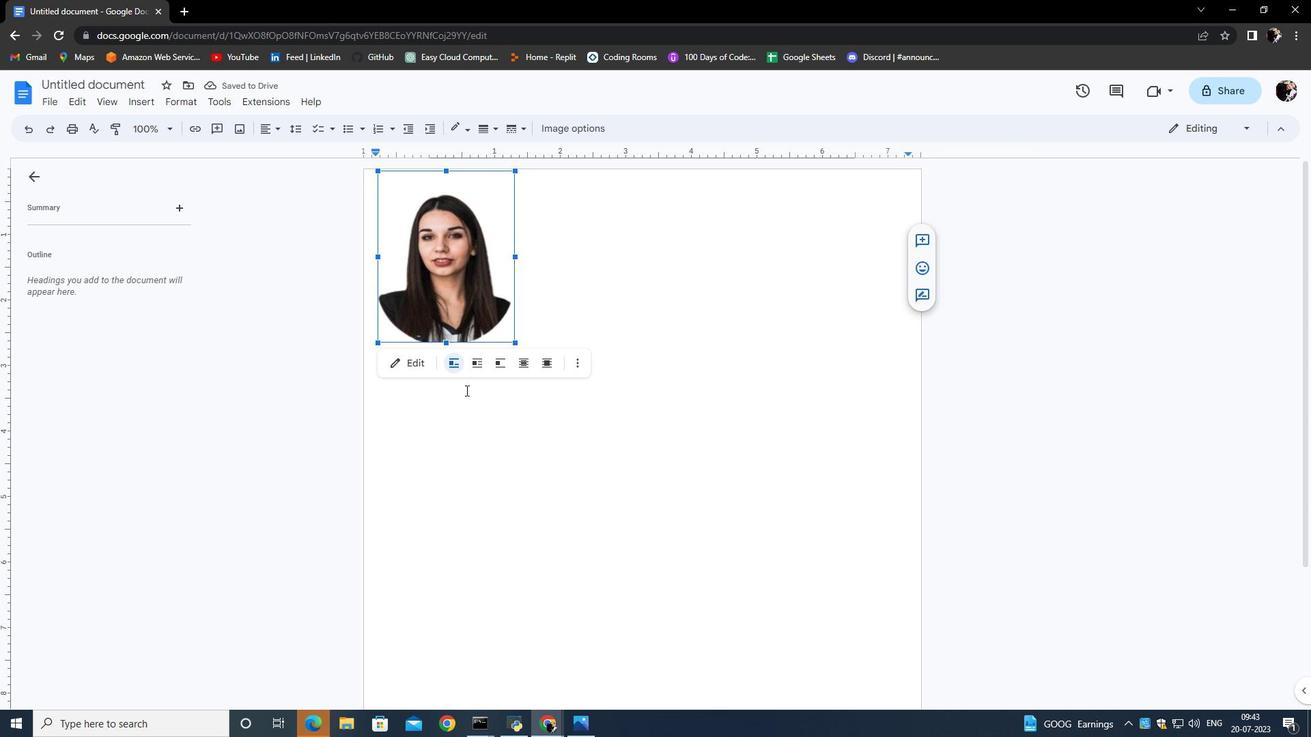 
Action: Mouse pressed left at (461, 390)
Screenshot: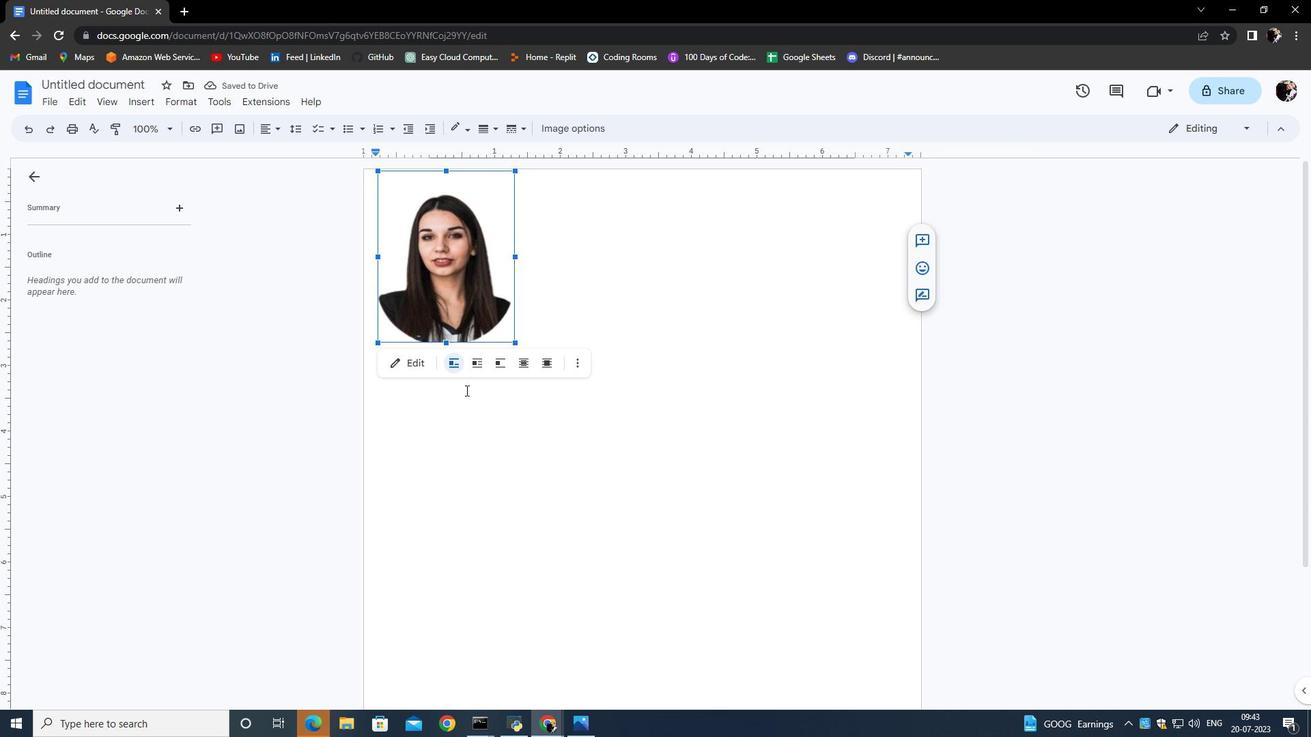 
Action: Mouse moved to (411, 393)
Screenshot: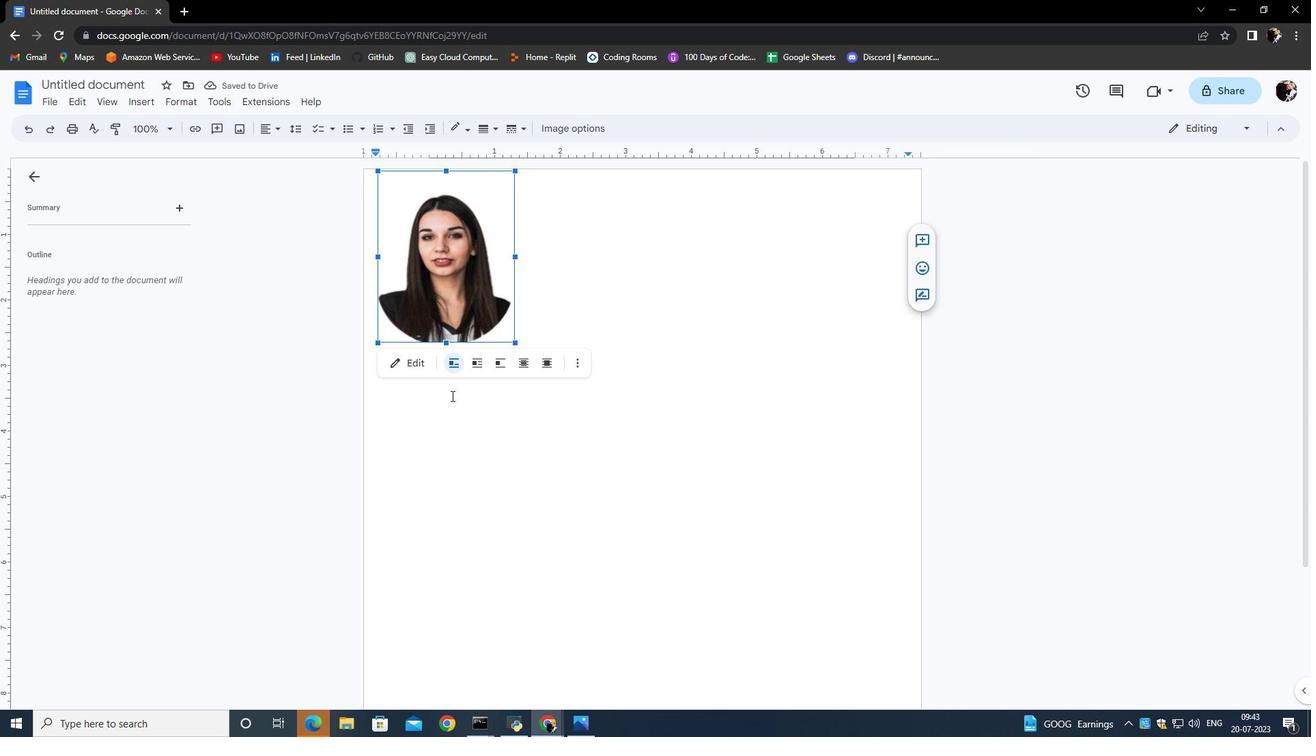 
Action: Mouse pressed left at (411, 393)
Screenshot: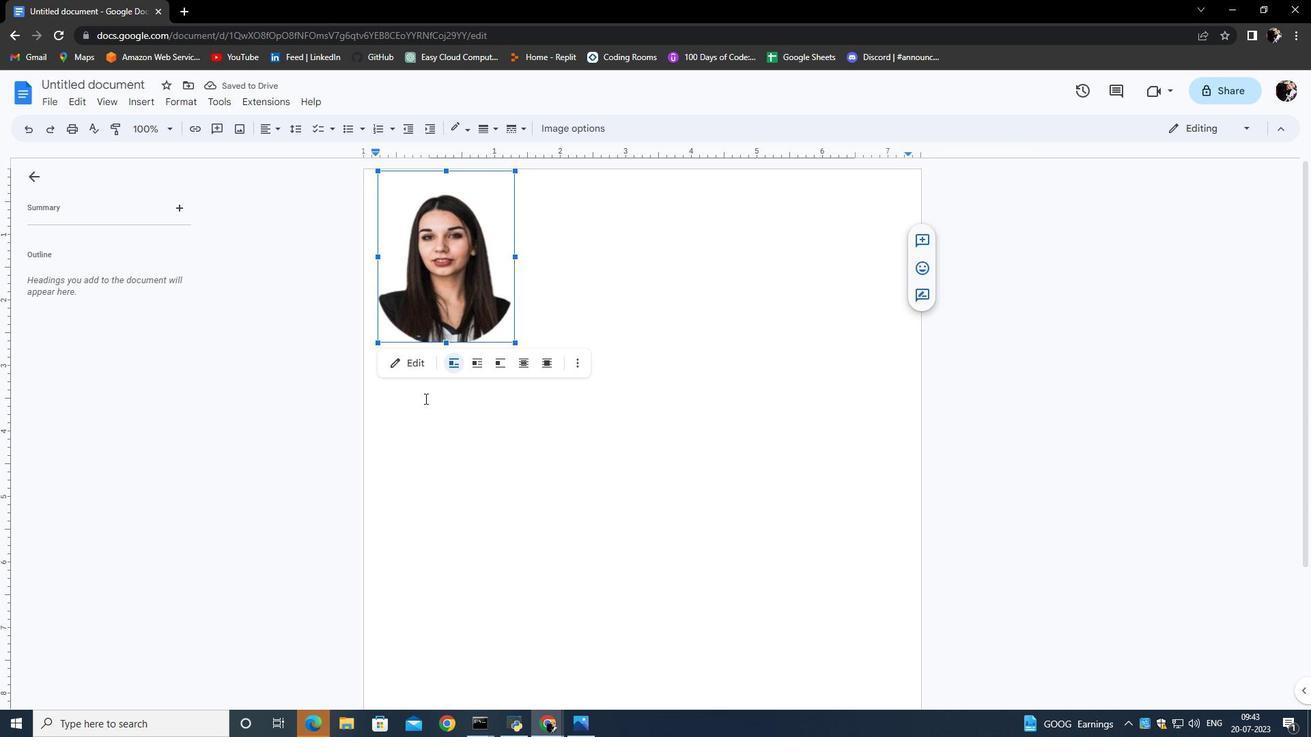 
Action: Mouse moved to (544, 361)
Screenshot: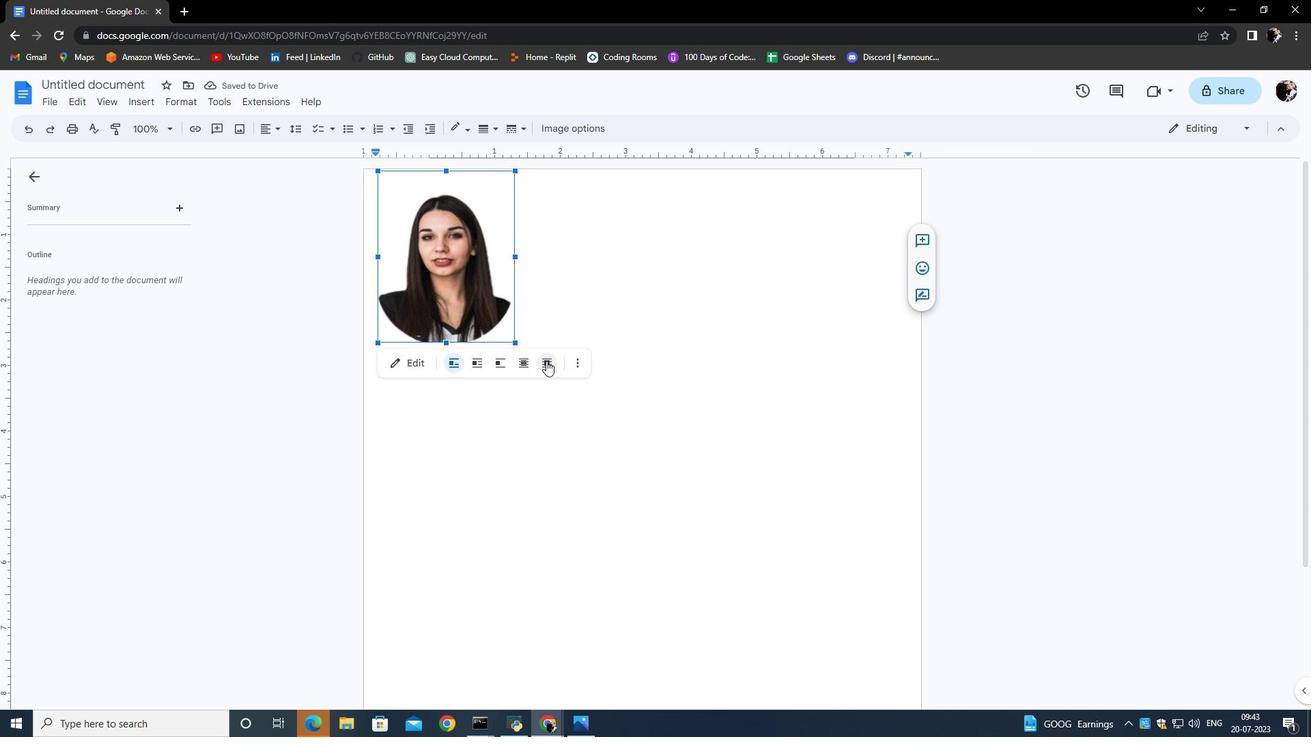 
Action: Mouse pressed left at (544, 361)
Screenshot: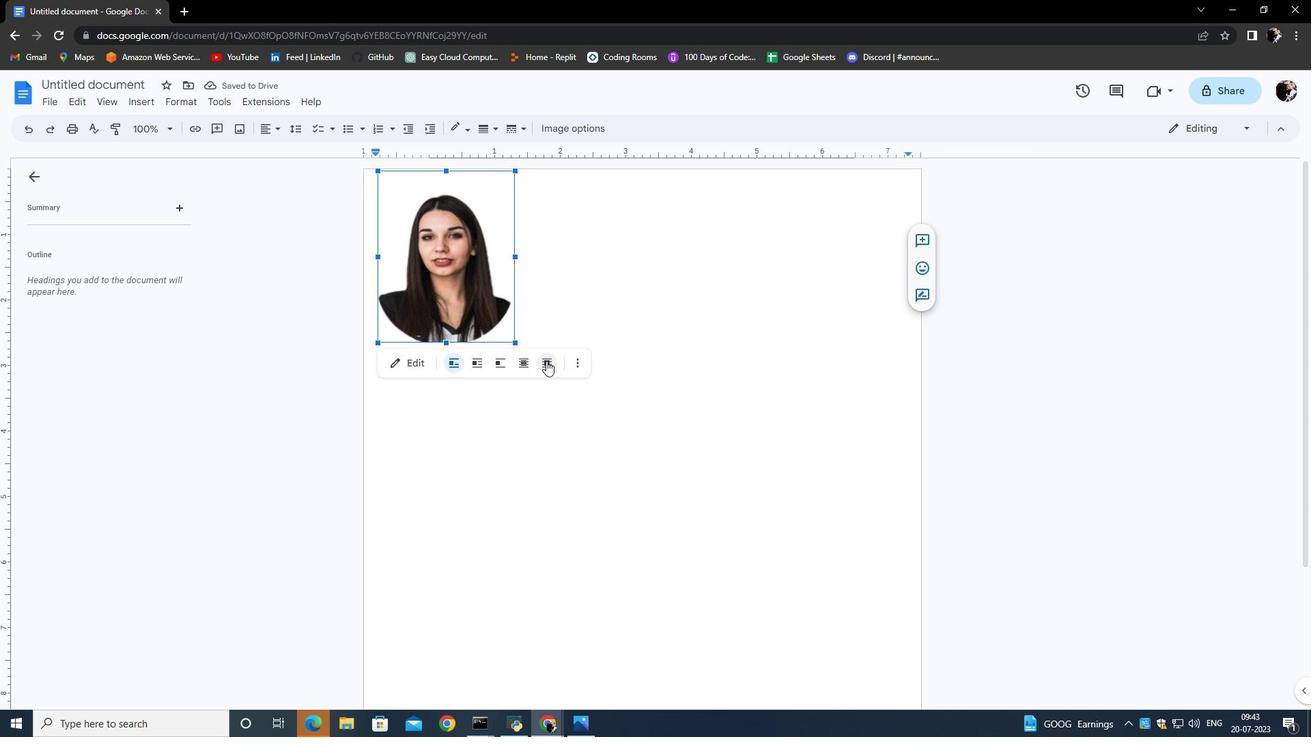 
Action: Mouse moved to (592, 374)
Screenshot: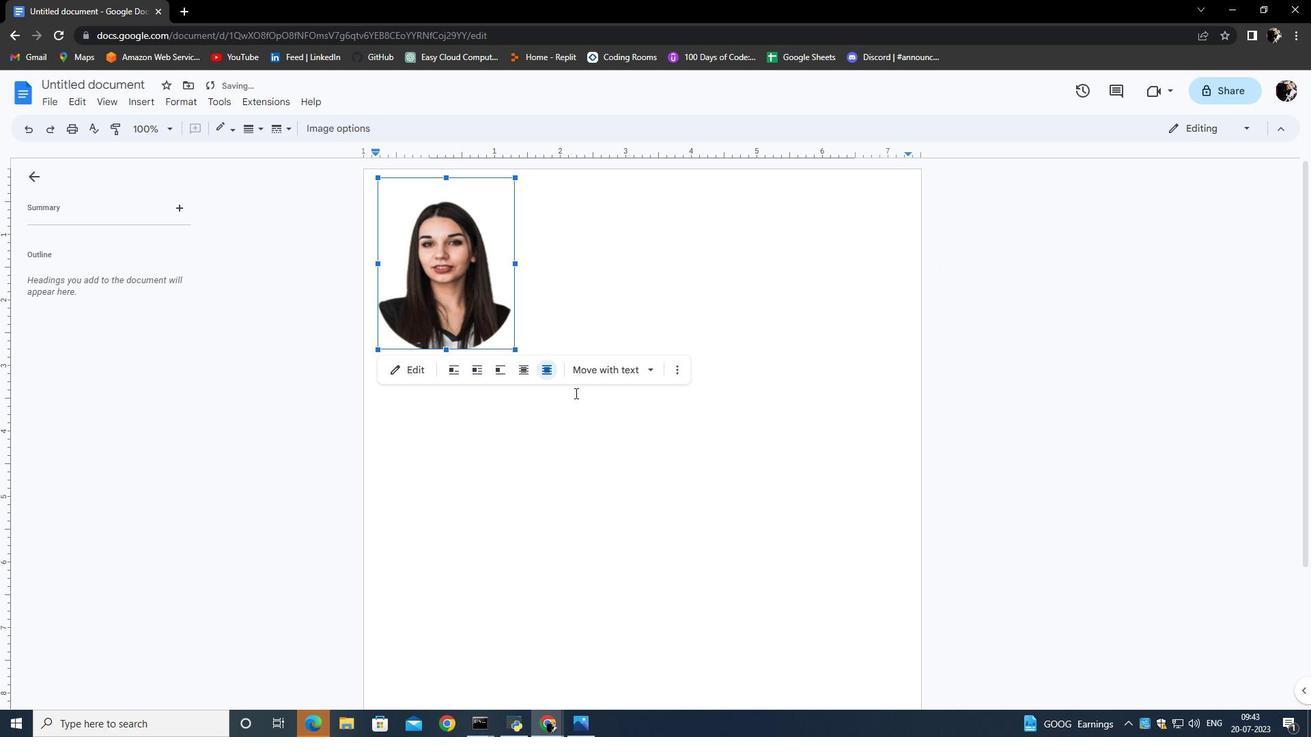 
Action: Mouse pressed left at (592, 374)
Screenshot: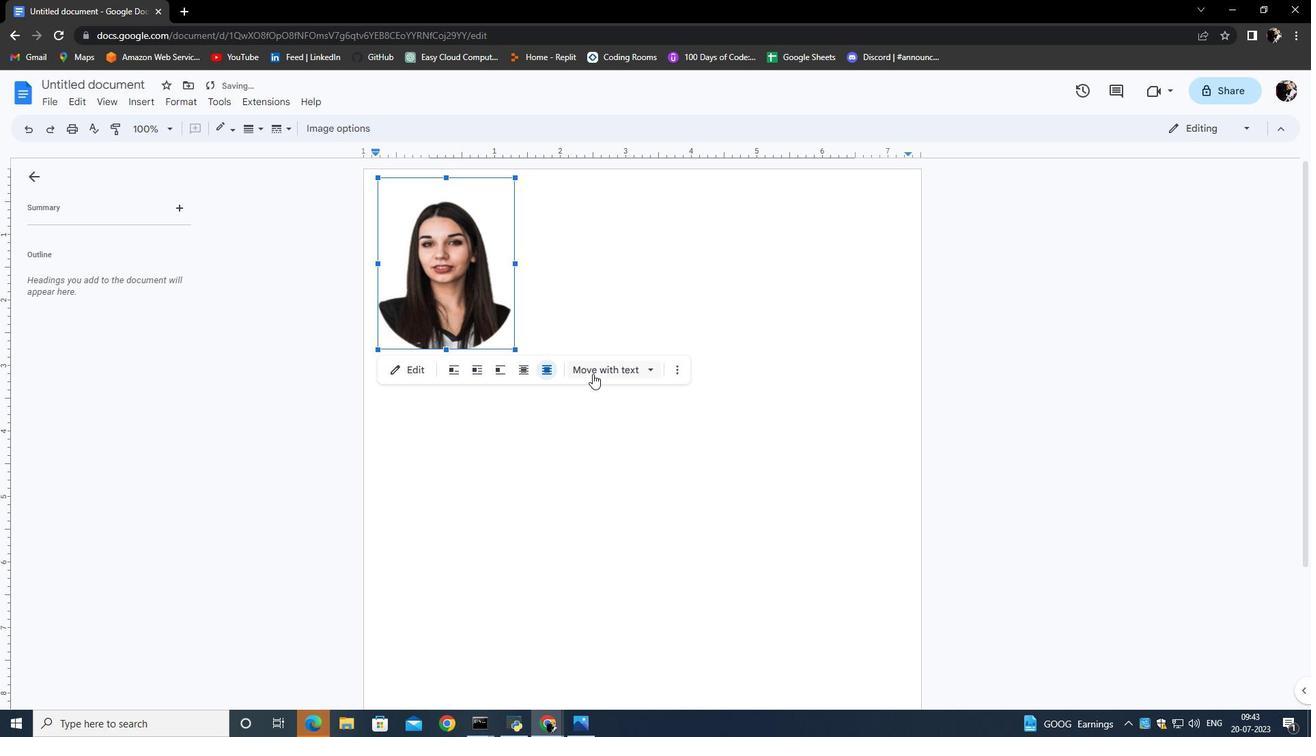 
Action: Mouse moved to (609, 412)
Screenshot: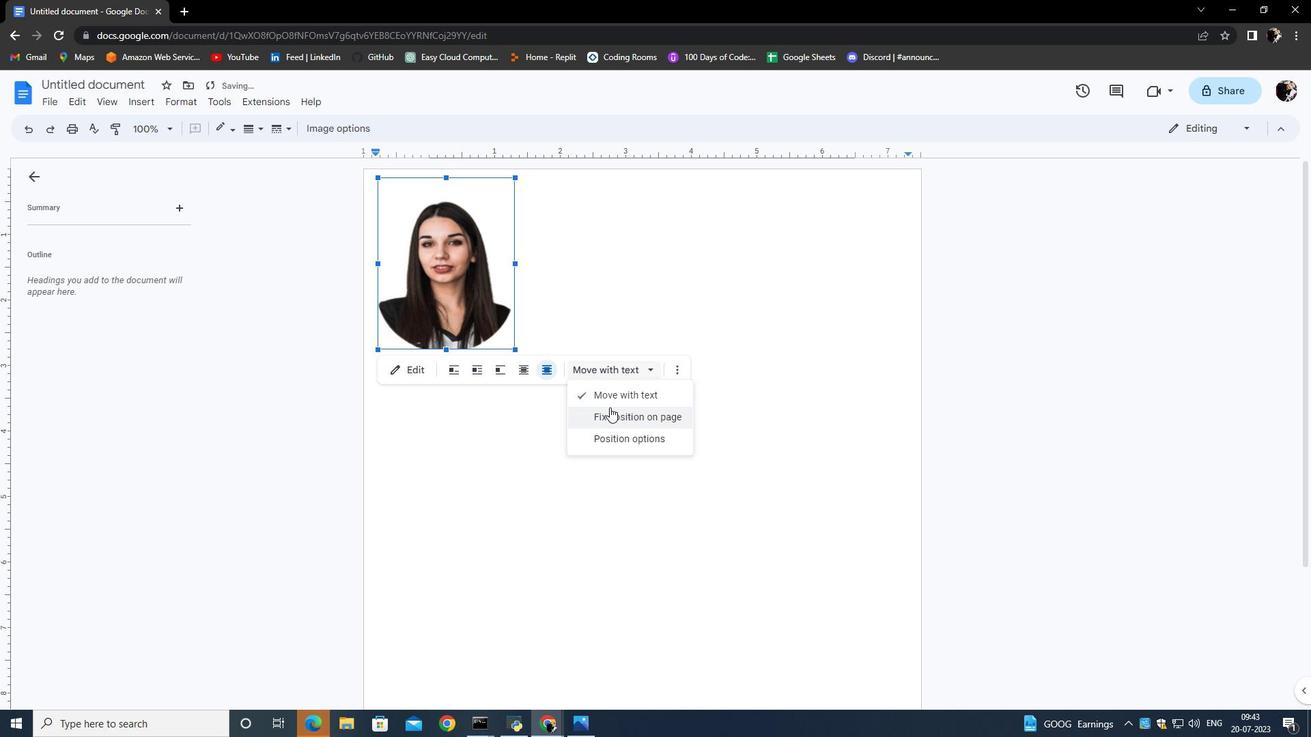 
Action: Mouse pressed left at (609, 412)
Screenshot: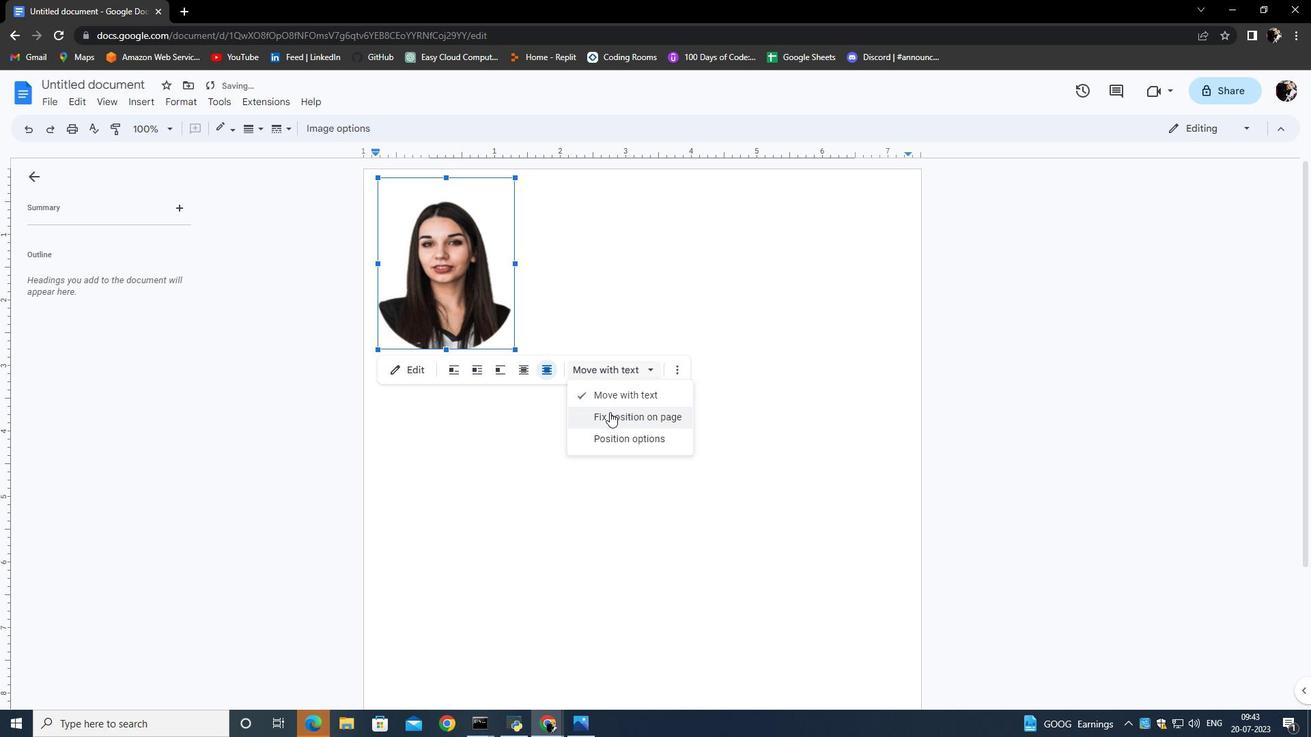 
Action: Mouse moved to (438, 297)
Screenshot: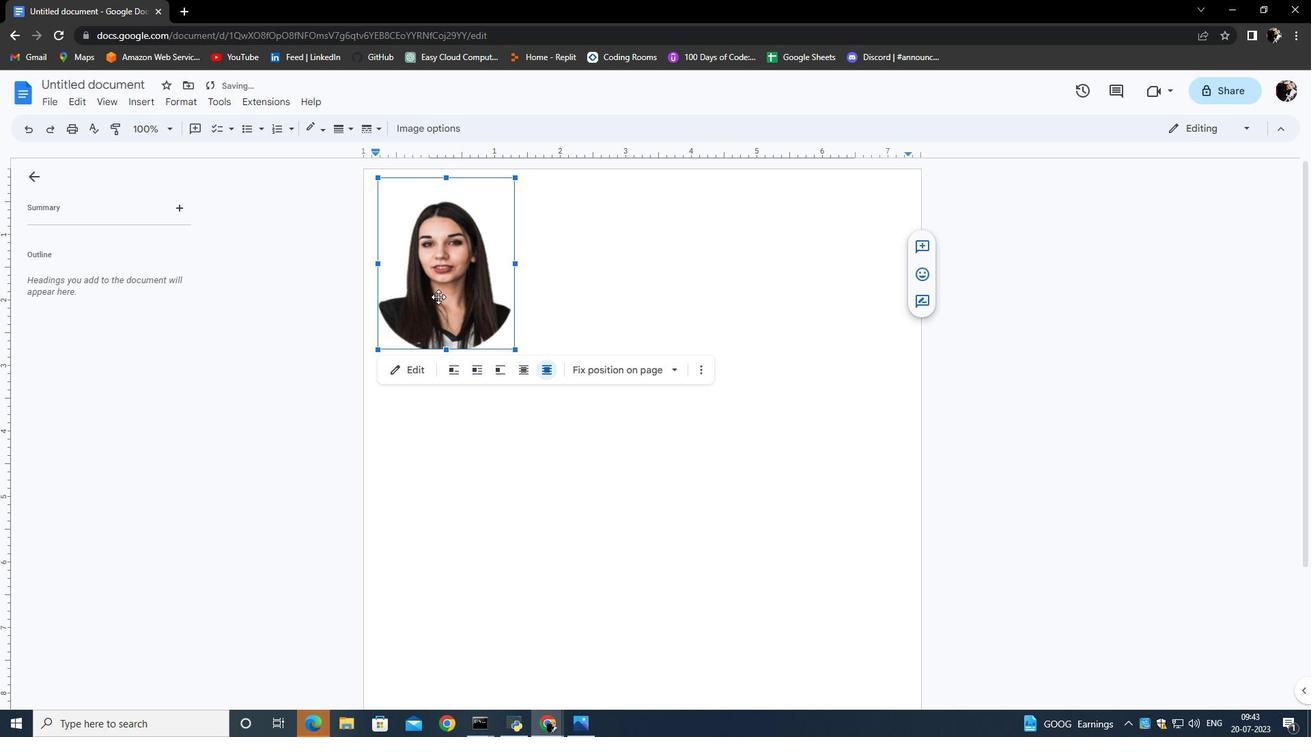 
Action: Mouse pressed left at (438, 297)
Screenshot: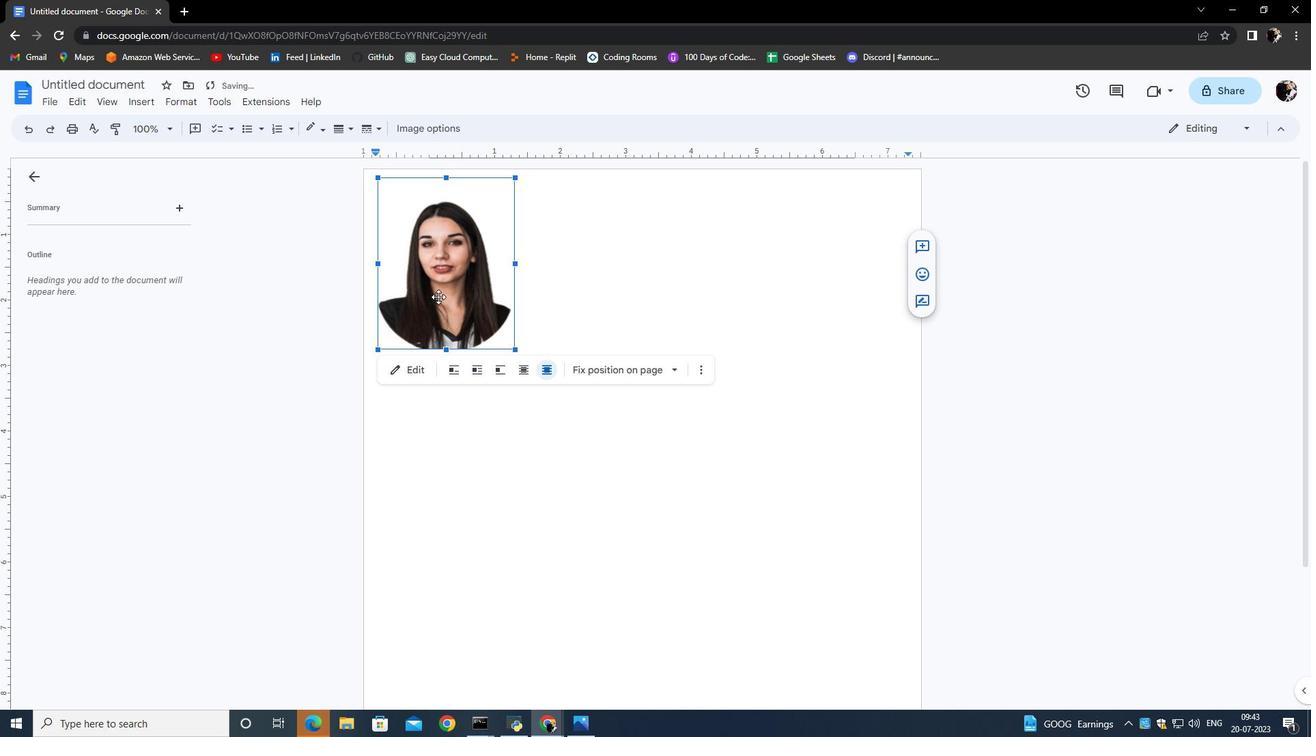
Action: Mouse moved to (454, 361)
Screenshot: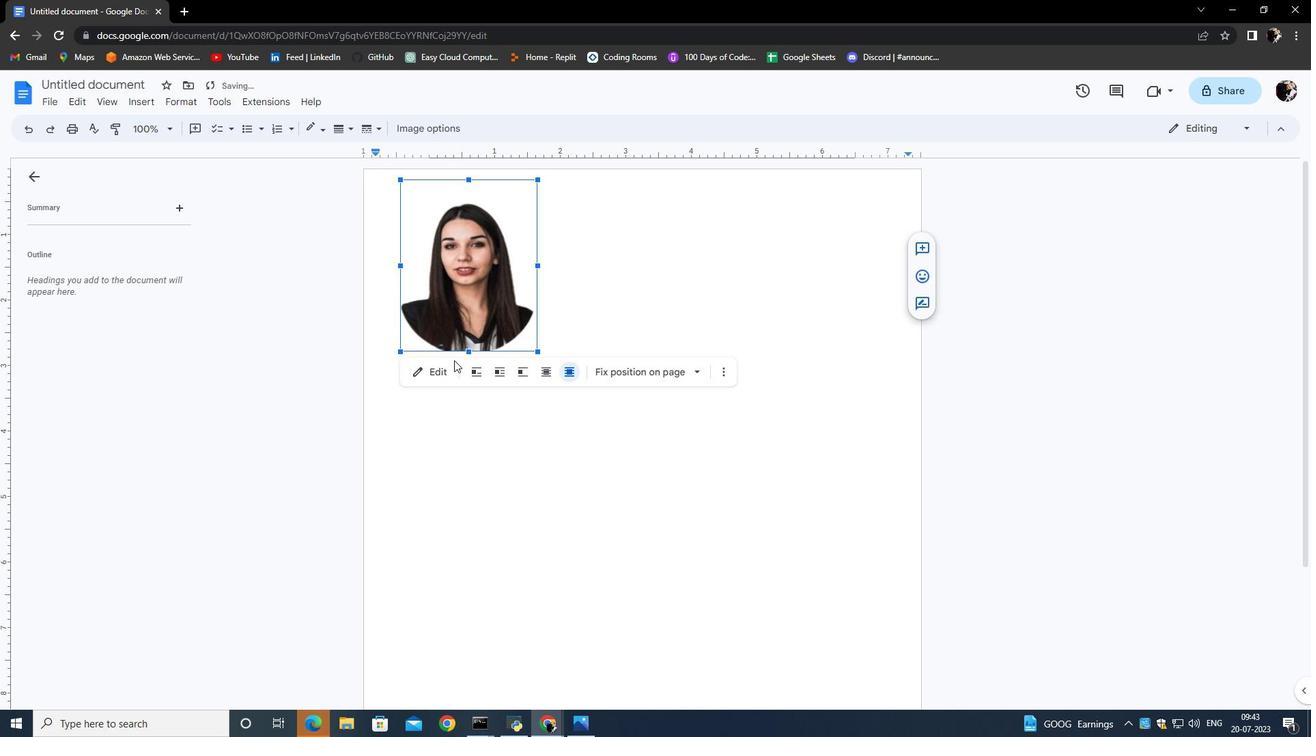 
Action: Mouse pressed left at (454, 361)
Screenshot: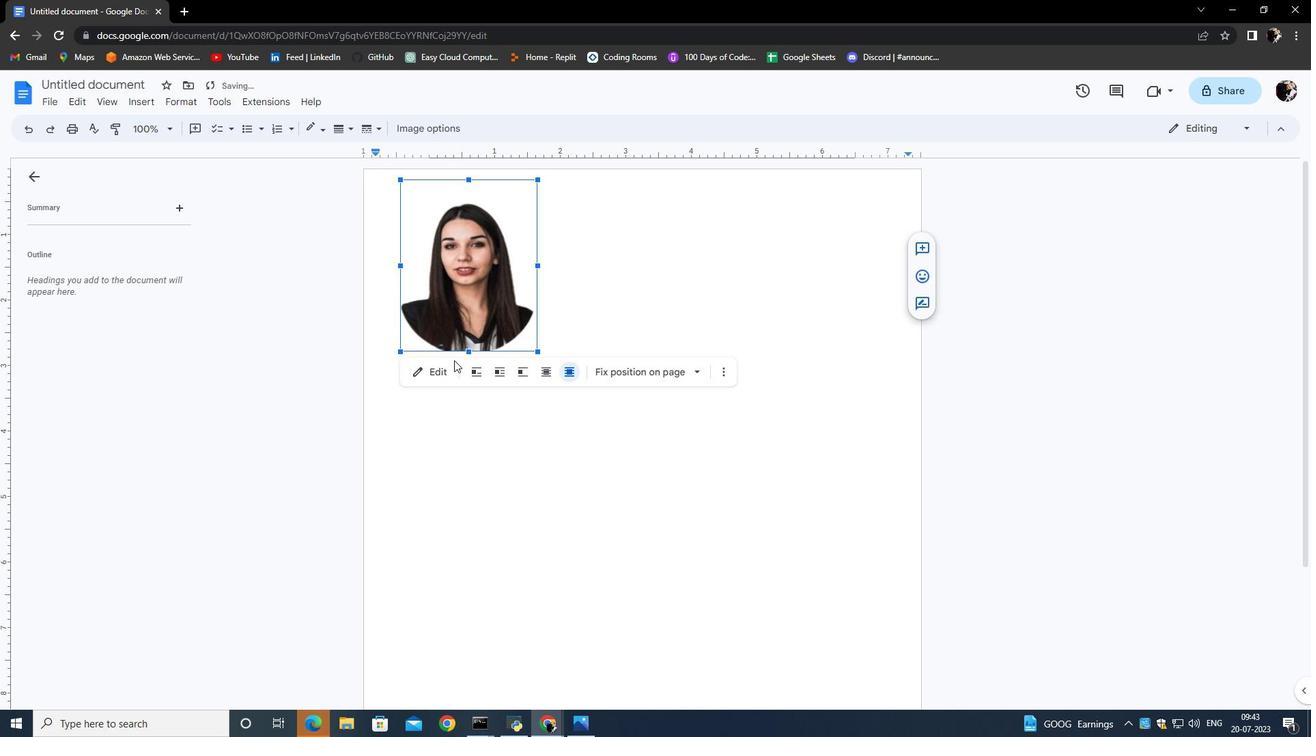 
Action: Mouse moved to (446, 385)
Screenshot: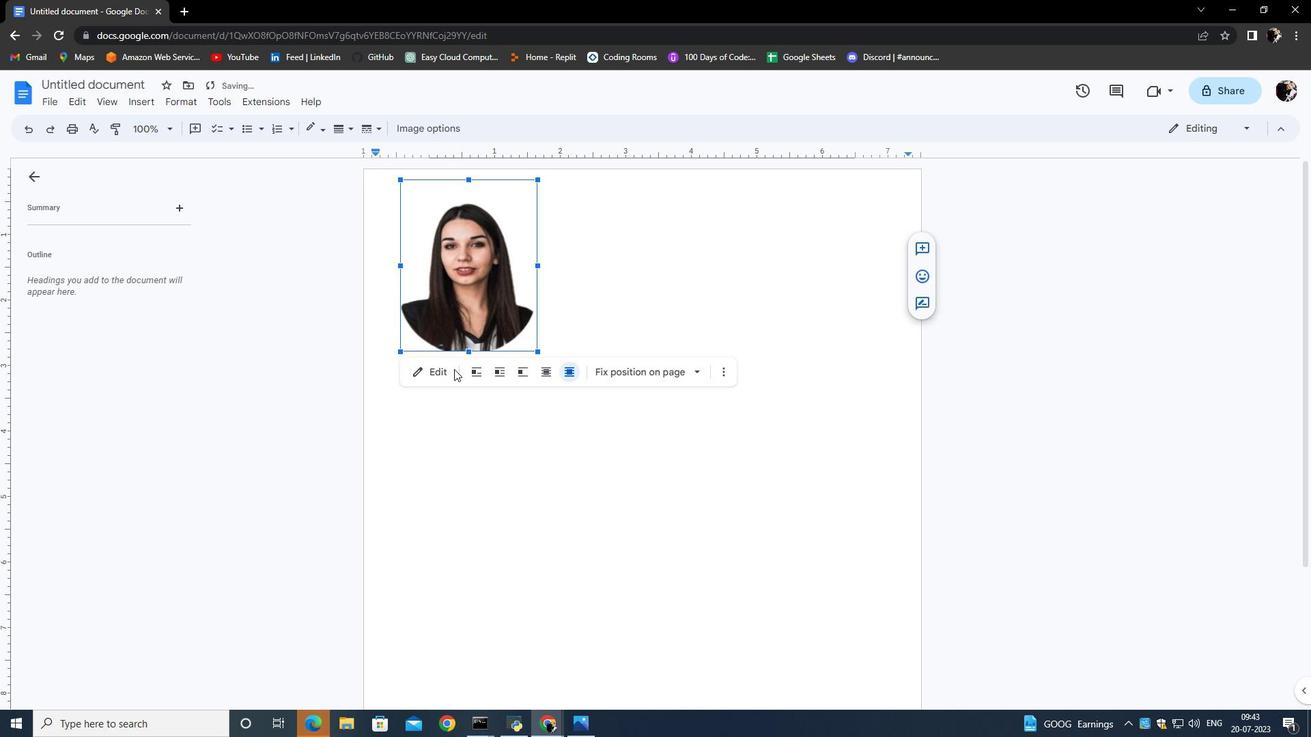 
Action: Mouse pressed left at (446, 385)
Screenshot: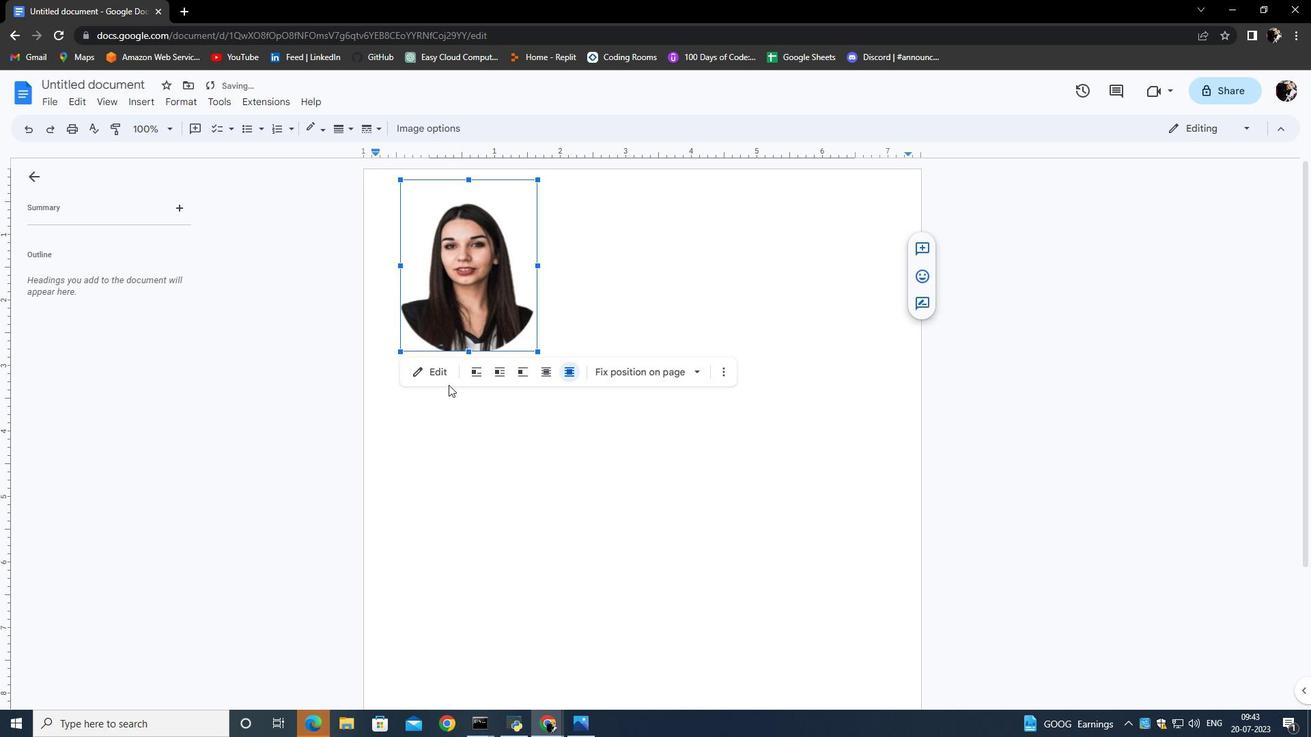 
Action: Mouse moved to (457, 434)
Screenshot: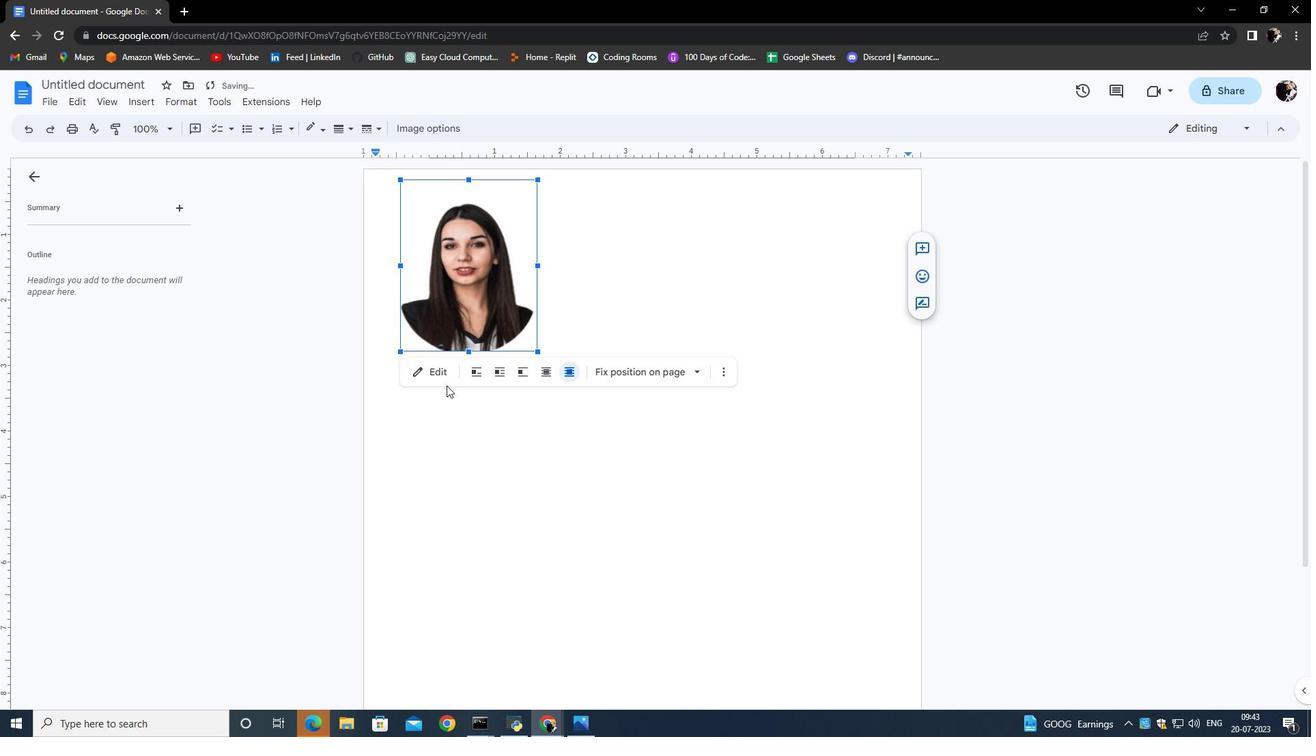 
Action: Mouse pressed left at (457, 434)
Screenshot: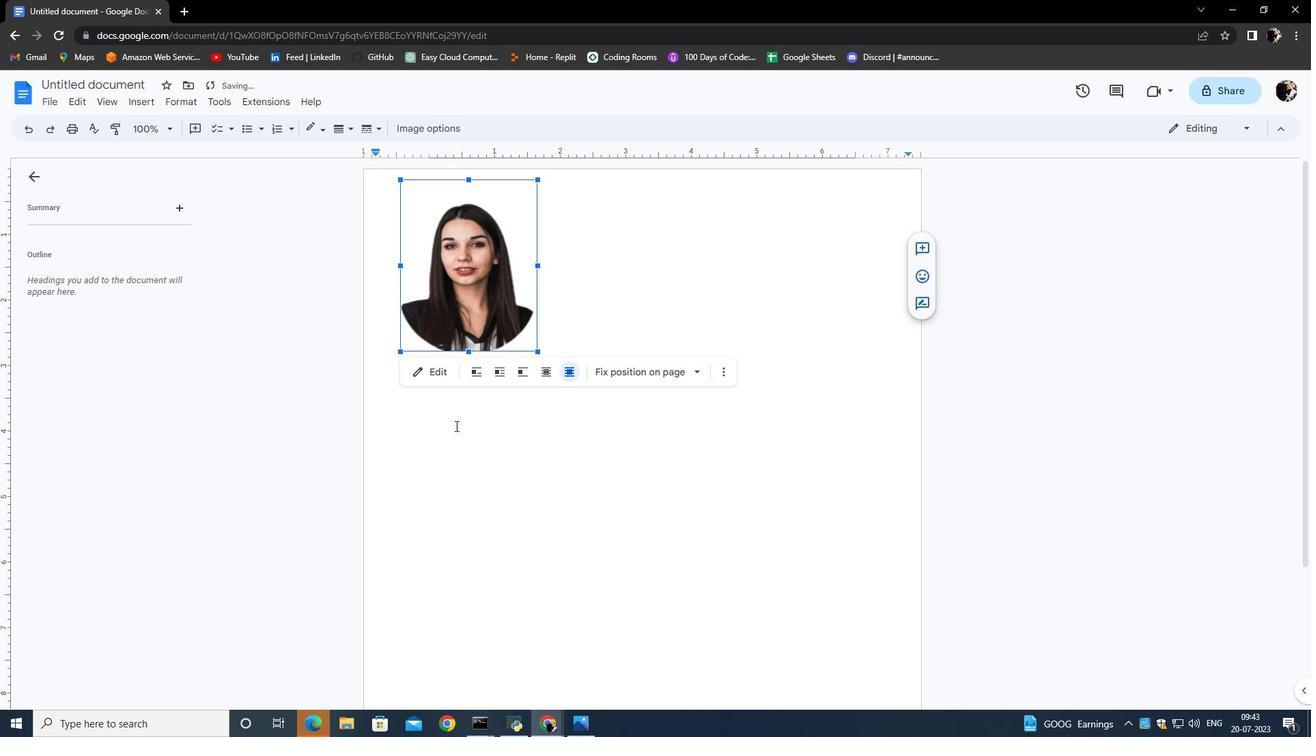
Action: Mouse moved to (443, 408)
Screenshot: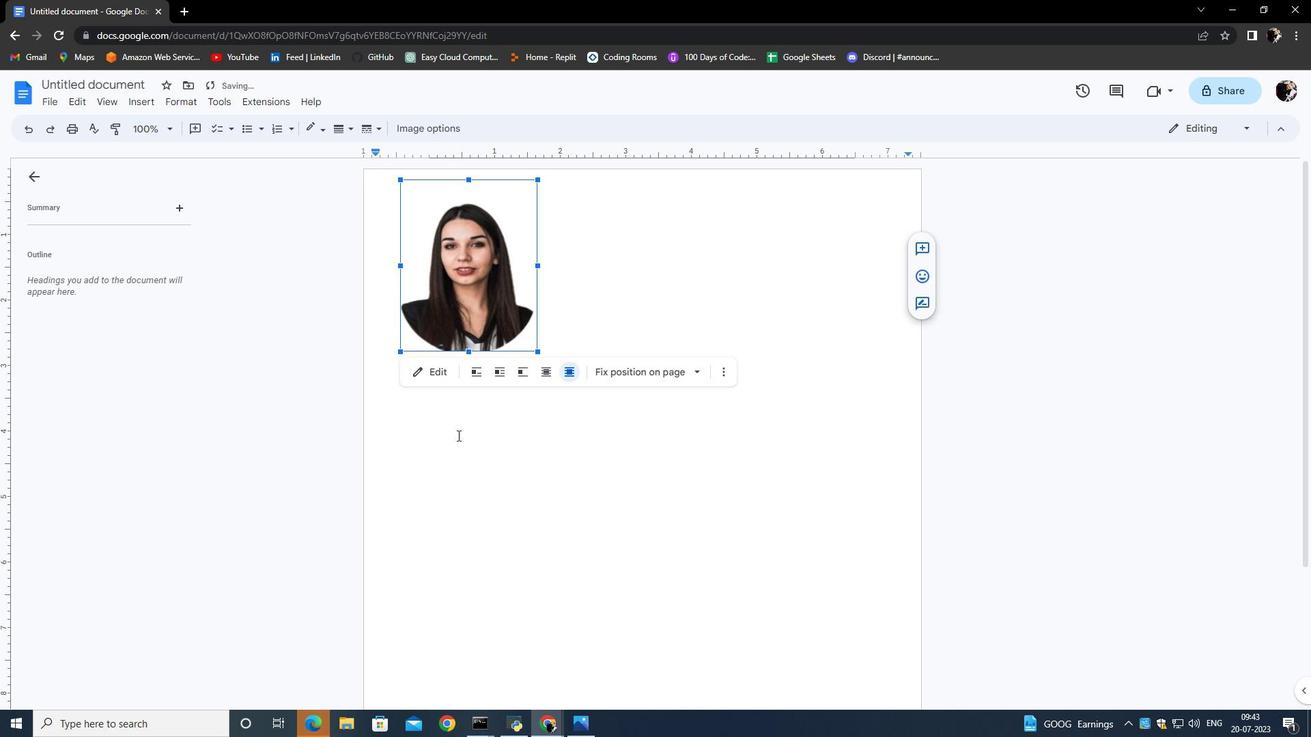 
Action: Mouse pressed left at (443, 408)
Screenshot: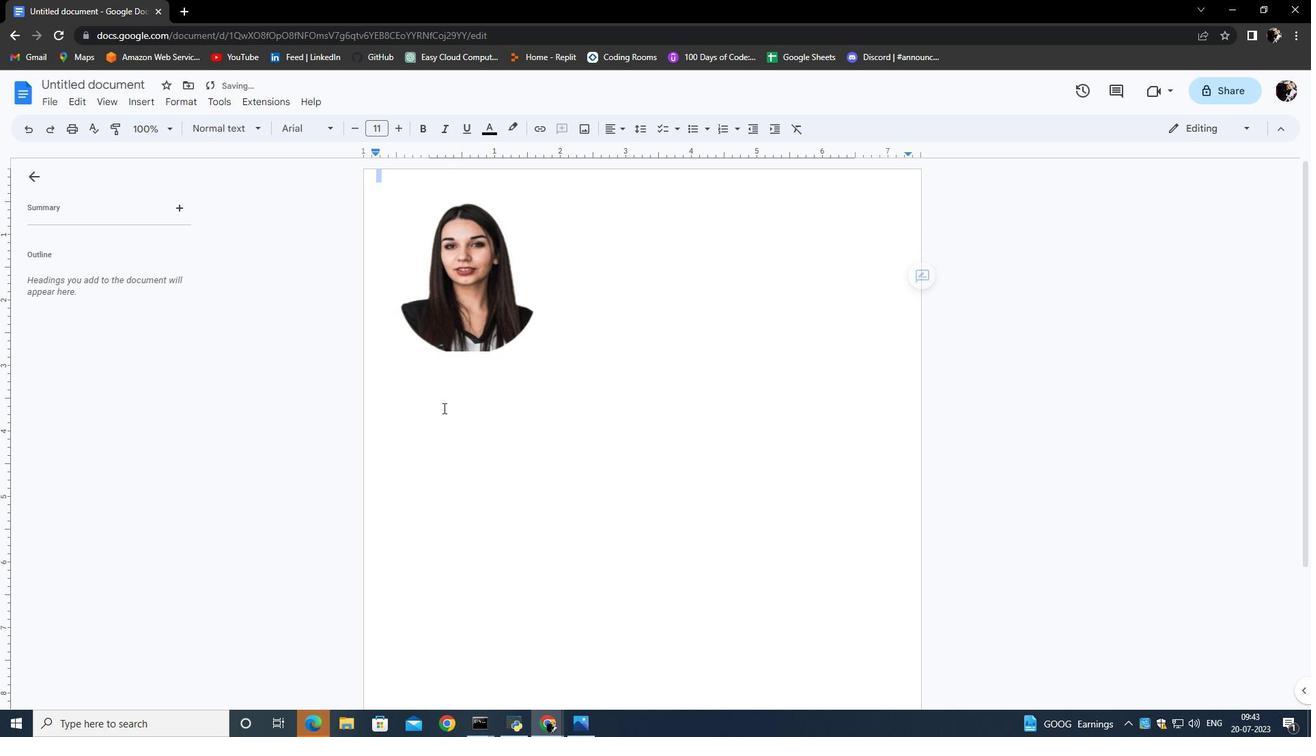 
Action: Mouse moved to (443, 403)
Screenshot: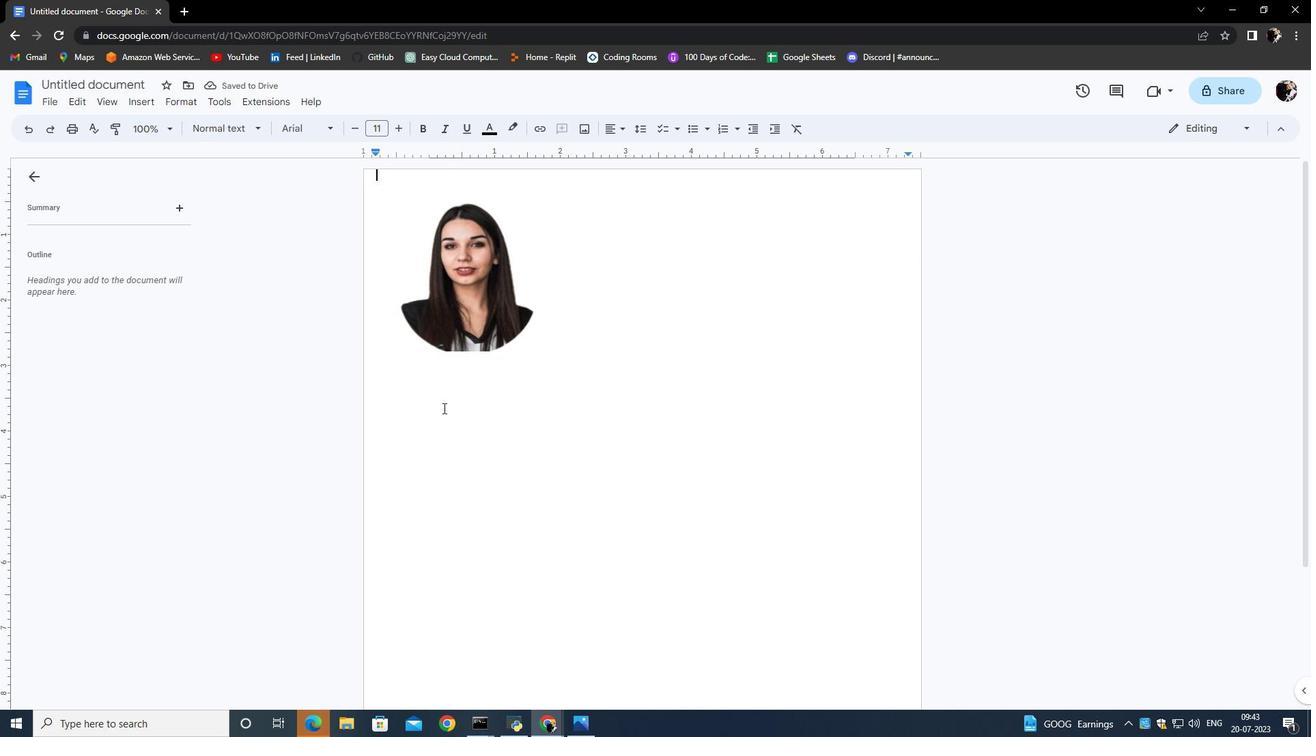 
Action: Mouse pressed left at (443, 403)
Screenshot: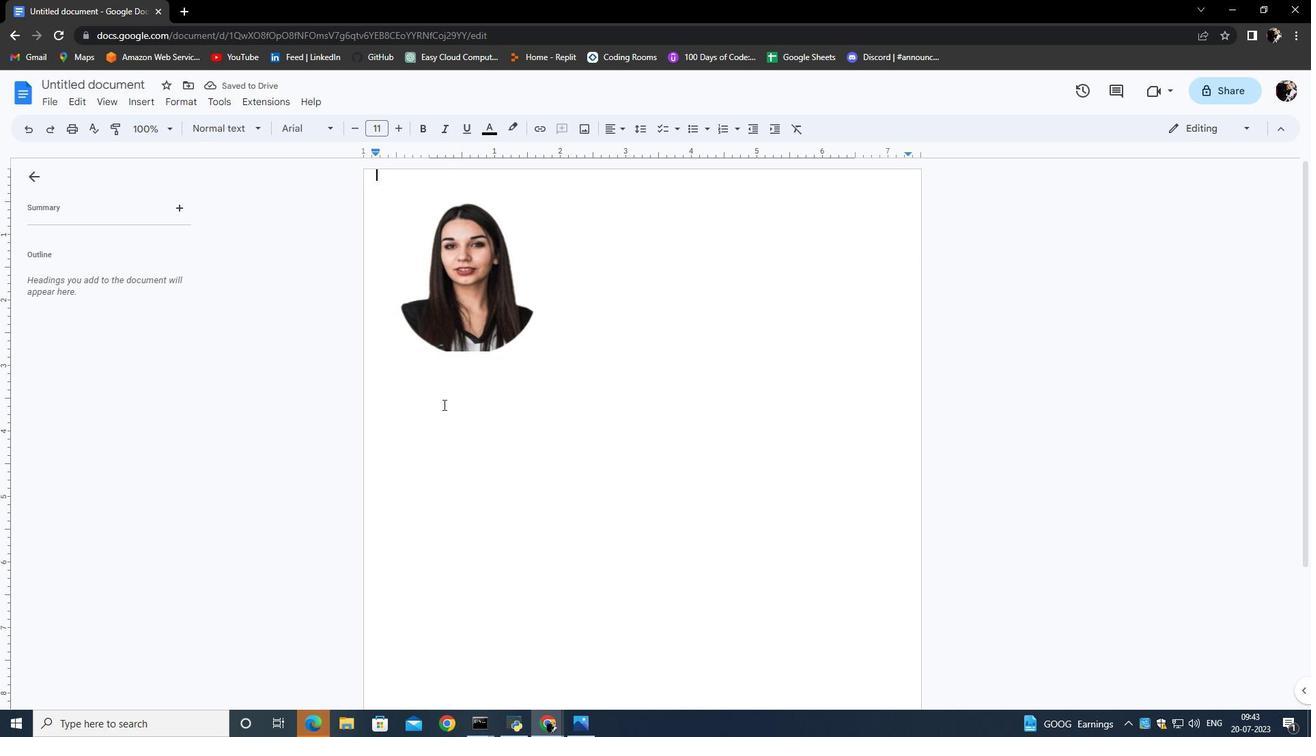
Action: Mouse moved to (435, 387)
Screenshot: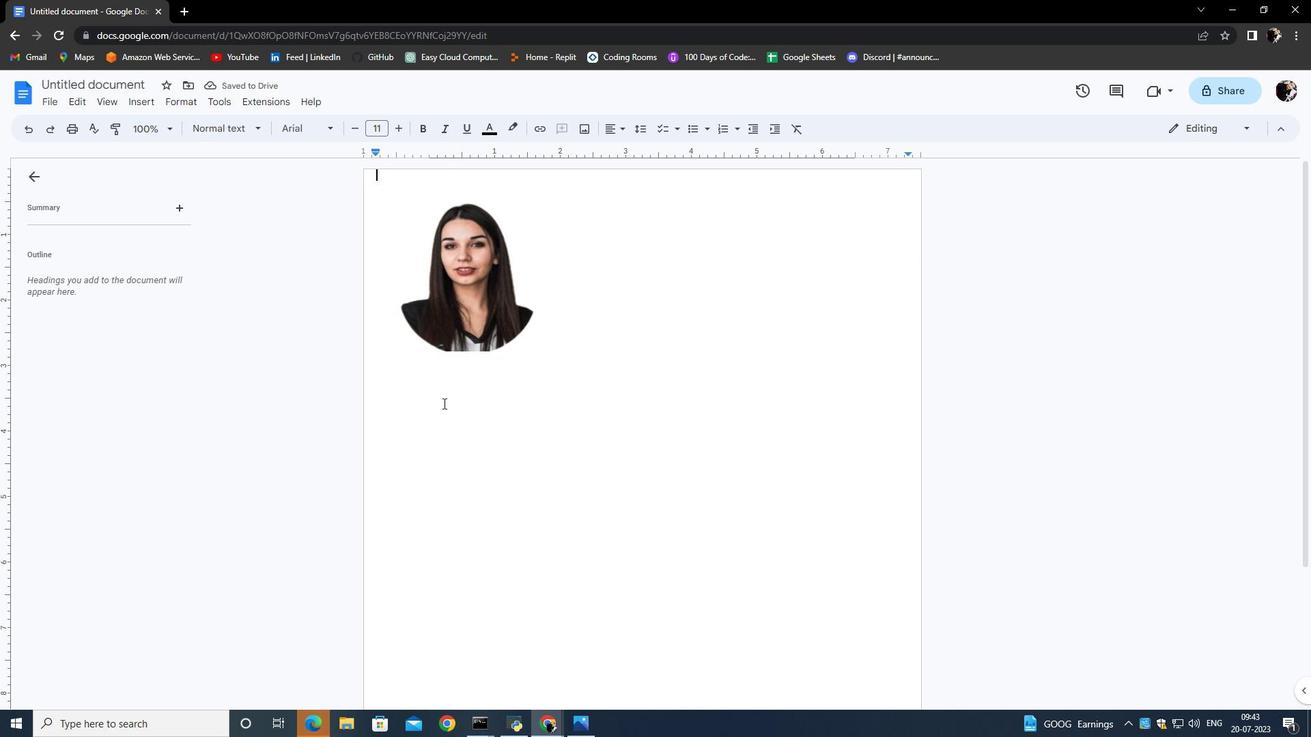 
Action: Mouse pressed left at (435, 387)
Screenshot: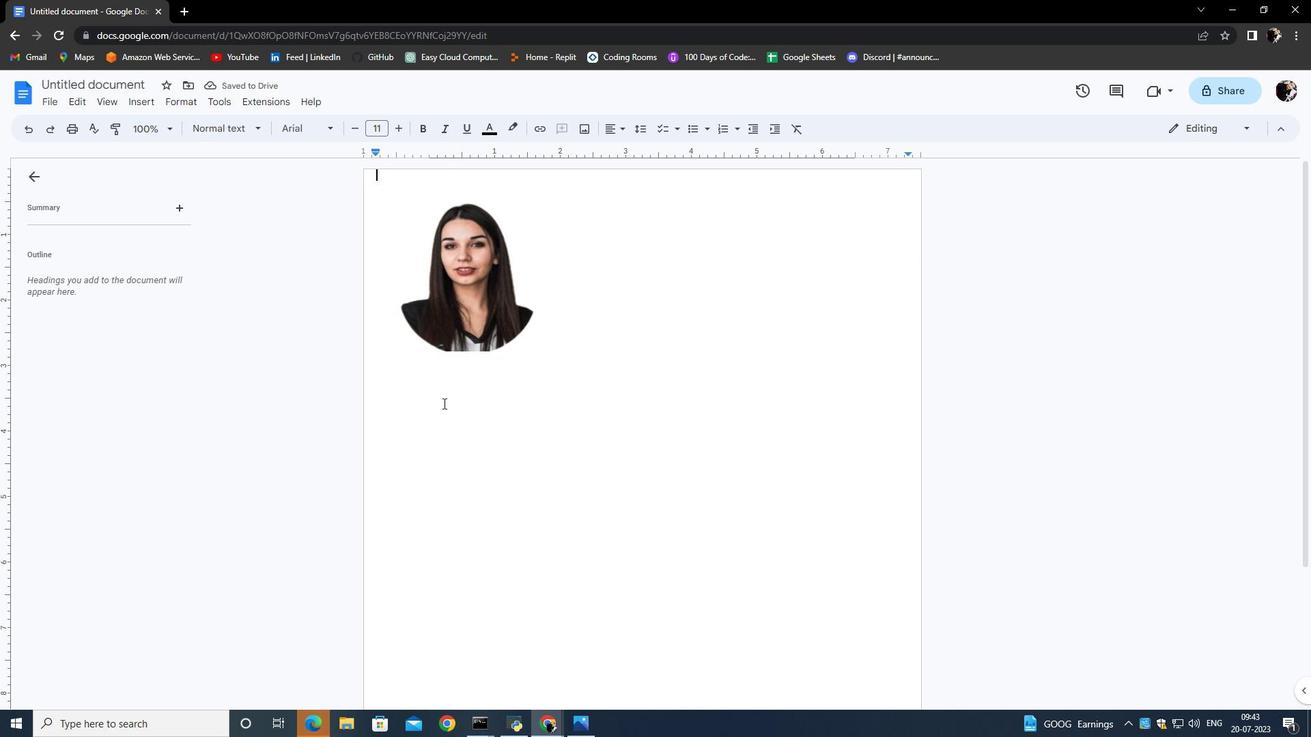 
Action: Mouse moved to (551, 231)
Screenshot: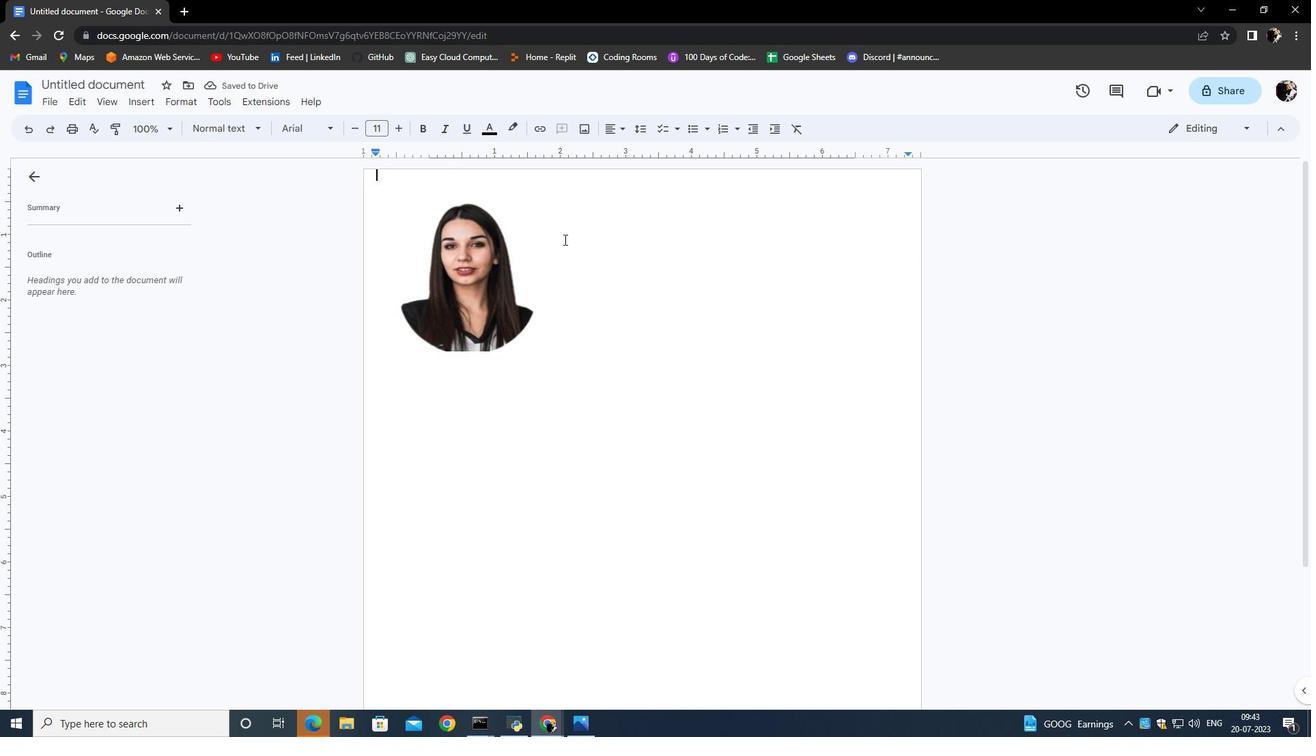 
Action: Mouse pressed left at (551, 231)
Screenshot: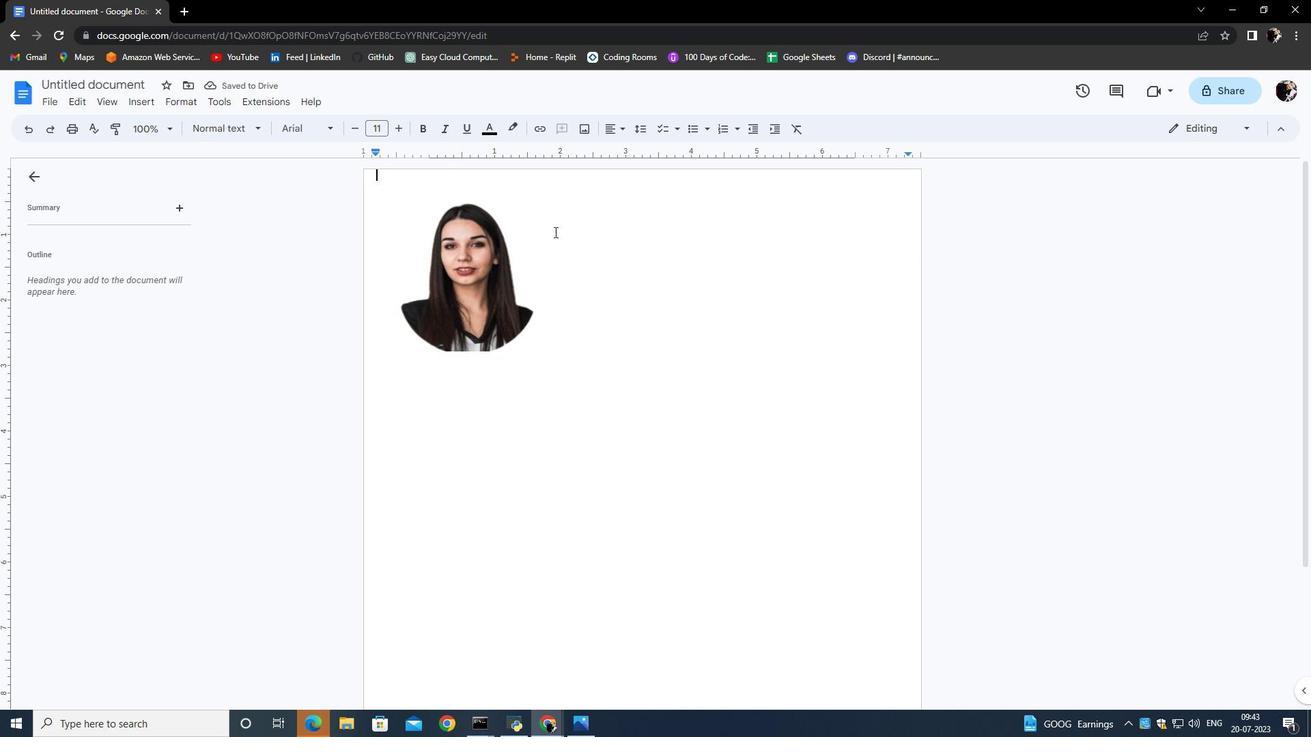 
Action: Key pressed <Key.enter><Key.enter><Key.enter><Key.enter><Key.enter><Key.enter><Key.enter><Key.enter><Key.enter><Key.enter><Key.enter><Key.enter><Key.enter><Key.enter><Key.enter><Key.enter><Key.enter><Key.enter>hfnfsj<Key.backspace><Key.backspace><Key.backspace><Key.backspace><Key.backspace><Key.backspace><Key.backspace><Key.backspace><Key.backspace><Key.space><Key.space><Key.space><Key.space><Key.space><Key.space><Key.space><Key.space><Key.space><Key.space><Key.space><Key.space><Key.space><Key.space><Key.space><Key.space>
Screenshot: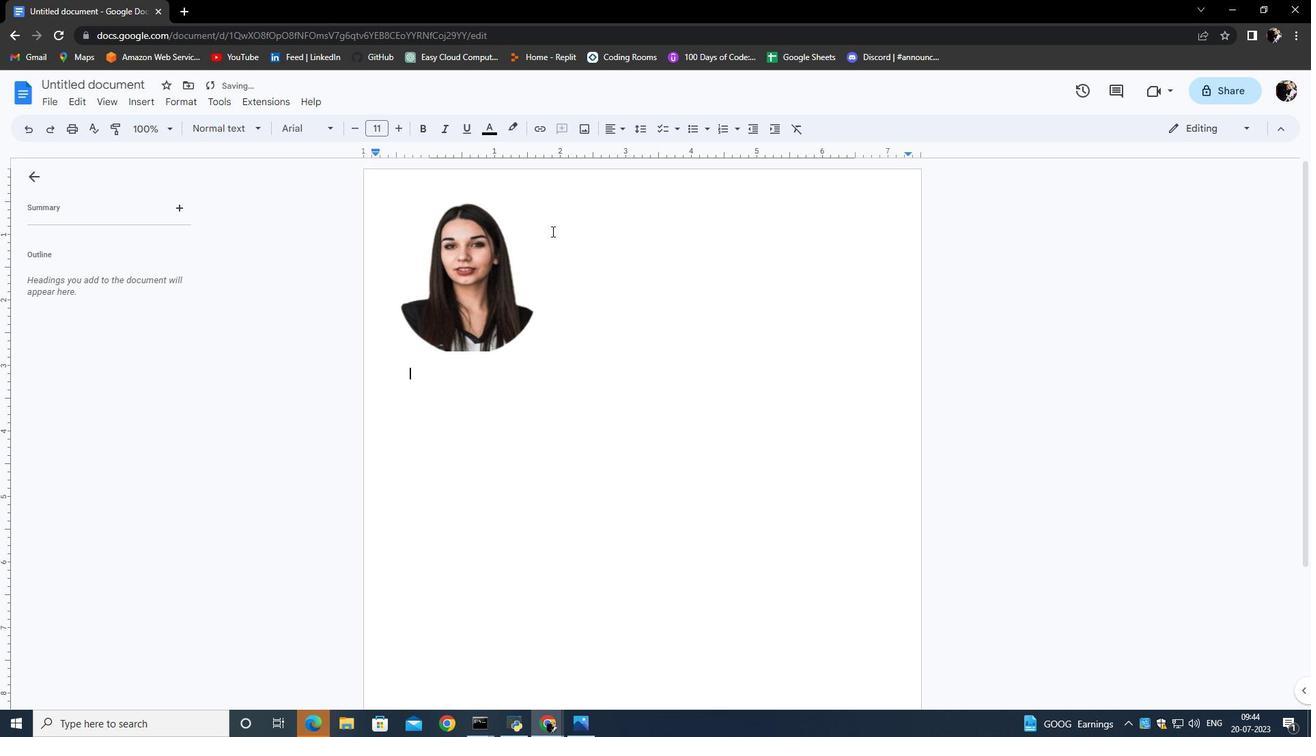 
Action: Mouse moved to (485, 236)
Screenshot: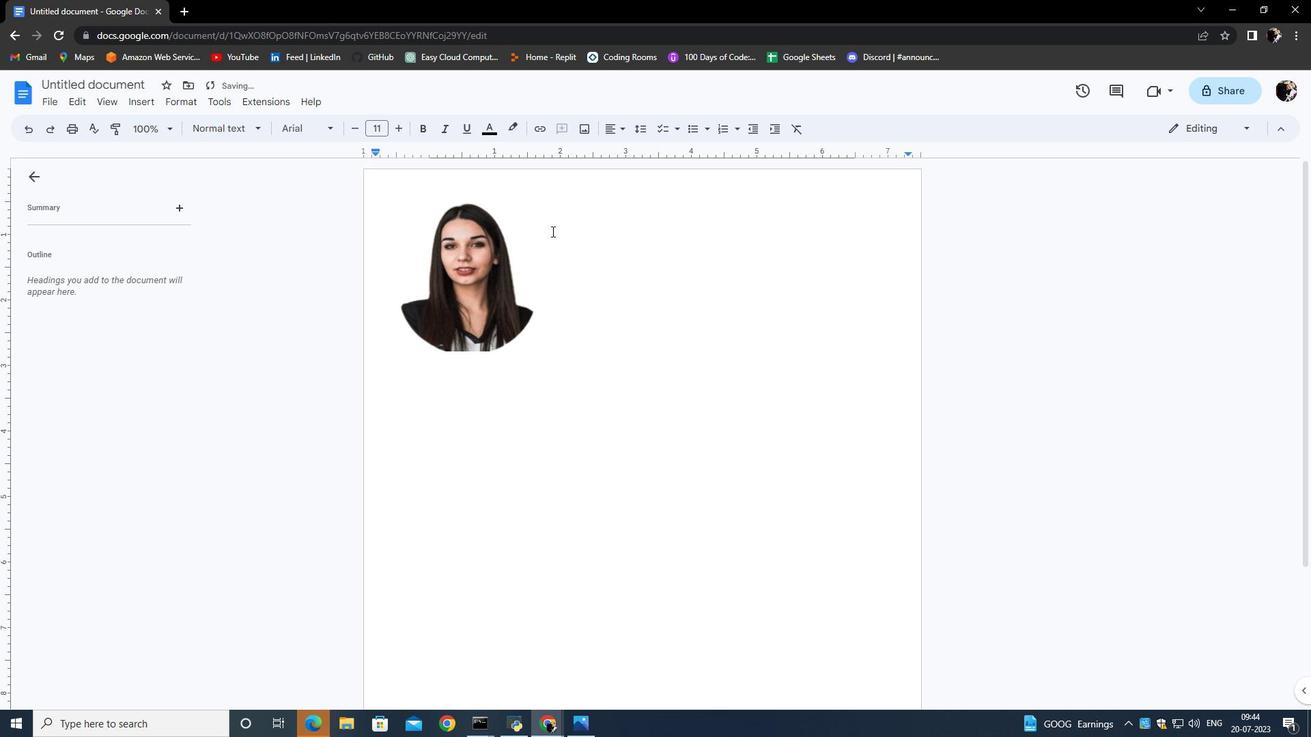 
Action: Mouse pressed left at (485, 236)
Screenshot: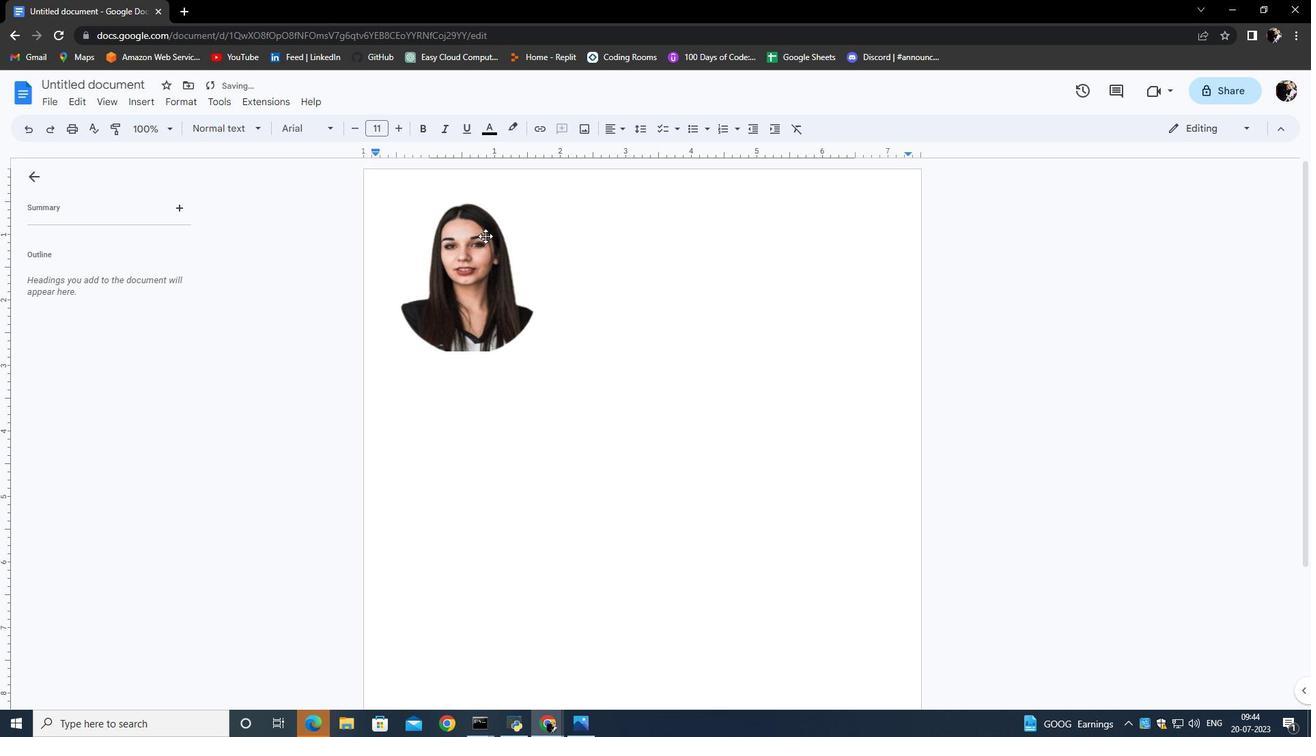 
Action: Mouse moved to (475, 264)
Screenshot: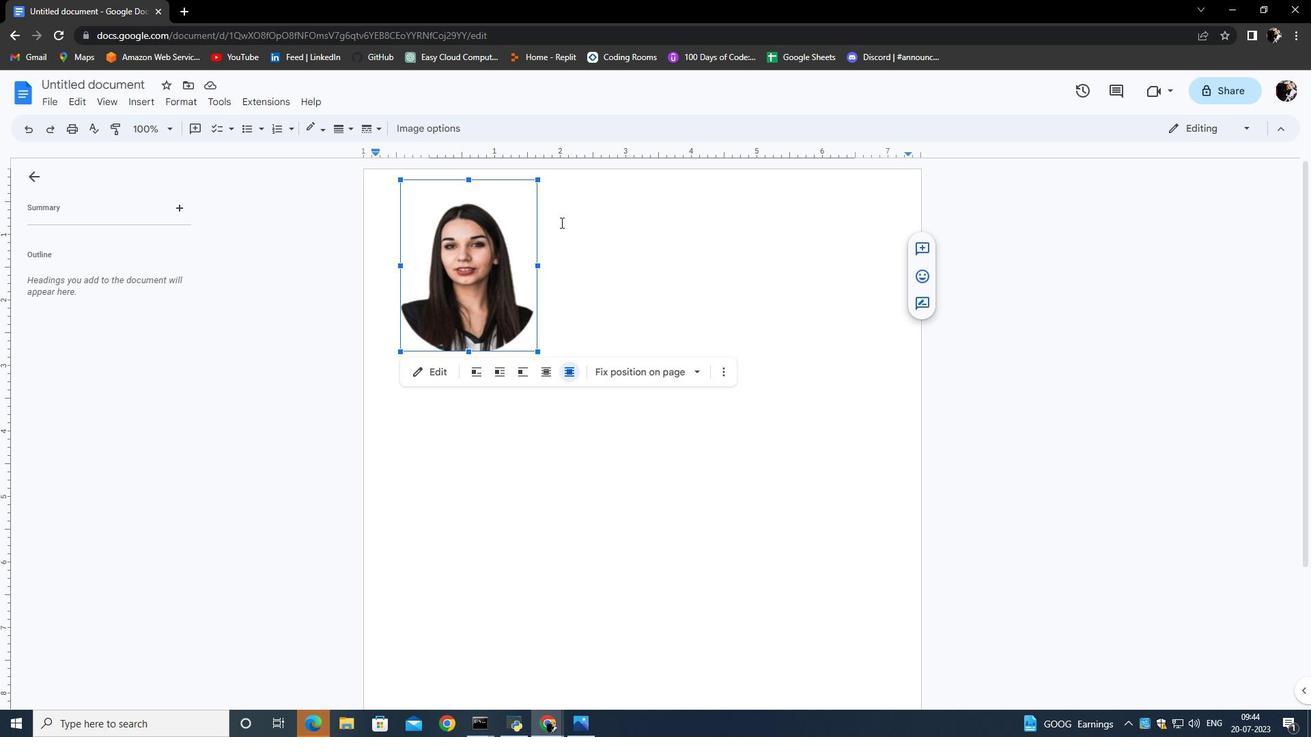 
Action: Mouse pressed right at (475, 264)
Screenshot: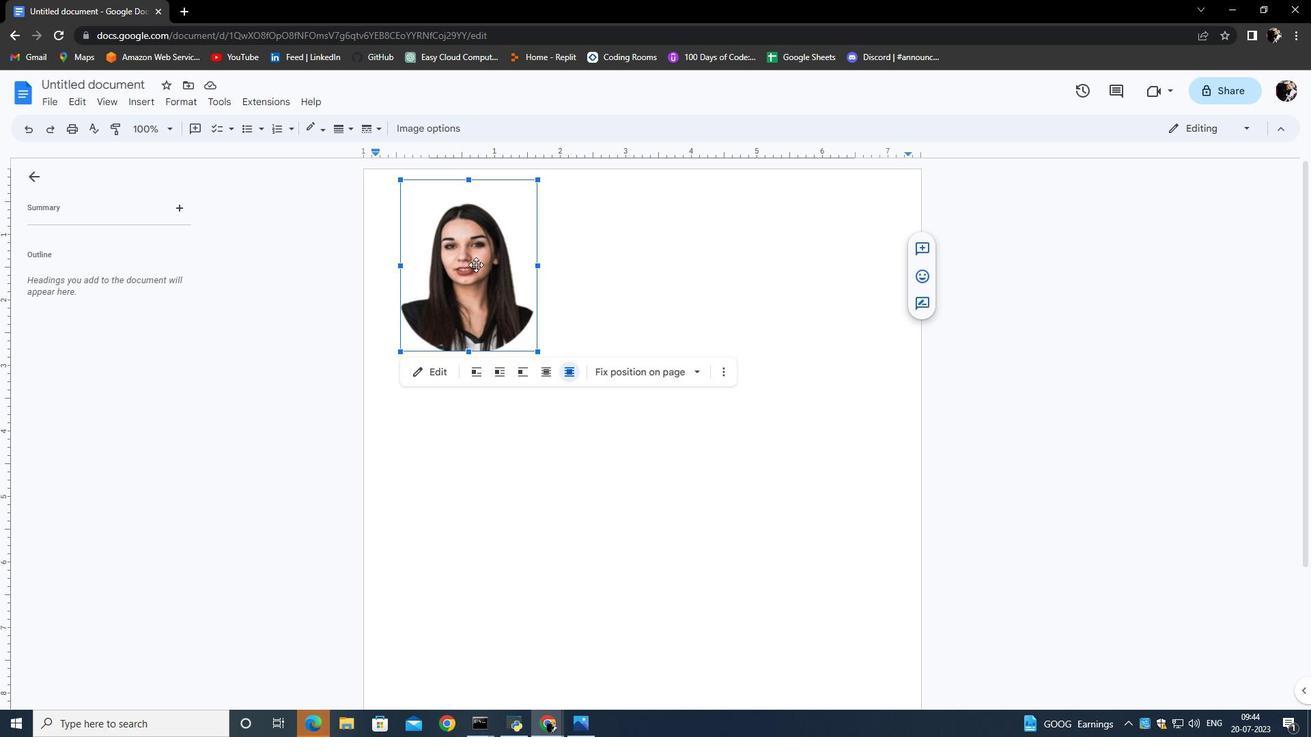 
Action: Mouse moved to (521, 301)
Screenshot: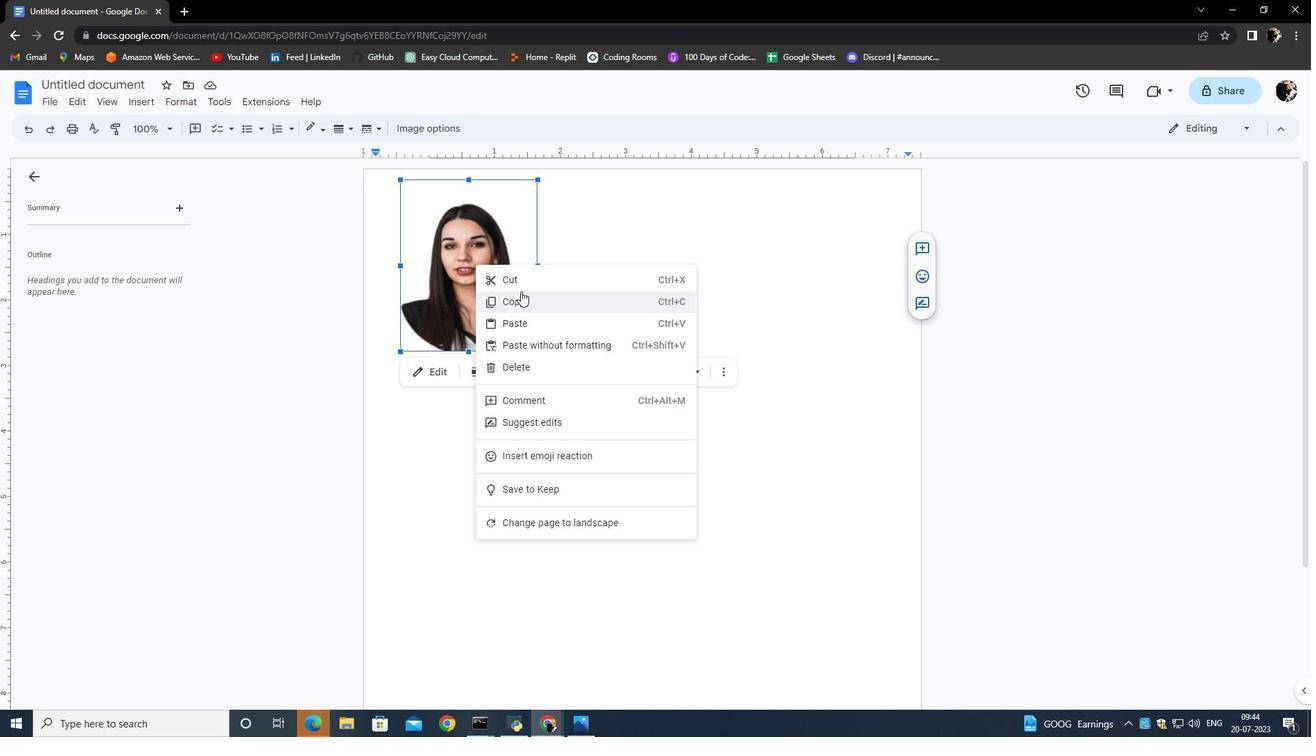 
Action: Mouse pressed left at (521, 301)
Screenshot: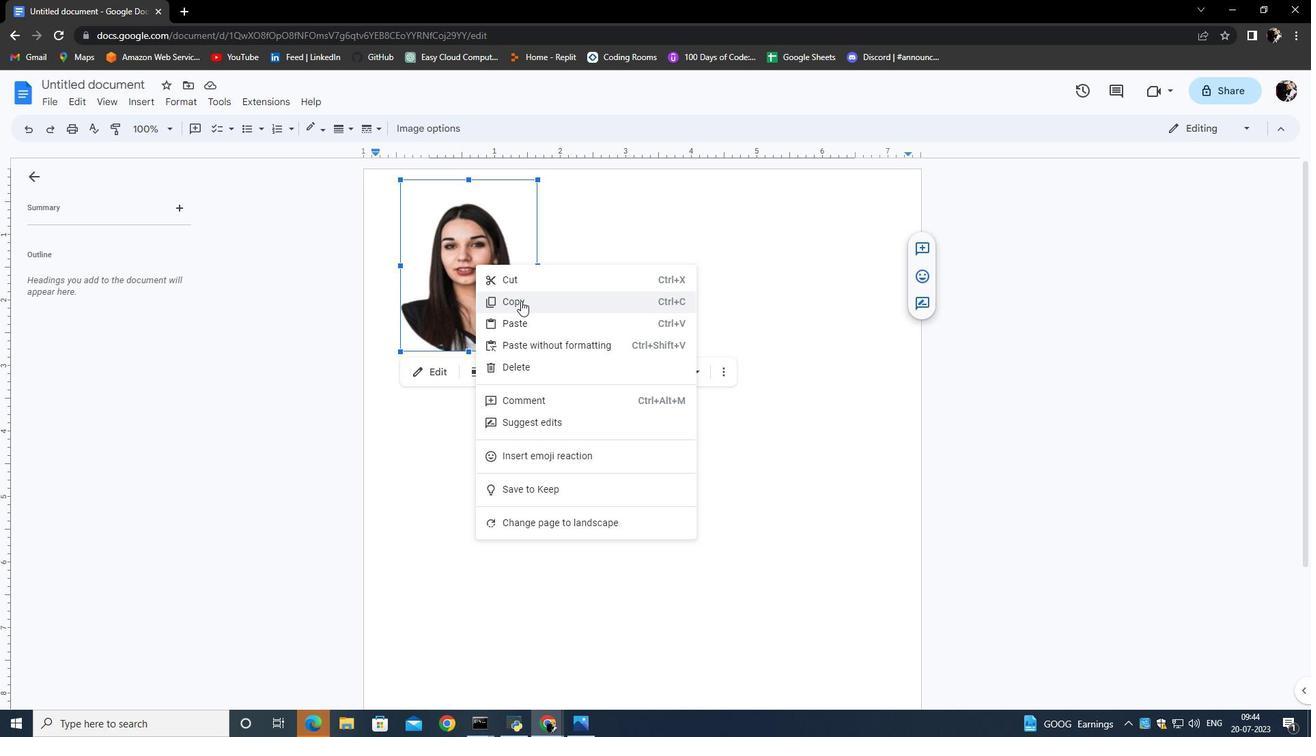 
Action: Mouse moved to (509, 315)
Screenshot: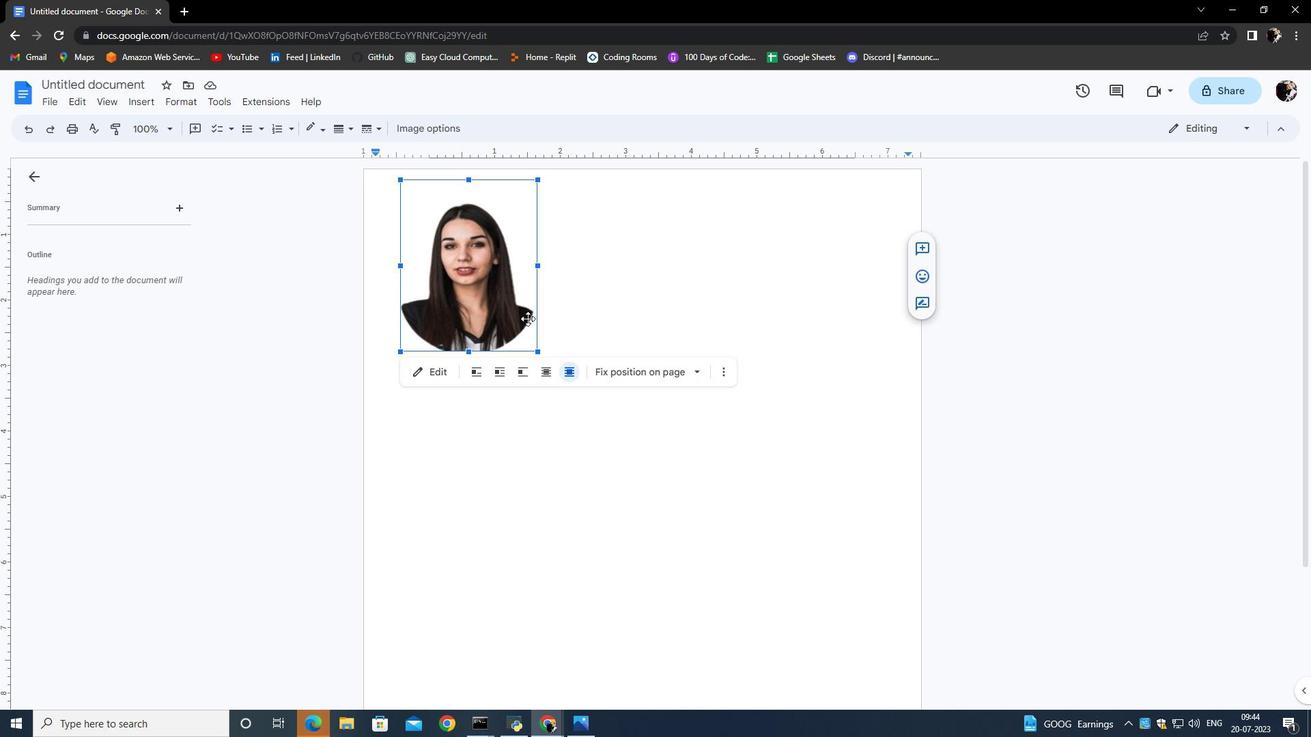 
Action: Mouse pressed right at (509, 315)
Screenshot: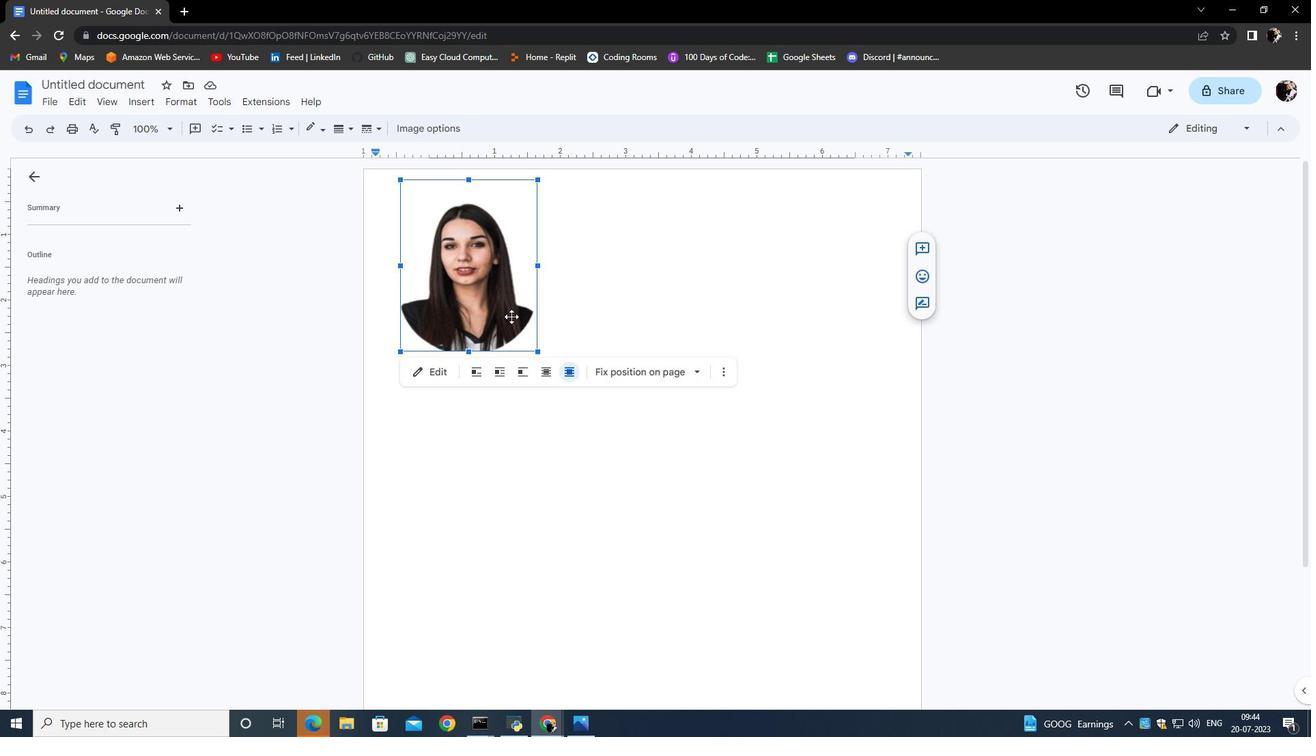 
Action: Mouse moved to (546, 331)
Screenshot: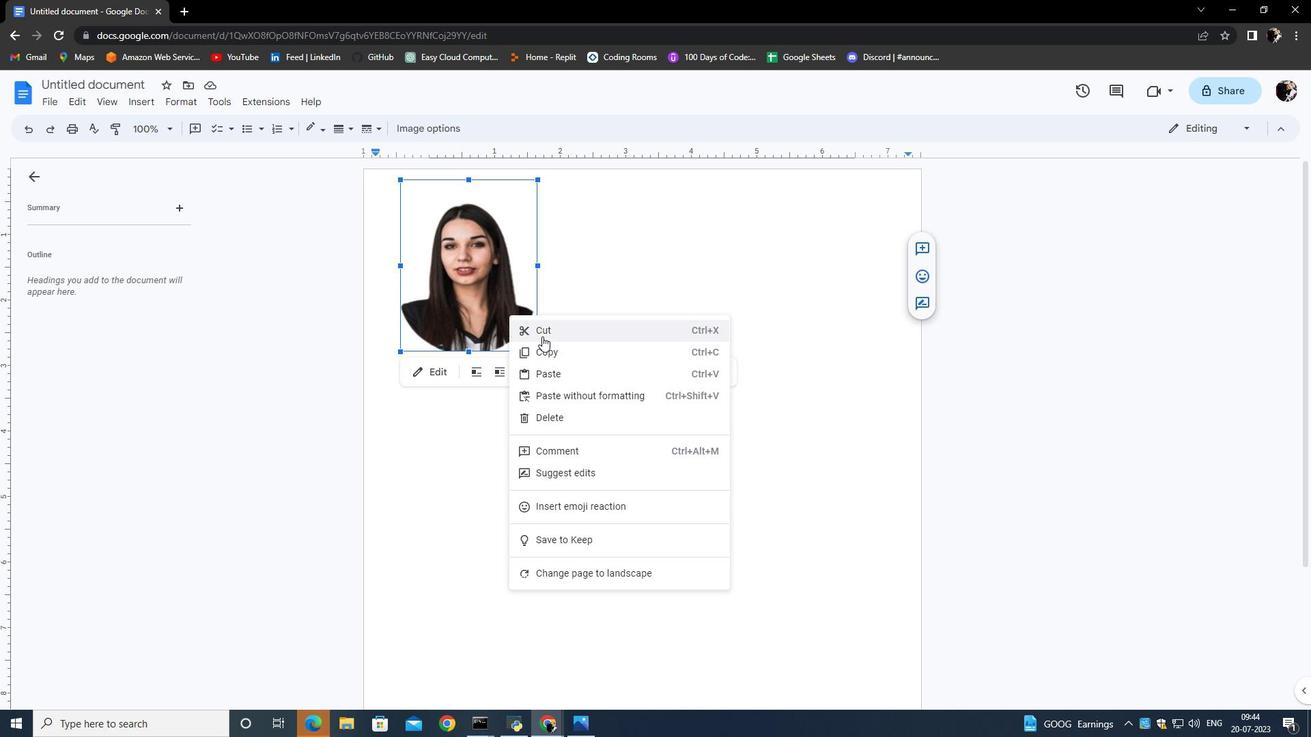 
Action: Mouse pressed left at (546, 331)
Screenshot: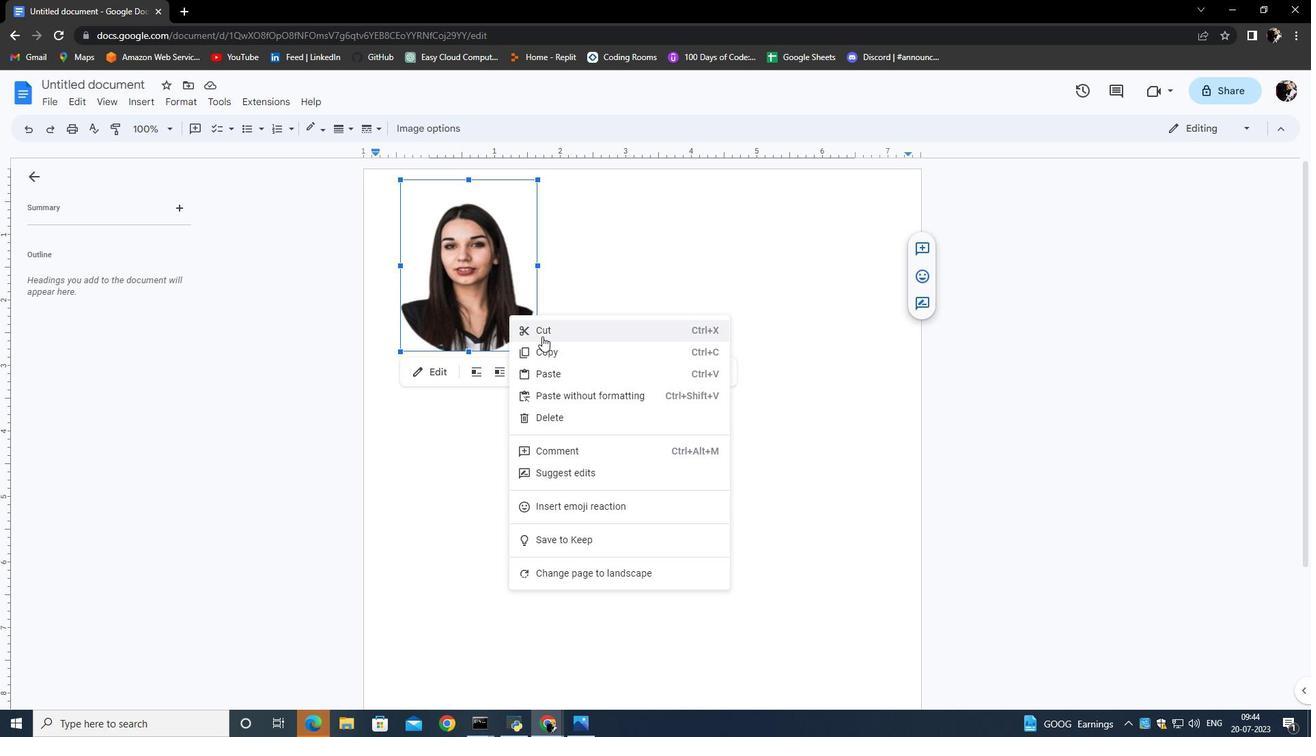 
Action: Mouse moved to (404, 239)
Screenshot: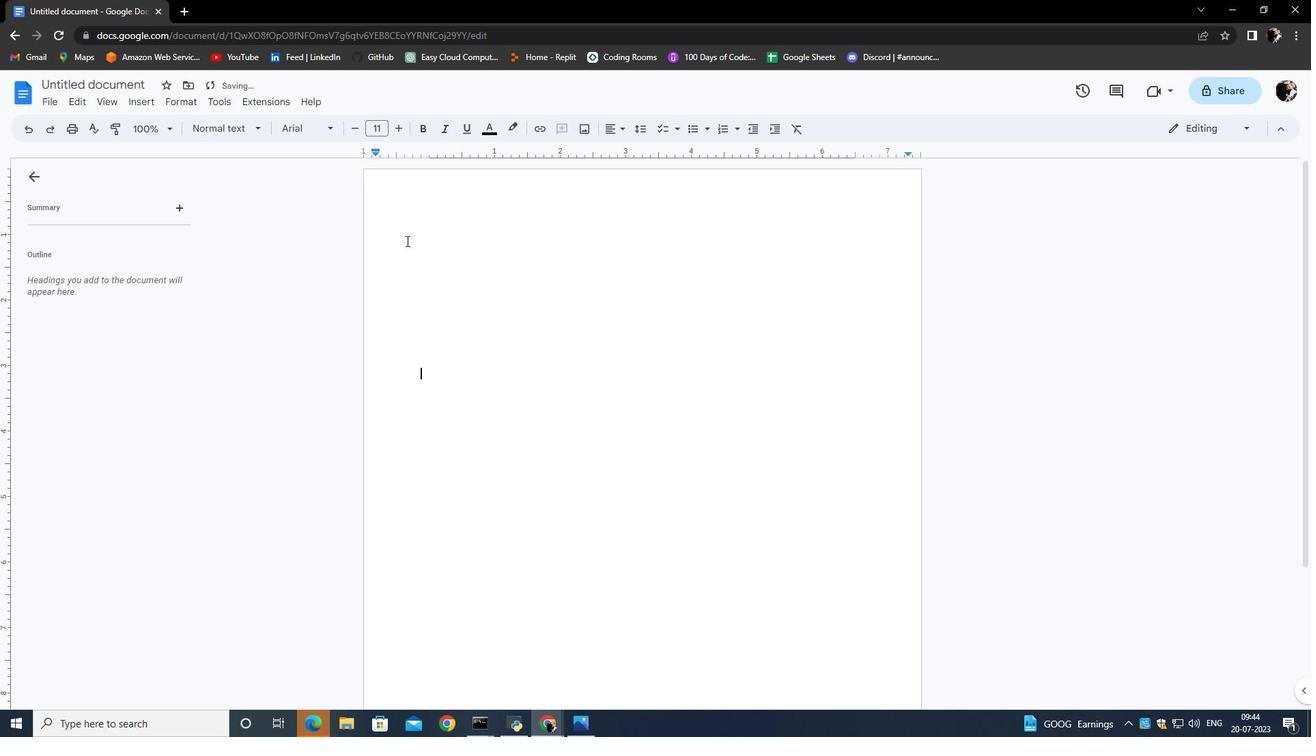
Action: Mouse pressed left at (404, 239)
Screenshot: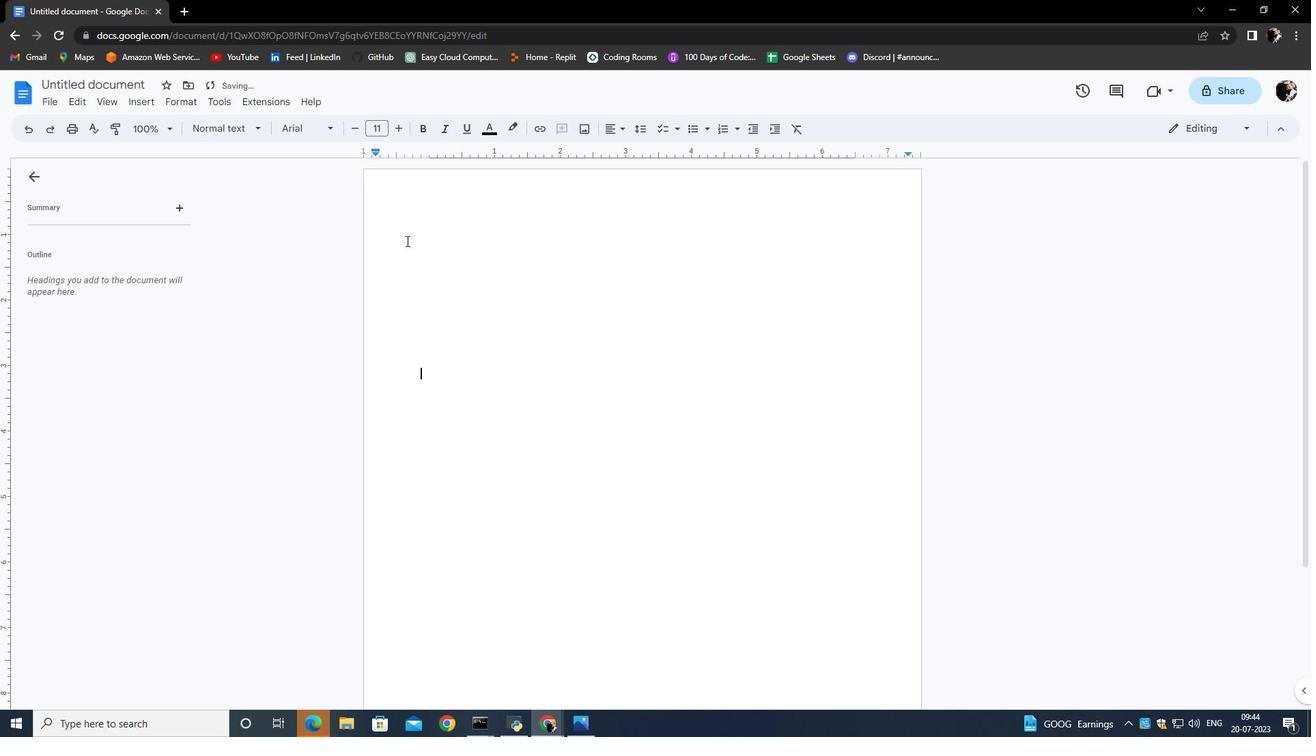 
Action: Mouse moved to (398, 189)
Screenshot: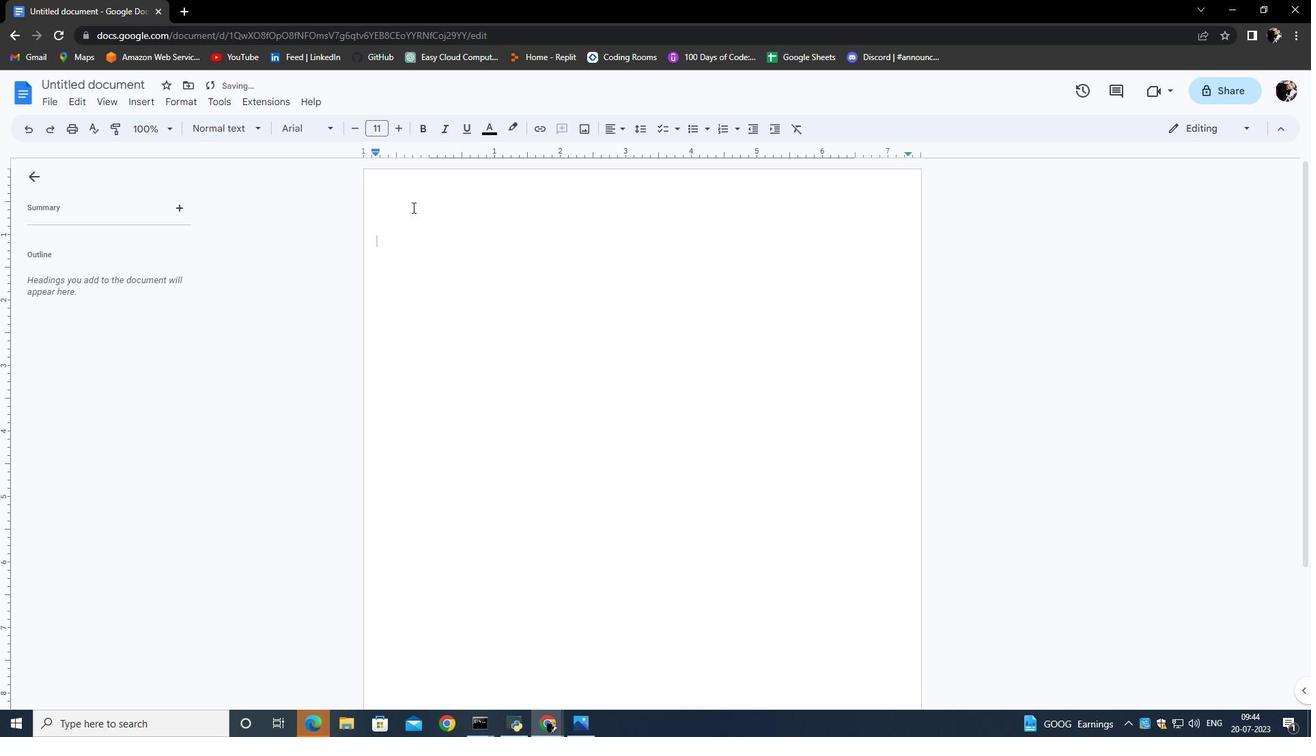
Action: Mouse pressed left at (398, 189)
Screenshot: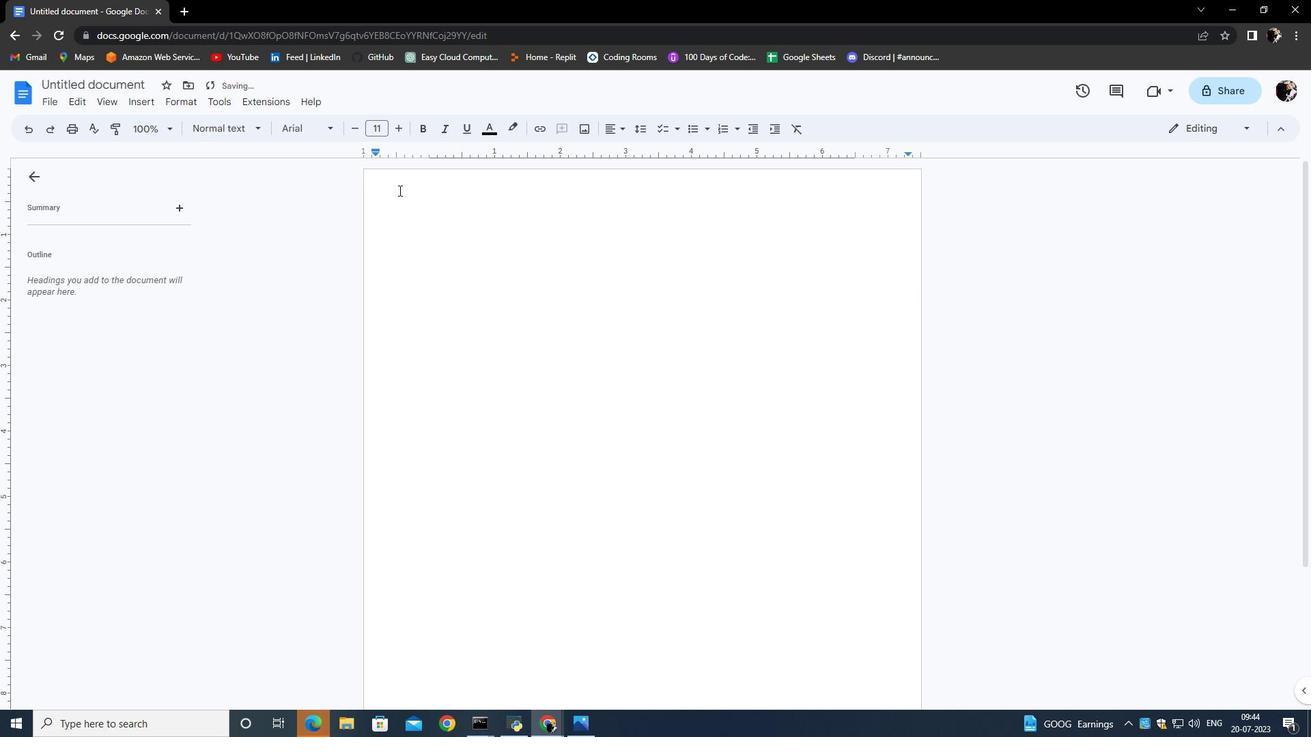 
Action: Mouse moved to (97, 97)
Screenshot: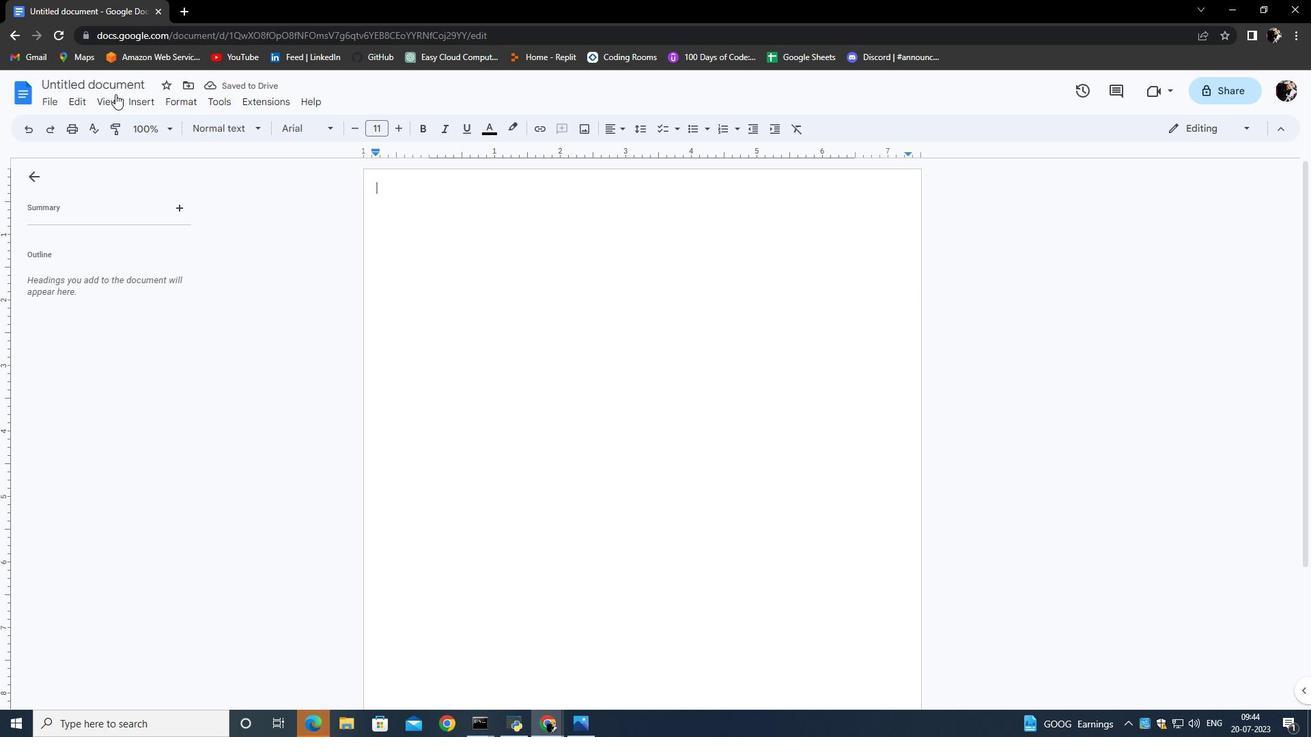 
Action: Mouse pressed left at (97, 97)
Screenshot: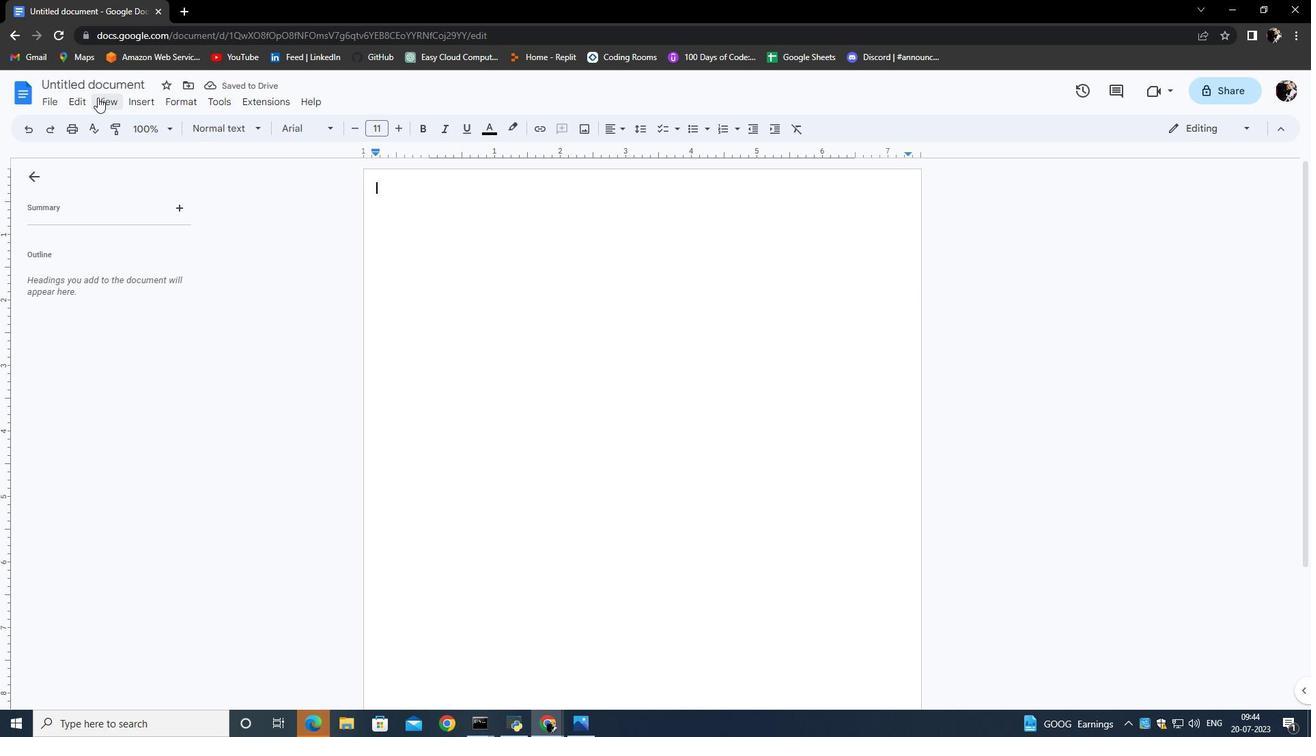 
Action: Mouse moved to (363, 186)
Screenshot: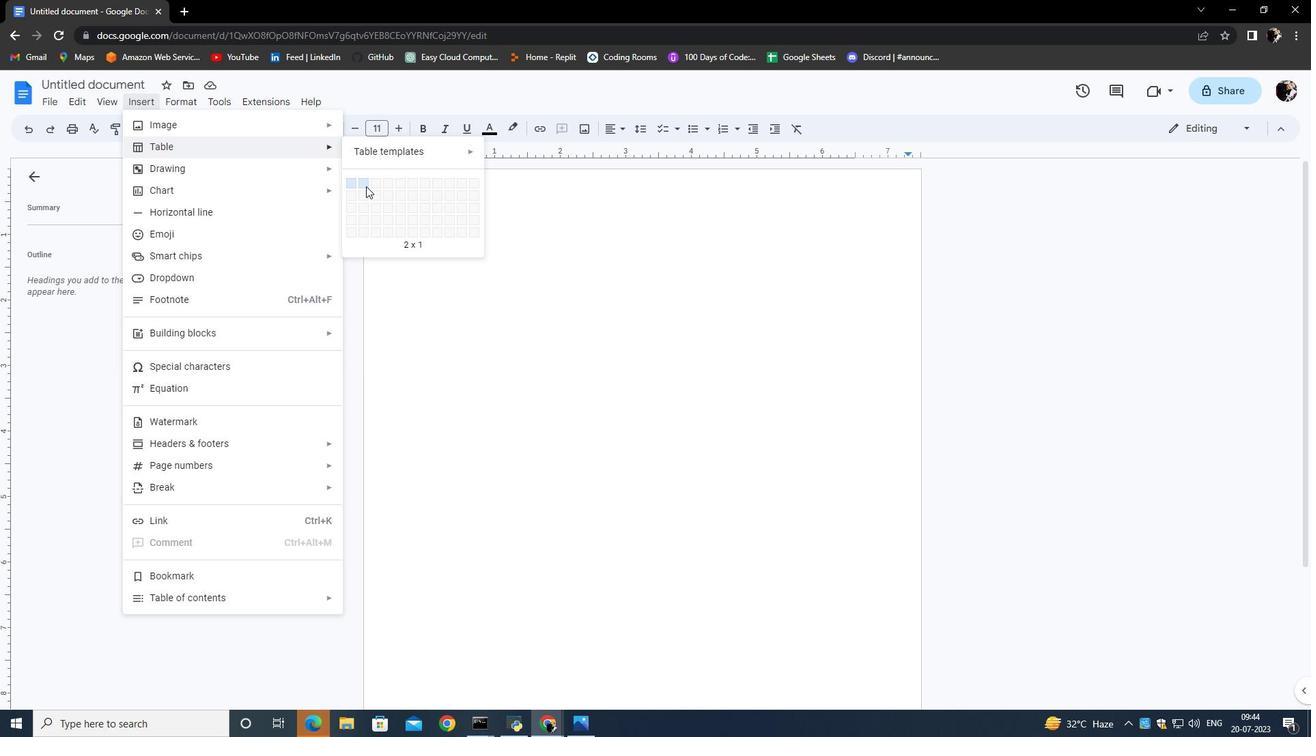 
Action: Mouse pressed left at (363, 186)
Screenshot: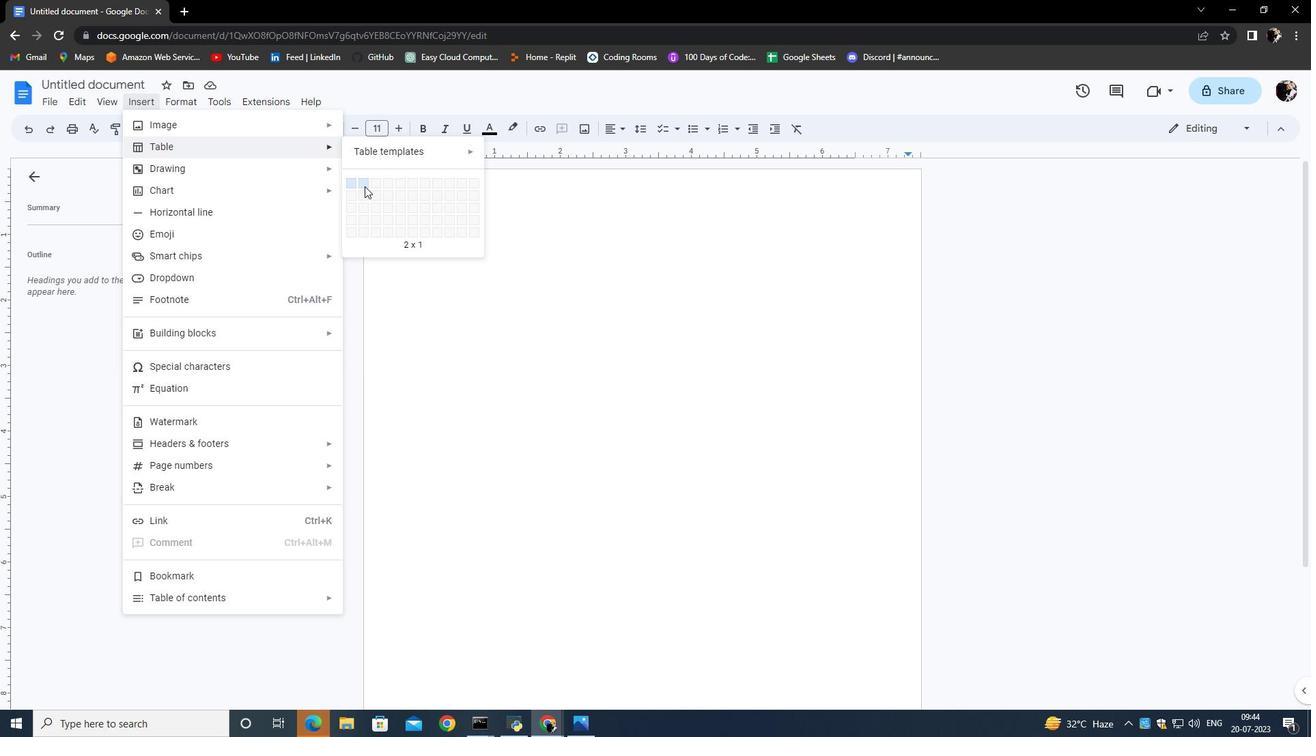 
Action: Mouse moved to (458, 215)
Screenshot: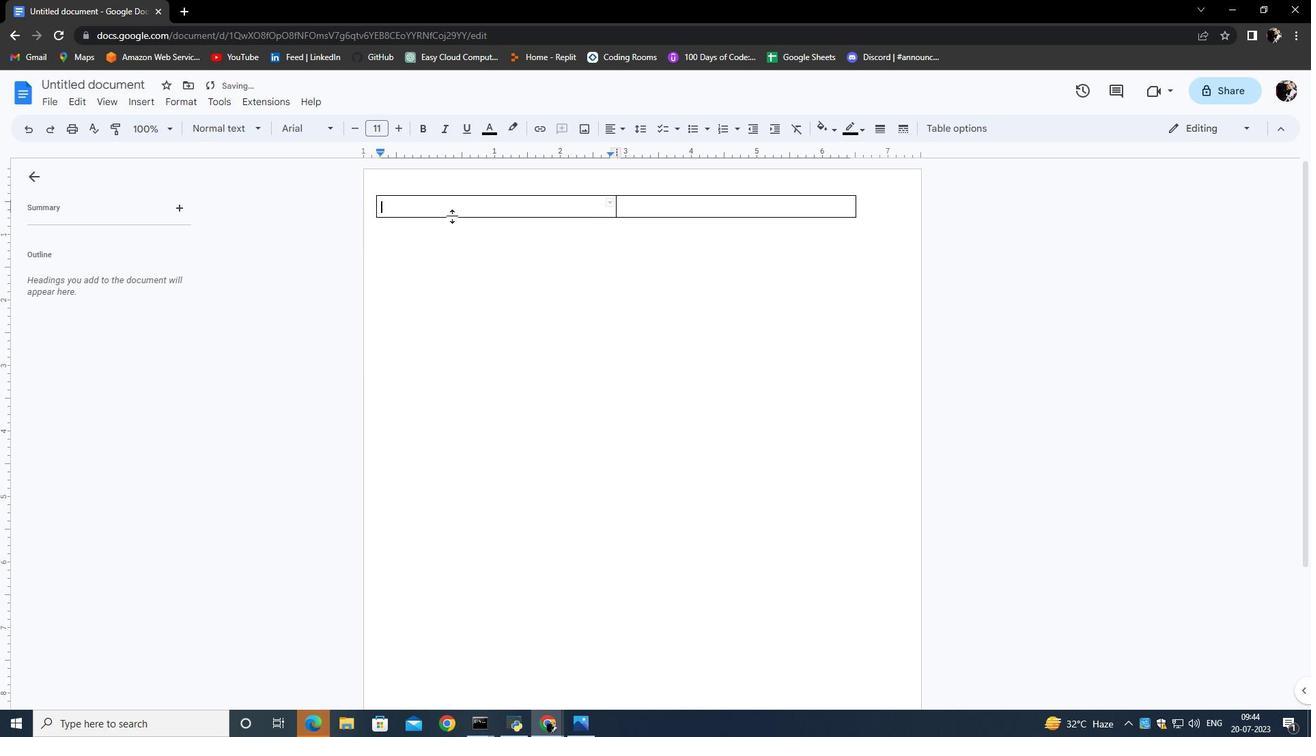 
Action: Key pressed ctrl+V
Screenshot: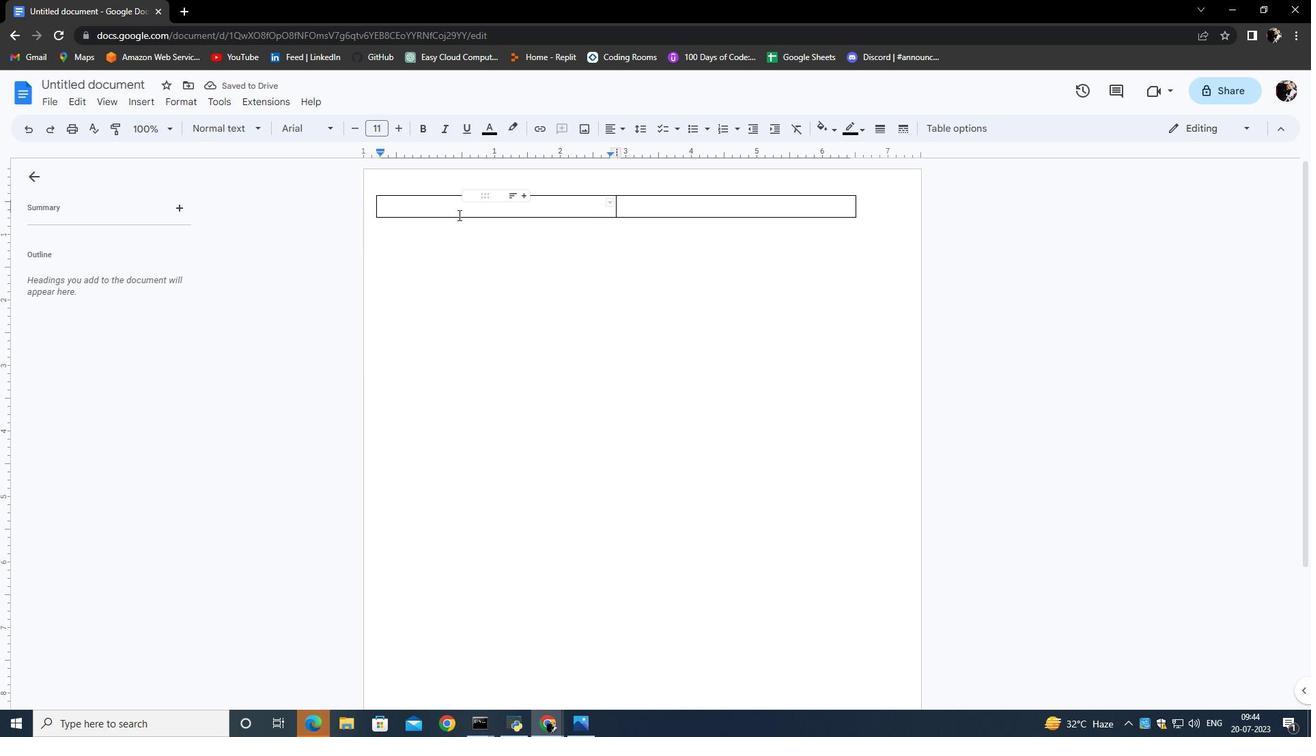 
Action: Mouse moved to (432, 244)
Screenshot: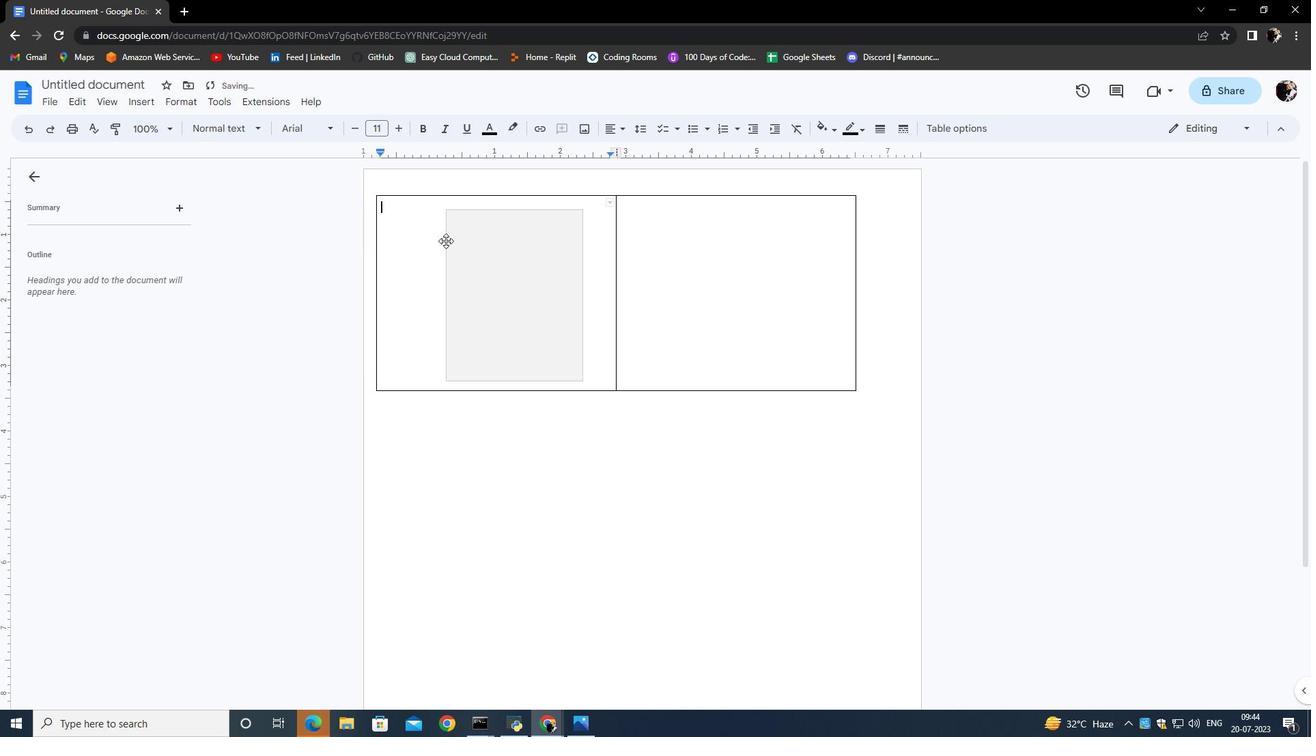 
Action: Mouse pressed left at (432, 244)
Screenshot: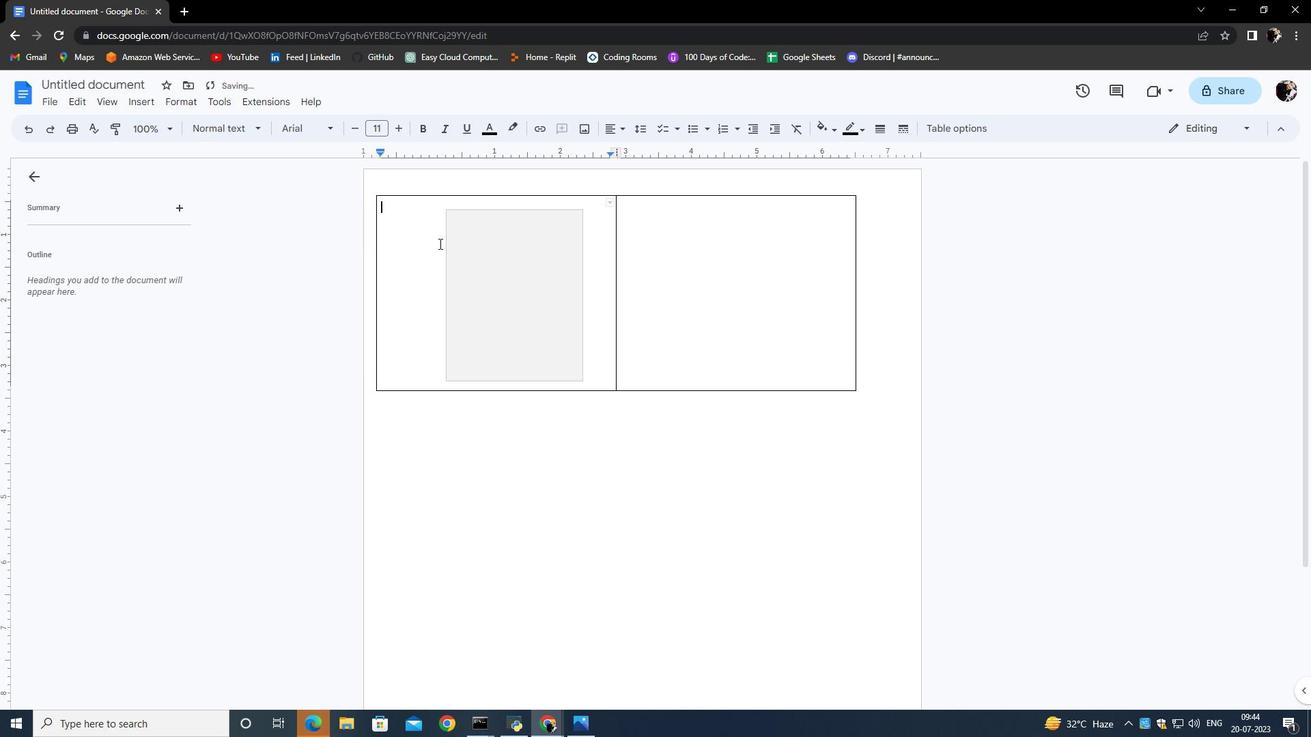 
Action: Mouse moved to (484, 254)
Screenshot: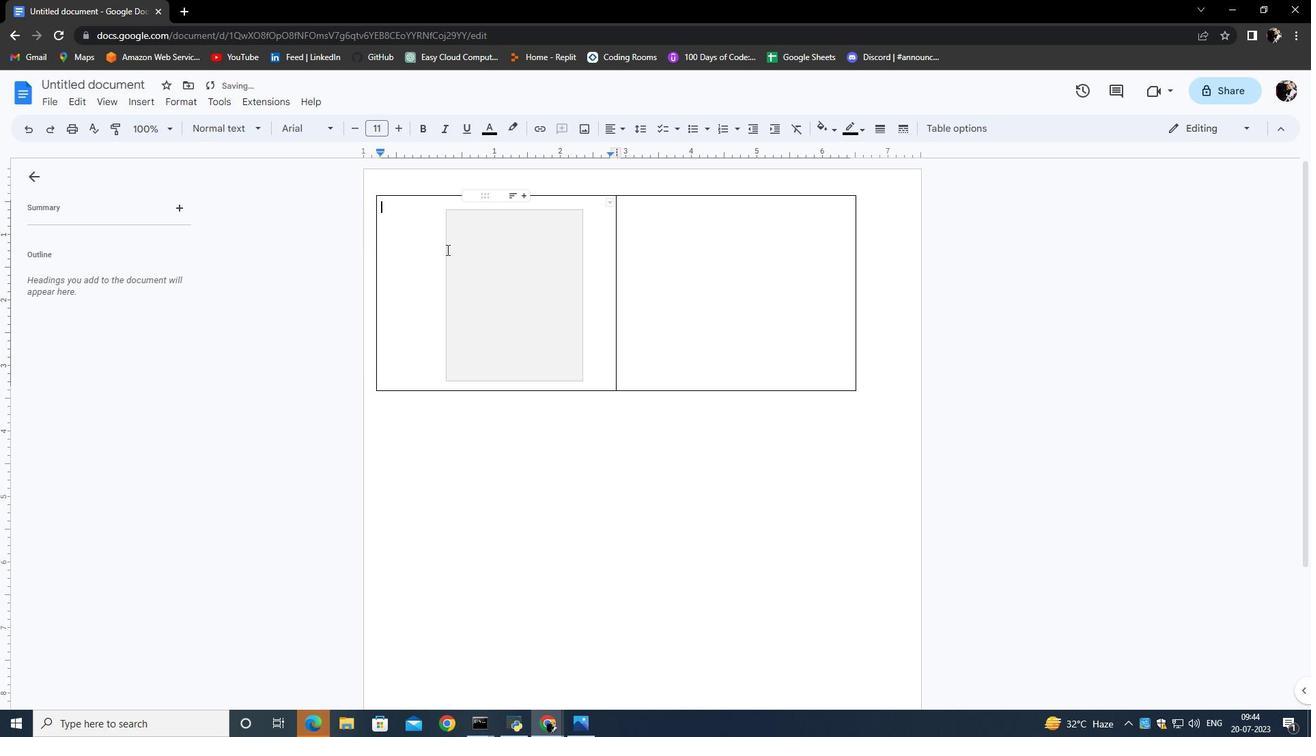 
Action: Mouse pressed left at (484, 254)
Screenshot: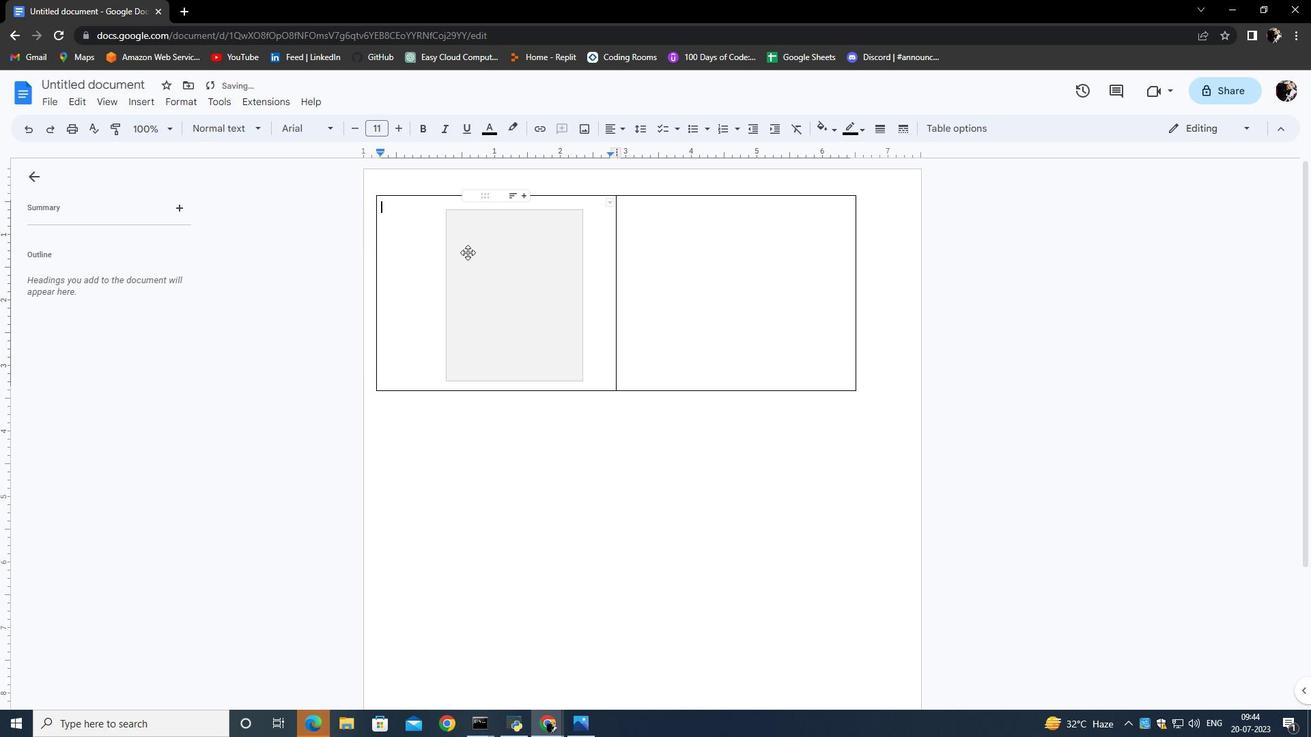 
Action: Mouse moved to (430, 259)
Screenshot: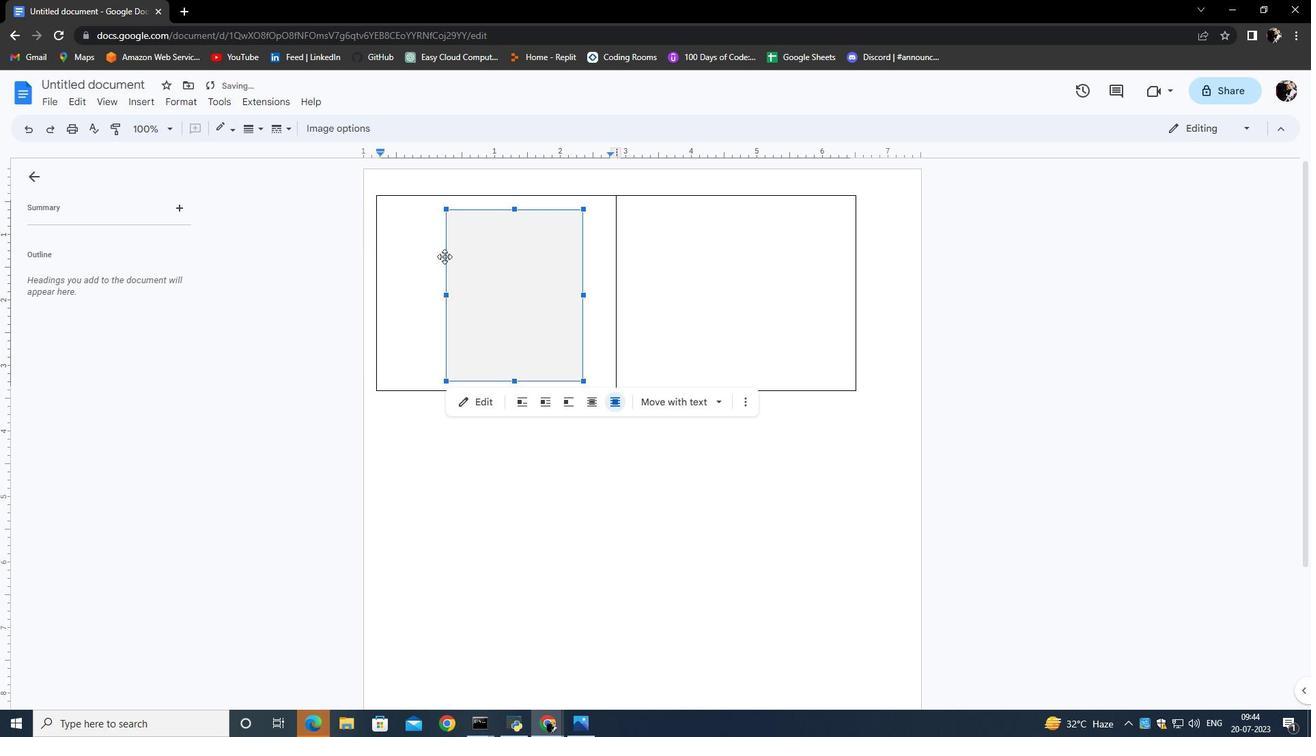 
Action: Mouse pressed left at (430, 259)
Screenshot: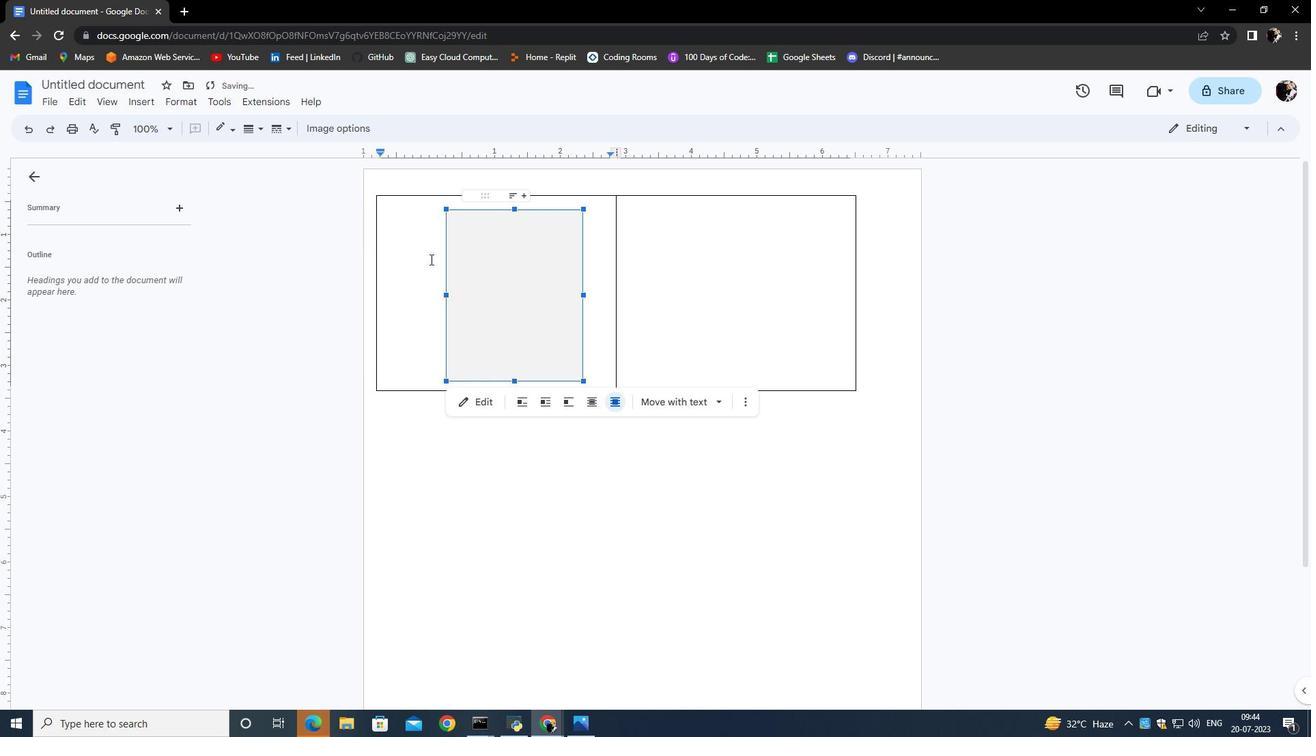 
Action: Mouse moved to (546, 274)
Screenshot: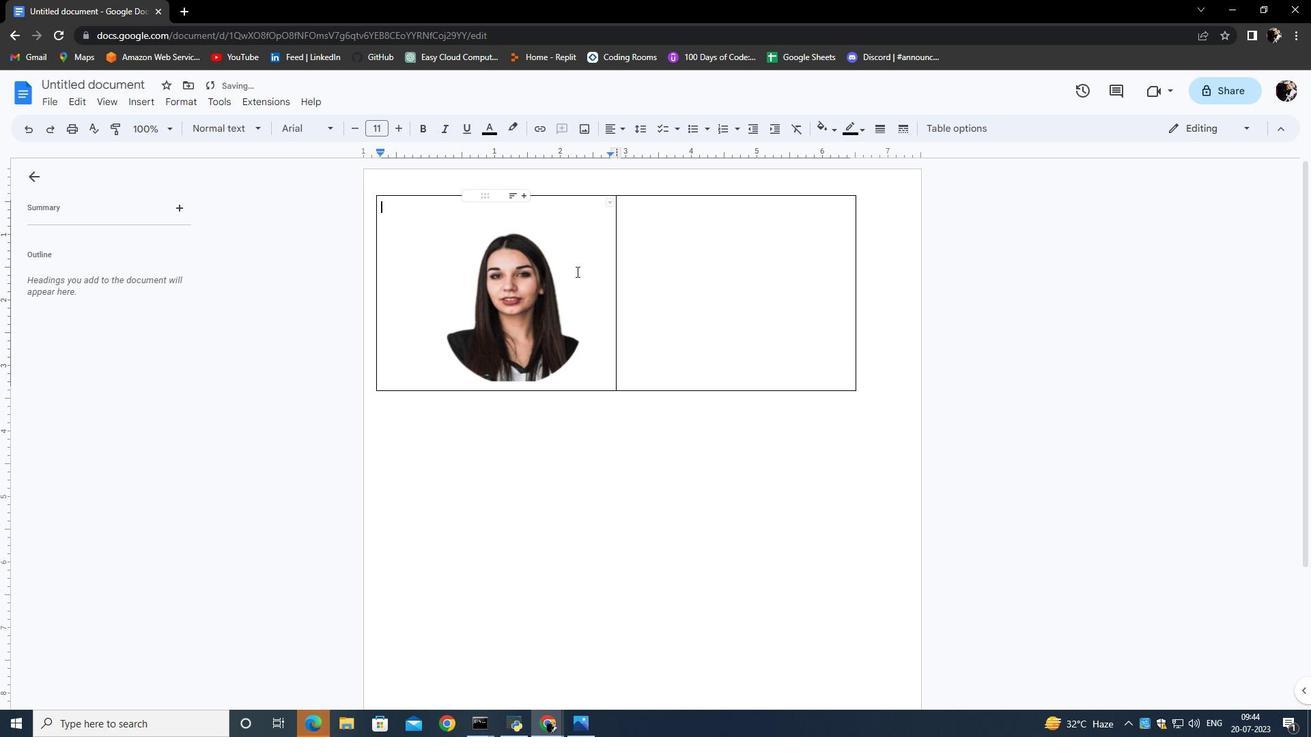 
Action: Mouse pressed left at (546, 274)
Screenshot: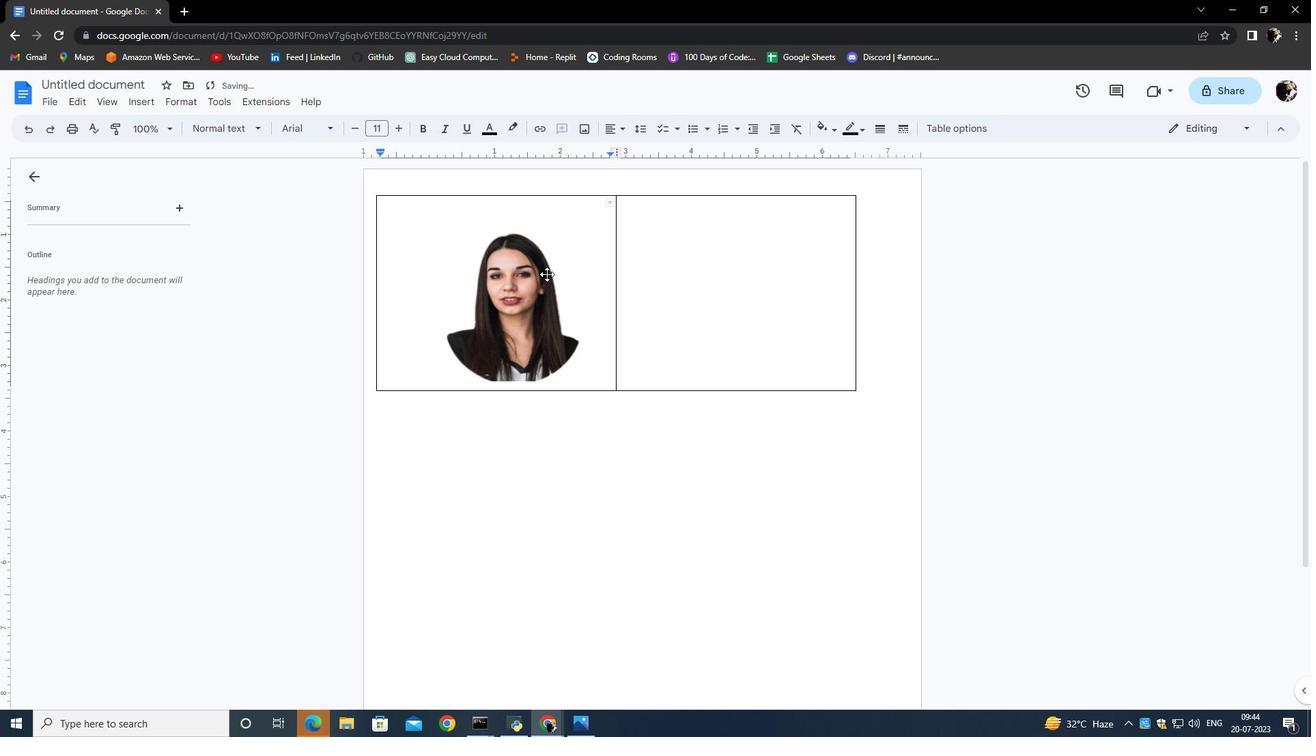 
Action: Mouse moved to (577, 277)
Screenshot: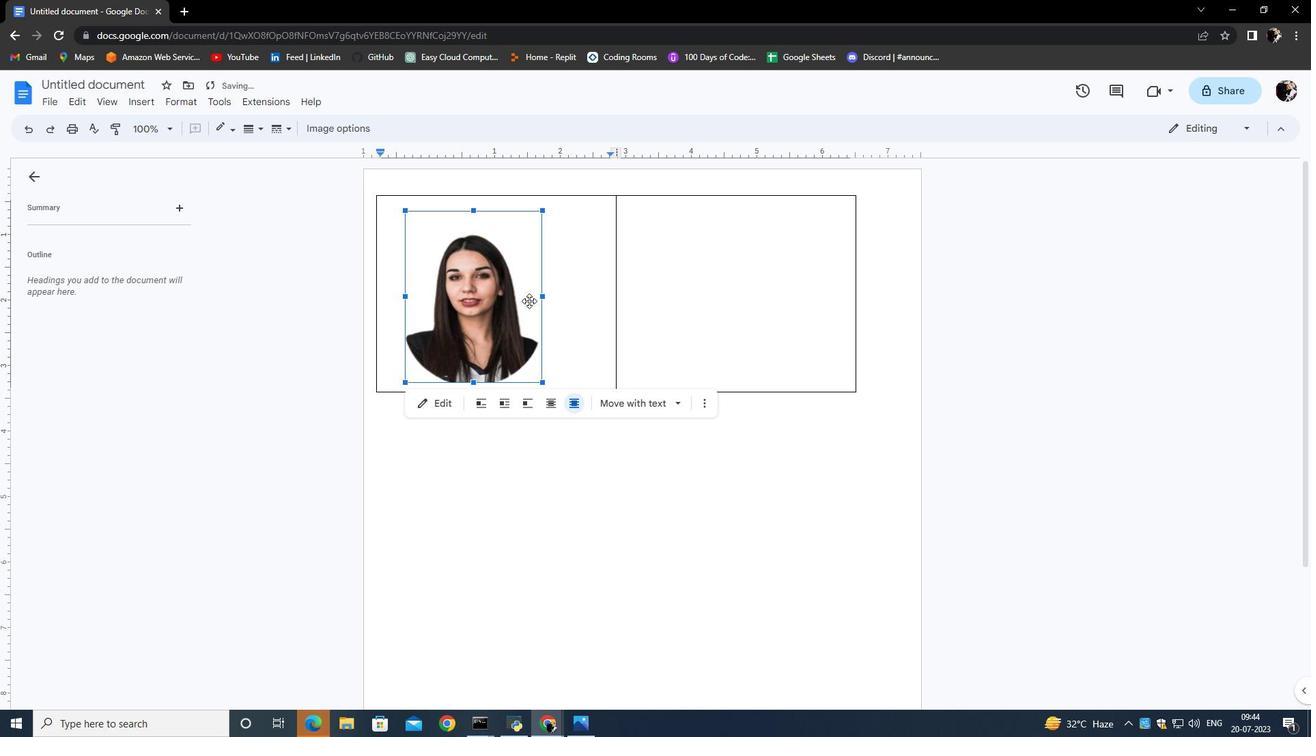 
Action: Mouse pressed left at (577, 277)
Screenshot: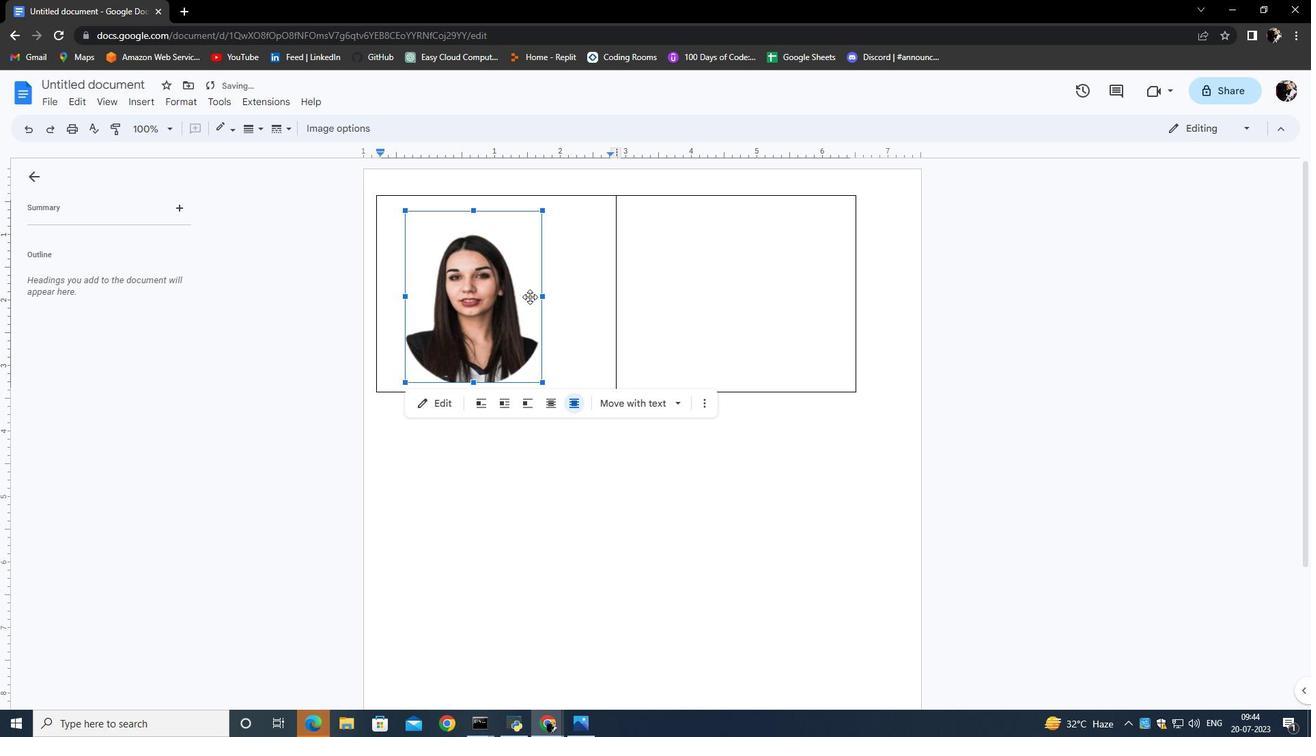 
Action: Mouse moved to (539, 381)
Screenshot: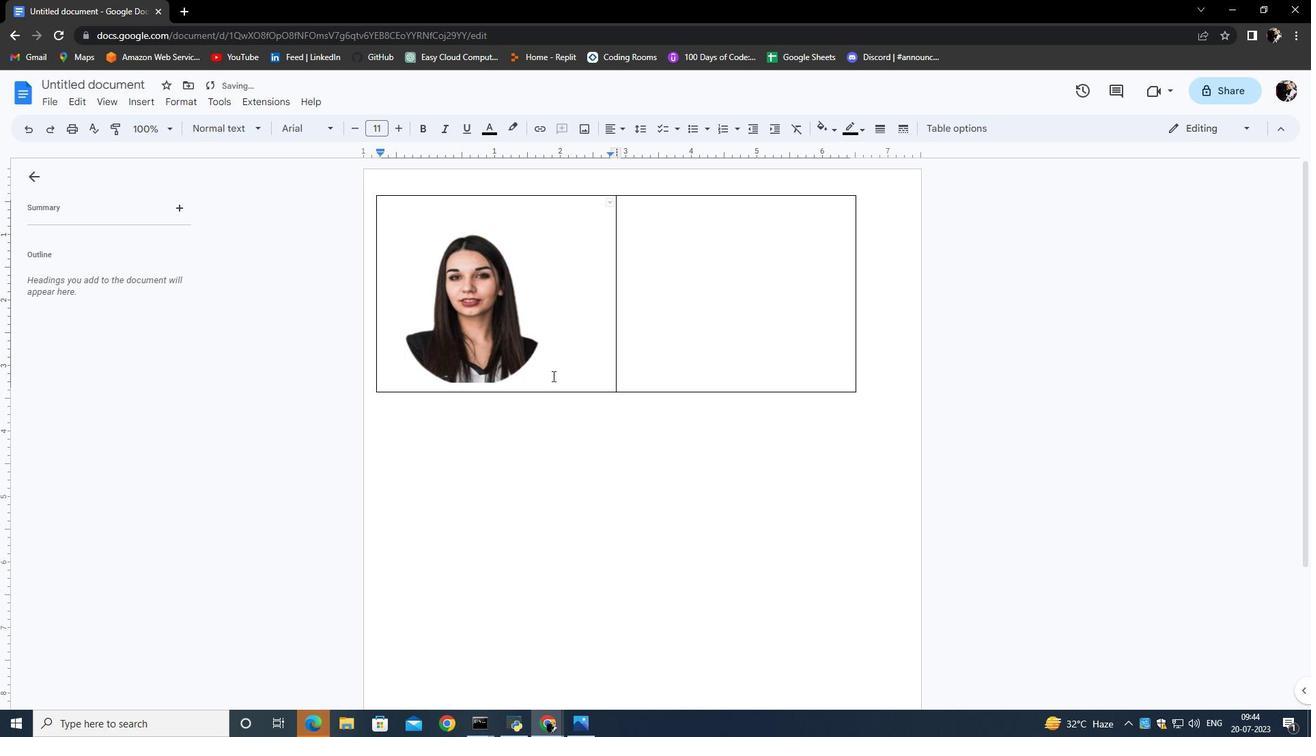 
Action: Mouse pressed left at (539, 381)
Screenshot: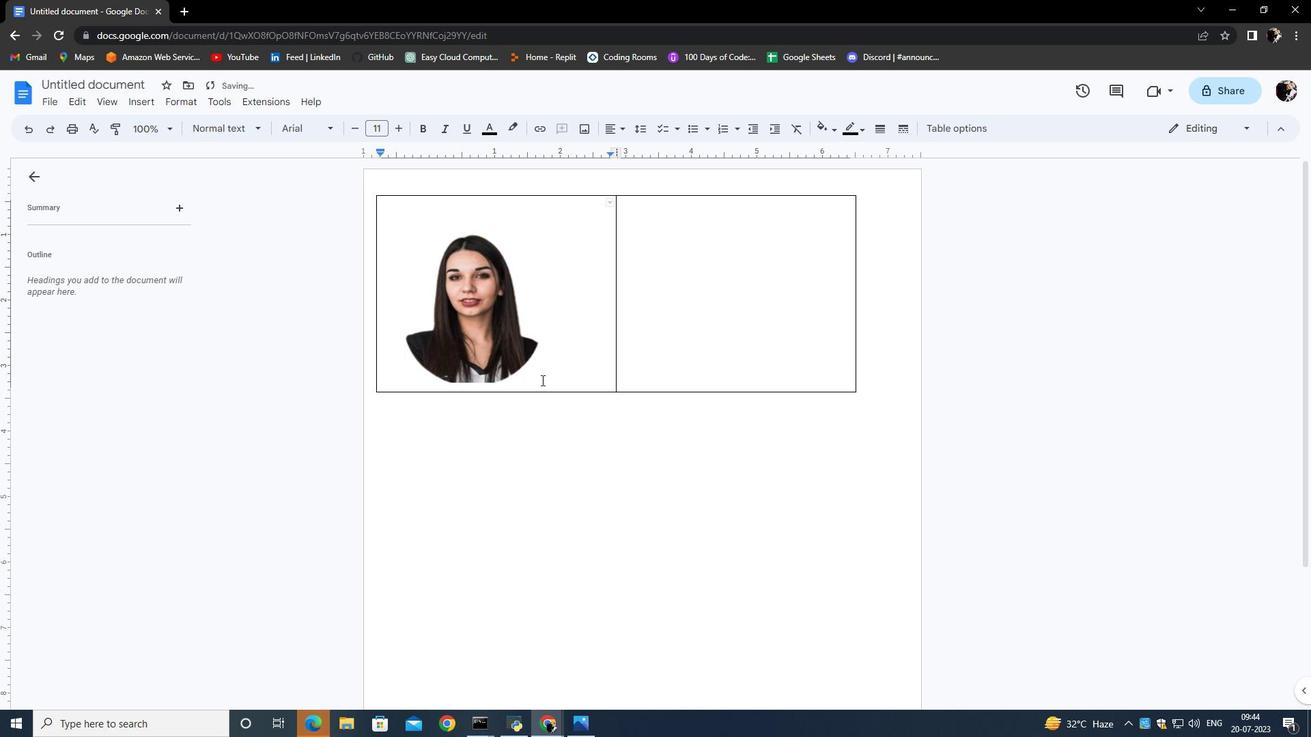 
Action: Mouse moved to (596, 363)
Screenshot: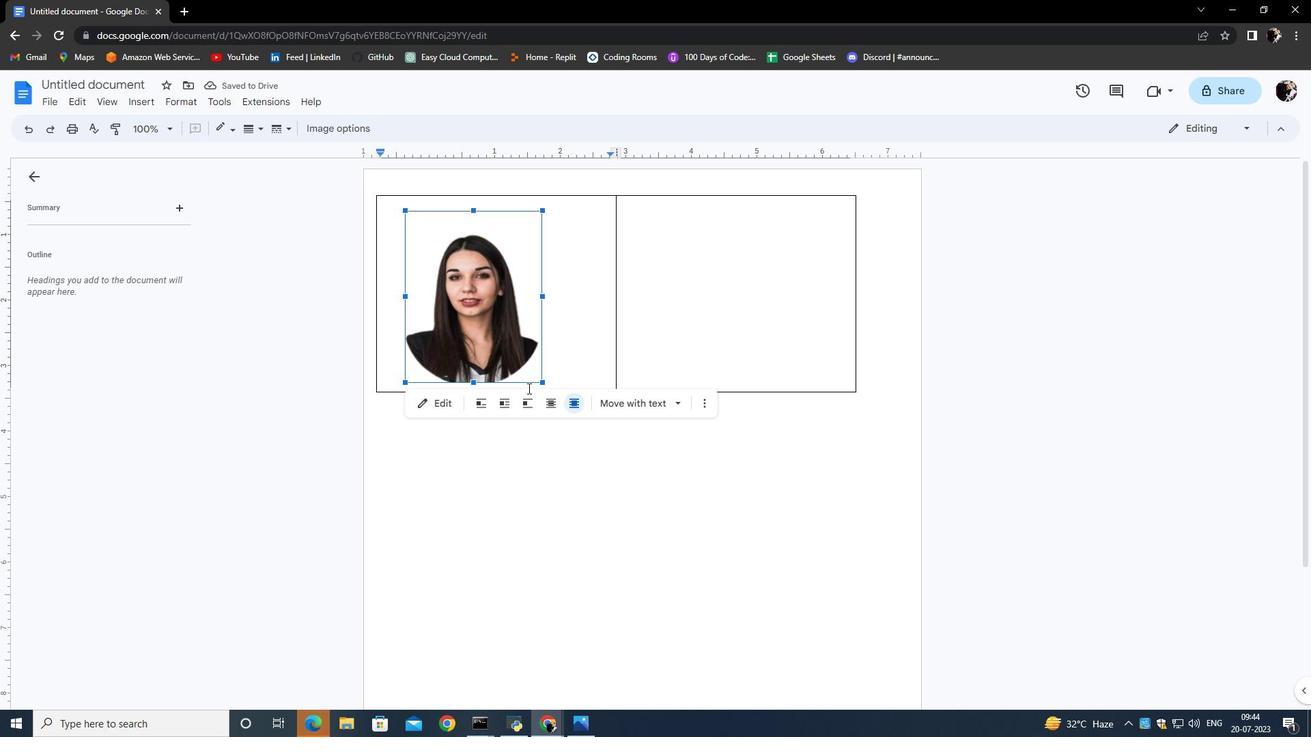
Action: Mouse pressed left at (596, 363)
Screenshot: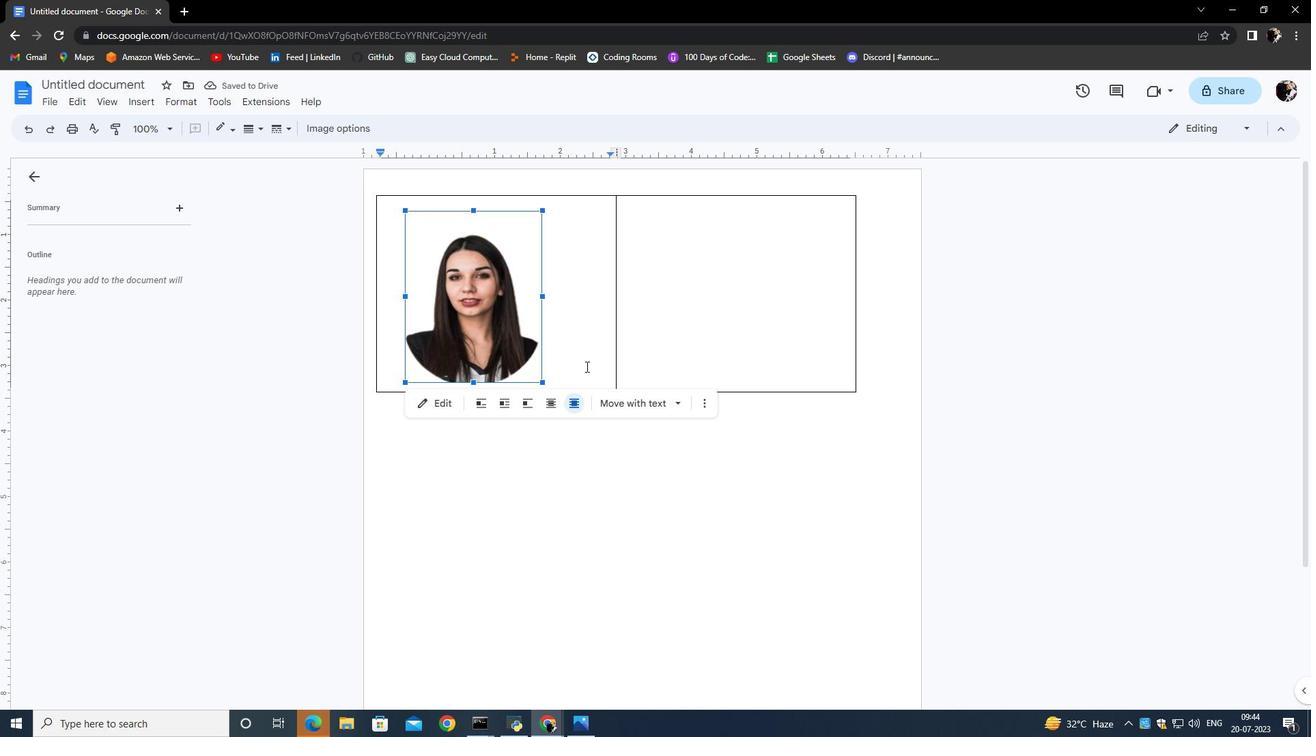 
Action: Mouse moved to (416, 384)
Screenshot: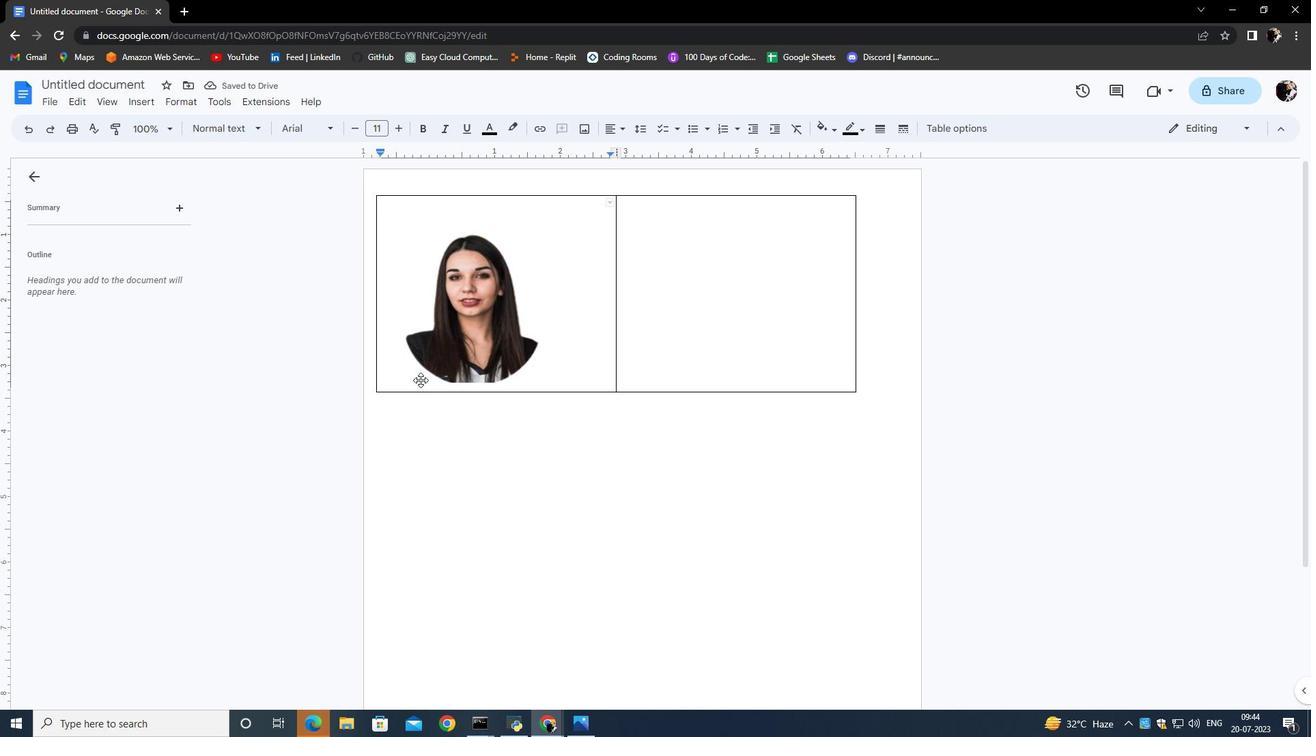 
Action: Mouse pressed left at (416, 384)
Screenshot: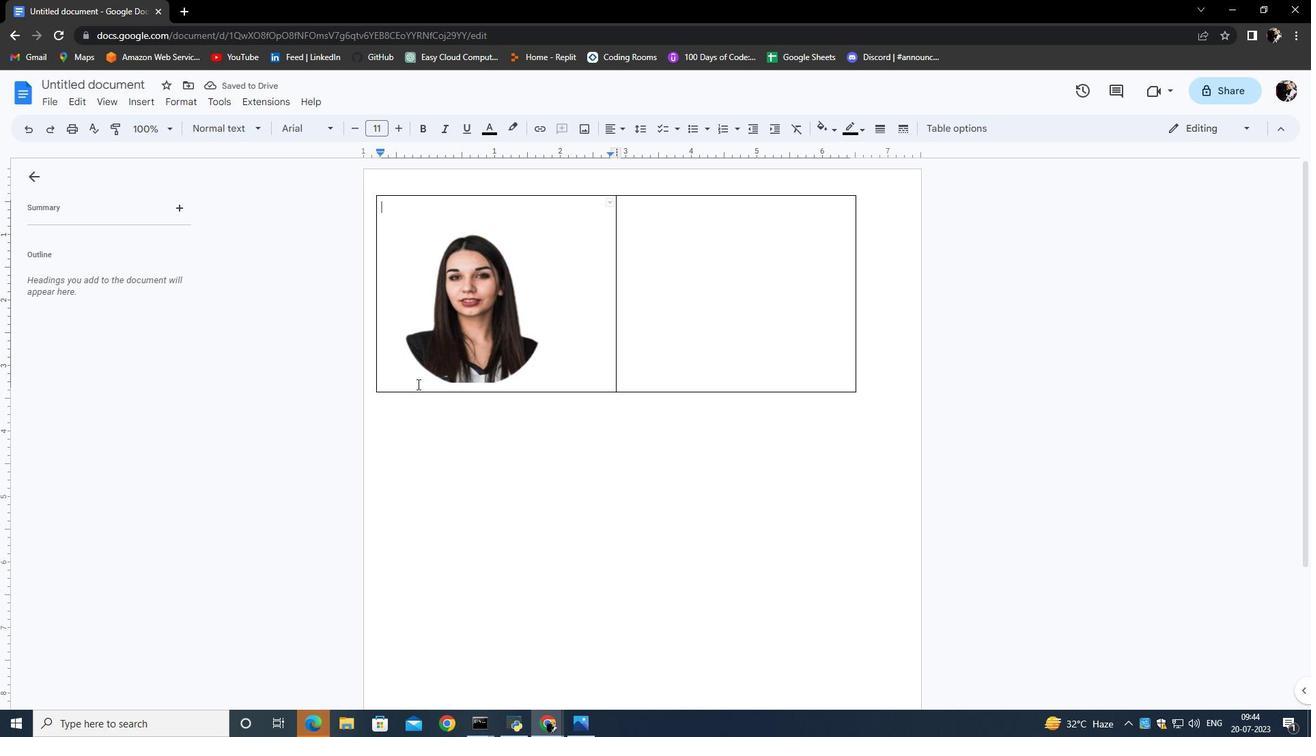 
Action: Key pressed <Key.enter><Key.enter><Key.enter><Key.enter><Key.enter><Key.enter><Key.enter><Key.enter><Key.enter><Key.enter><Key.enter><Key.enter><Key.enter><Key.enter><Key.enter><Key.enter><Key.enter><Key.enter><Key.enter><Key.enter><Key.enter><Key.enter><Key.enter><Key.enter><Key.enter><Key.enter><Key.enter><Key.enter><Key.enter><Key.enter><Key.enter><Key.enter><Key.enter>
Screenshot: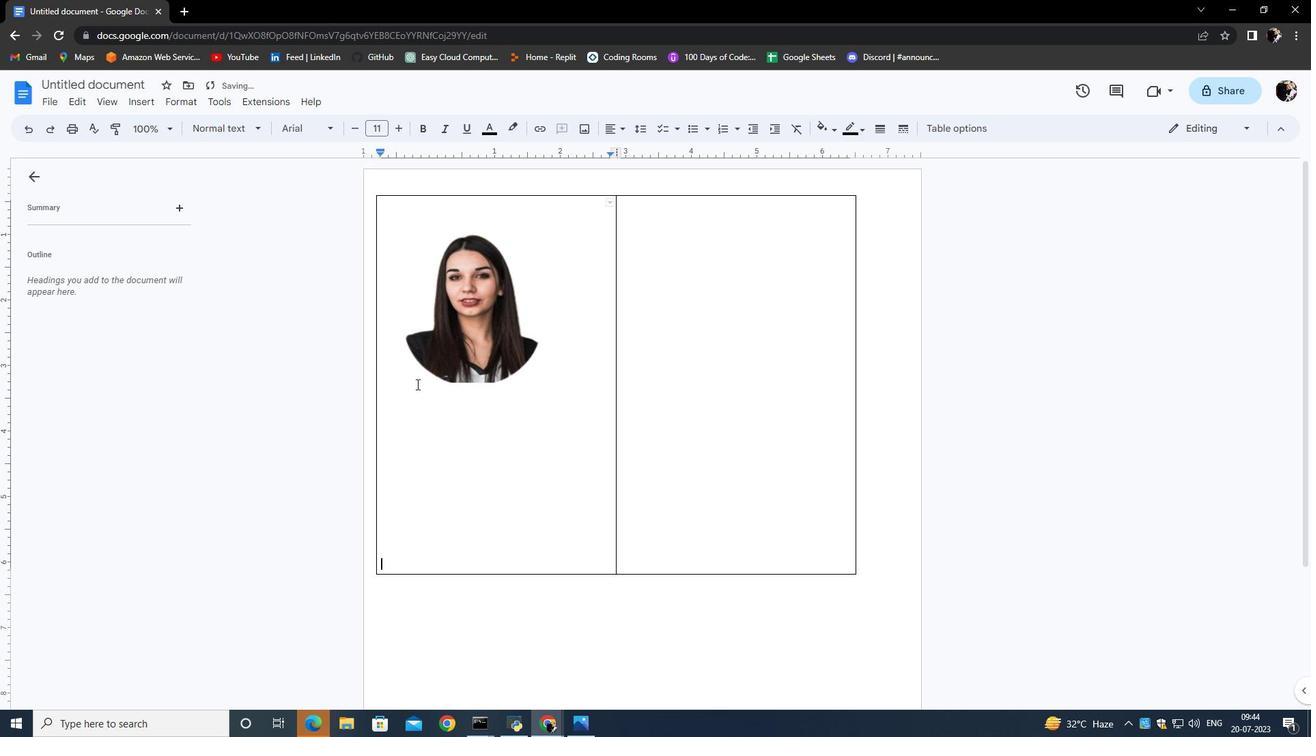 
Action: Mouse pressed left at (416, 384)
Screenshot: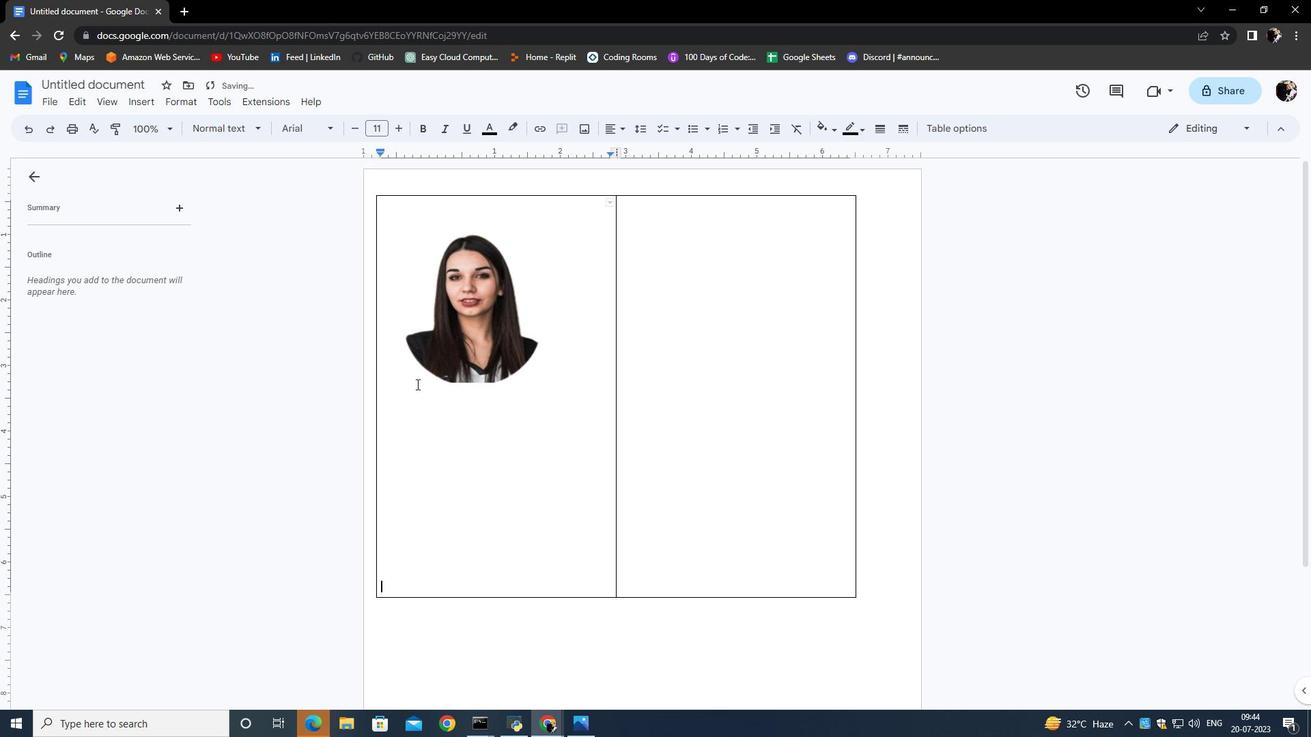 
Action: Mouse moved to (419, 410)
Screenshot: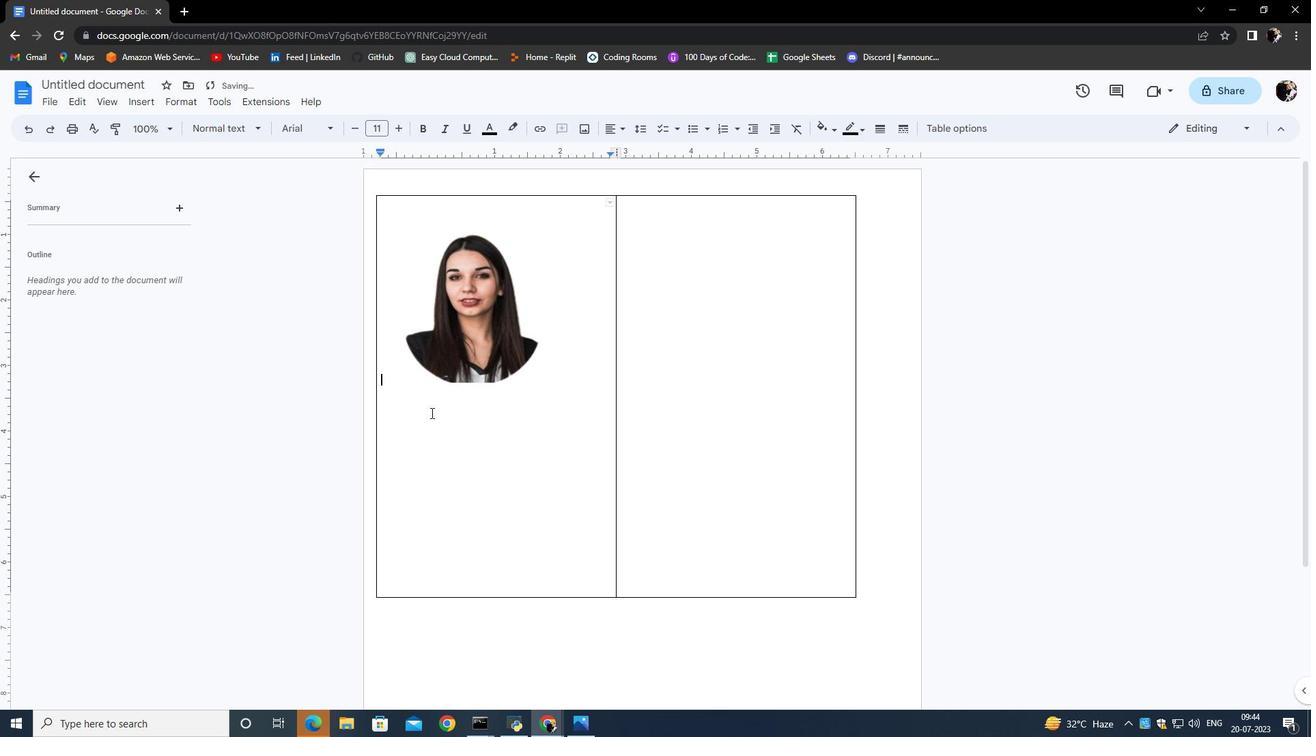 
Action: Mouse pressed left at (419, 410)
Screenshot: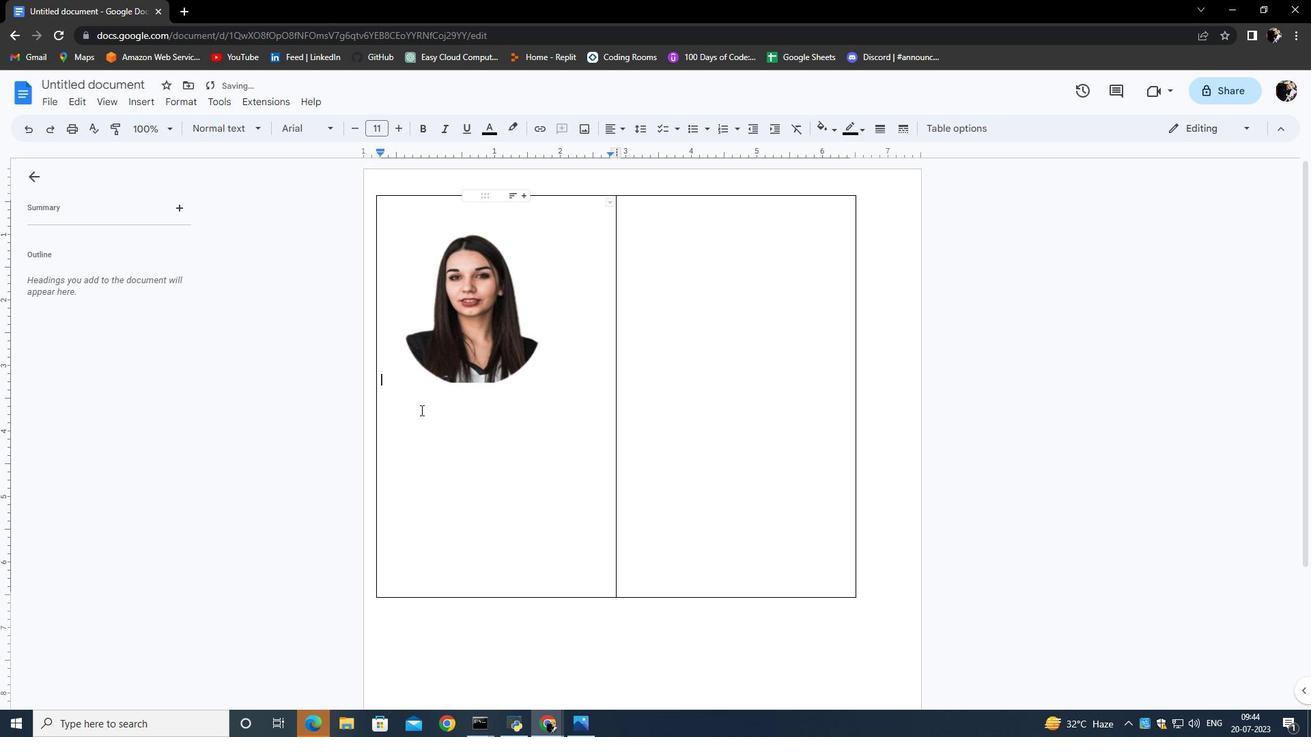 
Action: Key pressed <Key.space><Key.space><Key.space><Key.space><Key.space><Key.space><Key.space><Key.space><Key.space><Key.space><Key.space><Key.space><Key.space><Key.space><Key.space><Key.caps_lock>J<Key.caps_lock>e<Key.backspace><Key.caps_lock>ENNA<Key.space><Key.caps_lock>s<Key.caps_lock><Key.backspace>SMITYH<Key.backspace><Key.backspace>H
Screenshot: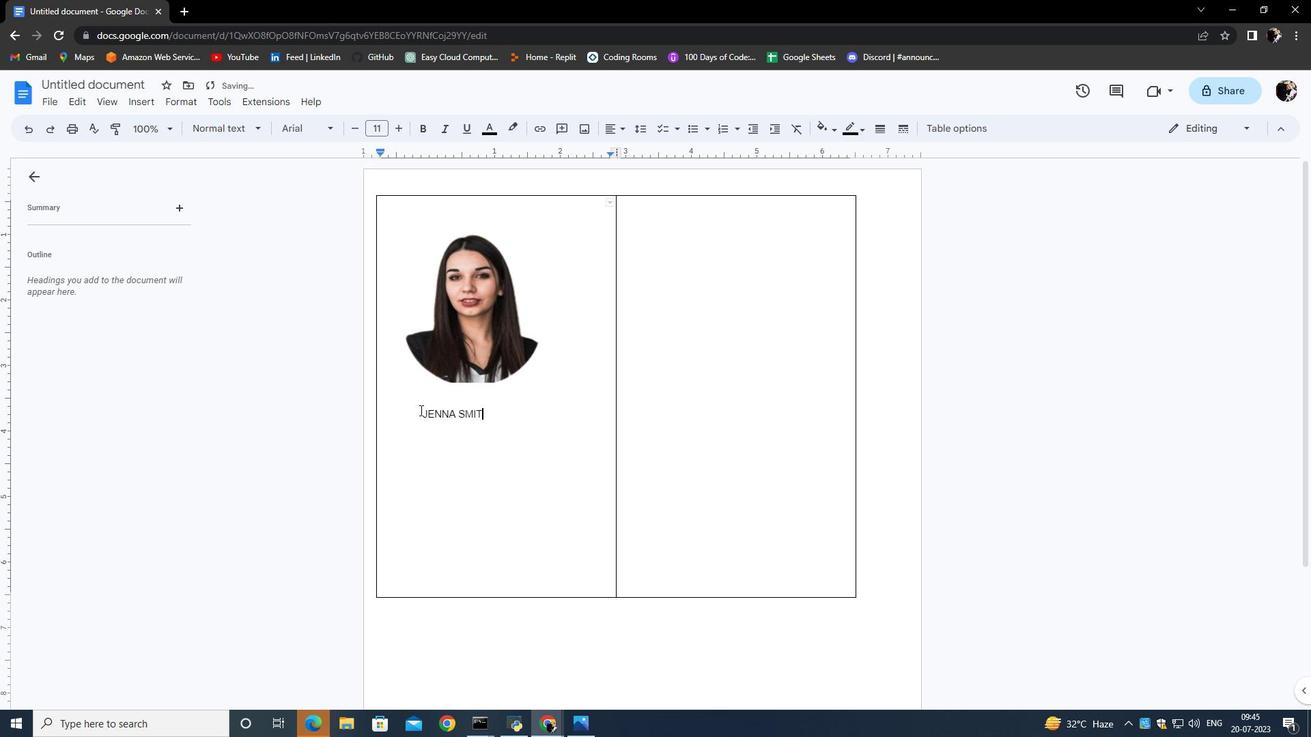 
Action: Mouse moved to (502, 404)
Screenshot: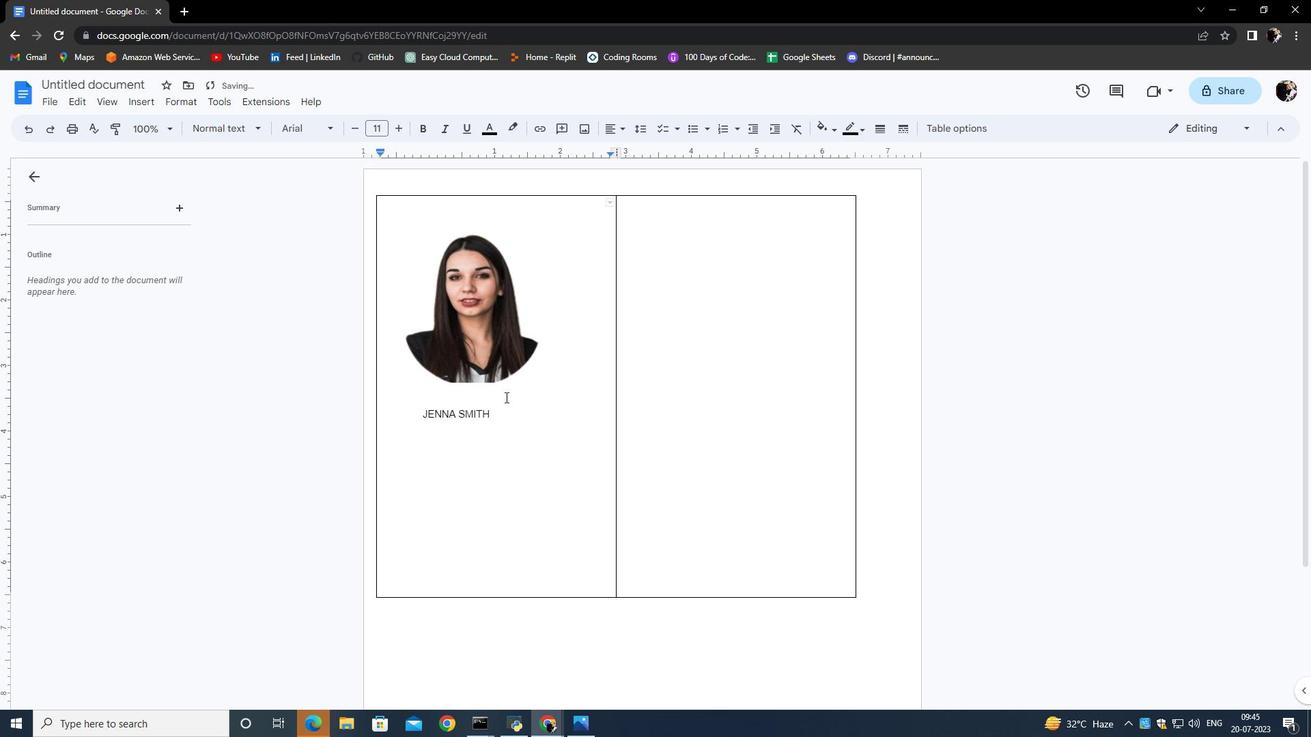 
Action: Mouse pressed left at (502, 404)
Screenshot: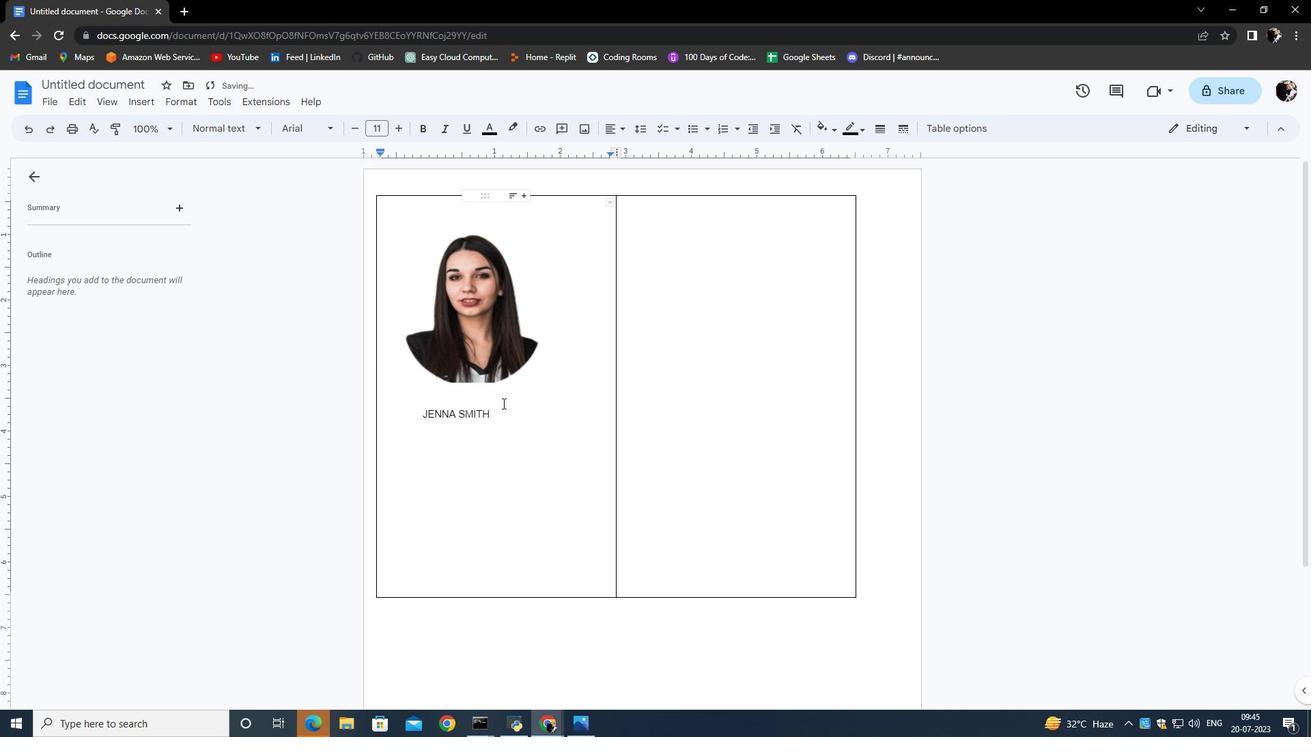 
Action: Mouse moved to (486, 410)
Screenshot: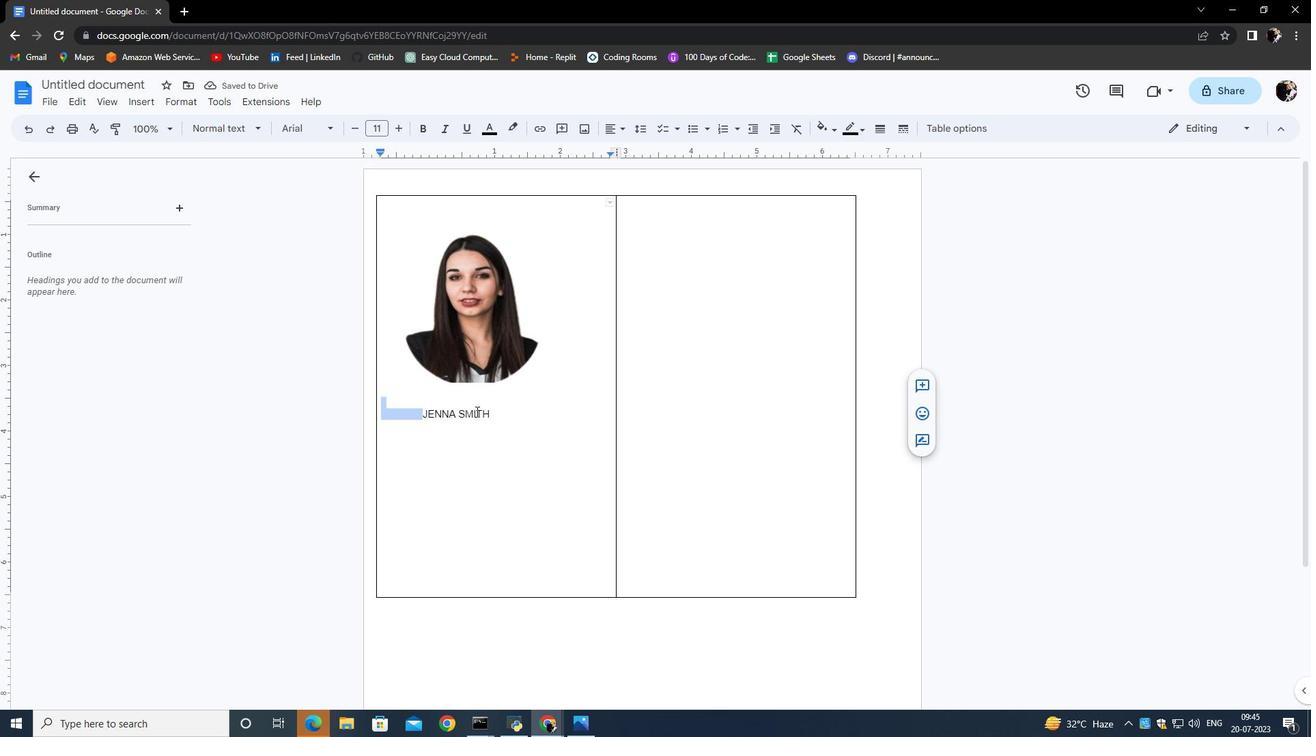
Action: Mouse pressed left at (486, 410)
Screenshot: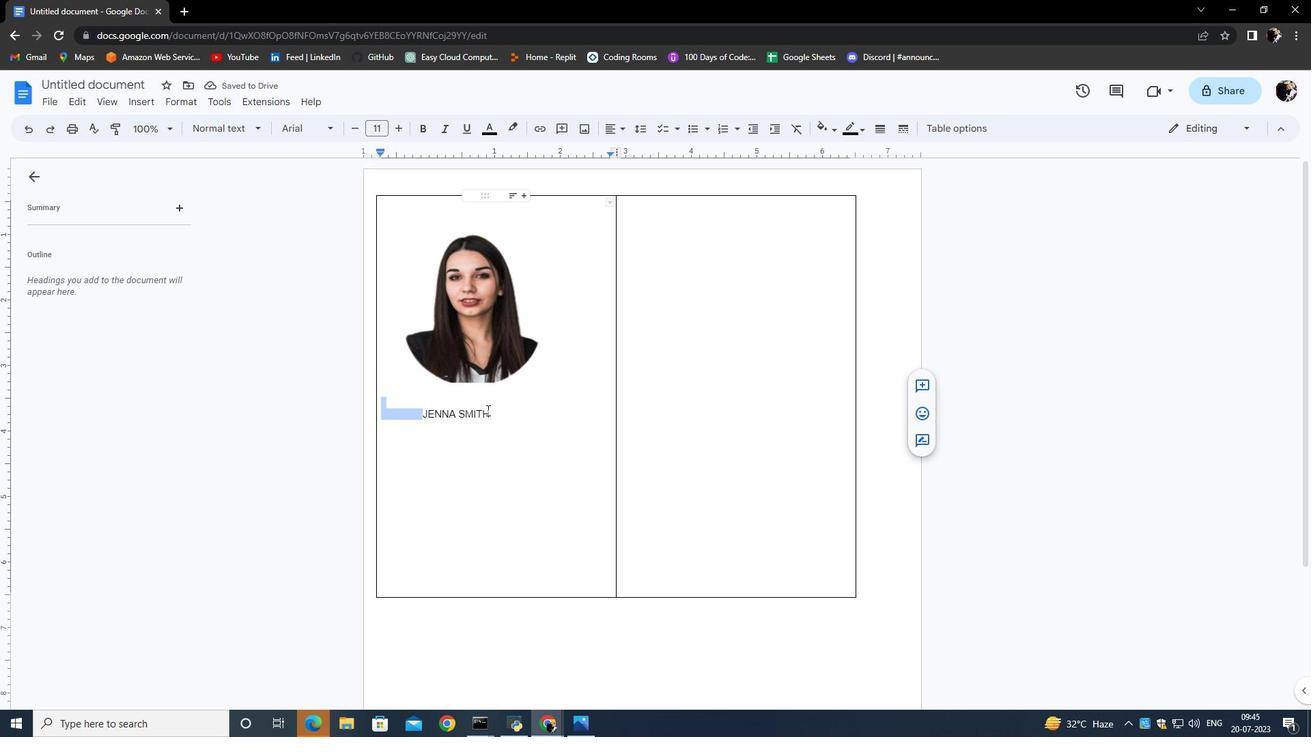 
Action: Mouse moved to (512, 417)
Screenshot: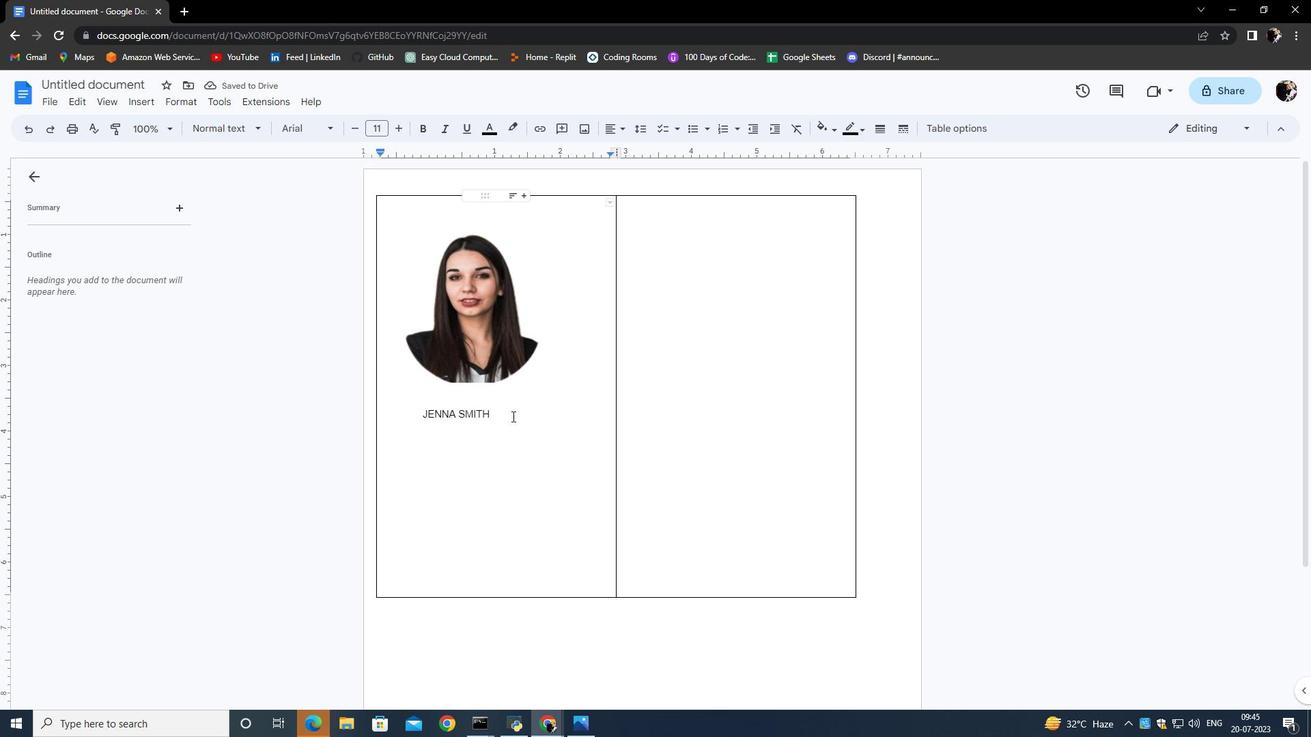 
Action: Mouse pressed left at (512, 417)
Screenshot: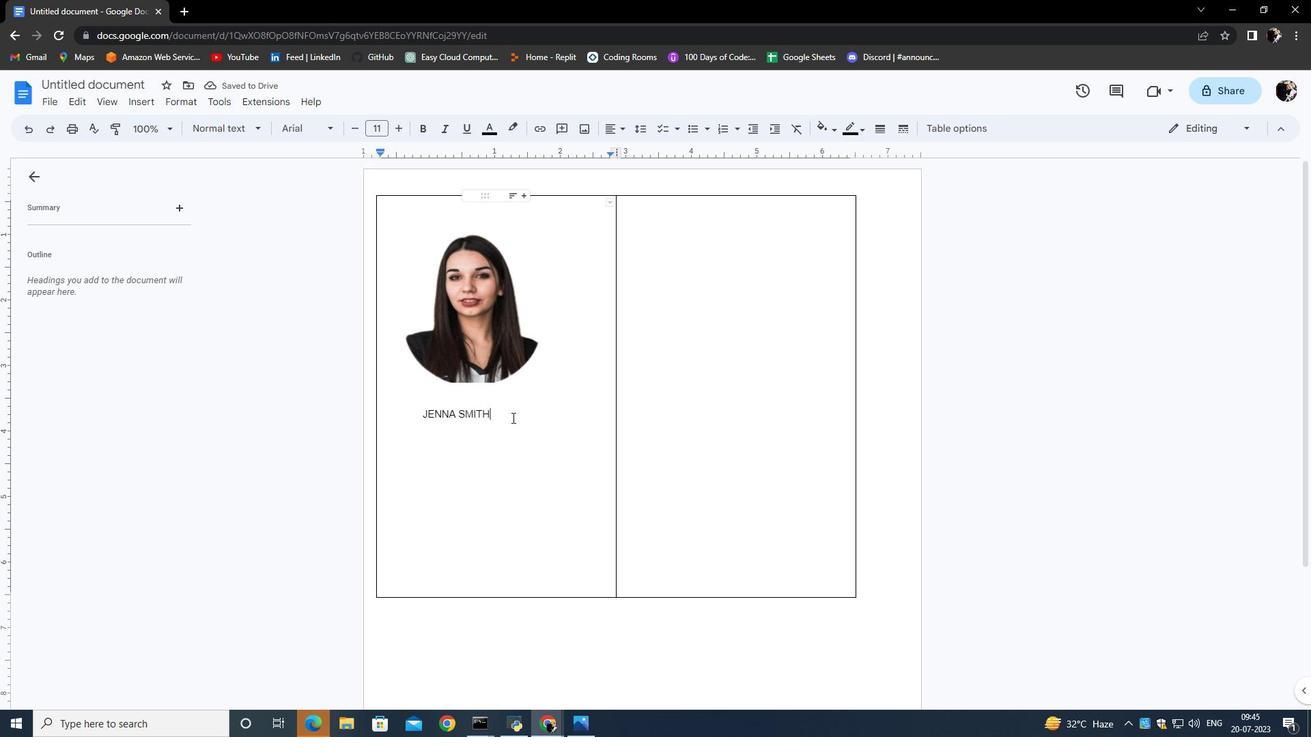 
Action: Mouse moved to (402, 129)
Screenshot: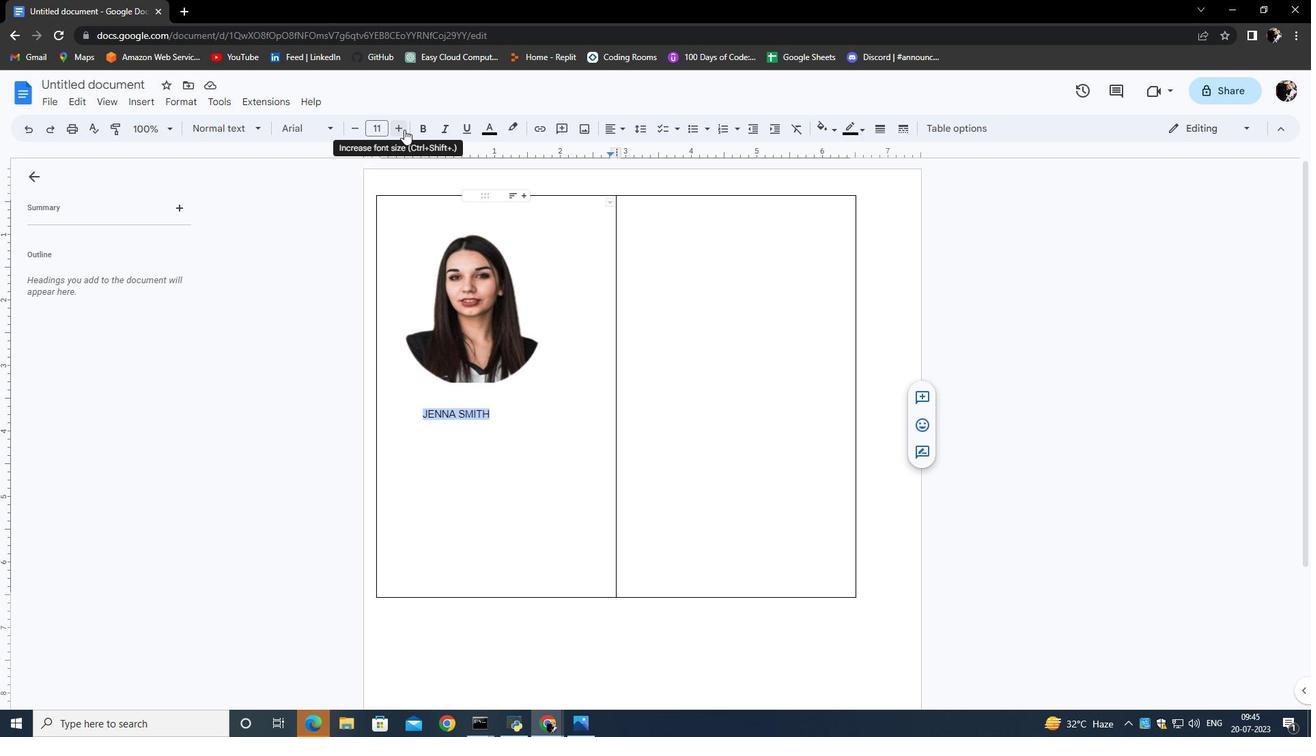 
Action: Mouse pressed left at (402, 129)
Screenshot: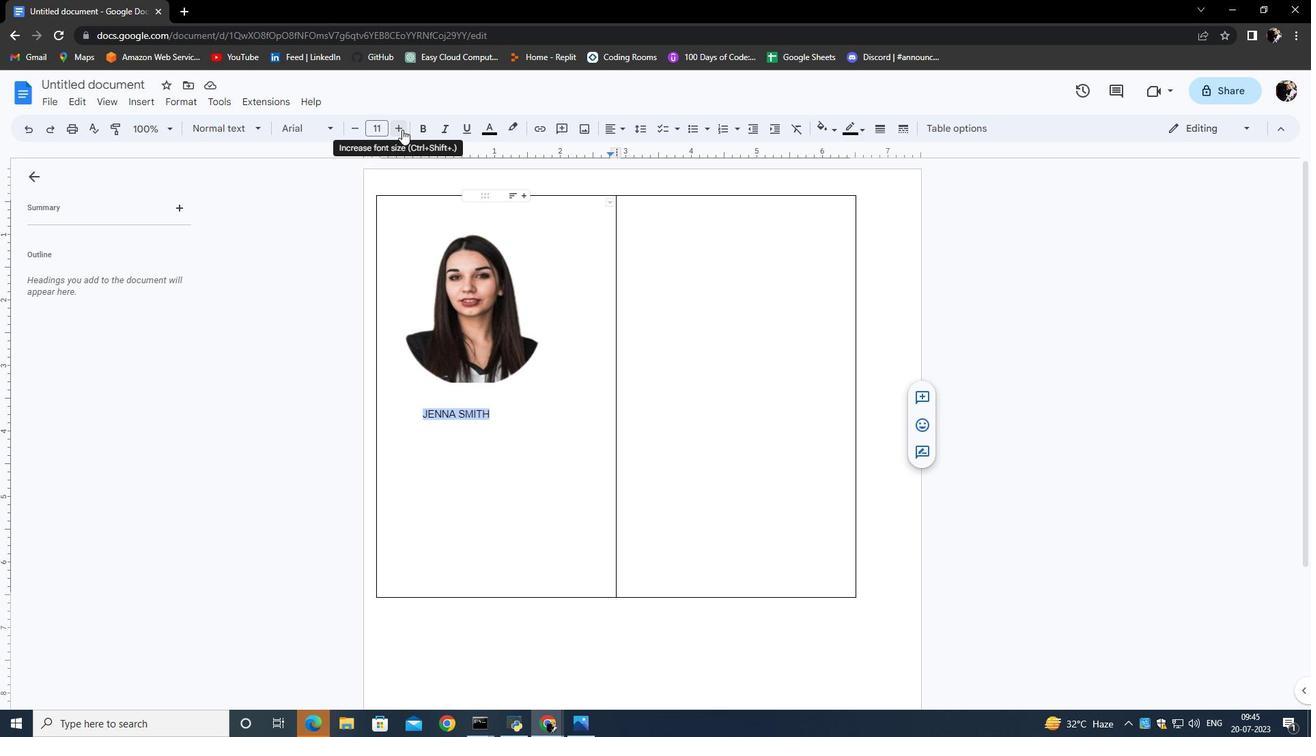 
Action: Mouse pressed left at (402, 129)
Screenshot: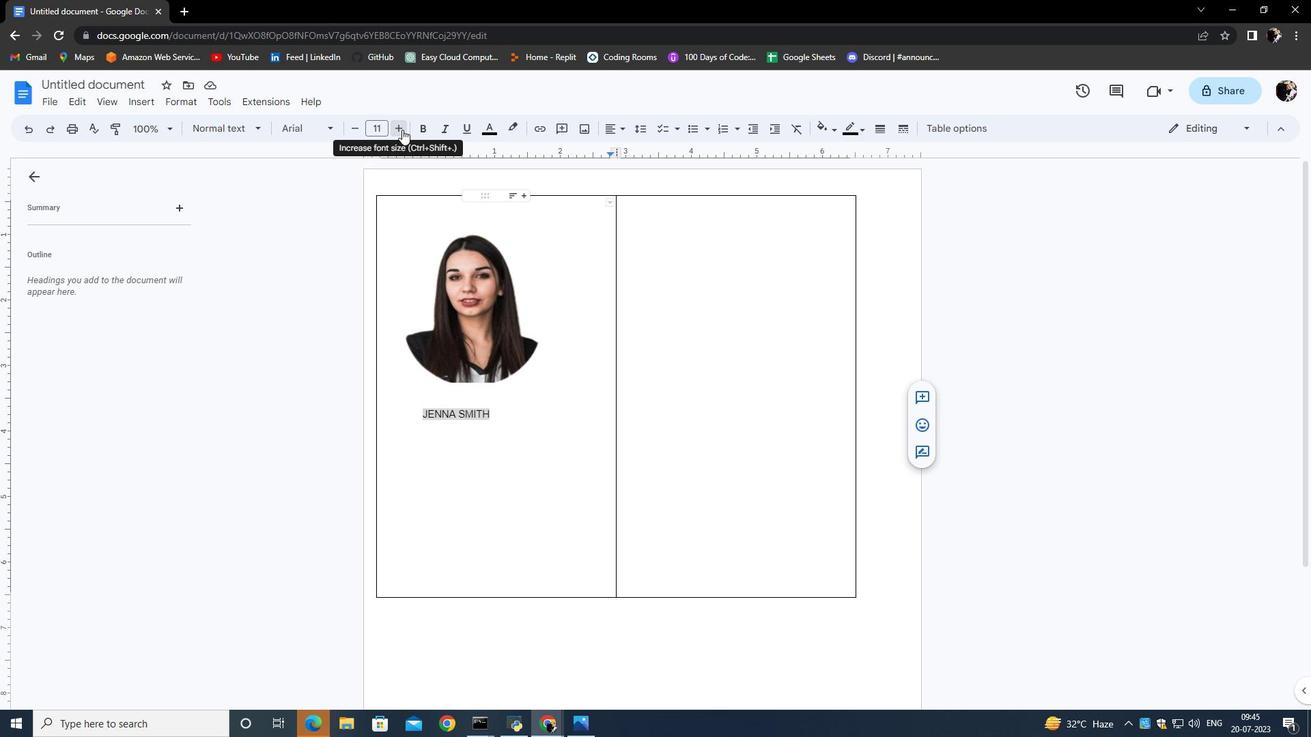 
Action: Mouse pressed left at (402, 129)
Screenshot: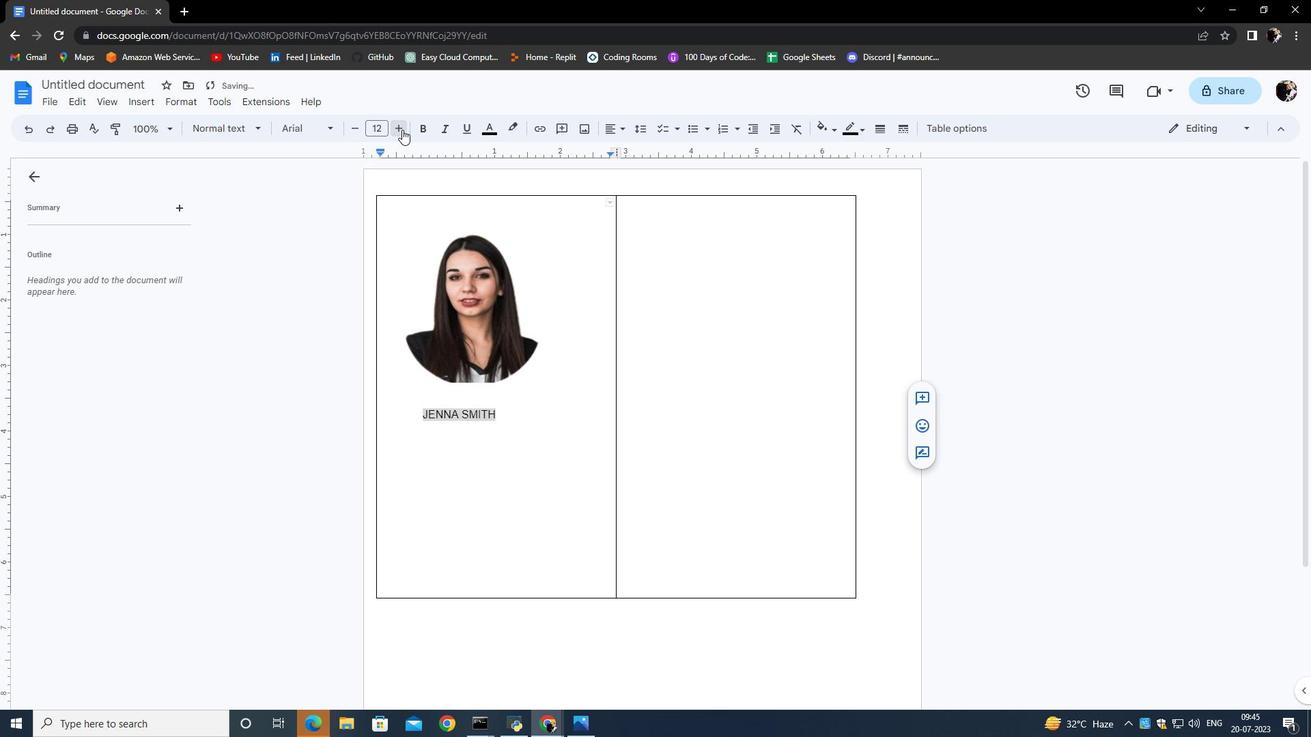 
Action: Mouse pressed left at (402, 129)
Screenshot: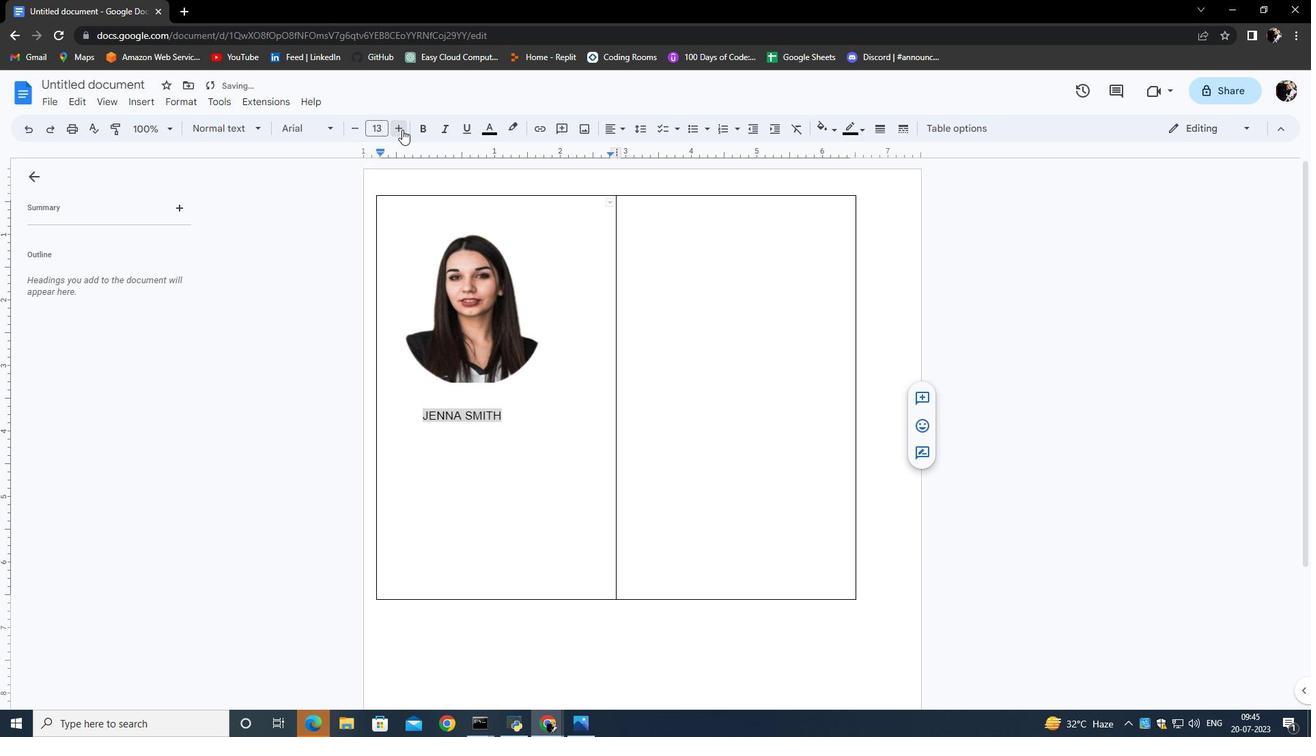
Action: Mouse pressed left at (402, 129)
Screenshot: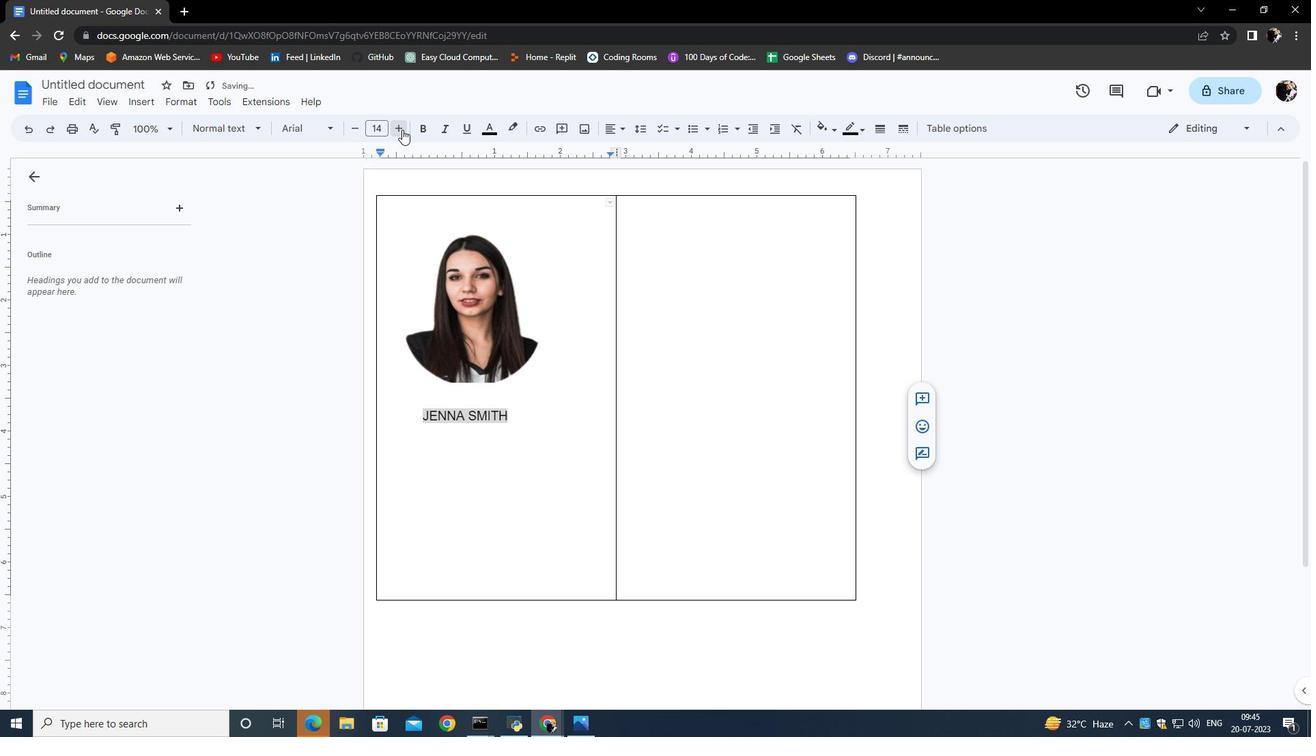 
Action: Mouse pressed left at (402, 129)
Screenshot: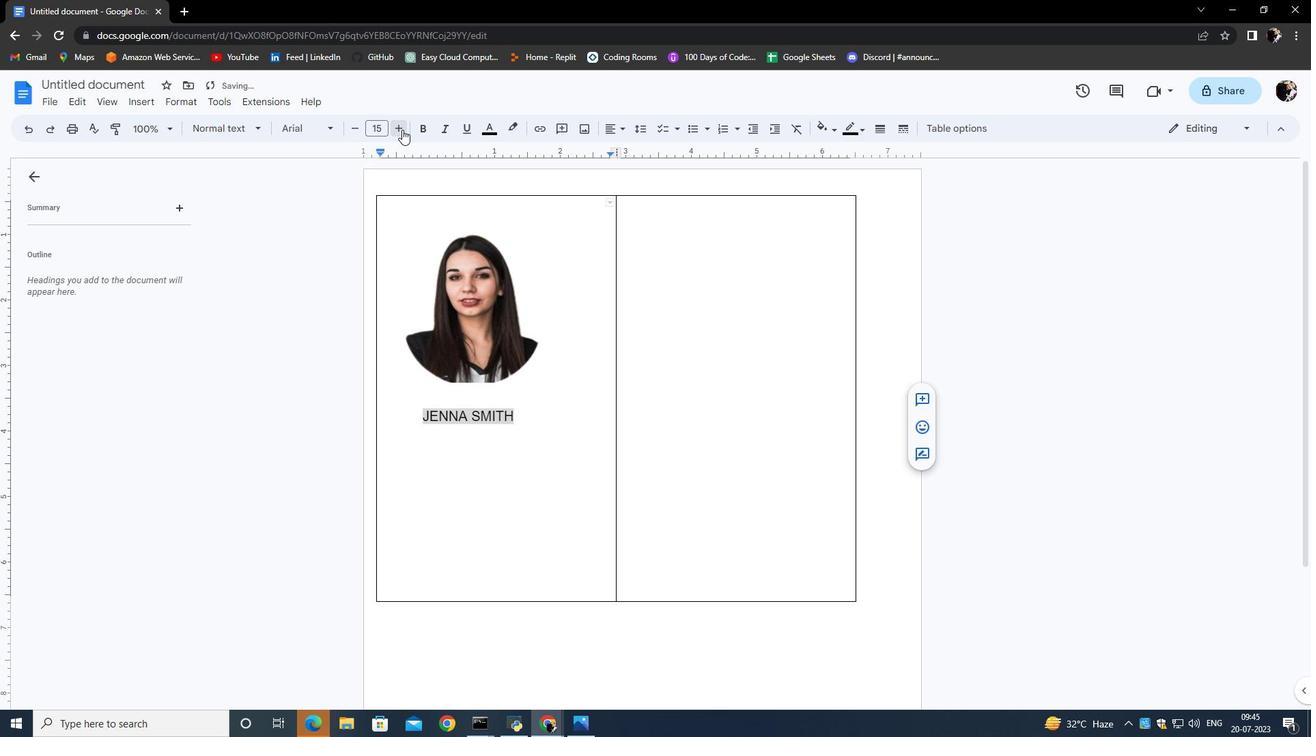 
Action: Mouse pressed left at (402, 129)
Screenshot: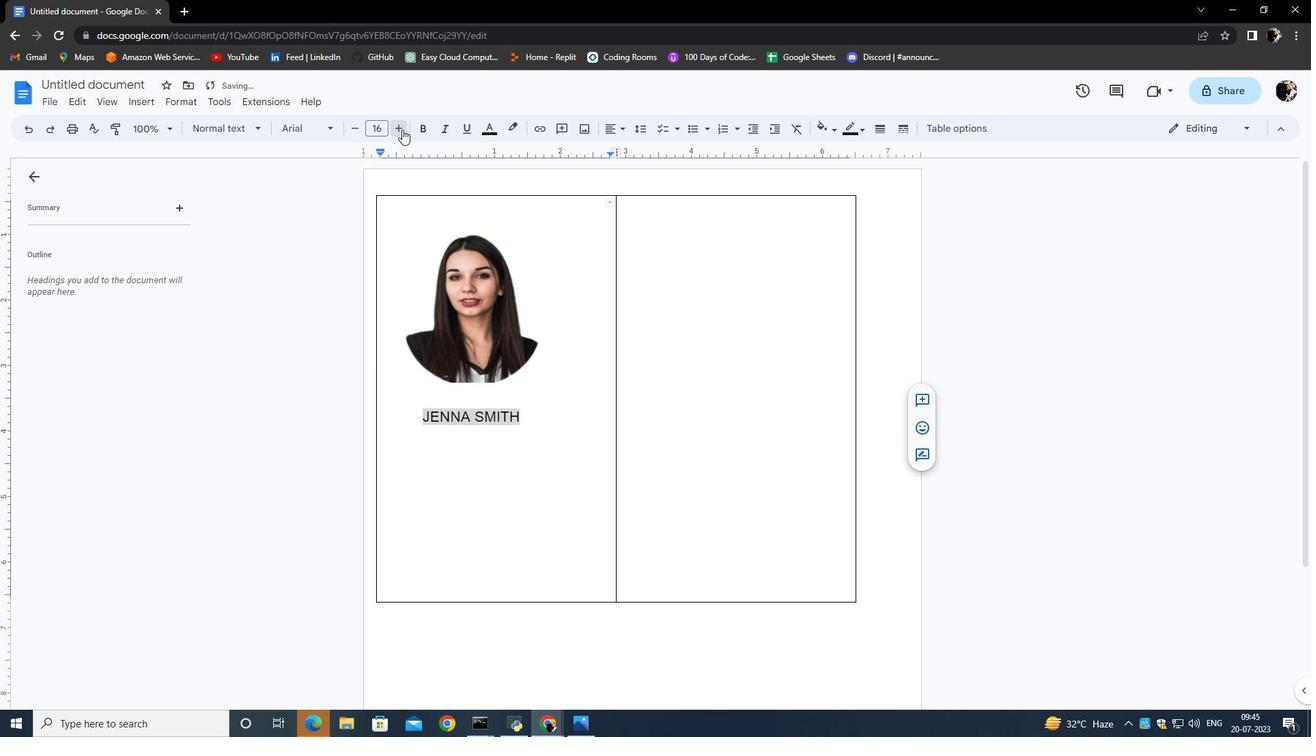 
Action: Mouse pressed left at (402, 129)
Screenshot: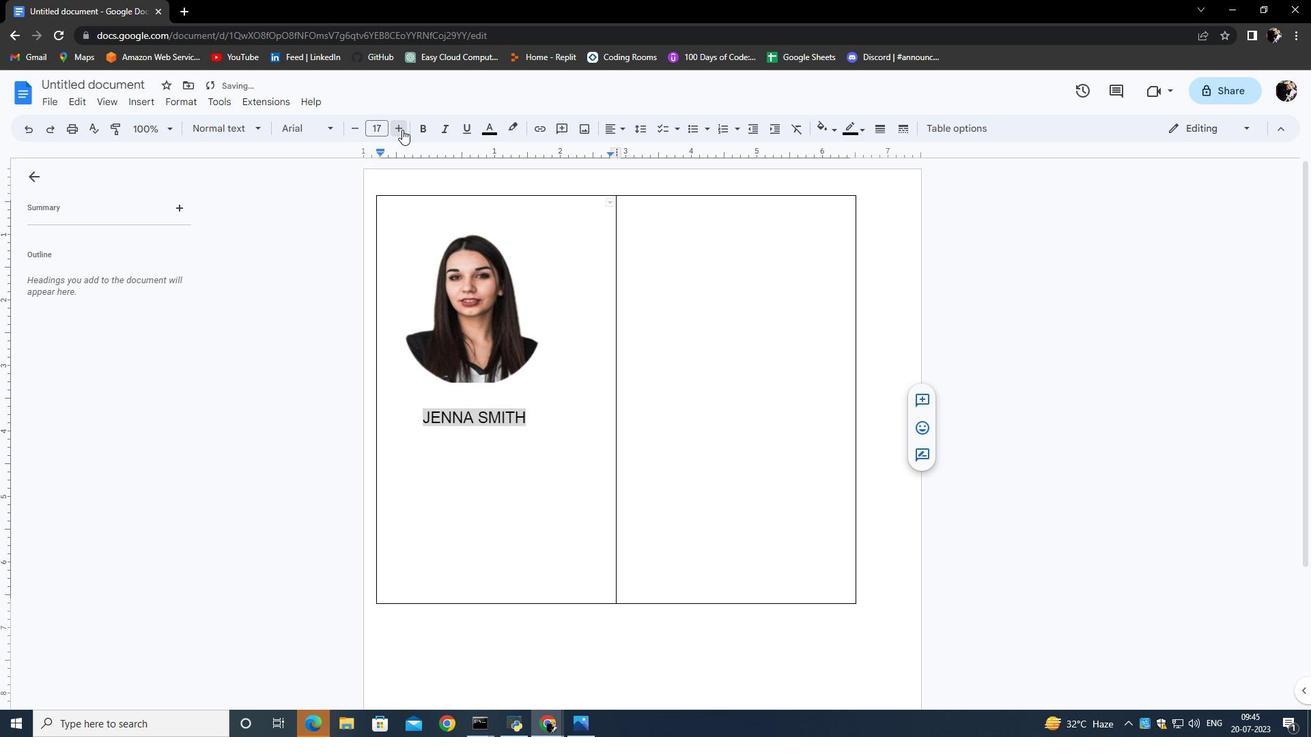 
Action: Mouse pressed left at (402, 129)
Screenshot: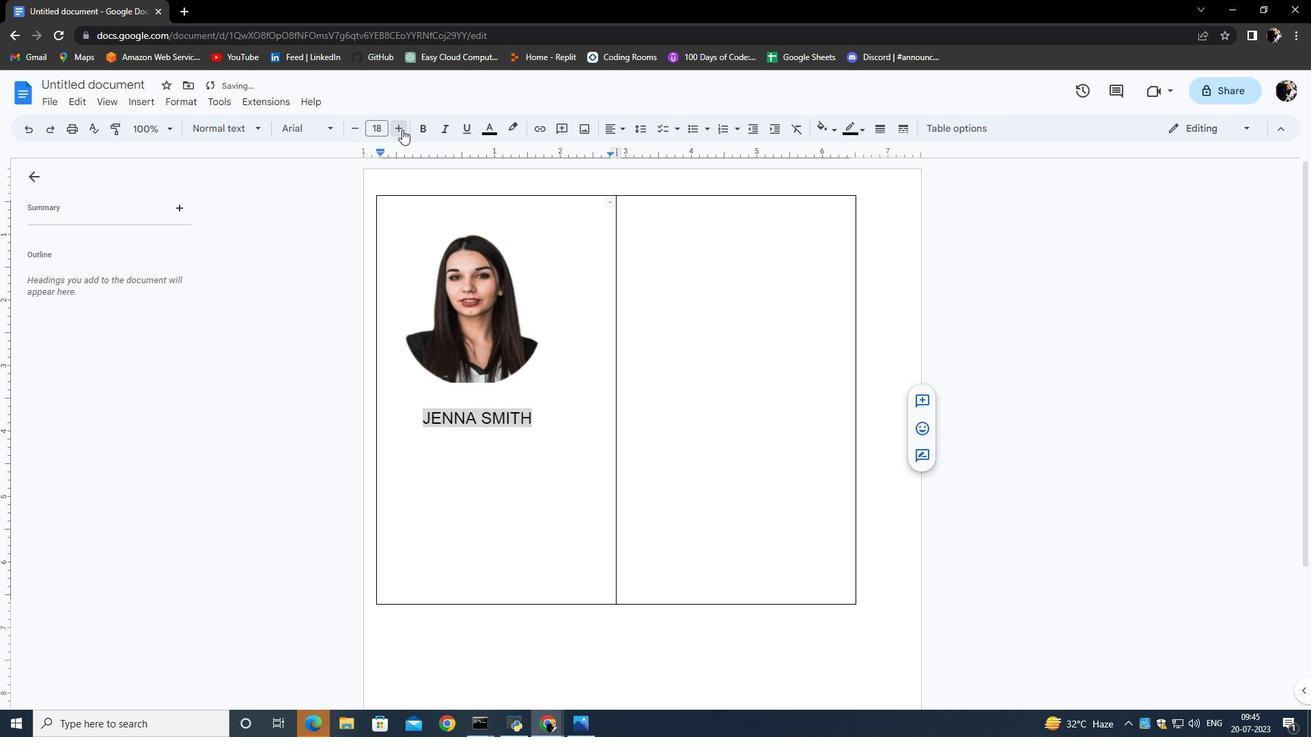 
Action: Mouse pressed left at (402, 129)
Screenshot: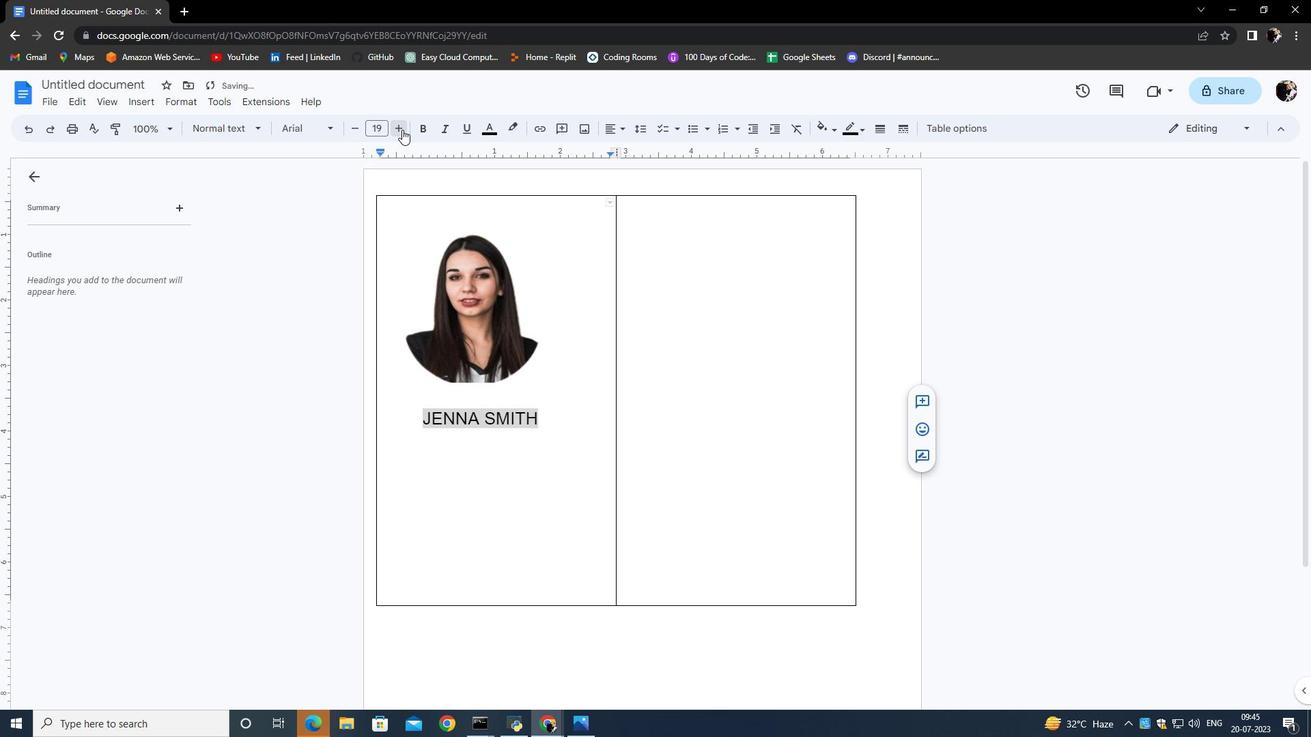 
Action: Mouse pressed left at (402, 129)
Screenshot: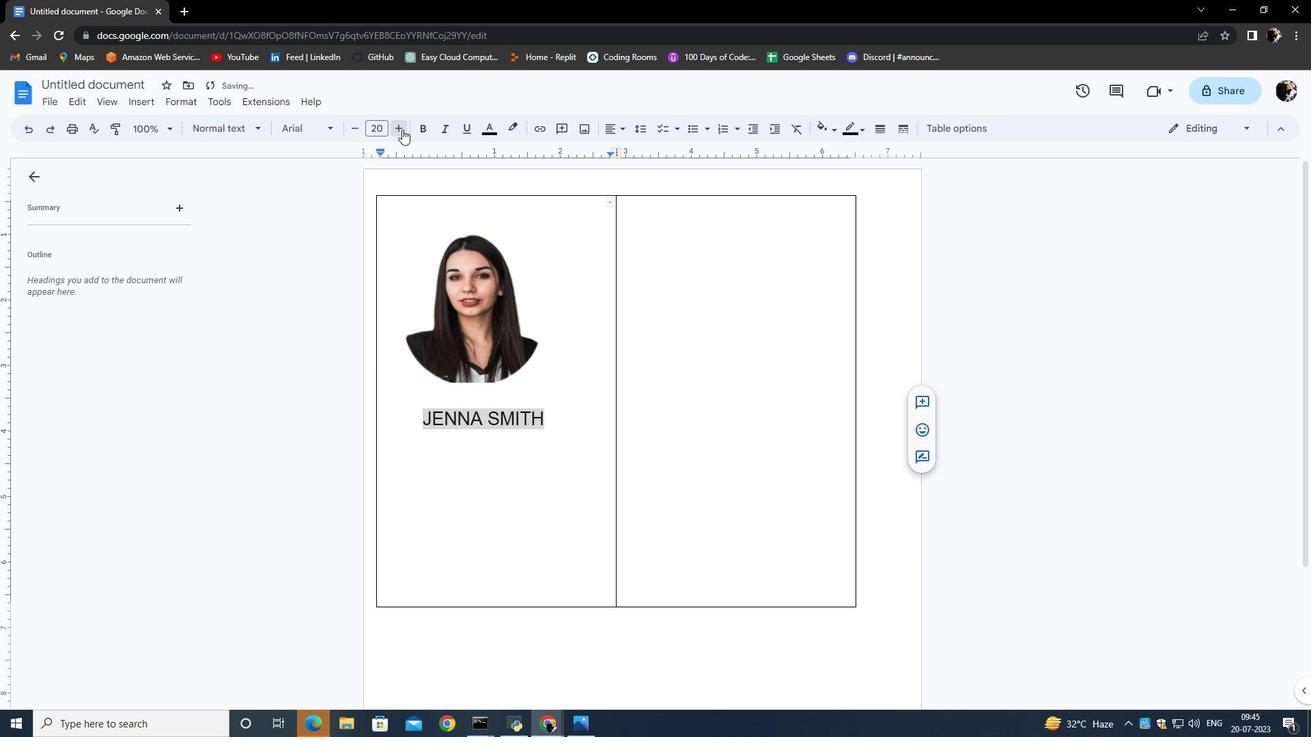 
Action: Mouse pressed left at (402, 129)
Screenshot: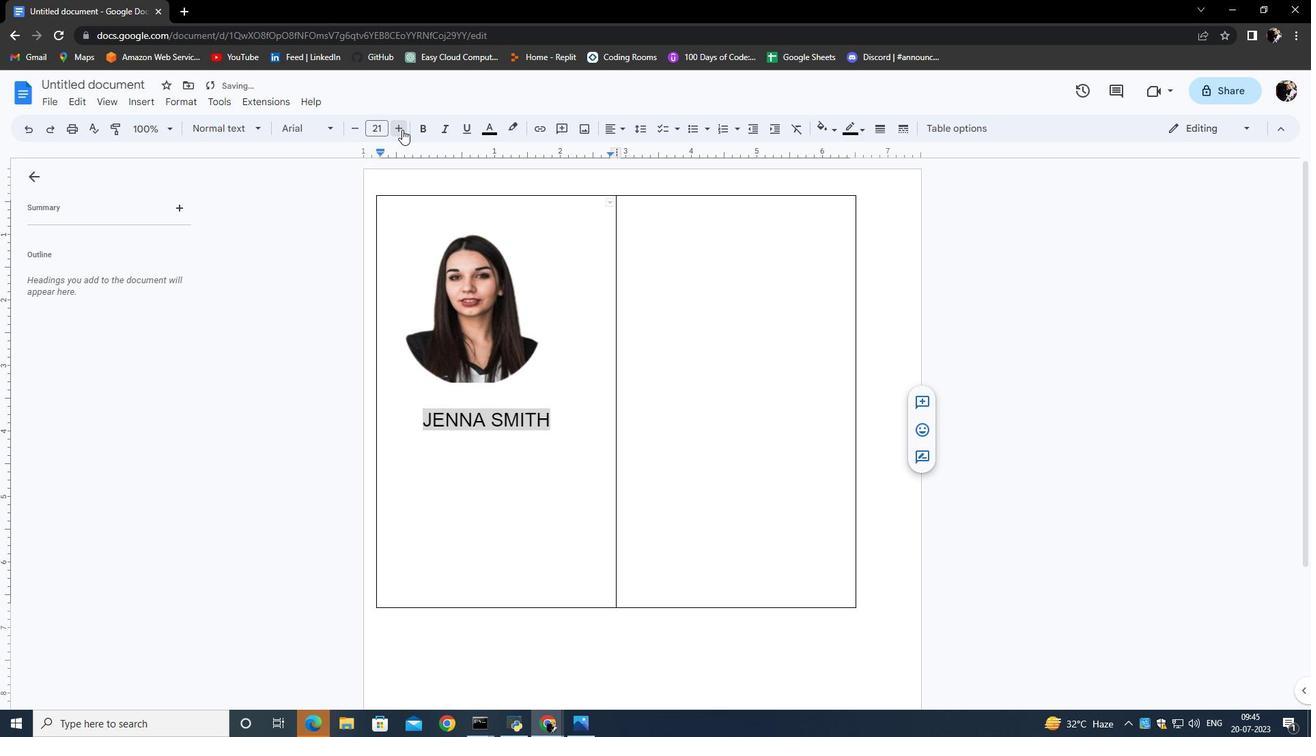 
Action: Mouse pressed left at (402, 129)
Screenshot: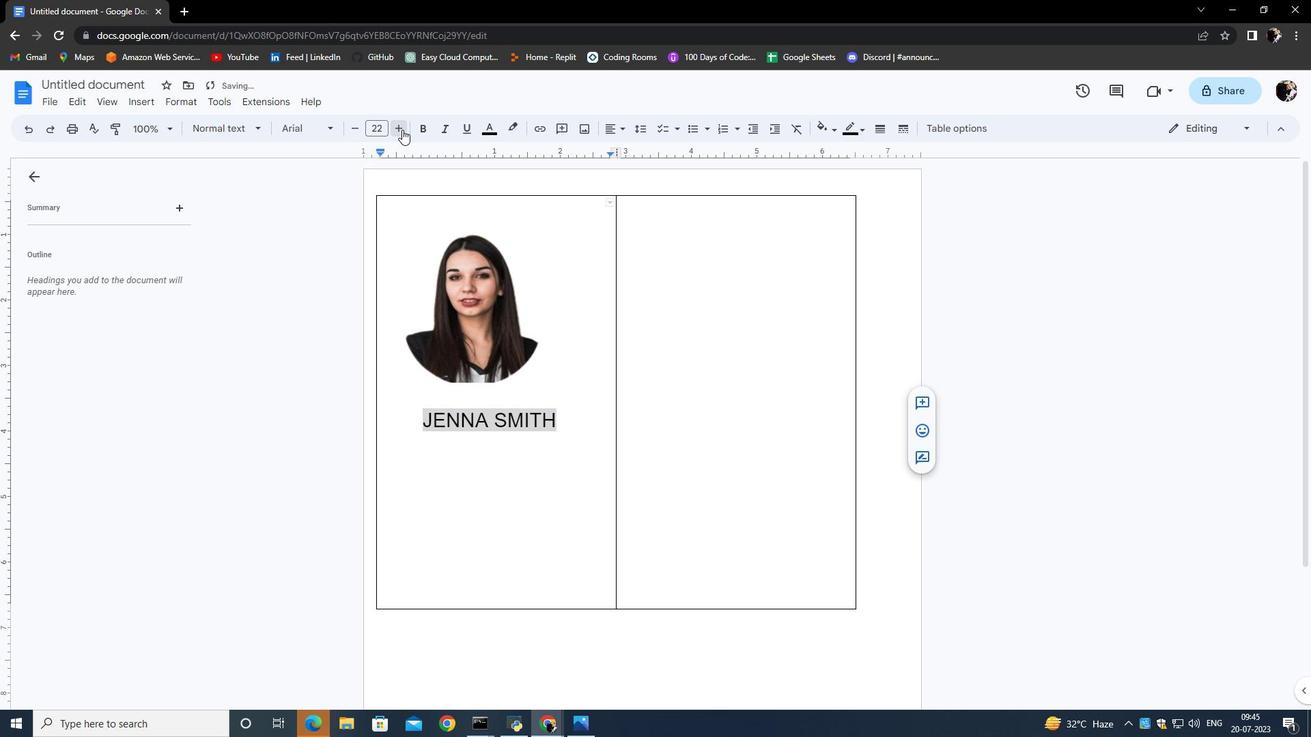 
Action: Mouse pressed left at (402, 129)
Screenshot: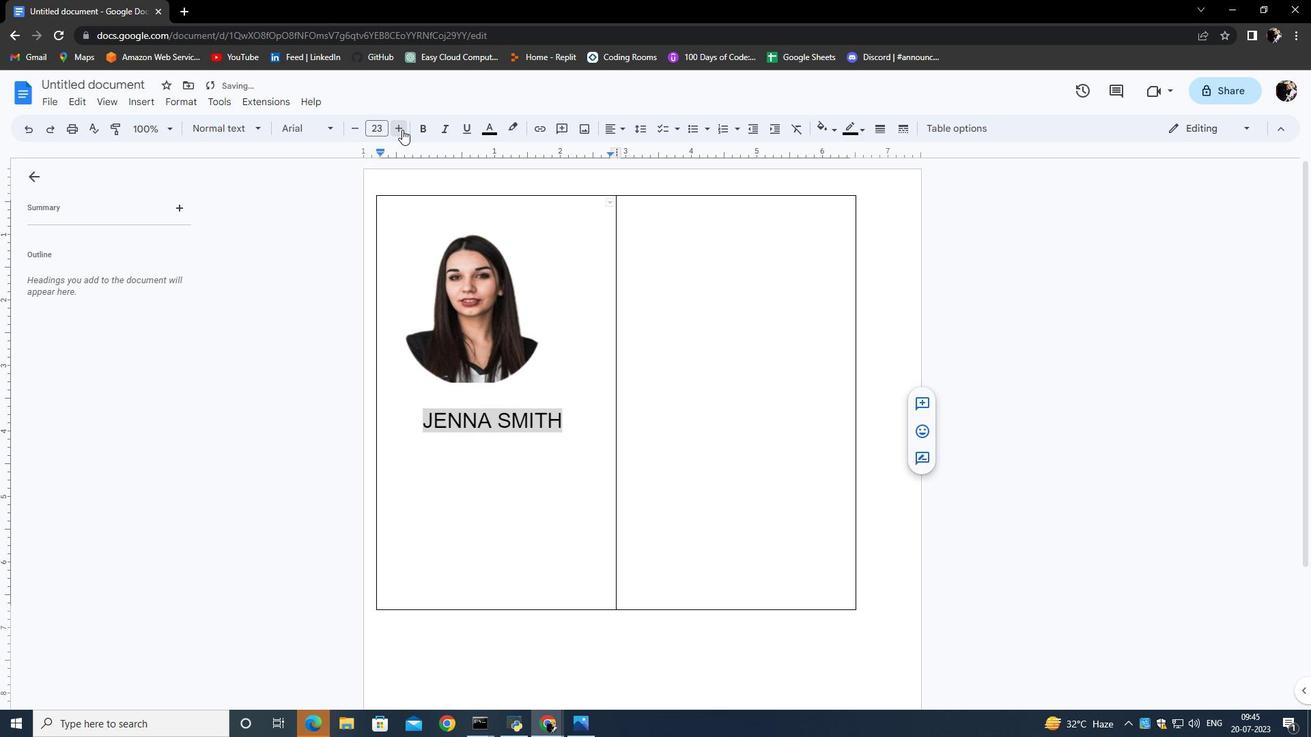 
Action: Mouse pressed left at (402, 129)
Screenshot: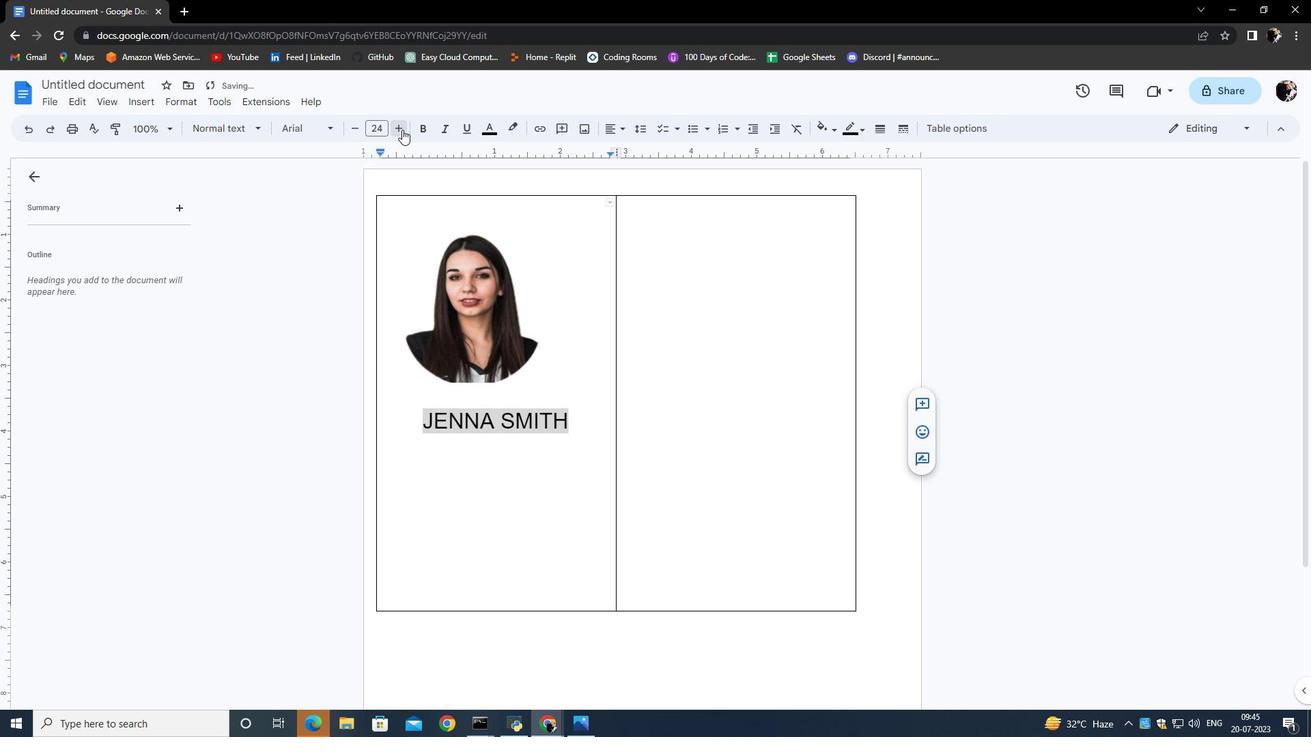 
Action: Mouse pressed left at (402, 129)
Screenshot: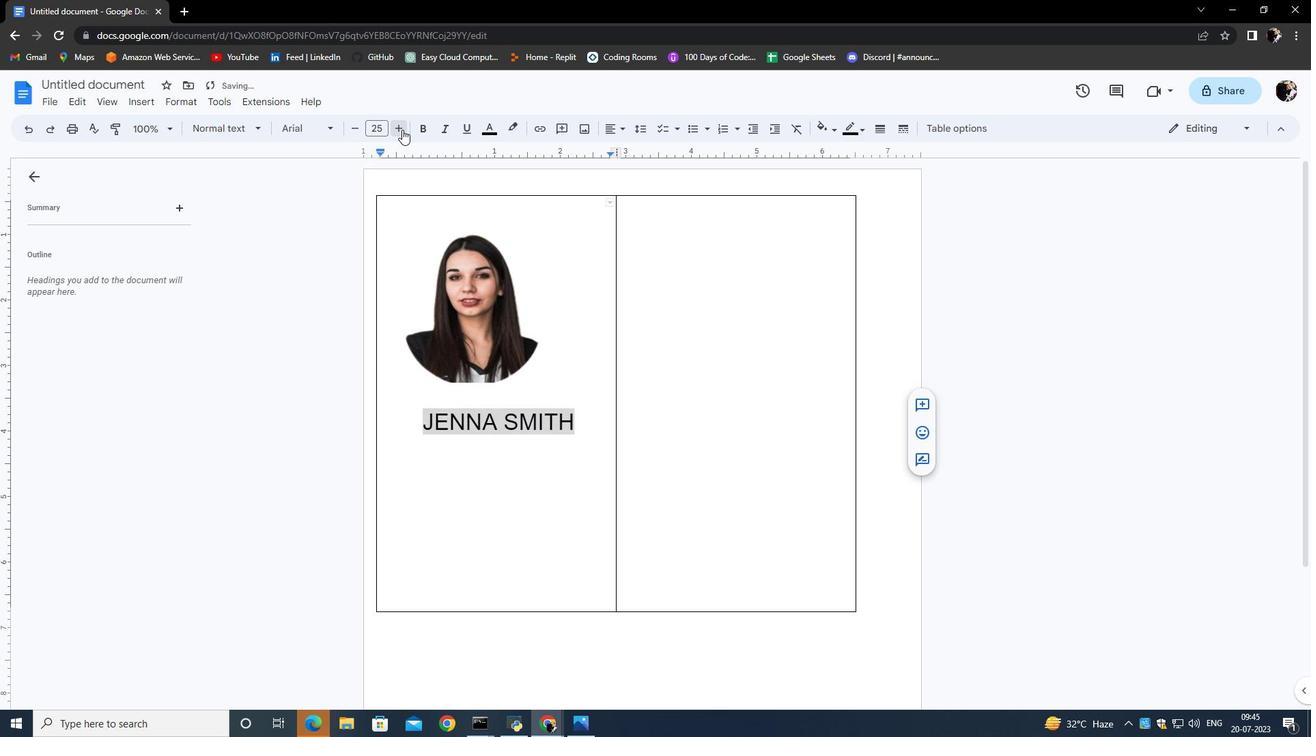 
Action: Mouse pressed left at (402, 129)
Screenshot: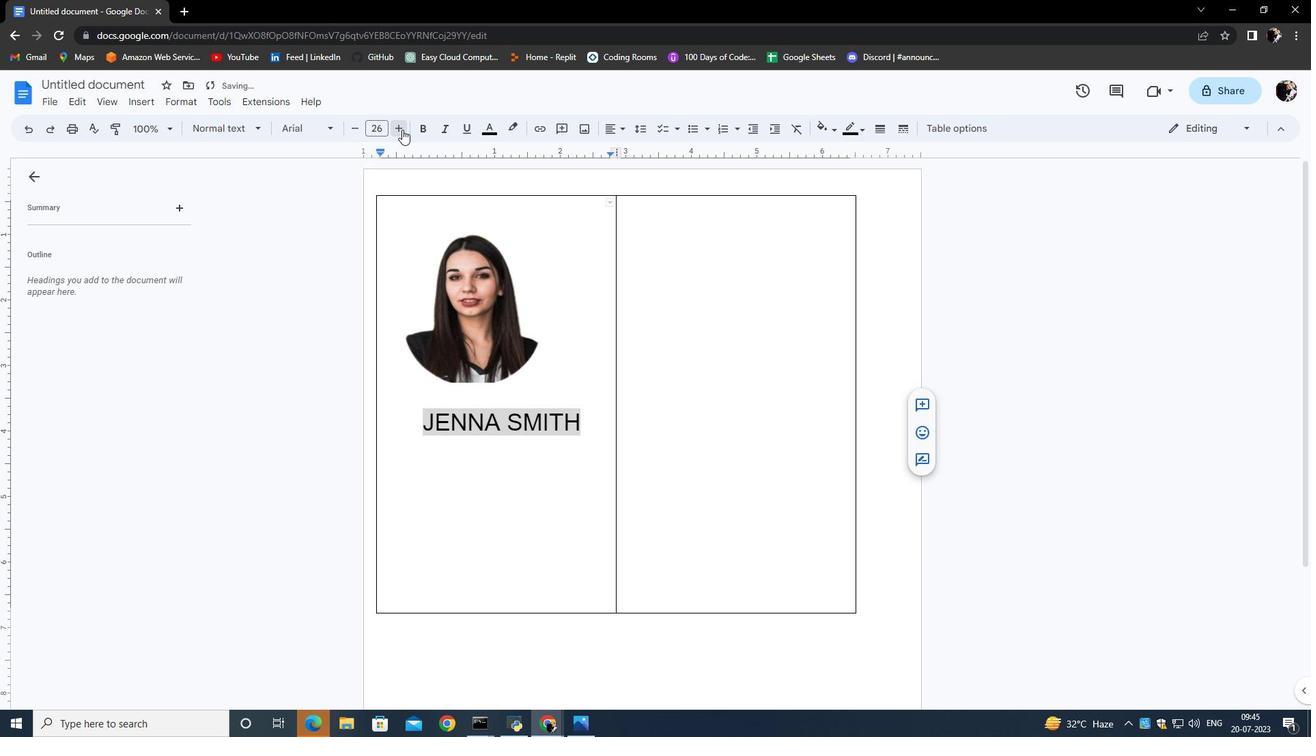 
Action: Mouse pressed left at (402, 129)
Screenshot: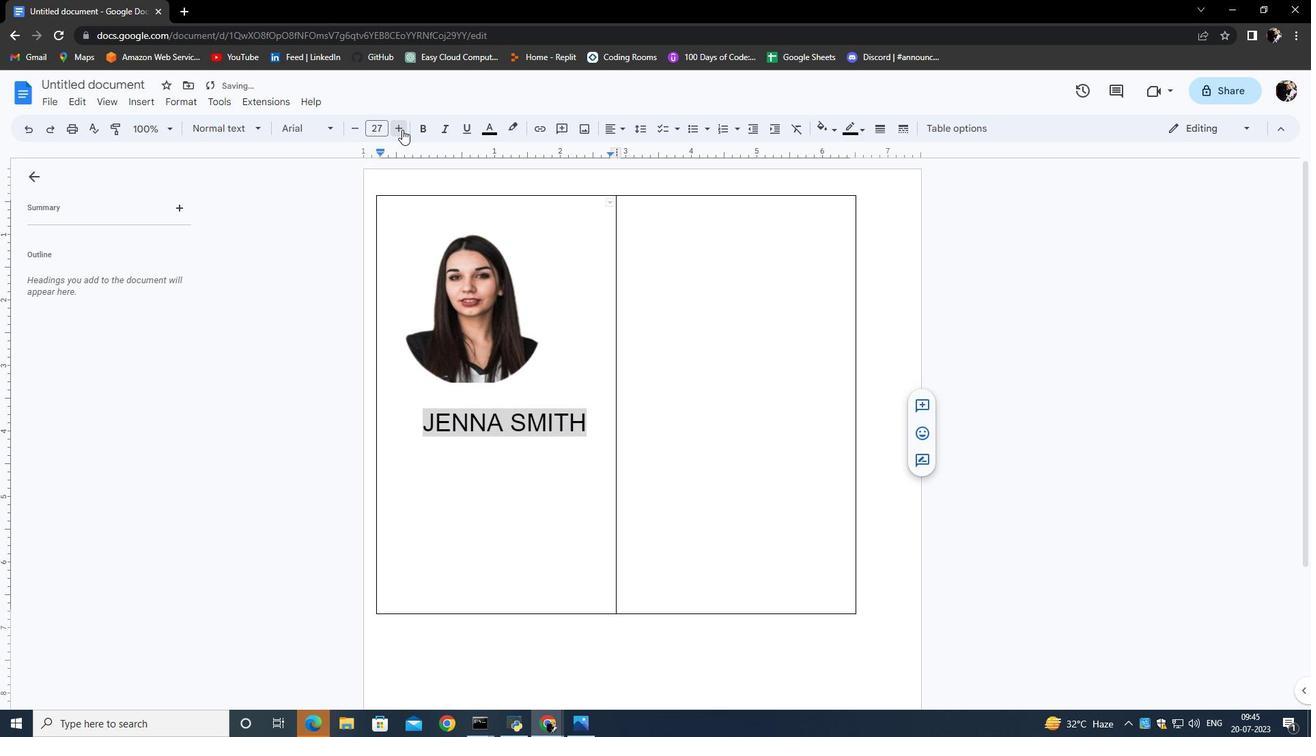 
Action: Mouse pressed left at (402, 129)
Screenshot: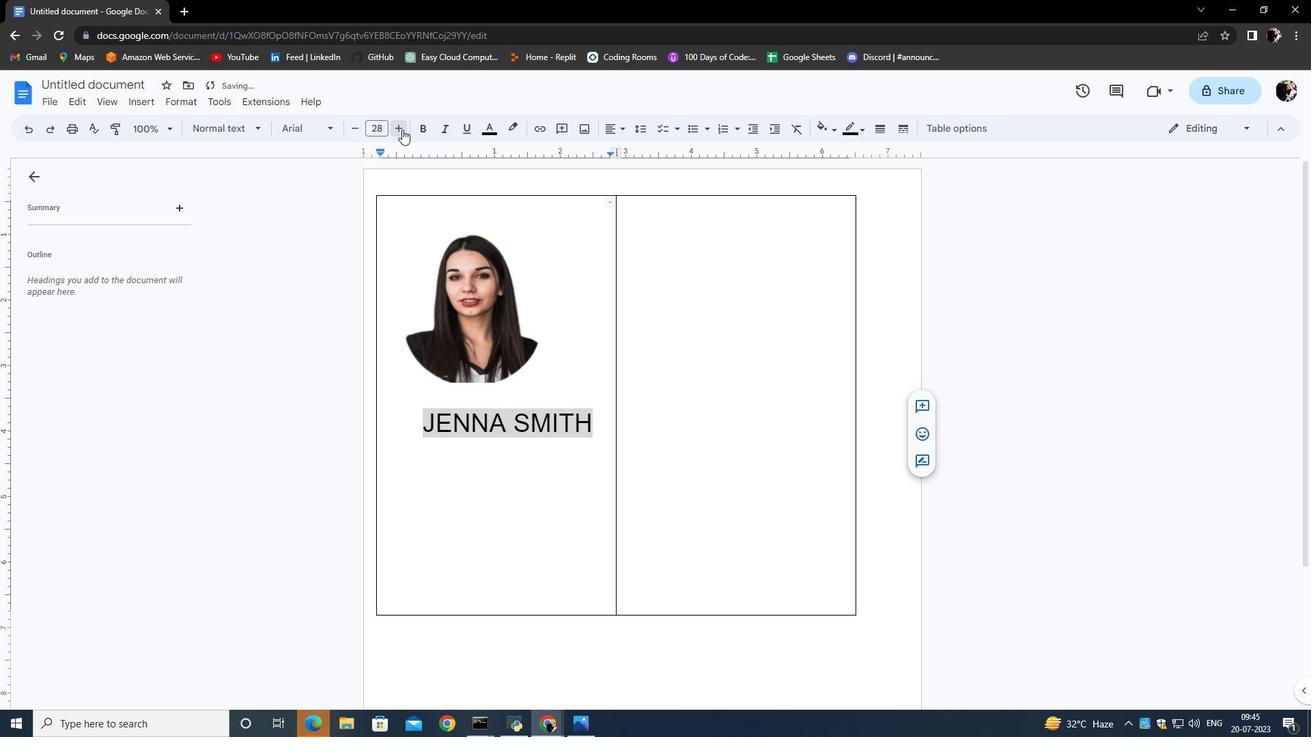 
Action: Mouse pressed left at (402, 129)
Screenshot: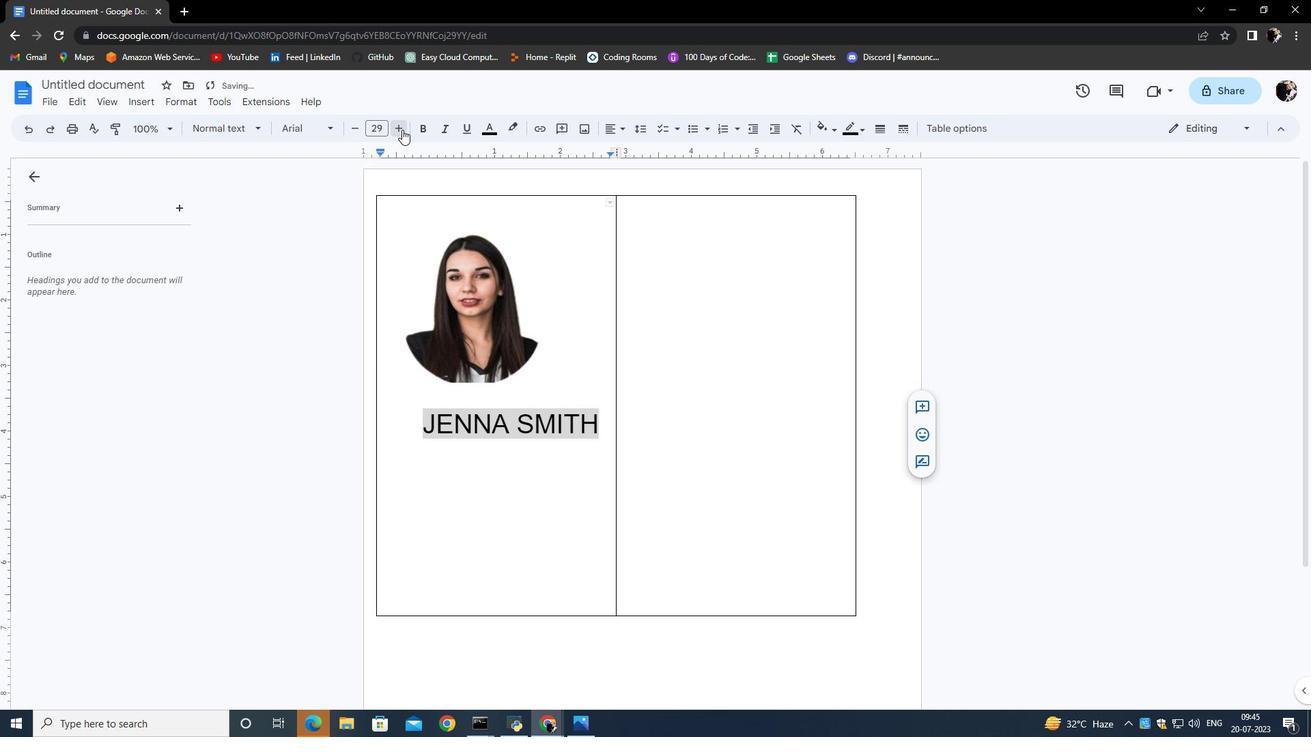 
Action: Mouse pressed left at (402, 129)
Screenshot: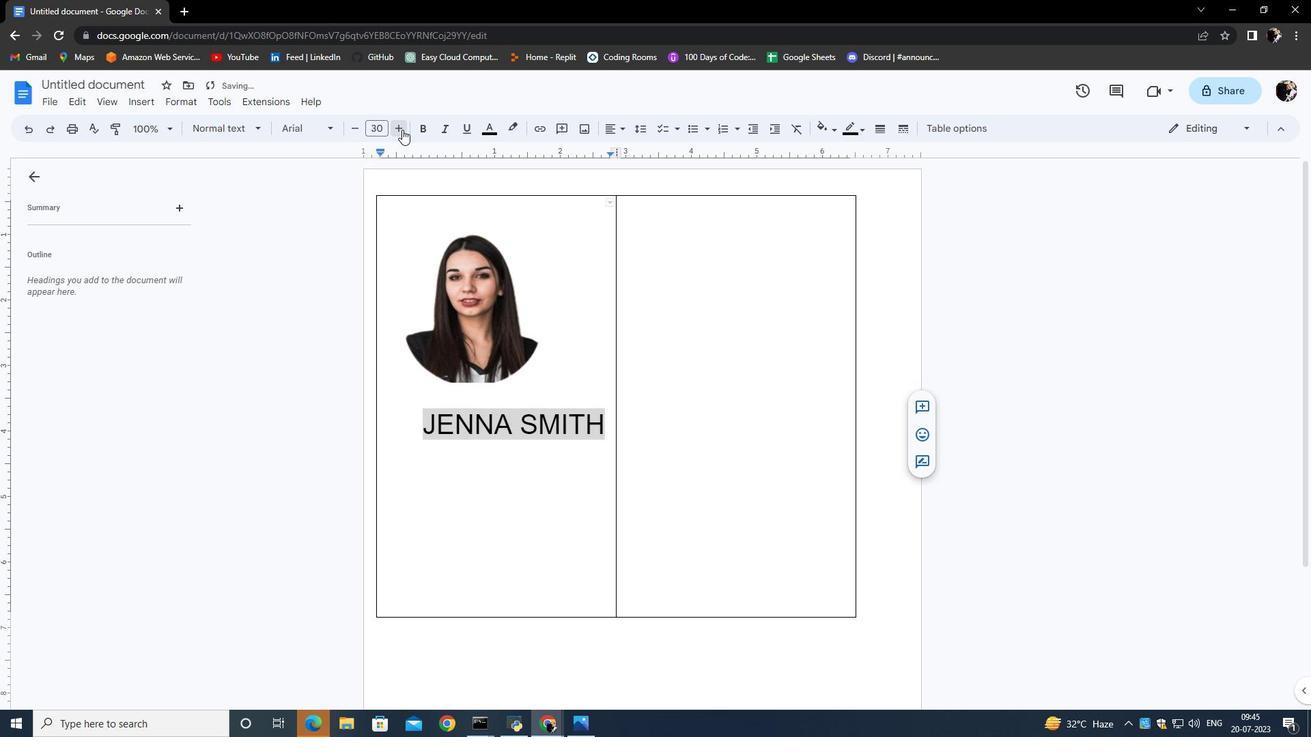 
Action: Mouse pressed left at (402, 129)
Screenshot: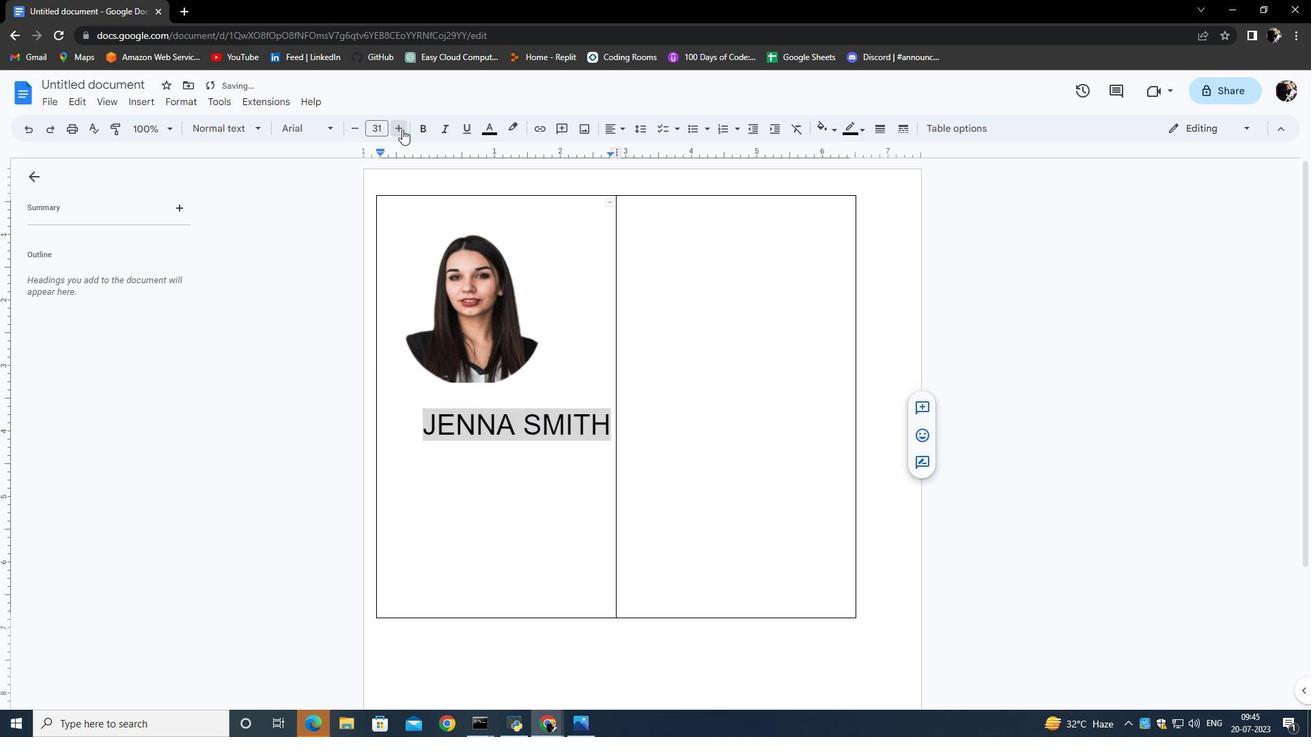 
Action: Mouse pressed left at (402, 129)
Screenshot: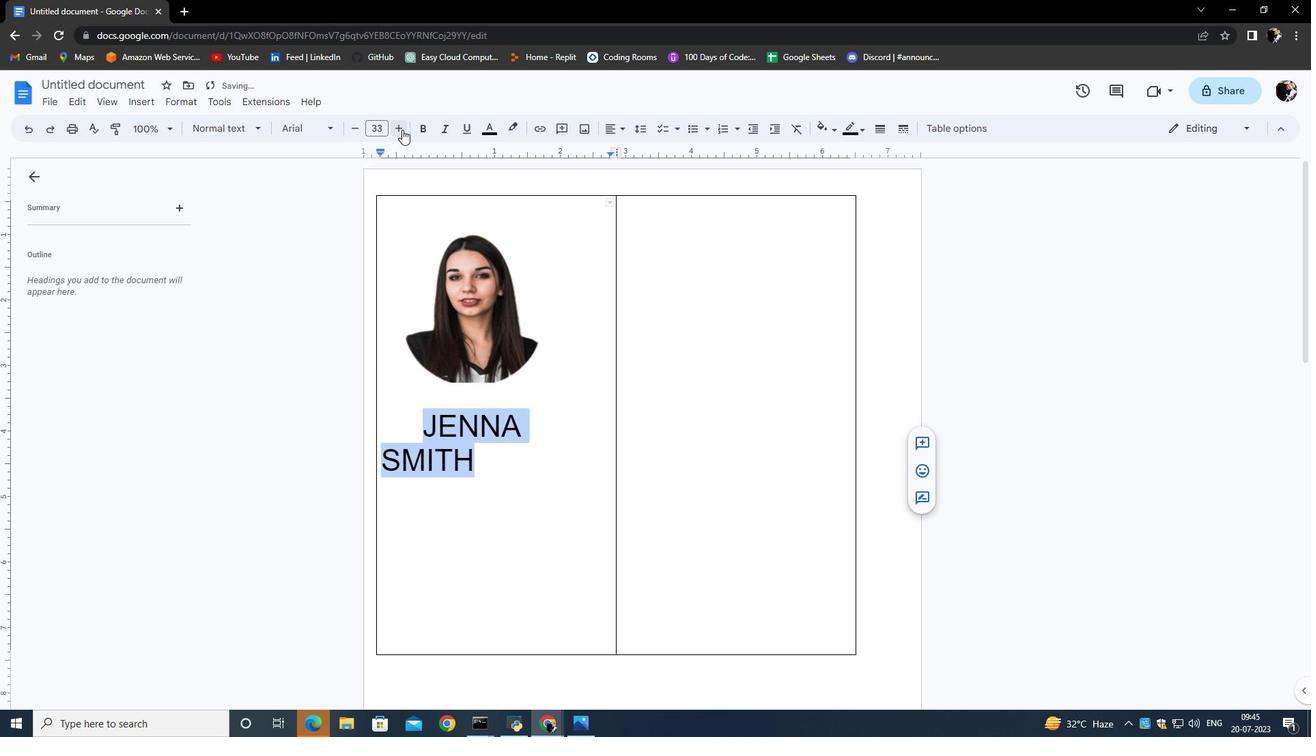 
Action: Mouse pressed left at (402, 129)
Screenshot: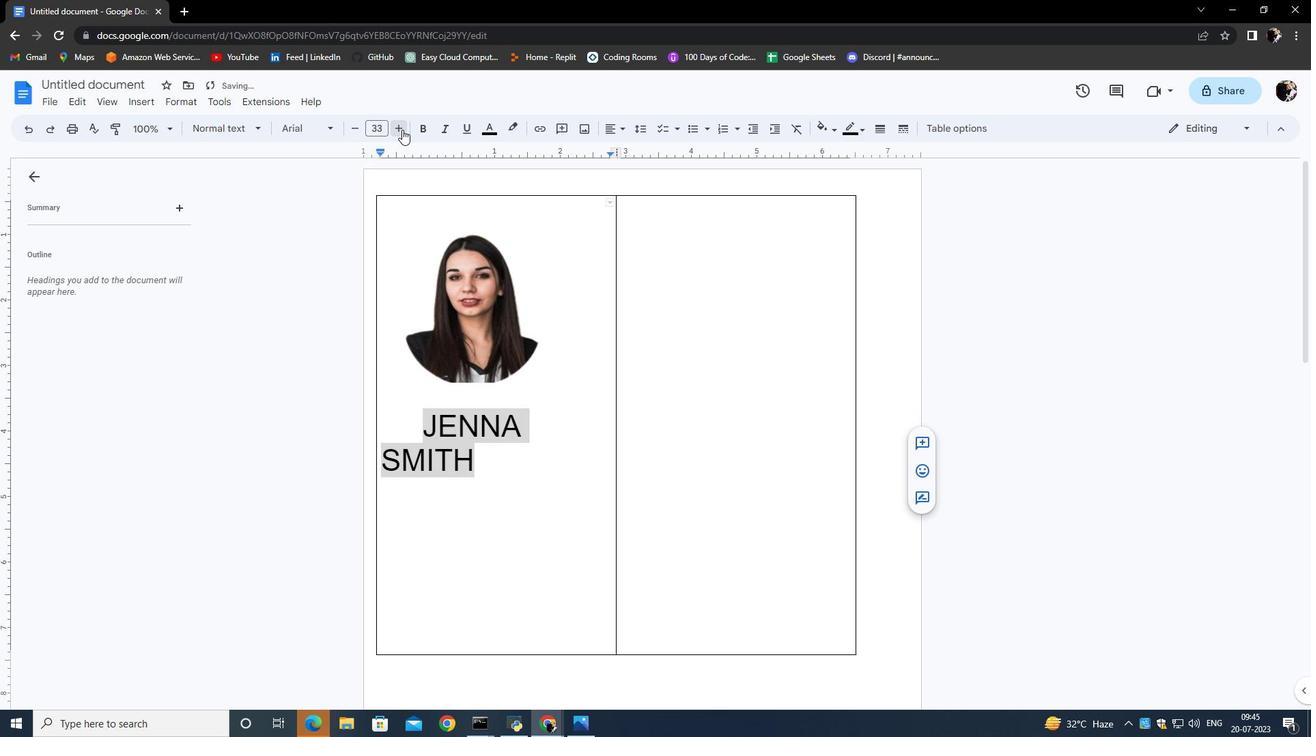 
Action: Mouse pressed left at (402, 129)
Screenshot: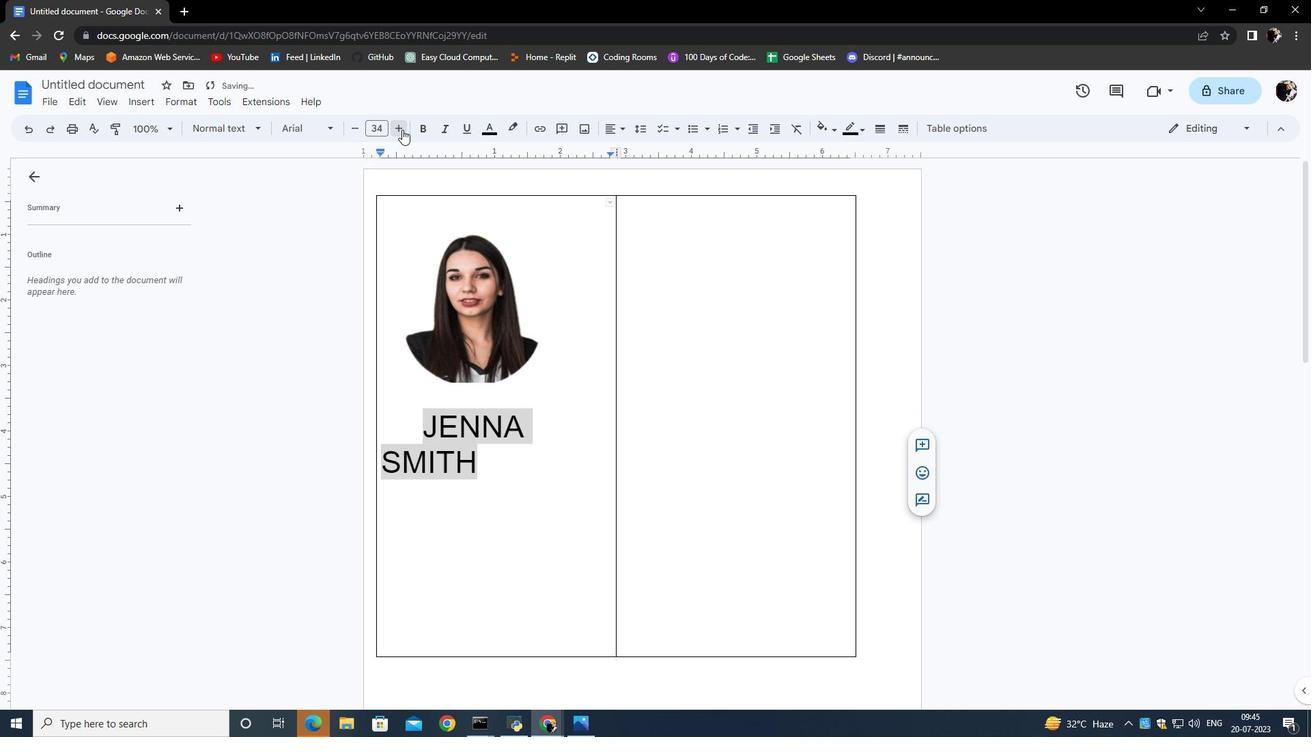 
Action: Mouse pressed left at (402, 129)
Screenshot: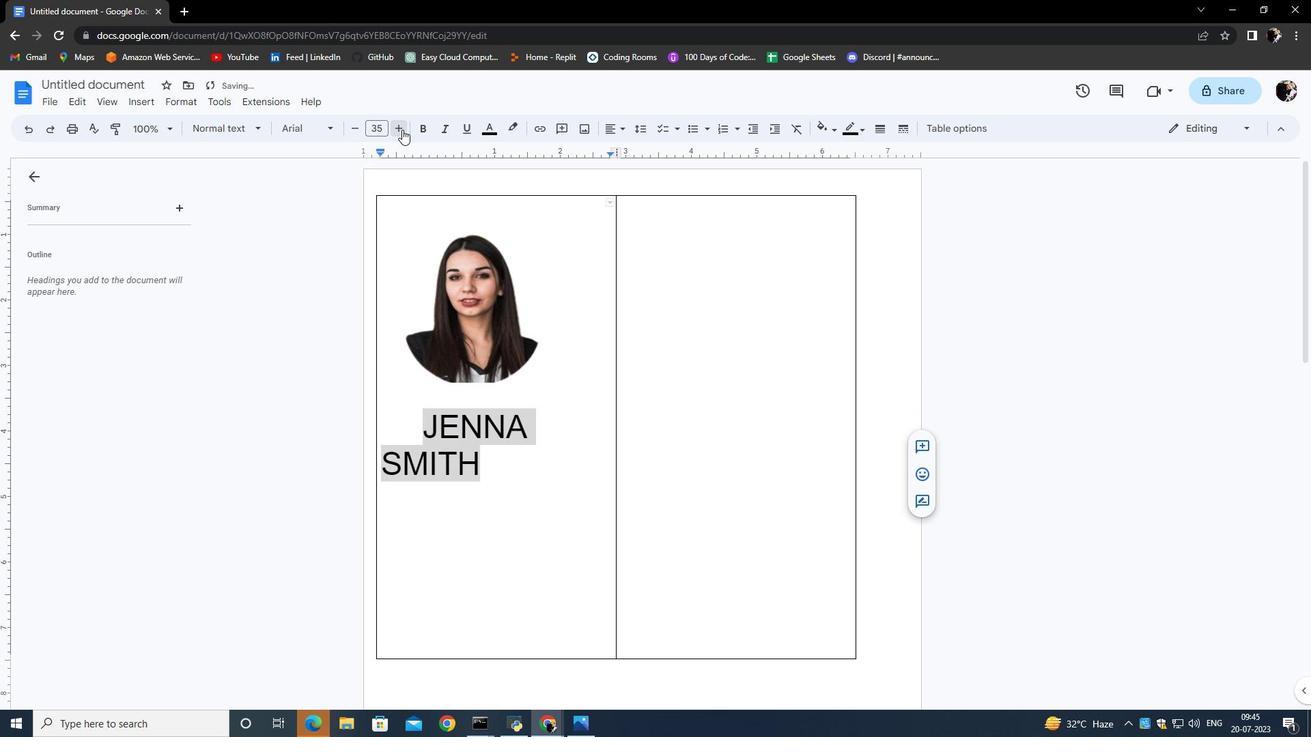 
Action: Mouse pressed left at (402, 129)
Screenshot: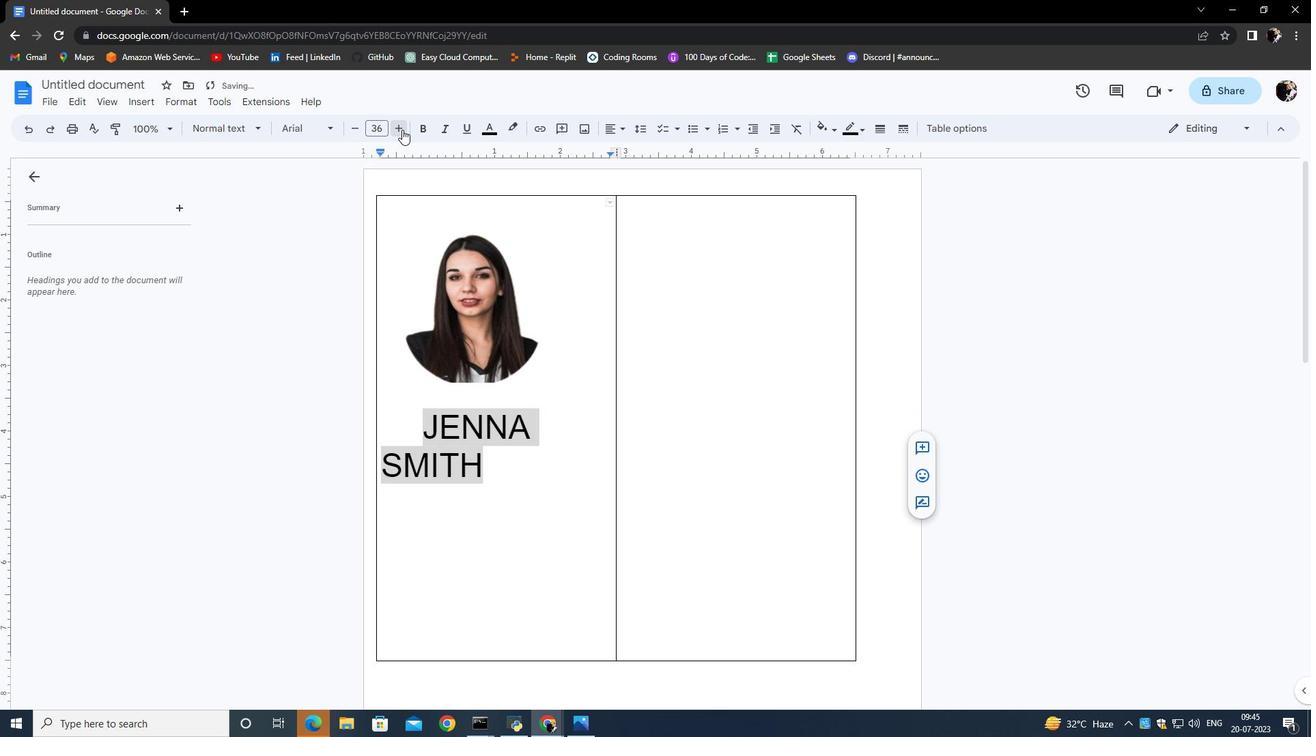 
Action: Mouse pressed left at (402, 129)
Screenshot: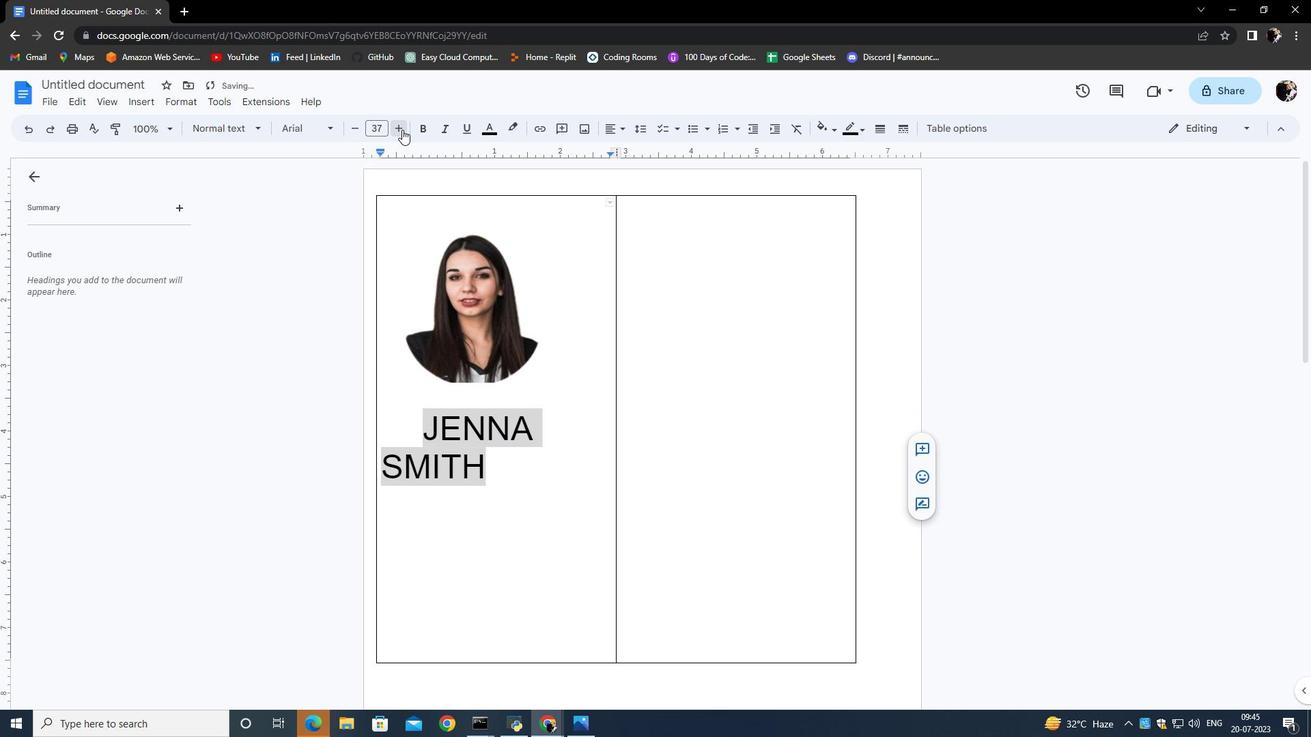
Action: Mouse pressed left at (402, 129)
Screenshot: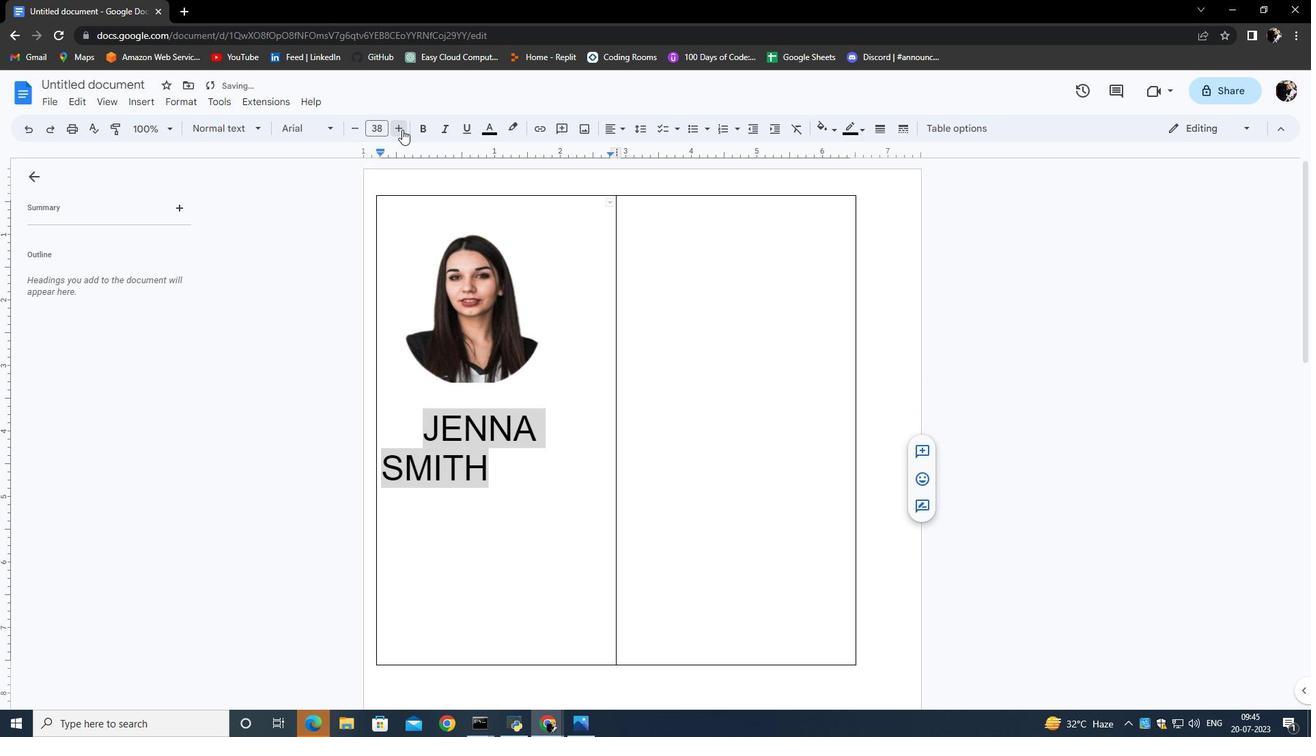 
Action: Mouse pressed left at (402, 129)
Screenshot: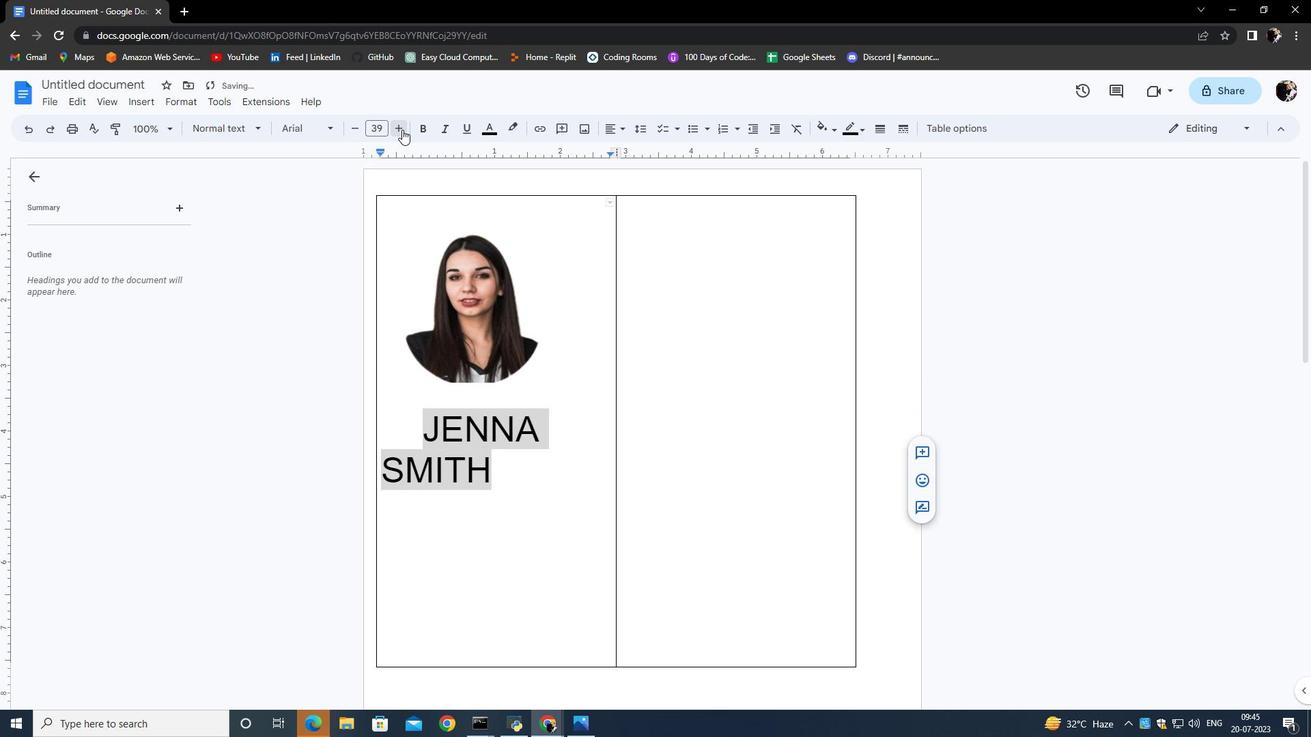 
Action: Mouse pressed left at (402, 129)
Screenshot: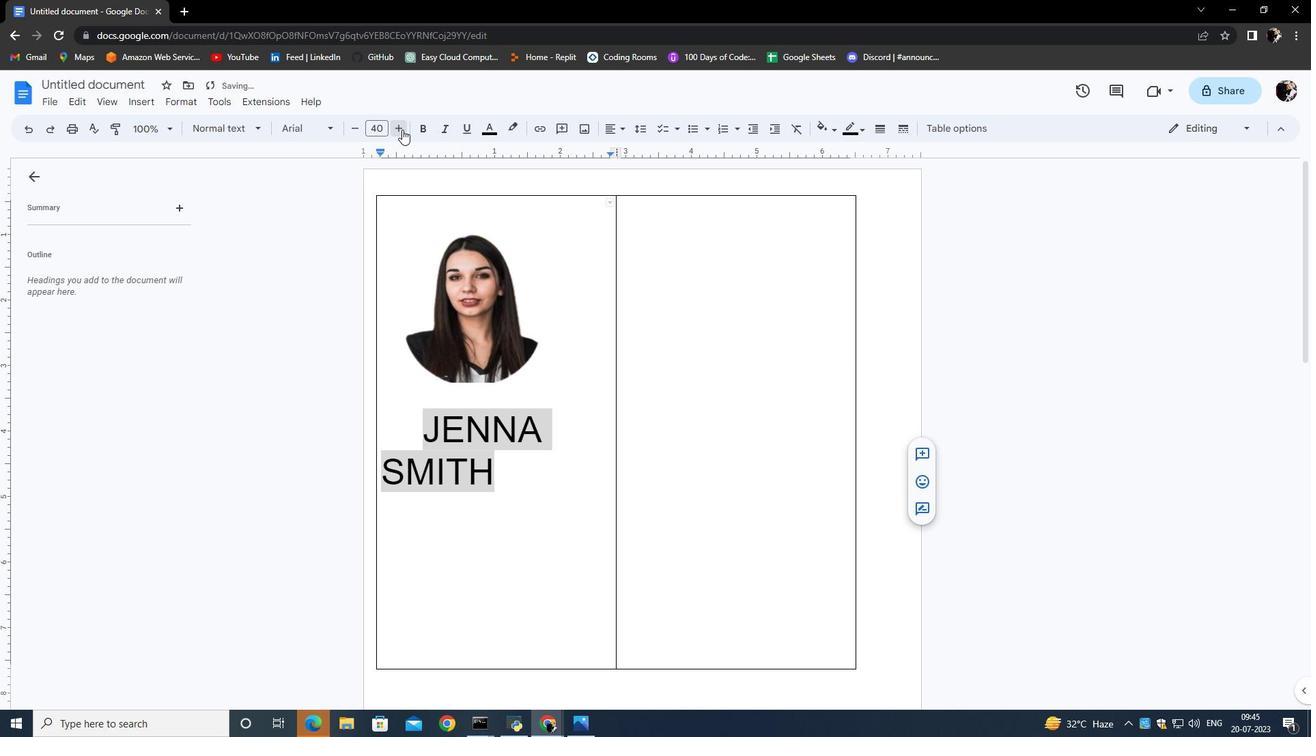 
Action: Mouse pressed left at (402, 129)
Screenshot: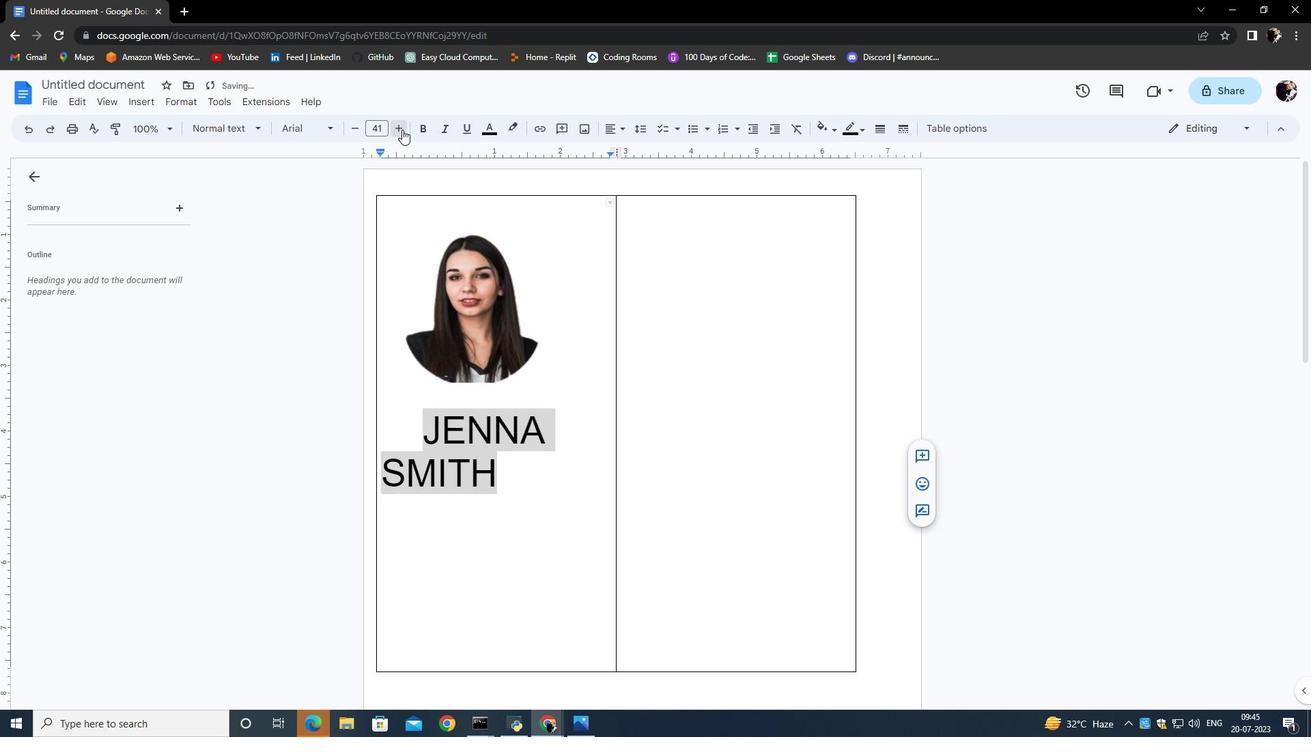 
Action: Mouse pressed left at (402, 129)
Screenshot: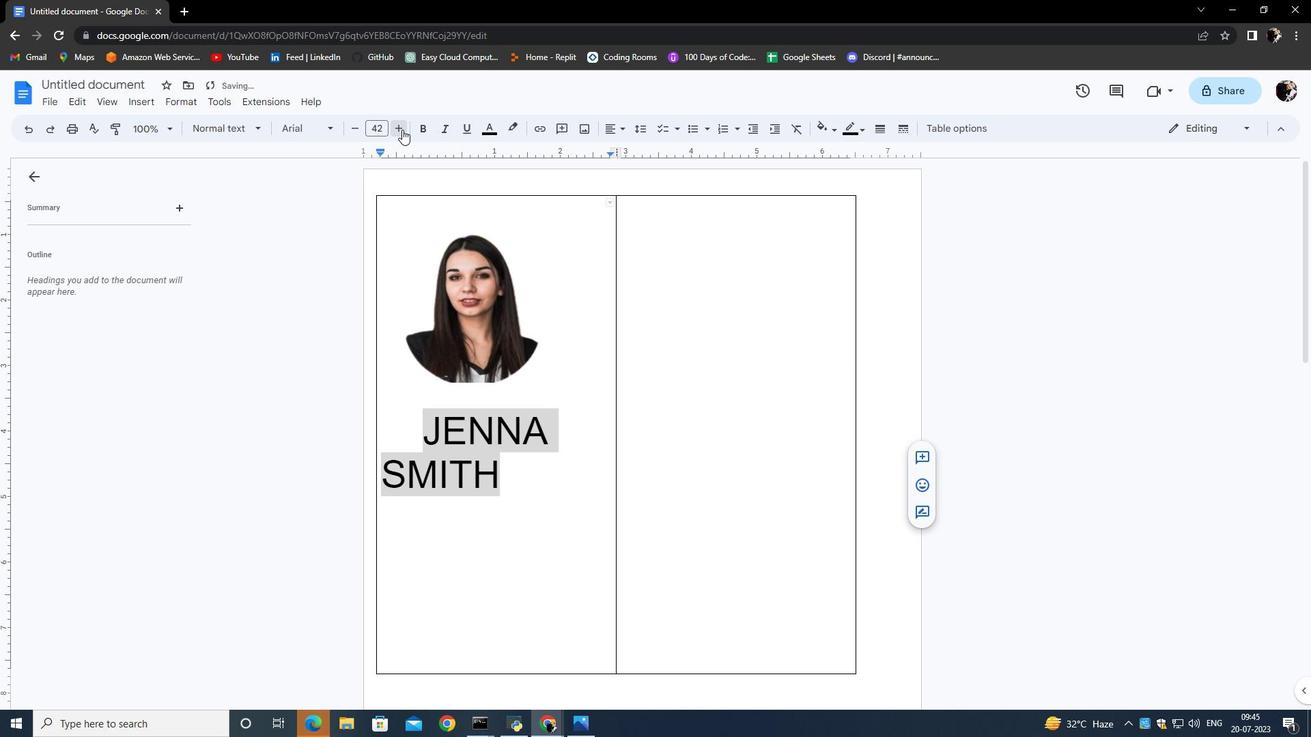 
Action: Mouse pressed left at (402, 129)
